 Task: Research Airbnb properties in Moriki, Nigeria from 2nd November, 2023 to 15th November, 2023 for 2 adults and 1 pet.1  bedroom having 1 bed and 1 bathroom. Property type can be hotel. Look for 5 properties as per requirement.
Action: Mouse moved to (480, 86)
Screenshot: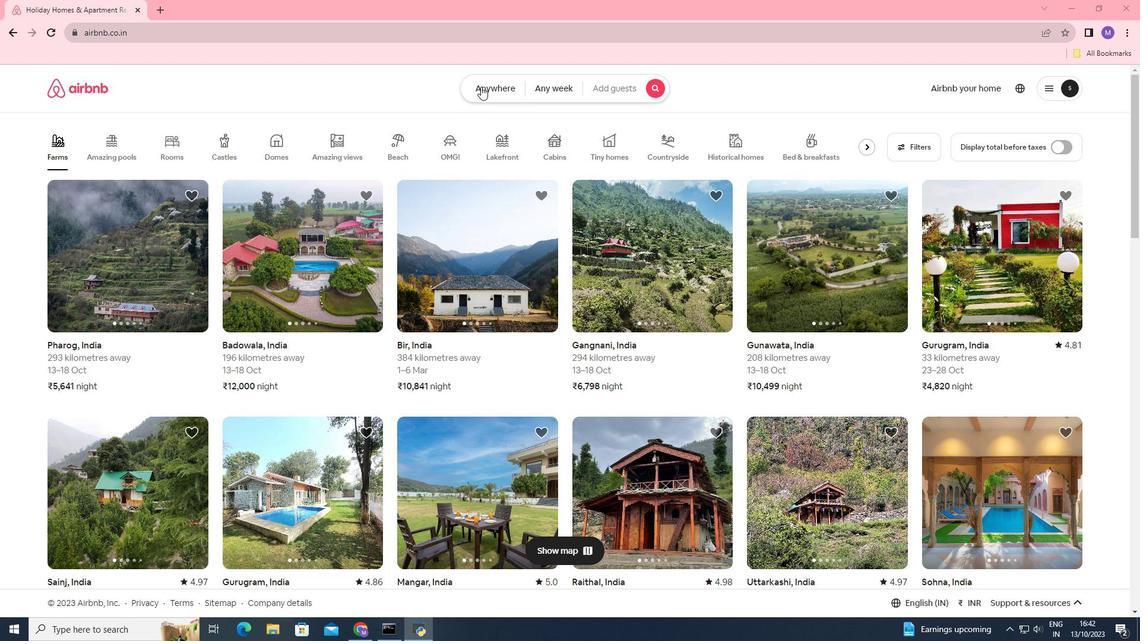 
Action: Mouse pressed left at (480, 86)
Screenshot: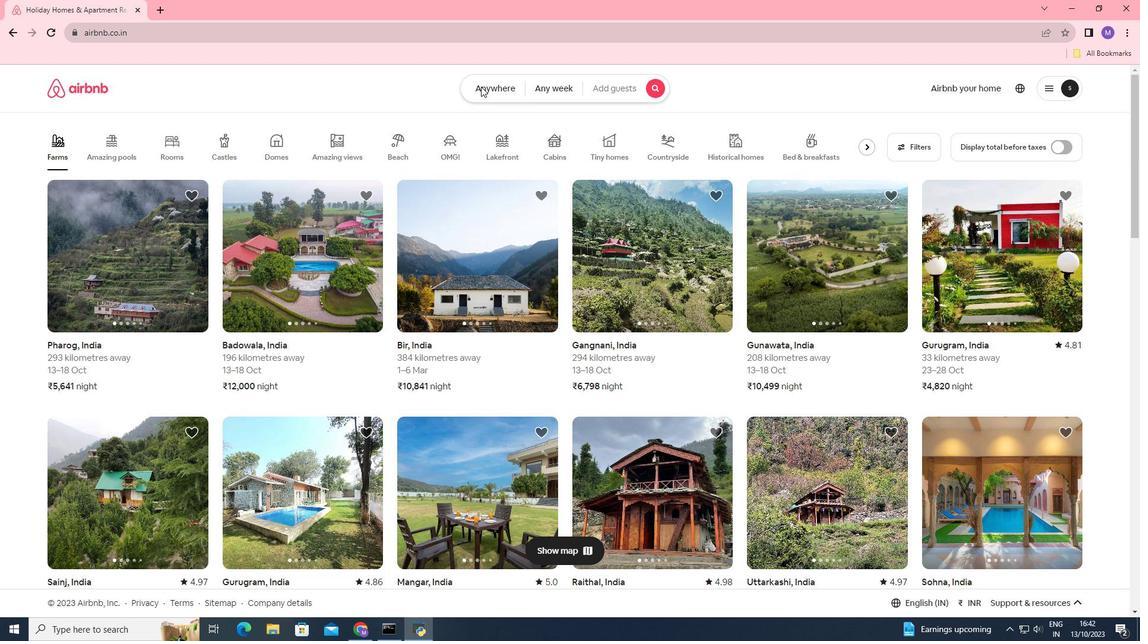 
Action: Mouse moved to (408, 135)
Screenshot: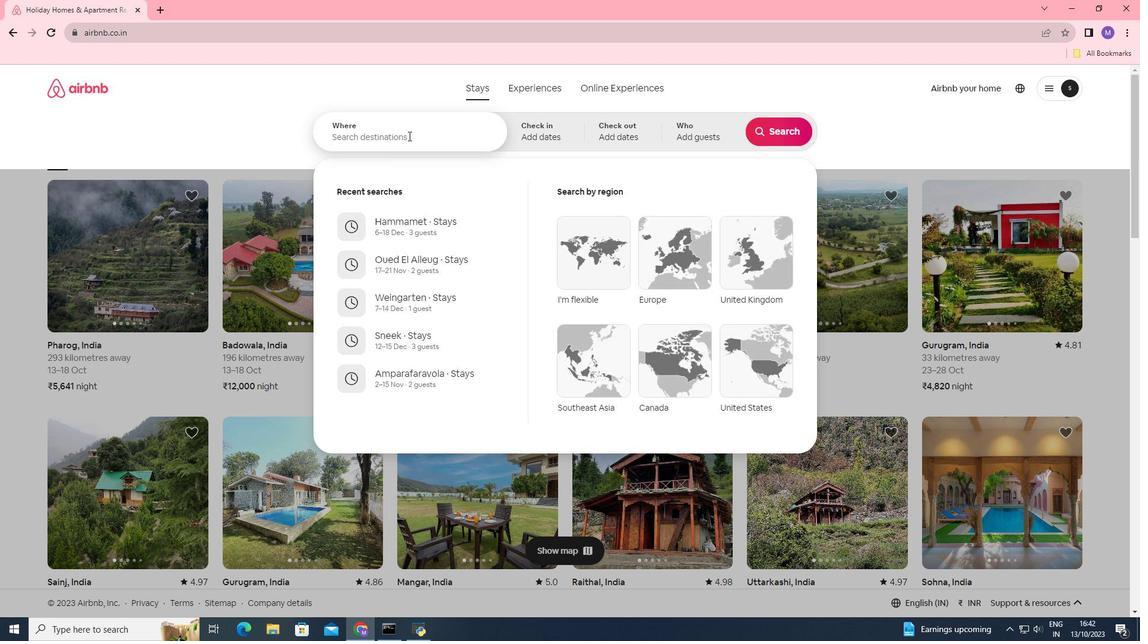 
Action: Mouse pressed left at (408, 135)
Screenshot: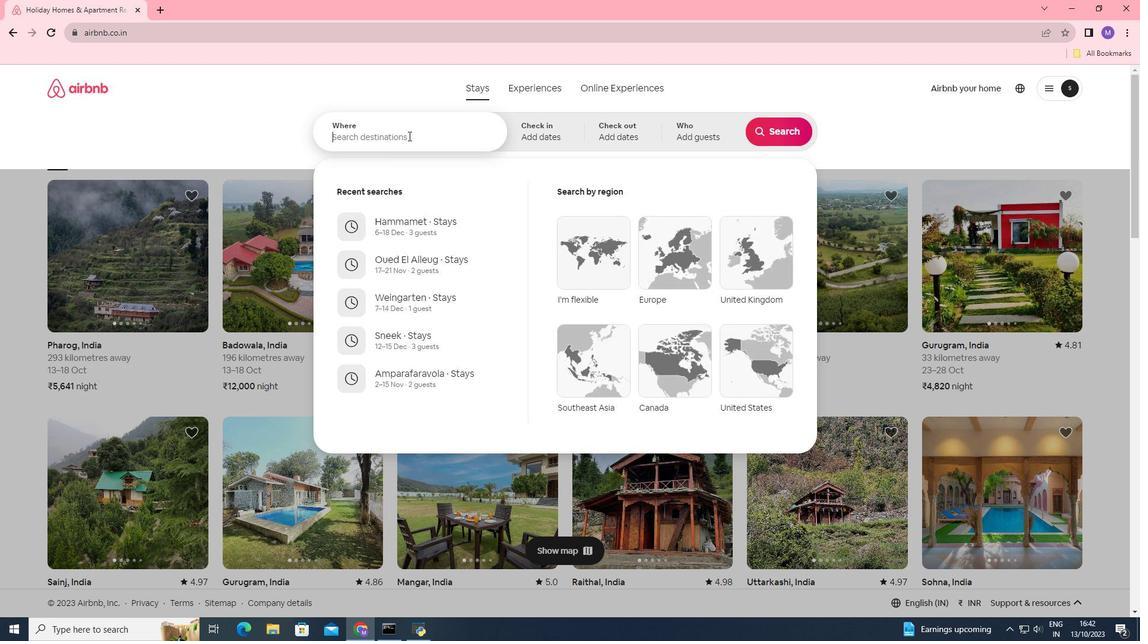 
Action: Key pressed <Key.shift>Moriki,<Key.space><Key.shift><Key.shift>Nigeria
Screenshot: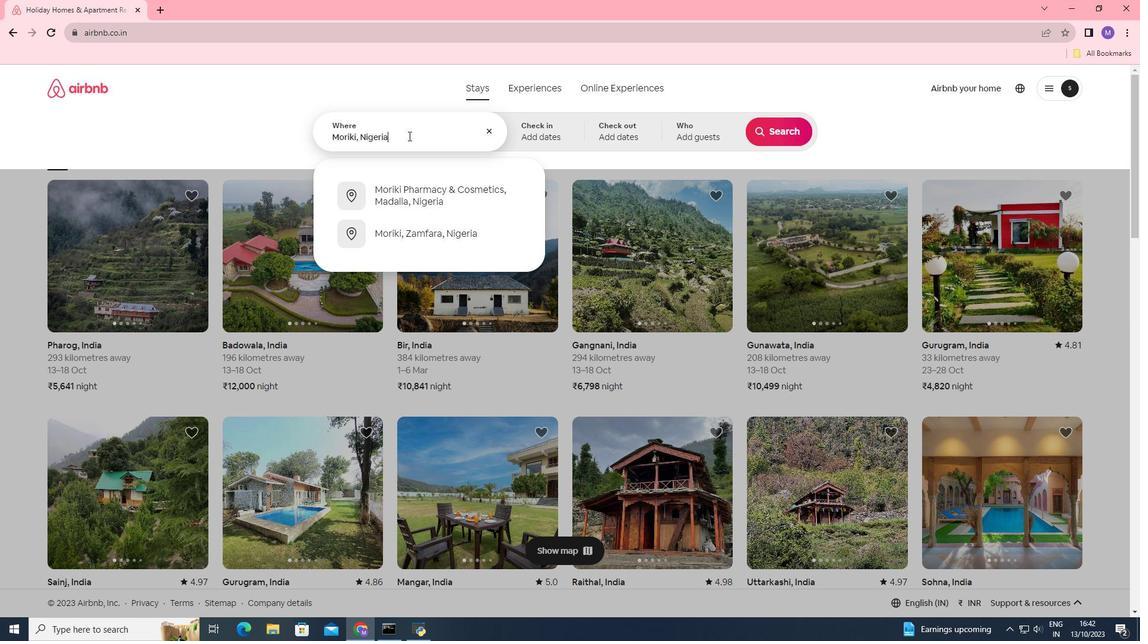 
Action: Mouse moved to (542, 141)
Screenshot: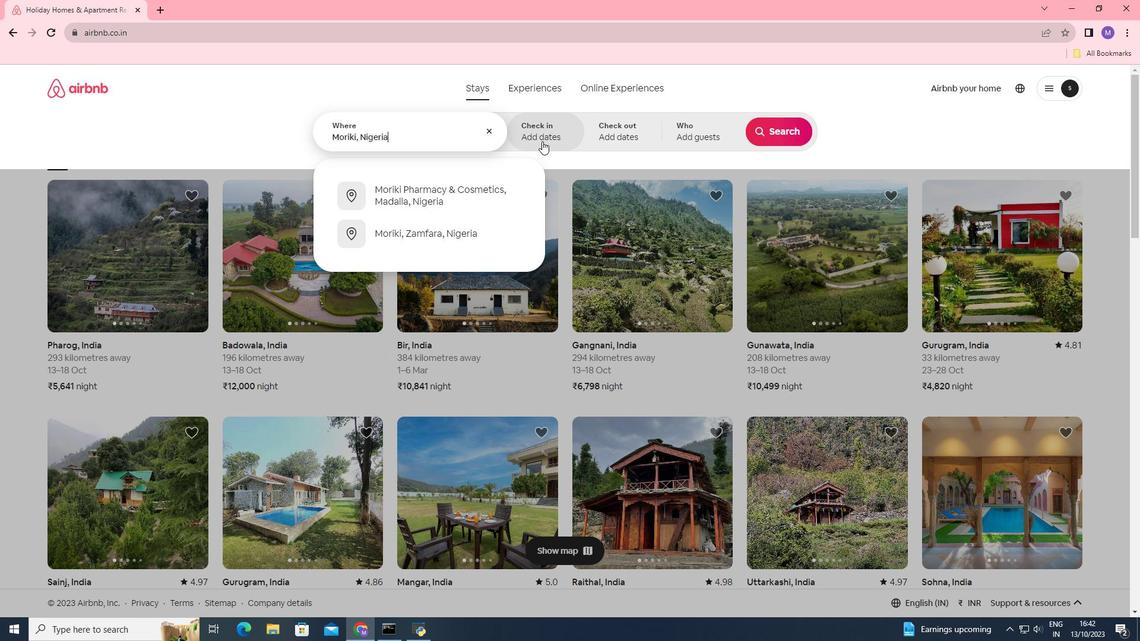 
Action: Mouse pressed left at (542, 141)
Screenshot: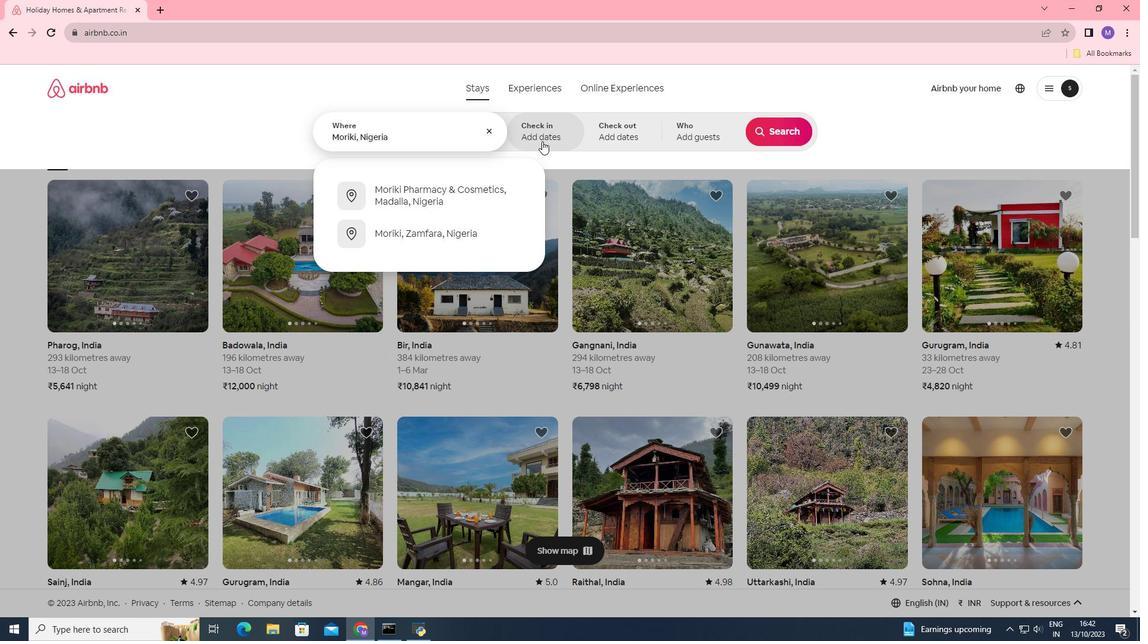 
Action: Mouse moved to (707, 270)
Screenshot: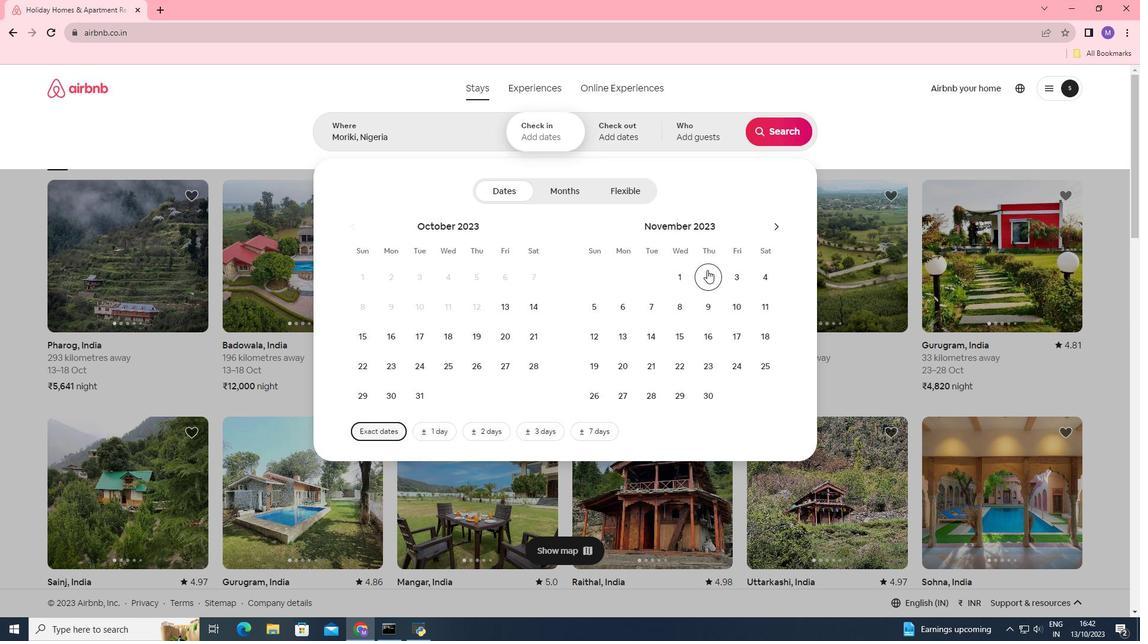 
Action: Mouse pressed left at (707, 270)
Screenshot: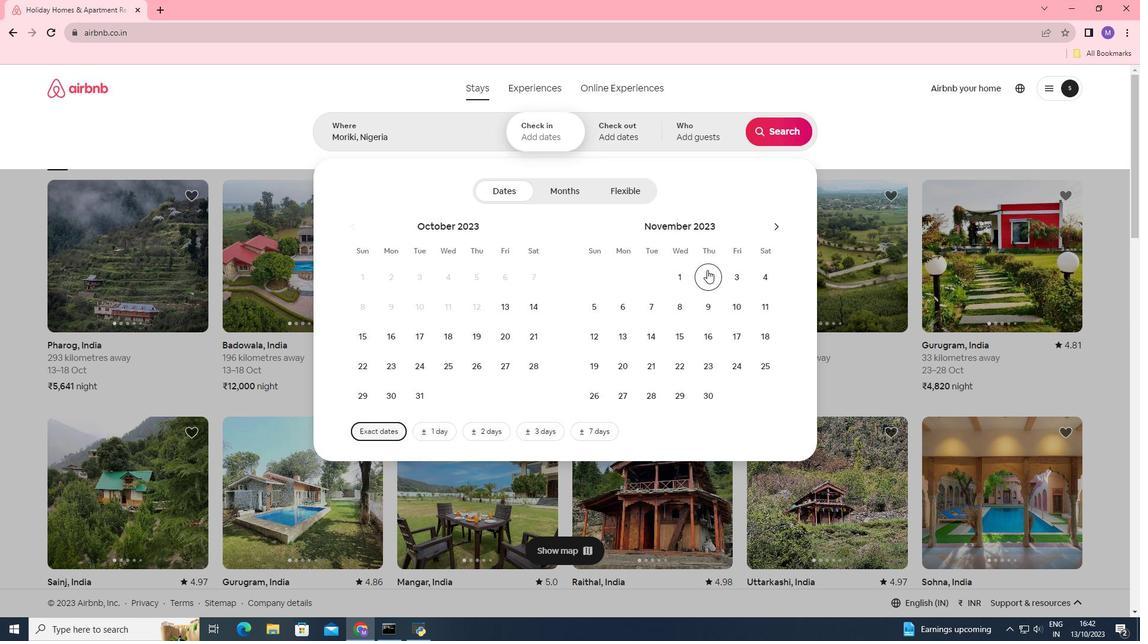 
Action: Mouse moved to (676, 332)
Screenshot: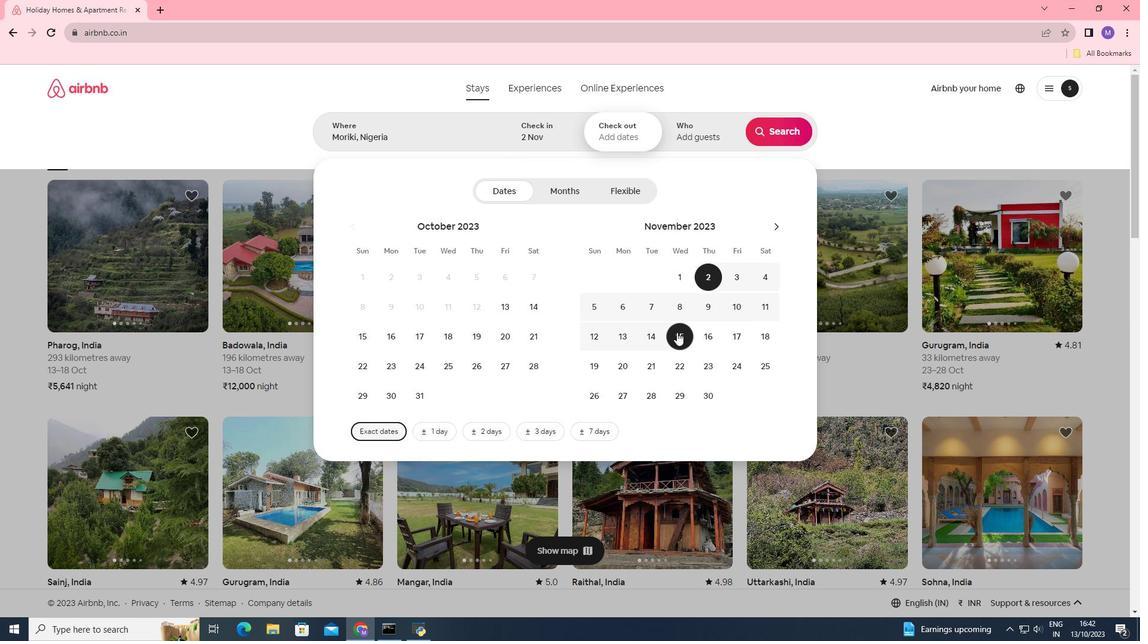 
Action: Mouse pressed left at (676, 332)
Screenshot: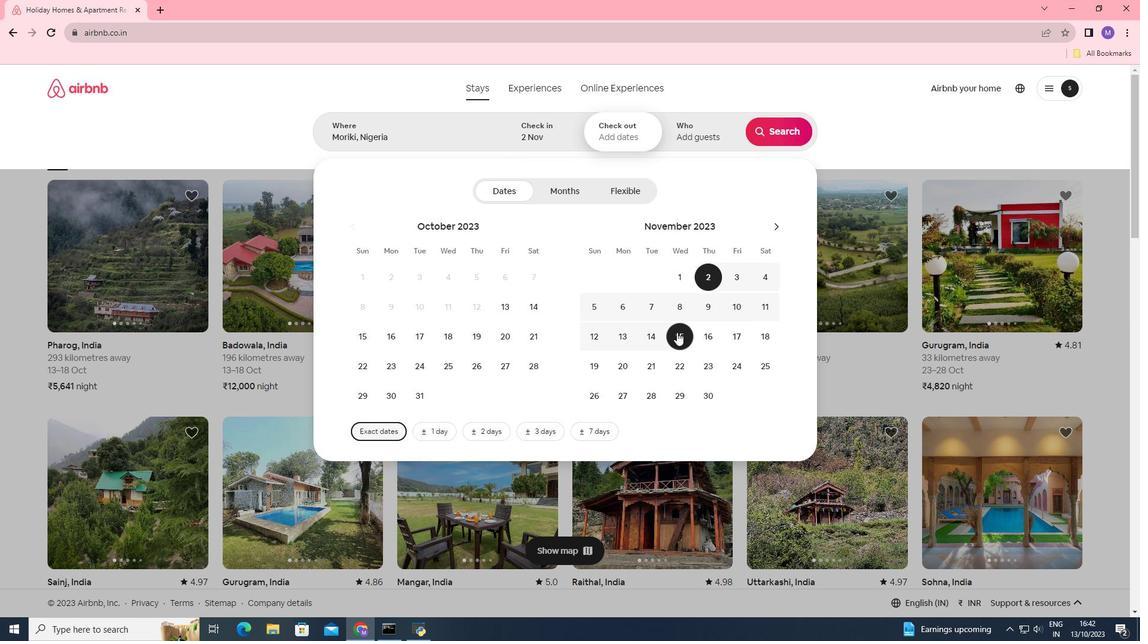 
Action: Mouse moved to (685, 136)
Screenshot: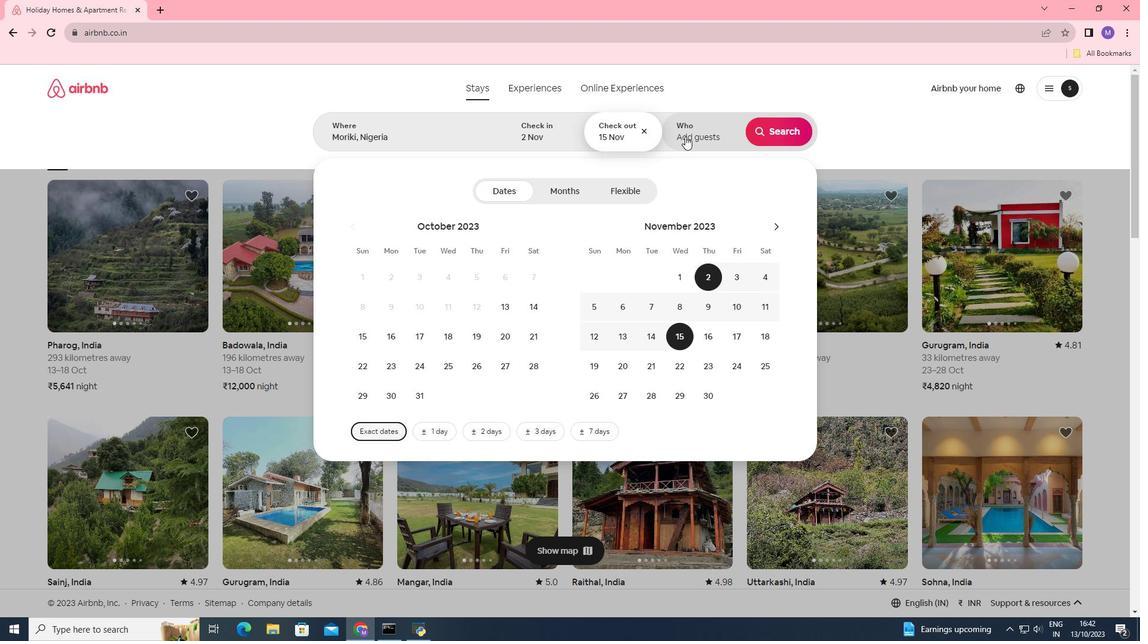 
Action: Mouse pressed left at (685, 136)
Screenshot: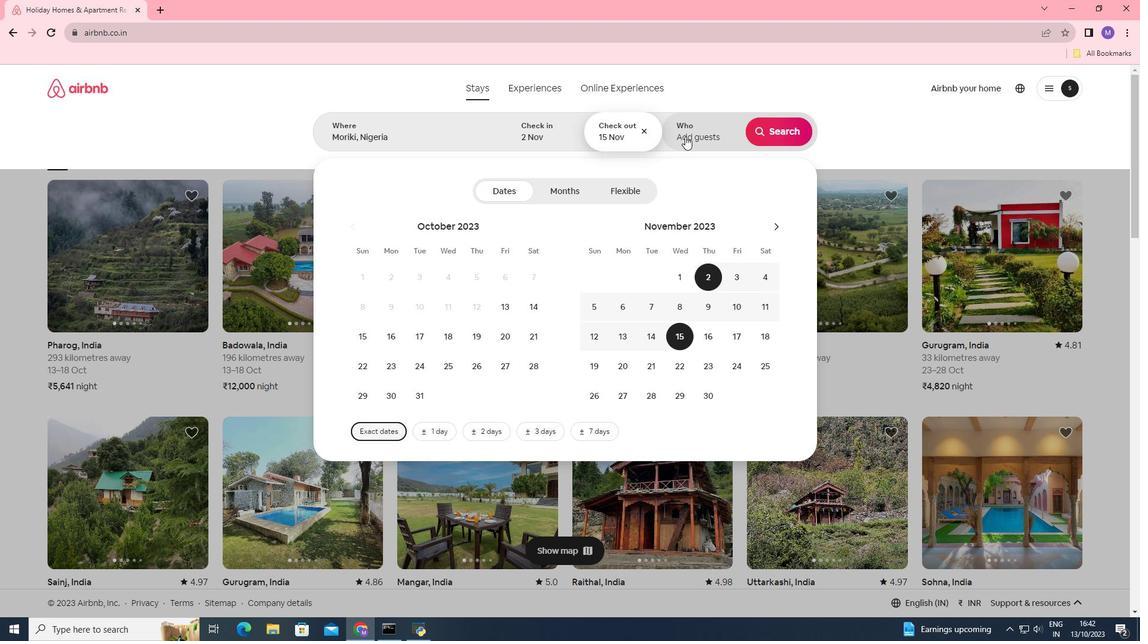 
Action: Mouse moved to (786, 197)
Screenshot: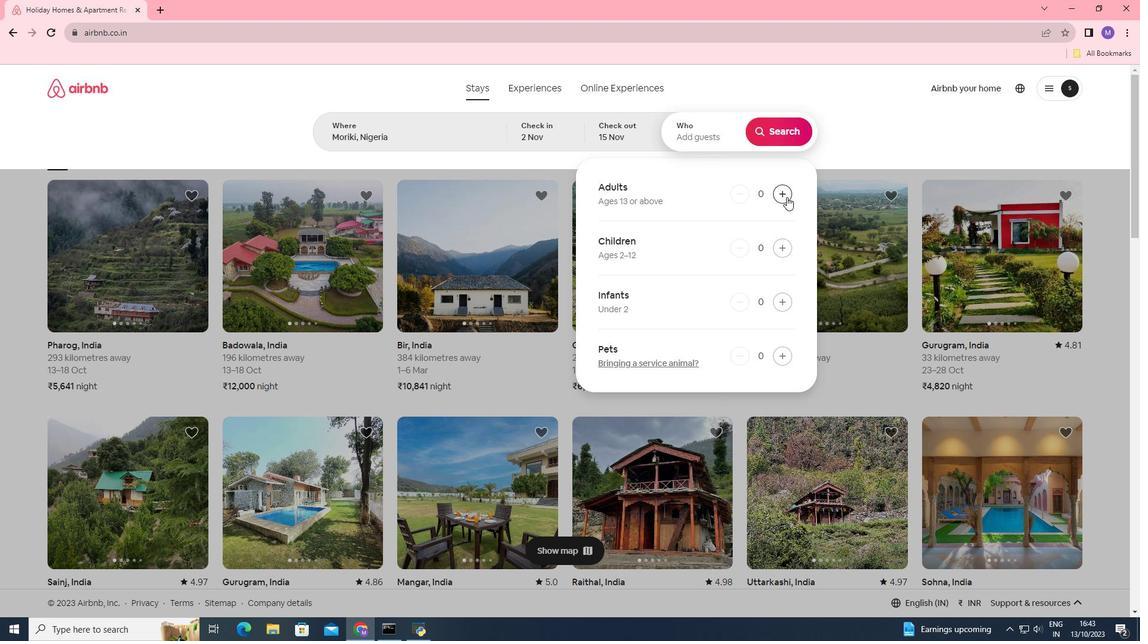 
Action: Mouse pressed left at (786, 197)
Screenshot: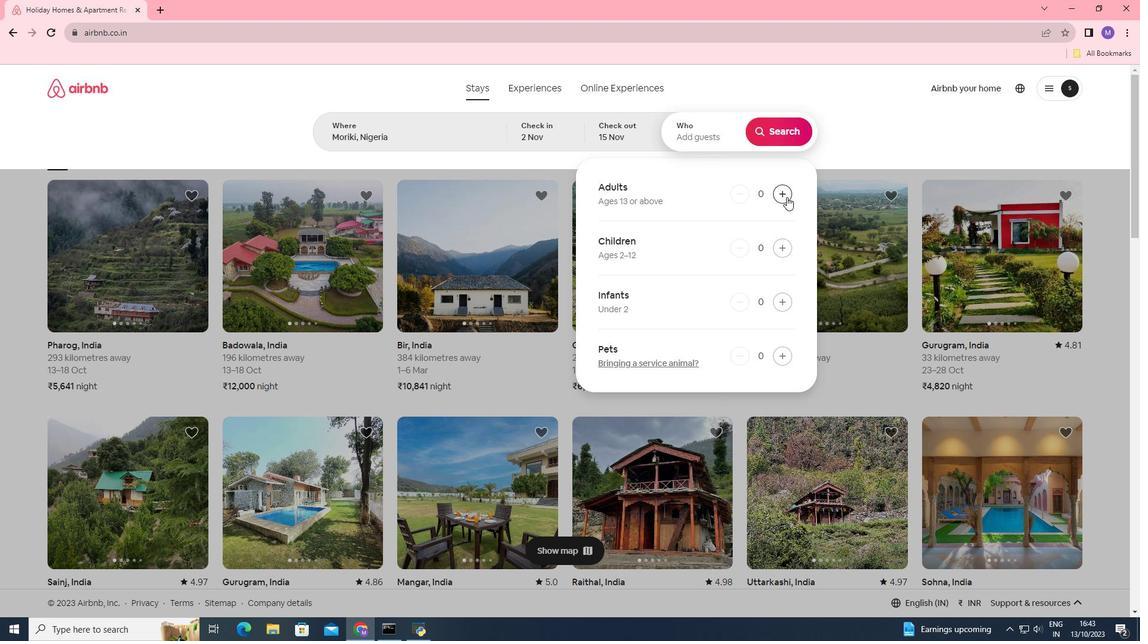 
Action: Mouse pressed left at (786, 197)
Screenshot: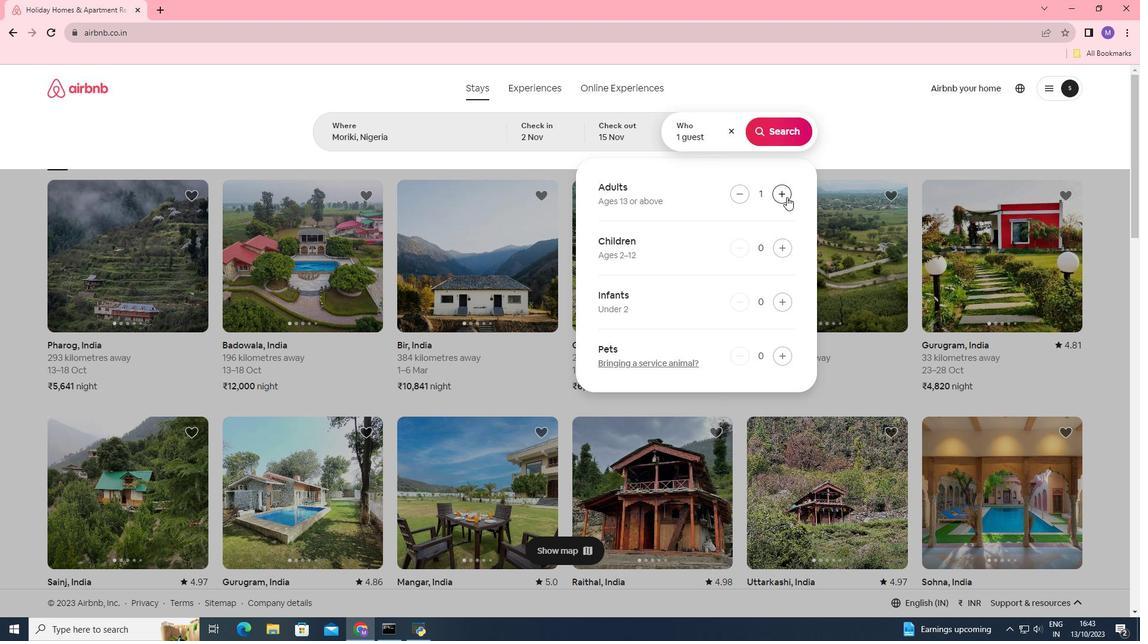 
Action: Mouse moved to (779, 353)
Screenshot: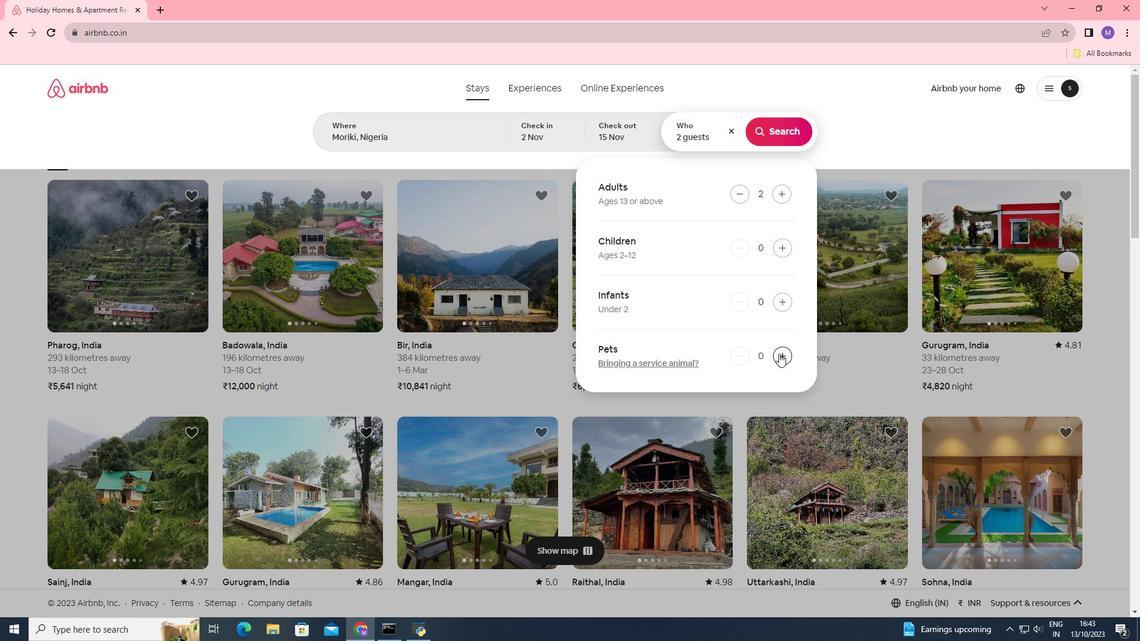 
Action: Mouse pressed left at (779, 353)
Screenshot: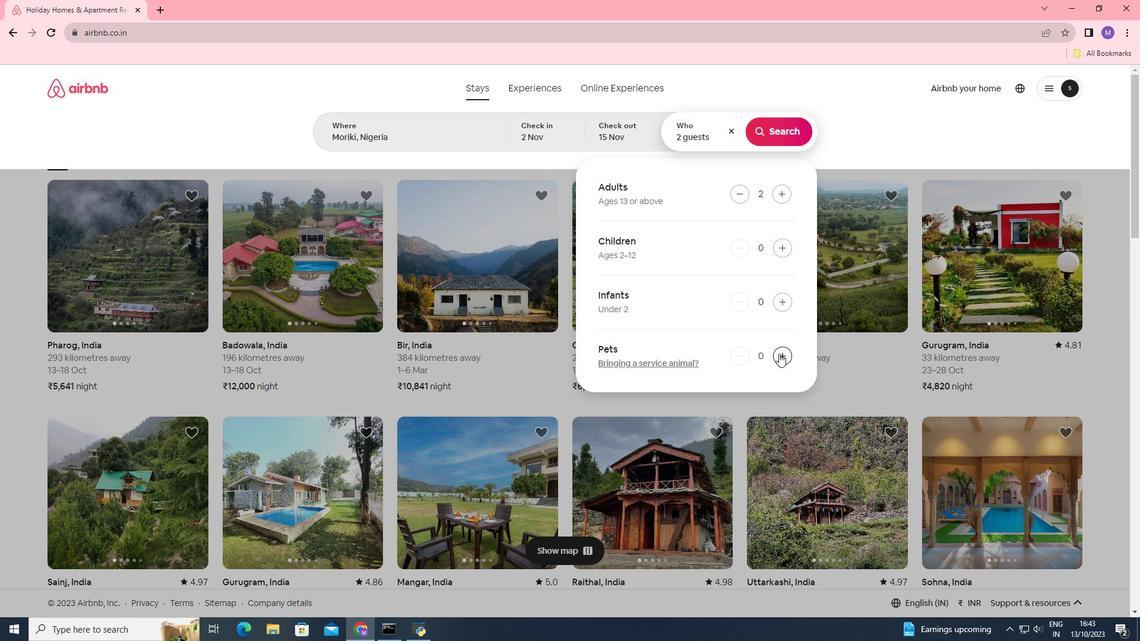 
Action: Mouse moved to (789, 132)
Screenshot: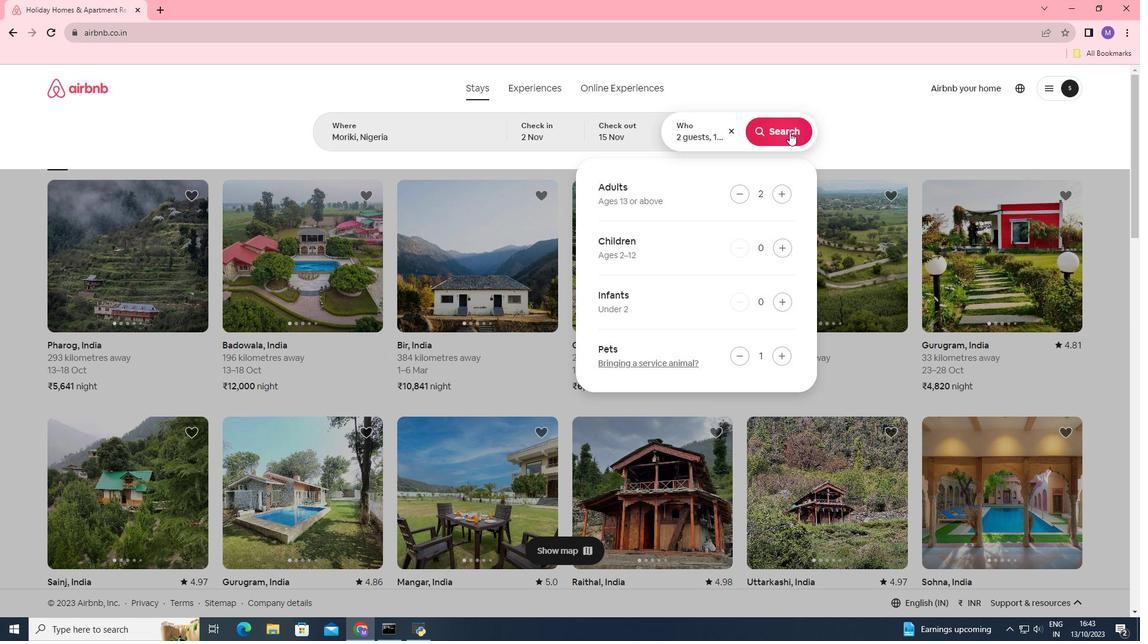 
Action: Mouse pressed left at (789, 132)
Screenshot: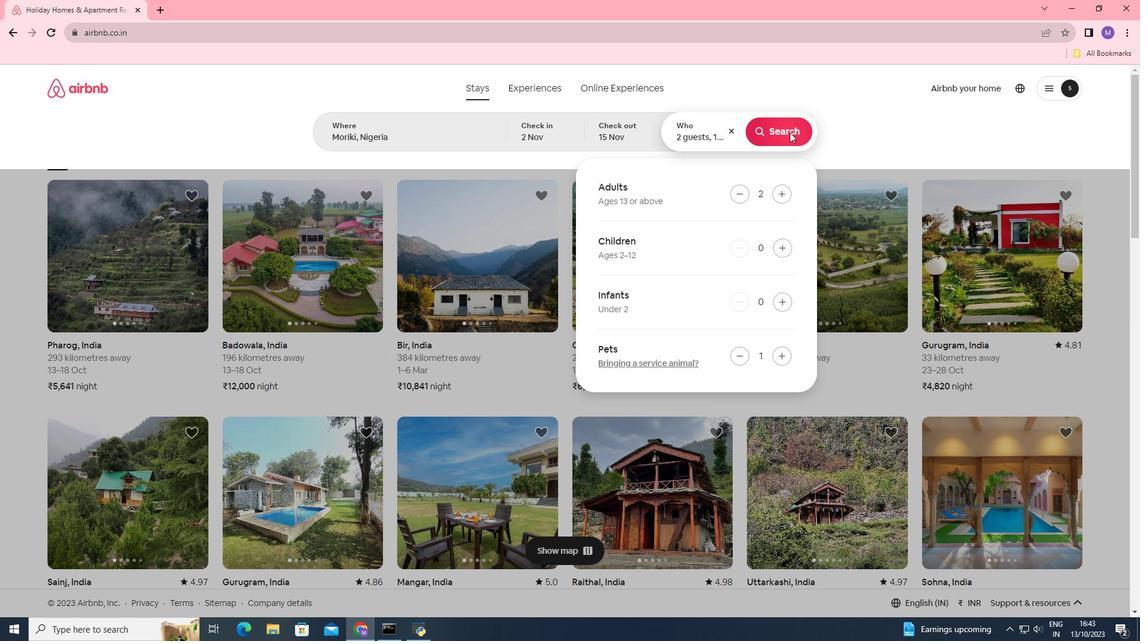 
Action: Mouse moved to (957, 135)
Screenshot: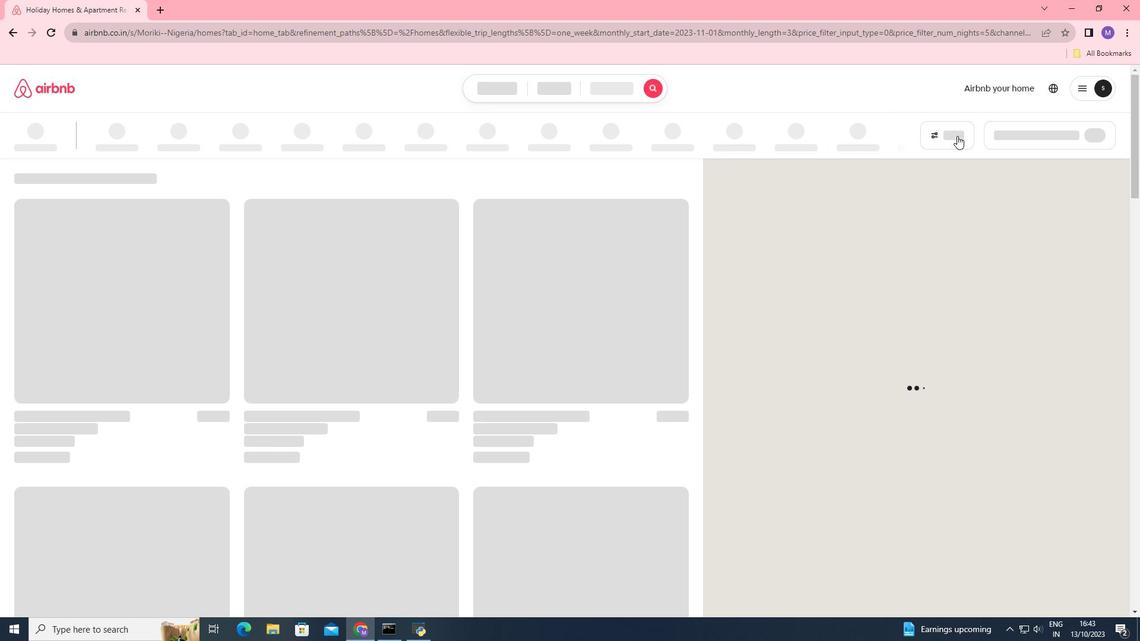 
Action: Mouse pressed left at (957, 135)
Screenshot: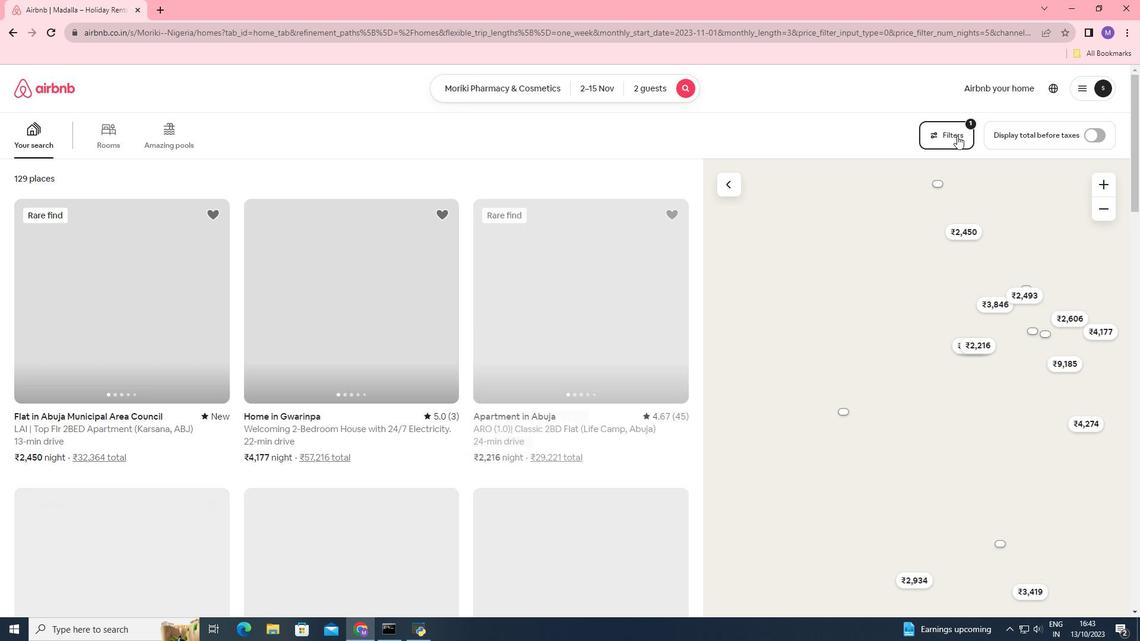 
Action: Mouse moved to (616, 359)
Screenshot: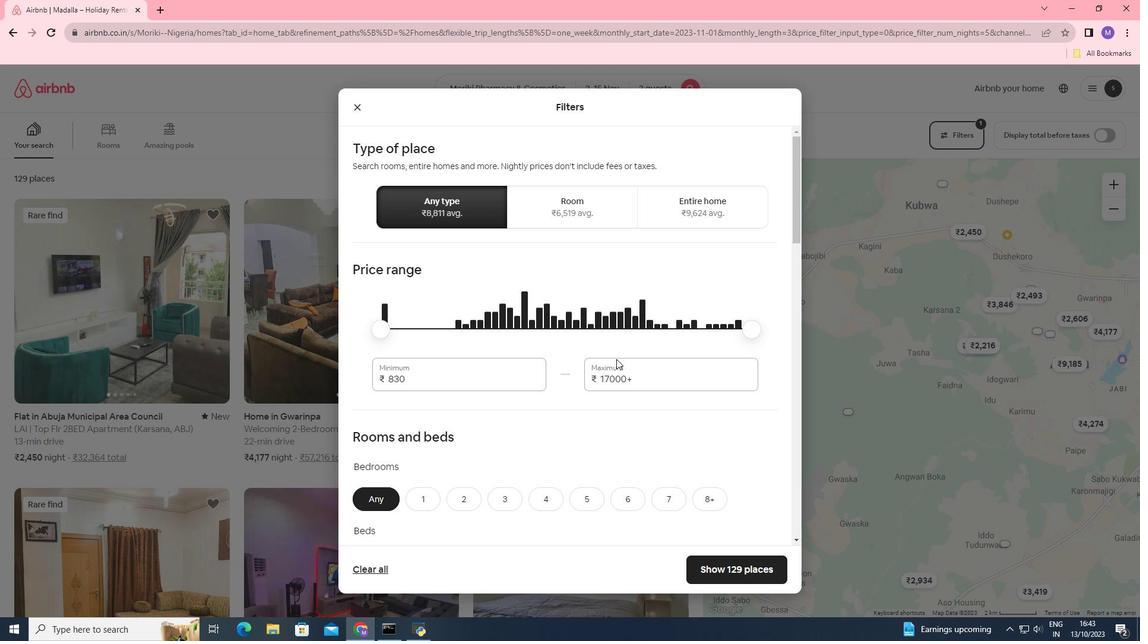 
Action: Mouse scrolled (616, 358) with delta (0, 0)
Screenshot: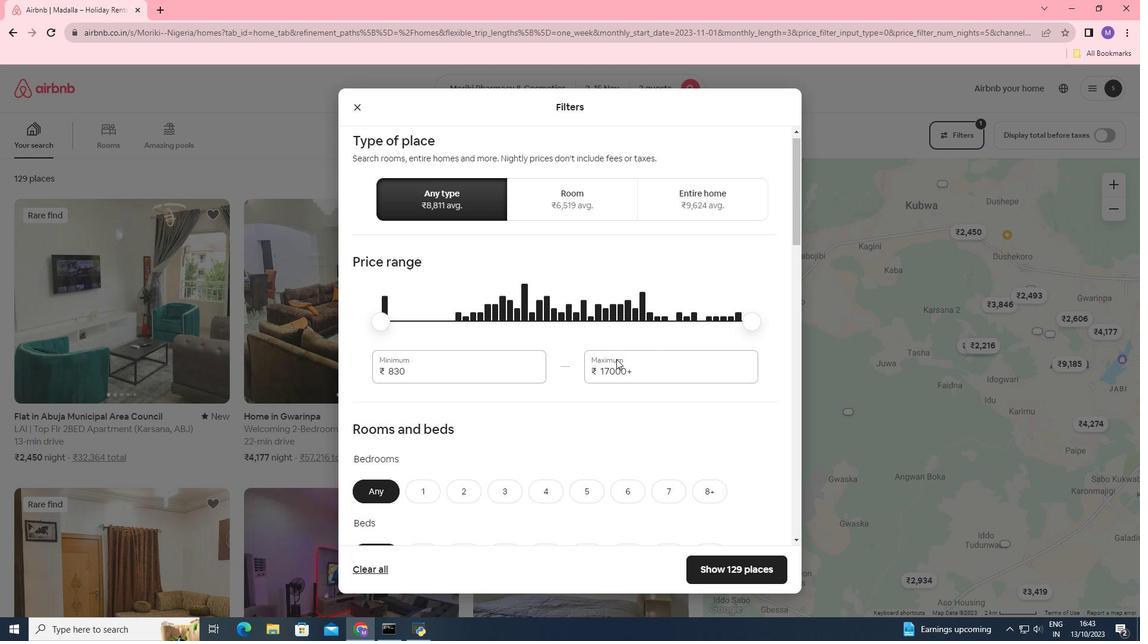 
Action: Mouse scrolled (616, 358) with delta (0, 0)
Screenshot: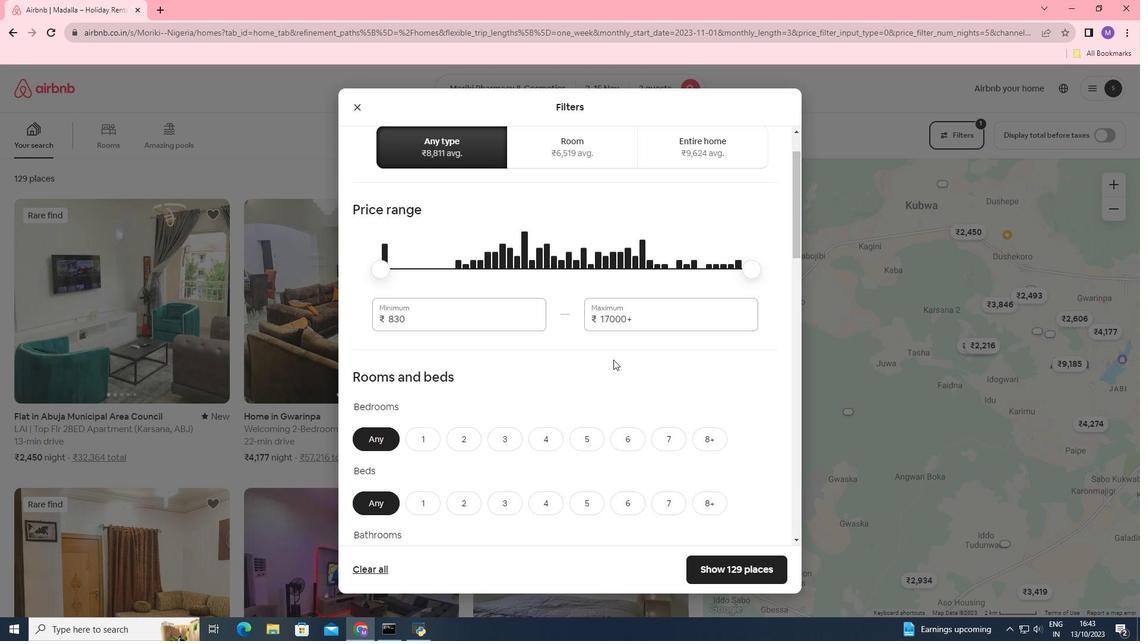 
Action: Mouse moved to (415, 374)
Screenshot: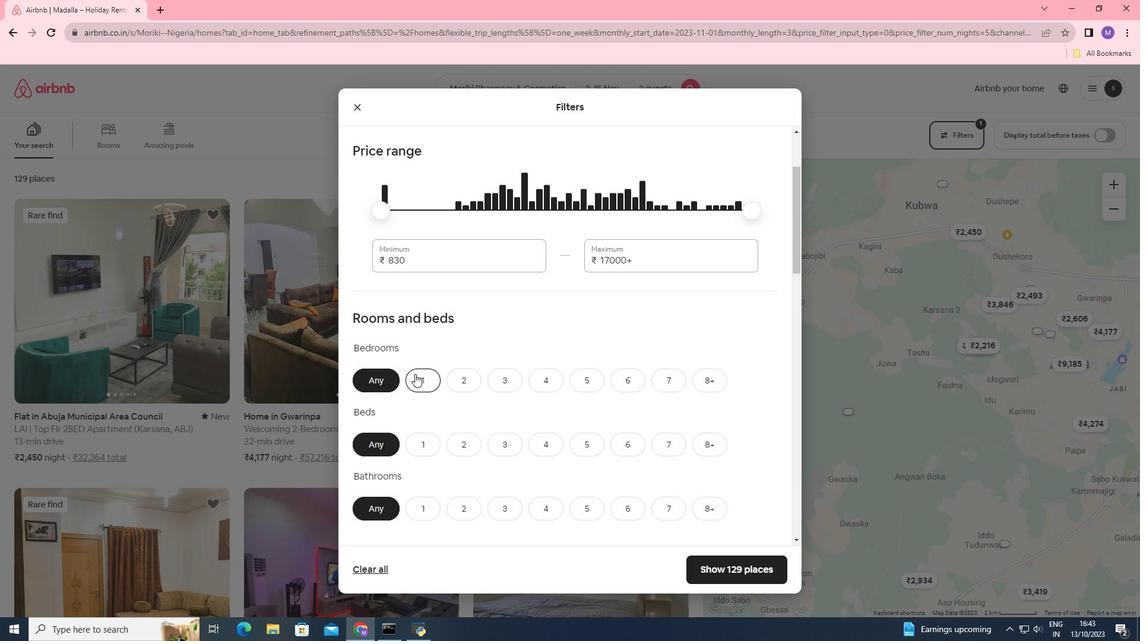 
Action: Mouse pressed left at (415, 374)
Screenshot: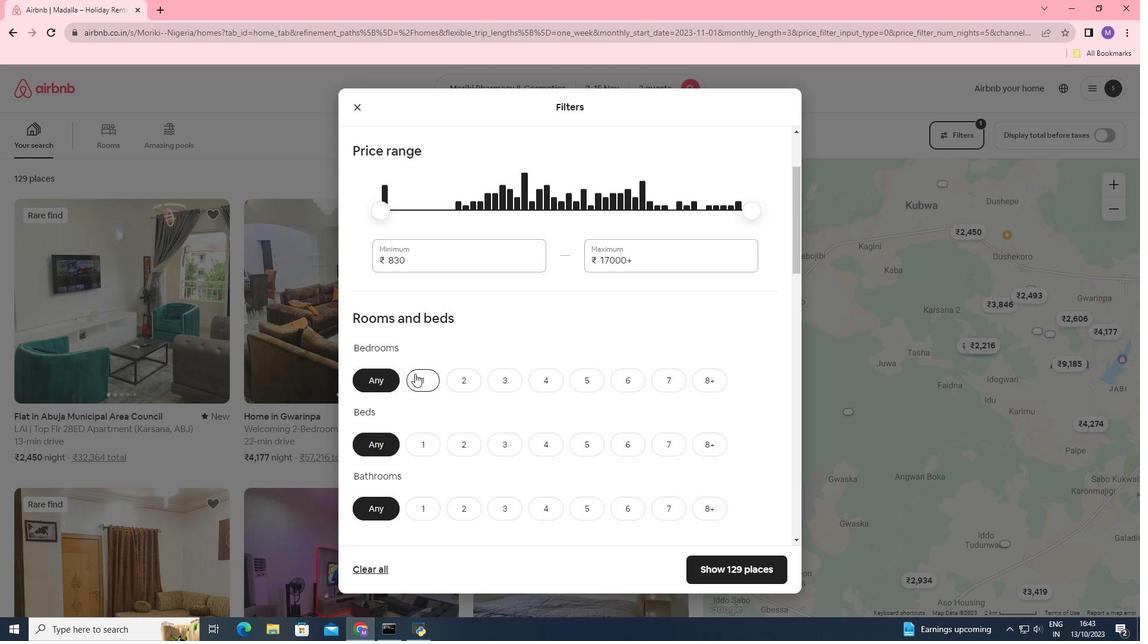
Action: Mouse moved to (435, 433)
Screenshot: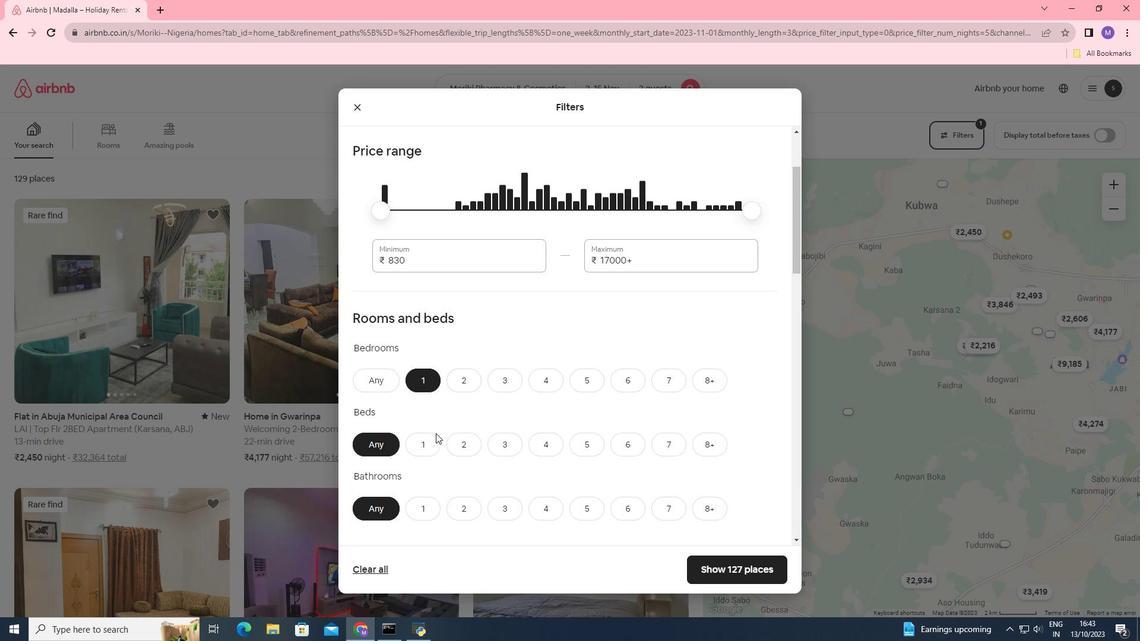 
Action: Mouse pressed left at (435, 433)
Screenshot: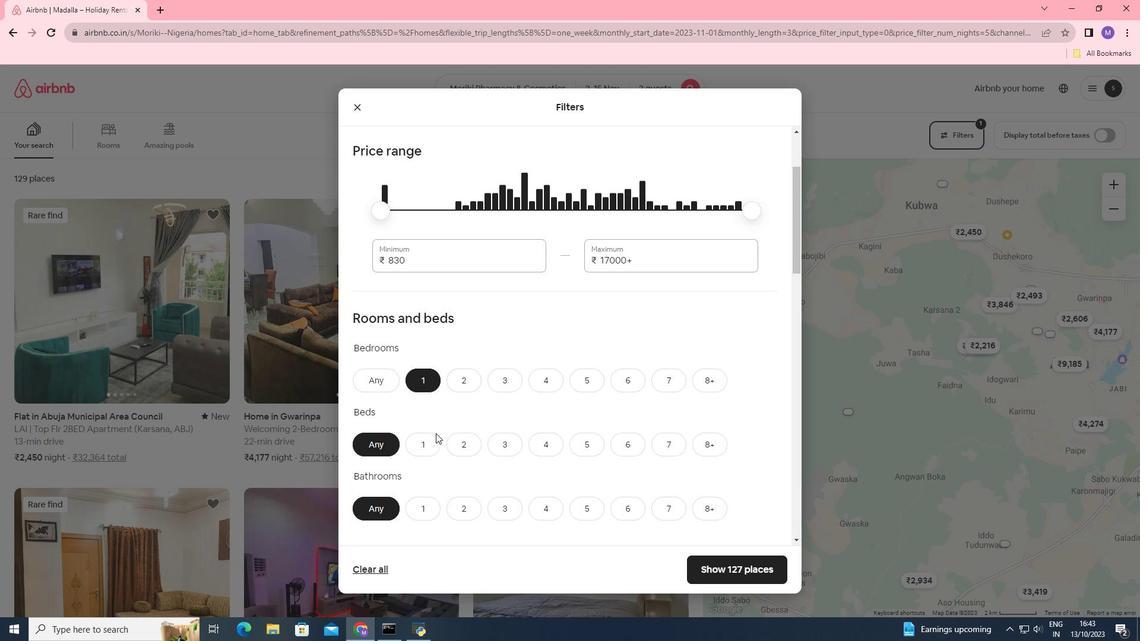 
Action: Mouse moved to (434, 436)
Screenshot: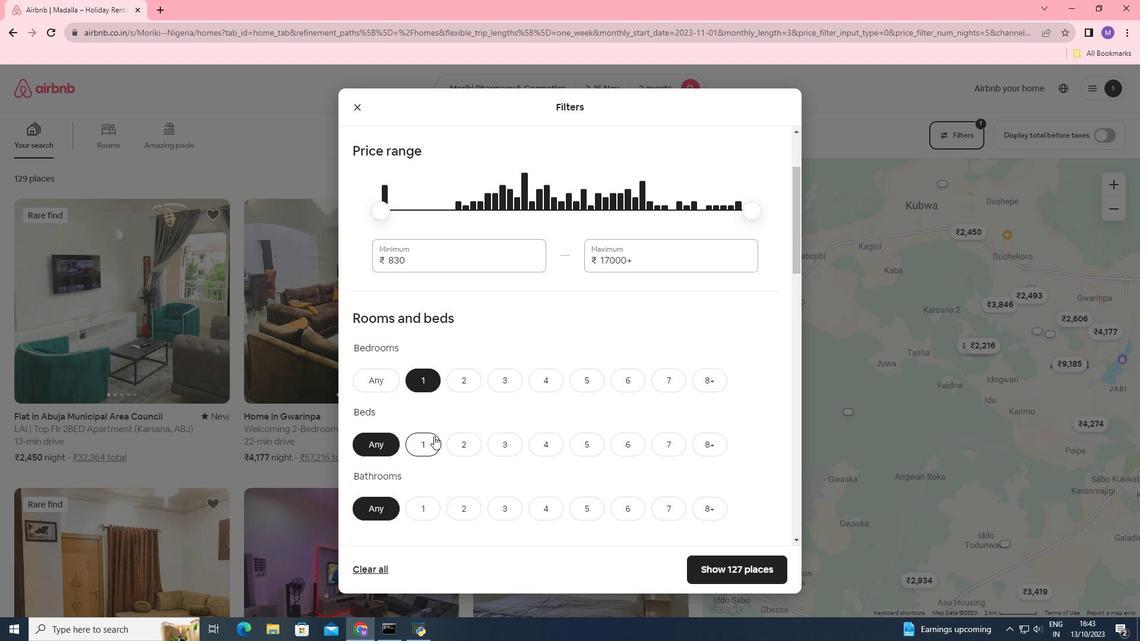 
Action: Mouse pressed left at (434, 436)
Screenshot: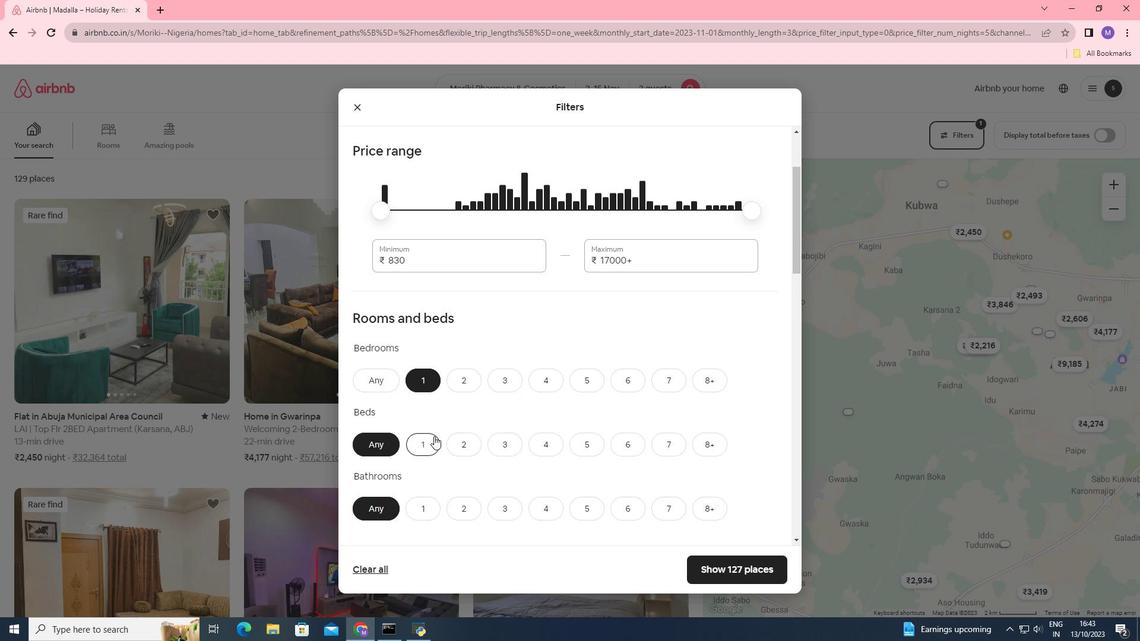 
Action: Mouse moved to (445, 366)
Screenshot: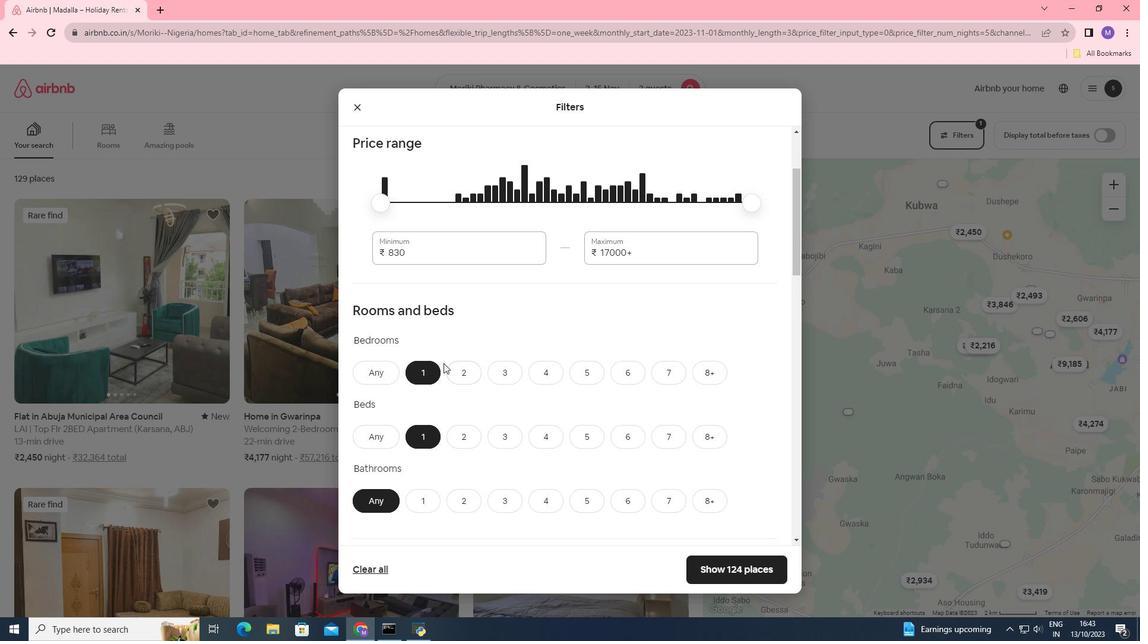 
Action: Mouse scrolled (445, 365) with delta (0, 0)
Screenshot: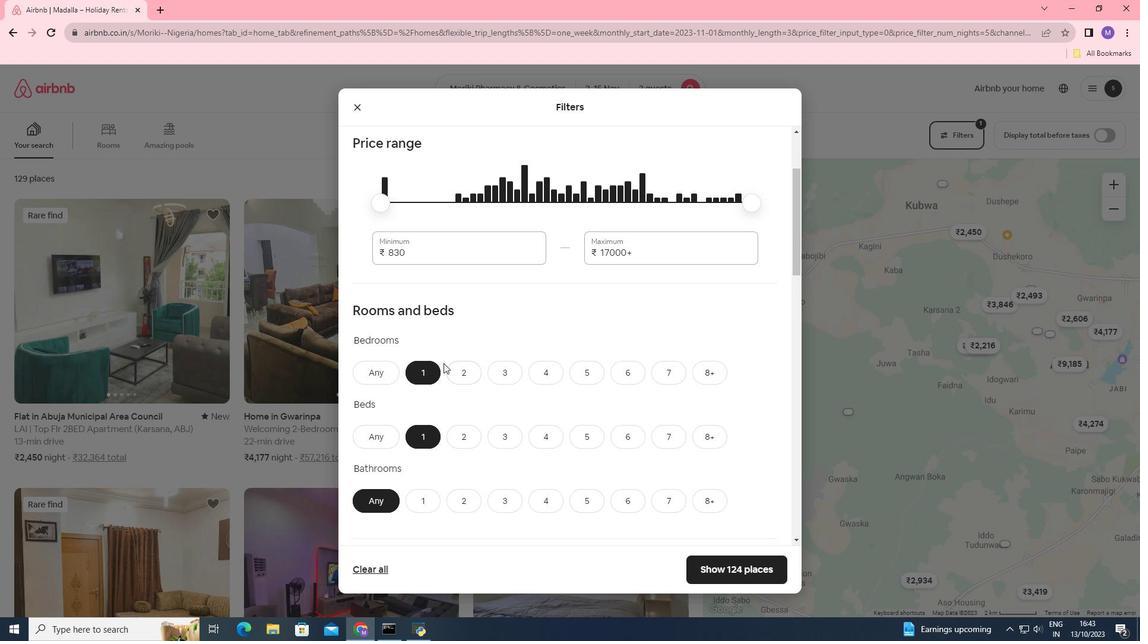 
Action: Mouse moved to (443, 363)
Screenshot: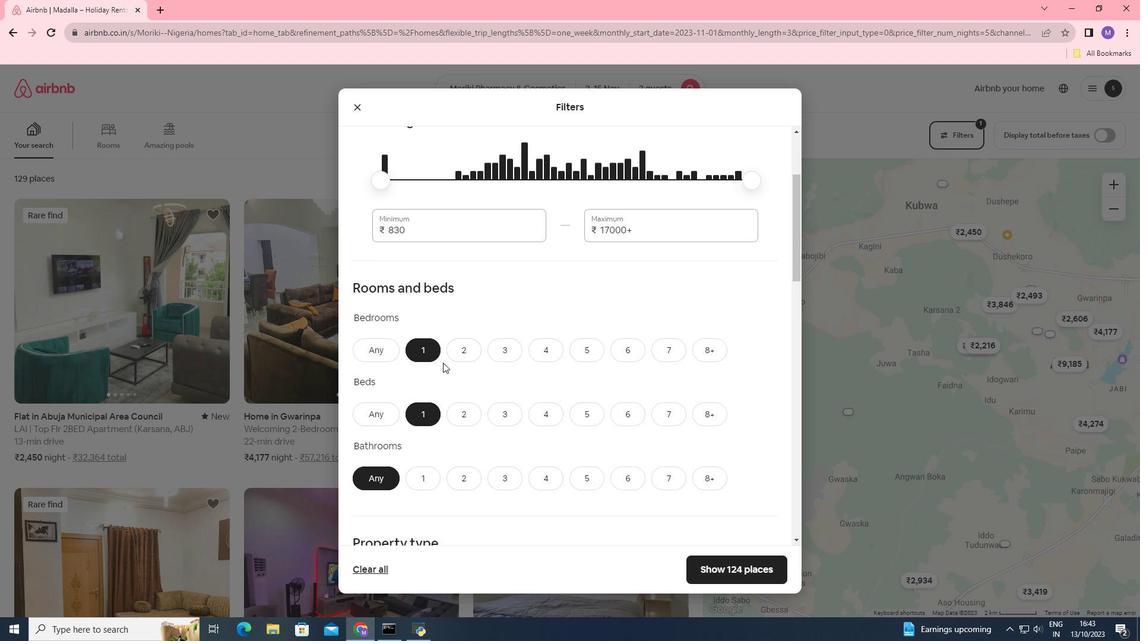 
Action: Mouse scrolled (443, 362) with delta (0, 0)
Screenshot: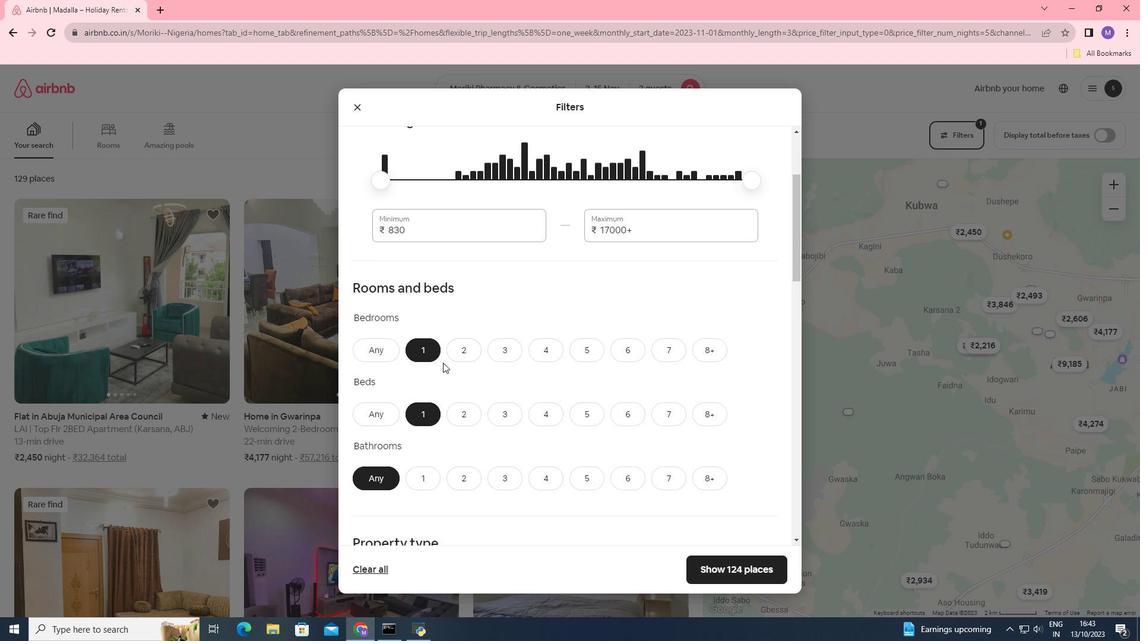 
Action: Mouse moved to (428, 396)
Screenshot: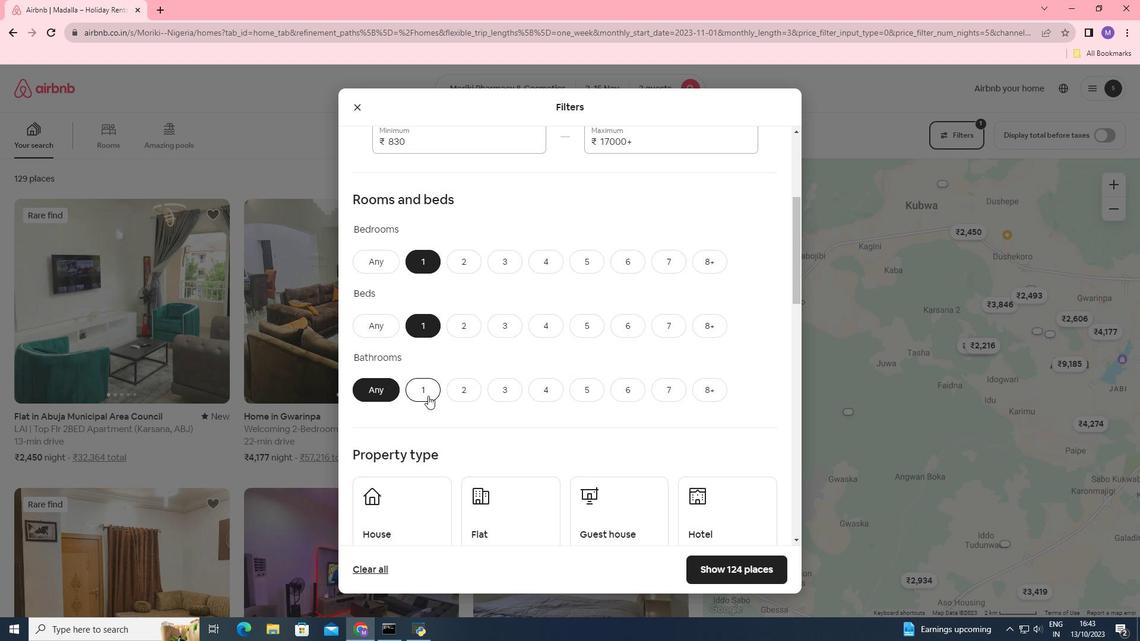 
Action: Mouse pressed left at (428, 396)
Screenshot: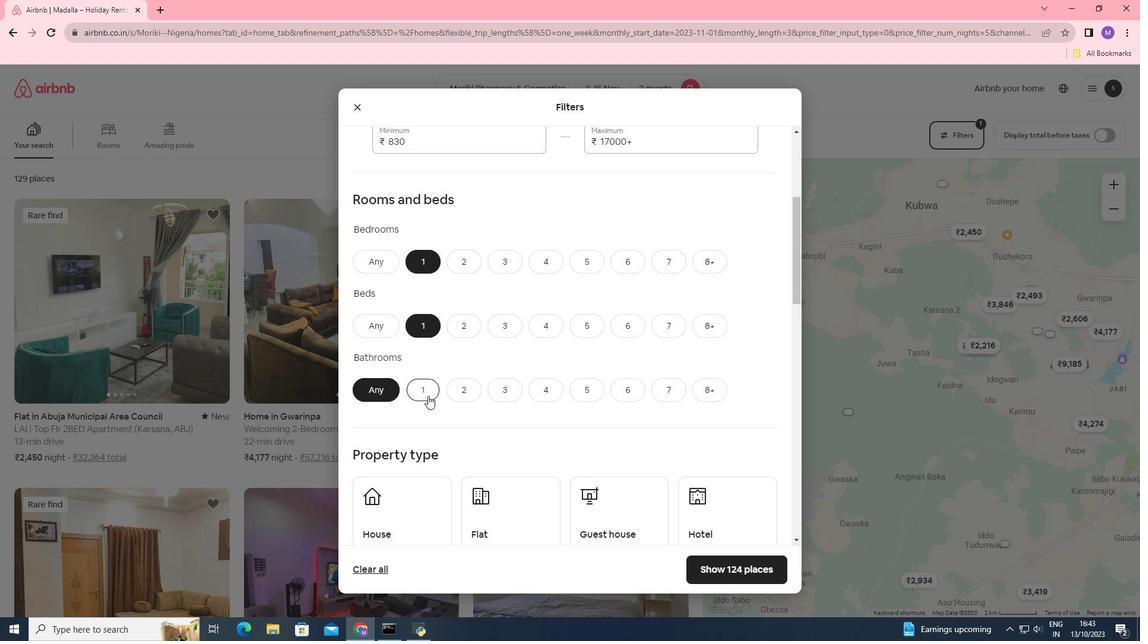 
Action: Mouse moved to (504, 329)
Screenshot: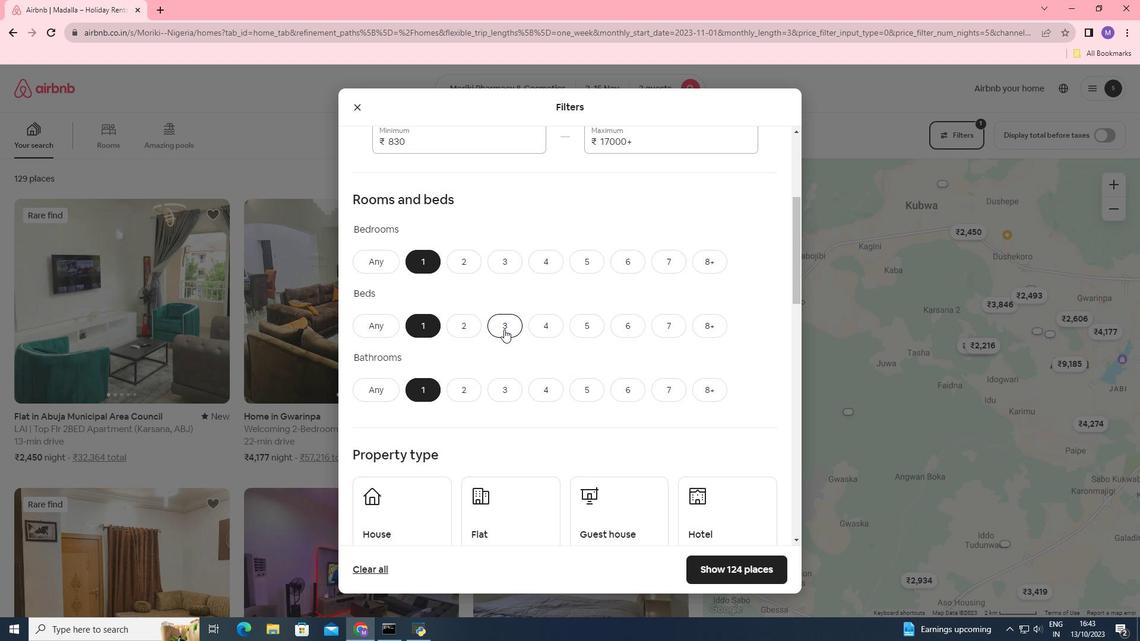 
Action: Mouse scrolled (504, 328) with delta (0, 0)
Screenshot: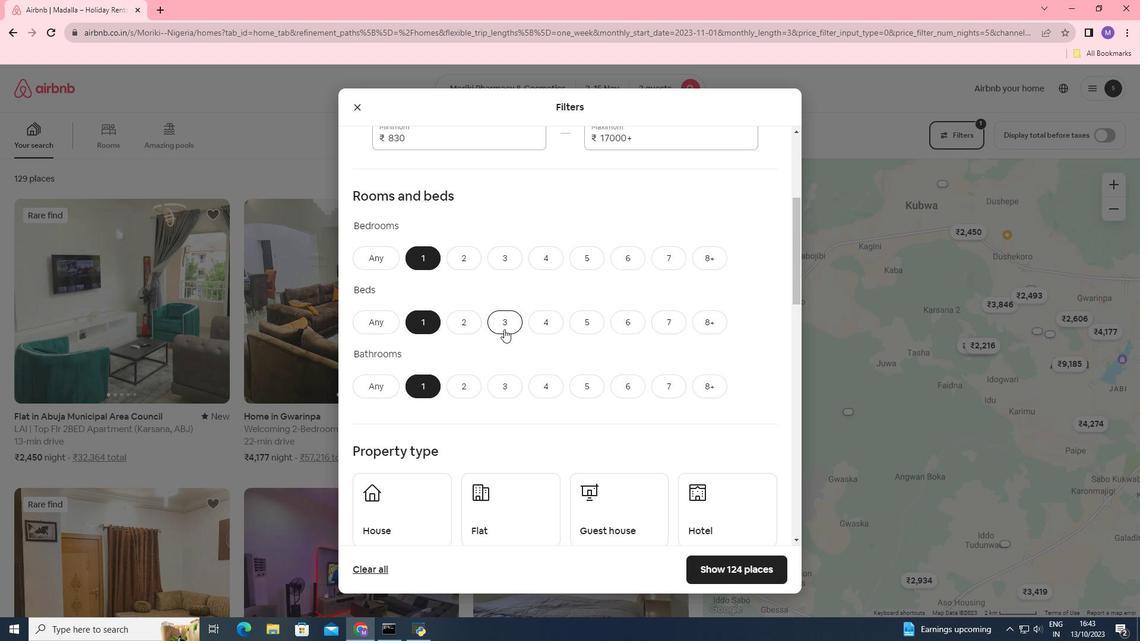 
Action: Mouse scrolled (504, 328) with delta (0, 0)
Screenshot: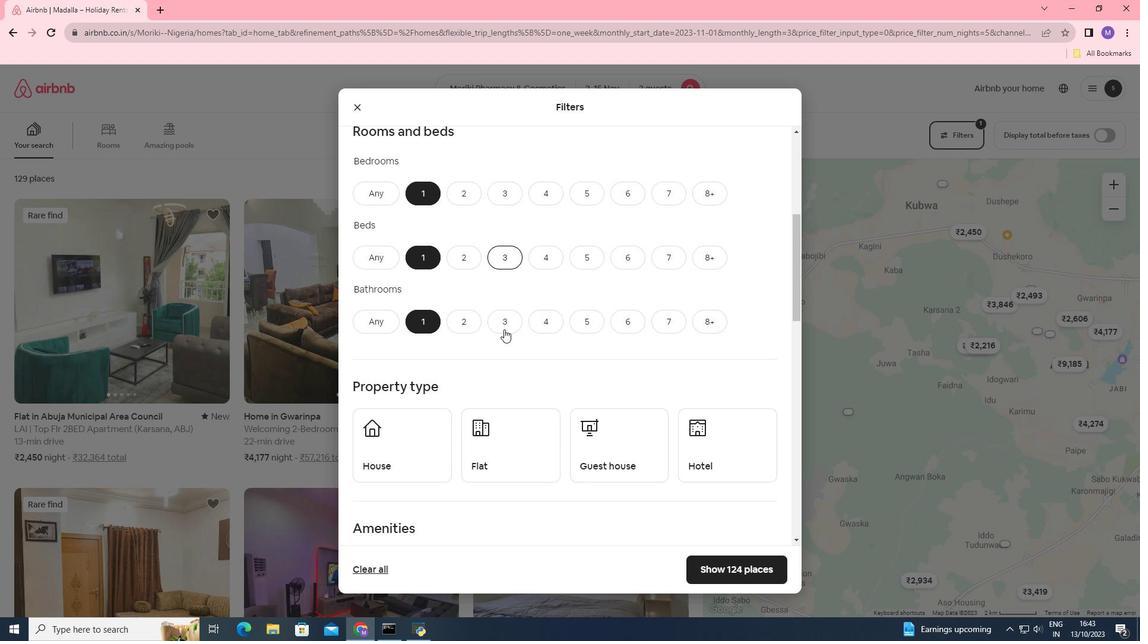 
Action: Mouse moved to (733, 418)
Screenshot: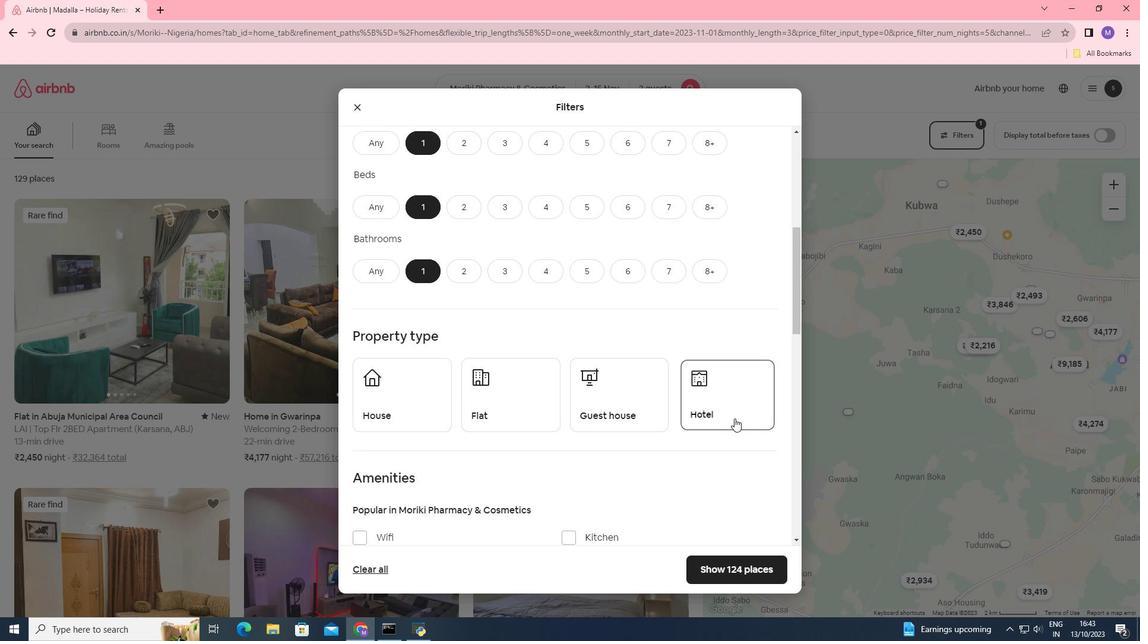 
Action: Mouse pressed left at (733, 418)
Screenshot: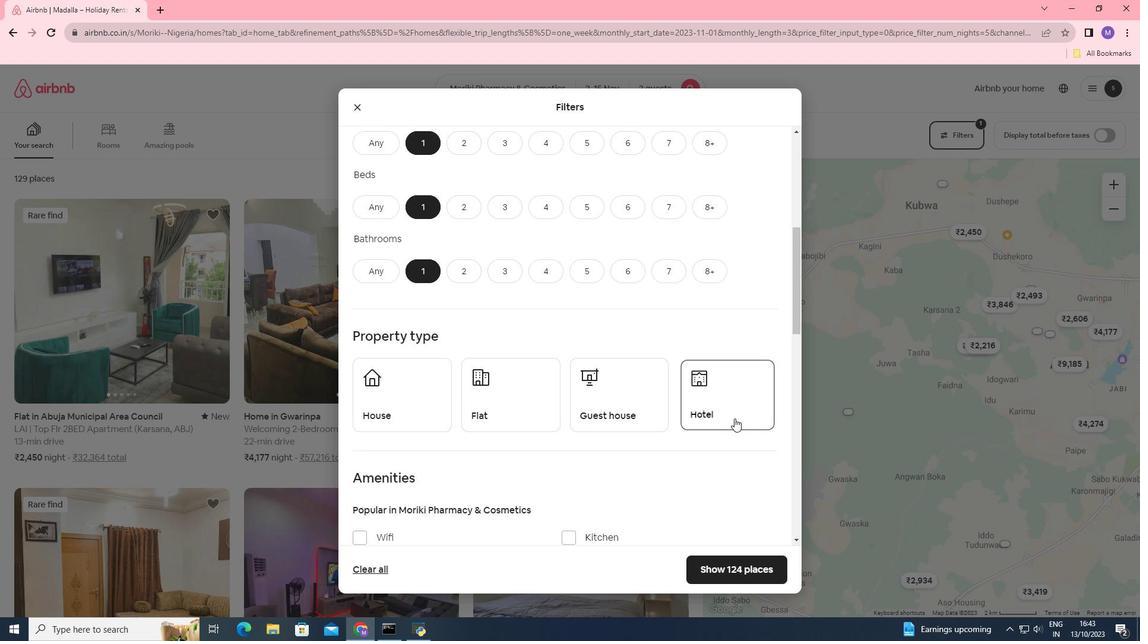 
Action: Mouse moved to (672, 345)
Screenshot: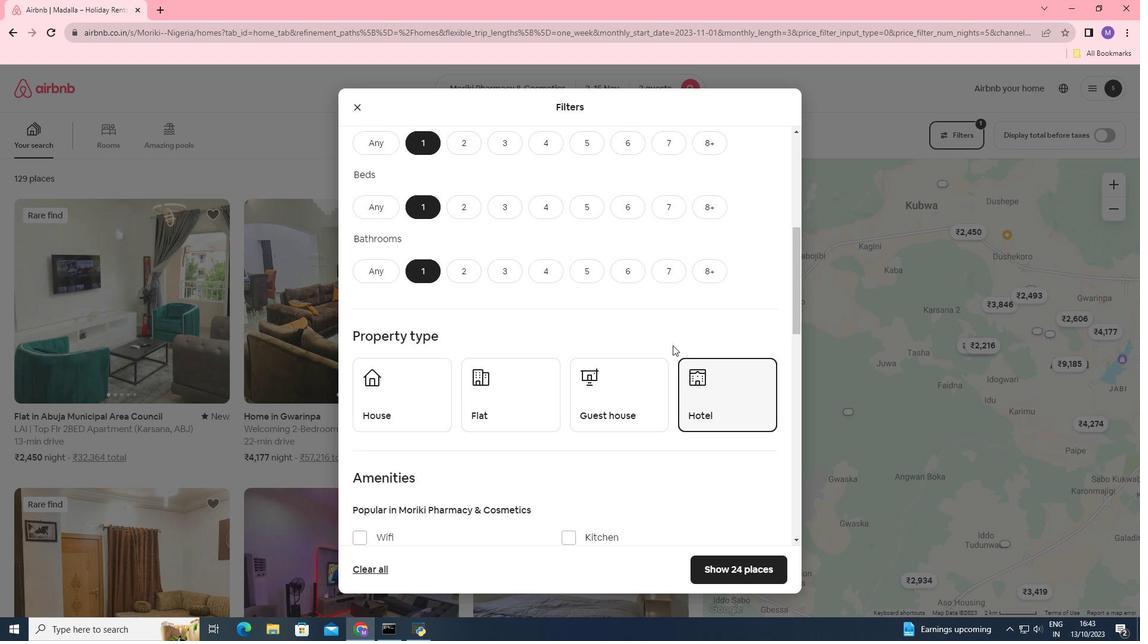 
Action: Mouse scrolled (672, 344) with delta (0, 0)
Screenshot: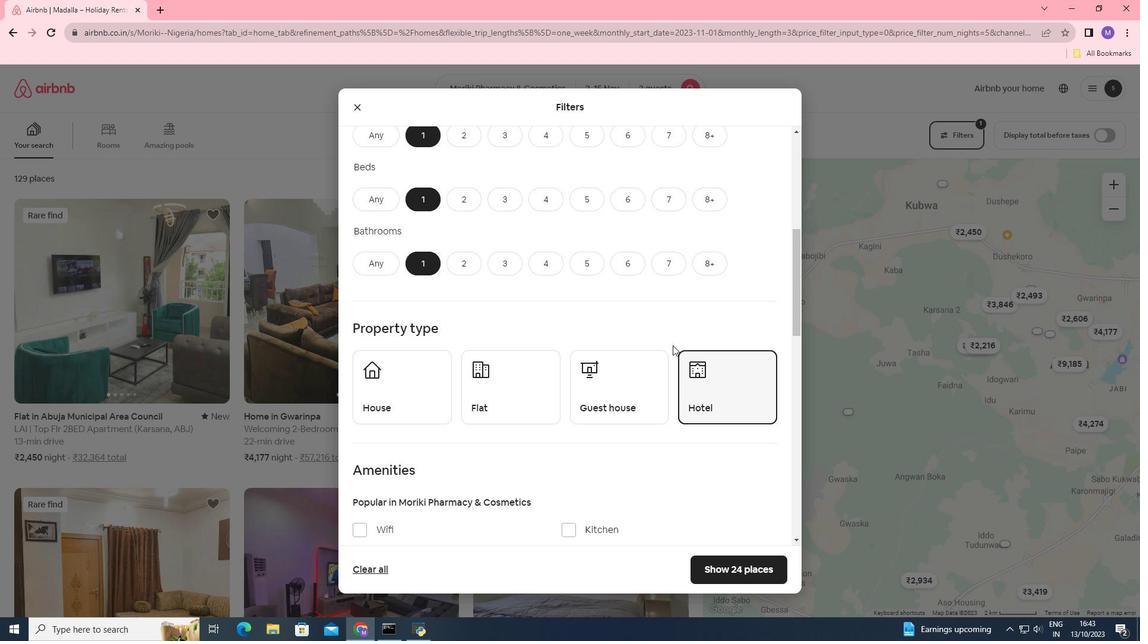 
Action: Mouse scrolled (672, 344) with delta (0, 0)
Screenshot: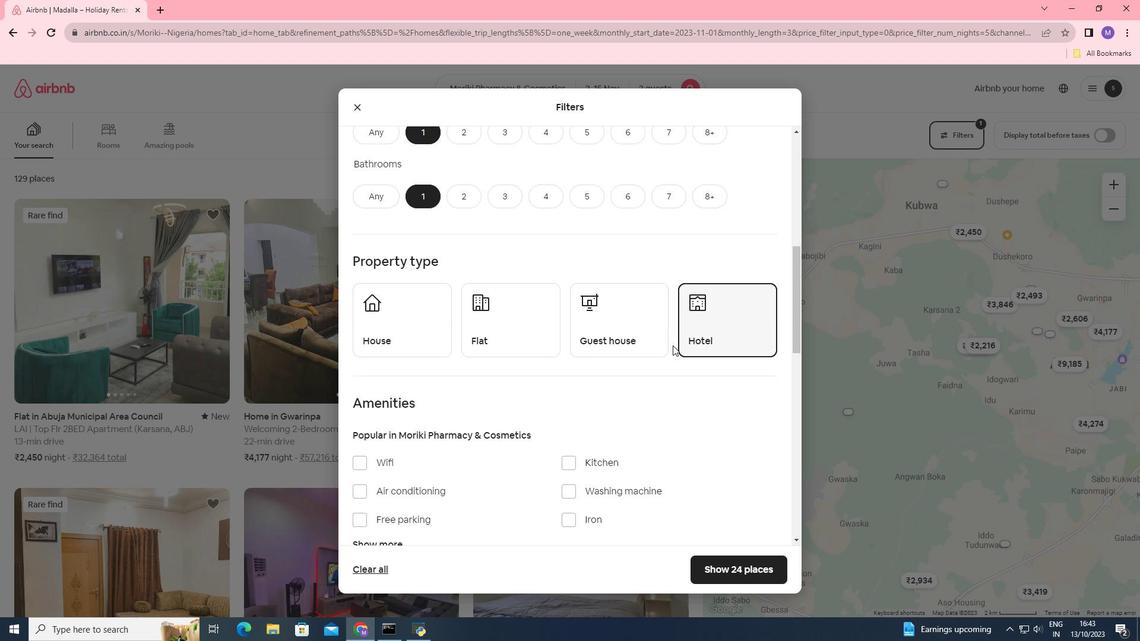 
Action: Mouse scrolled (672, 344) with delta (0, 0)
Screenshot: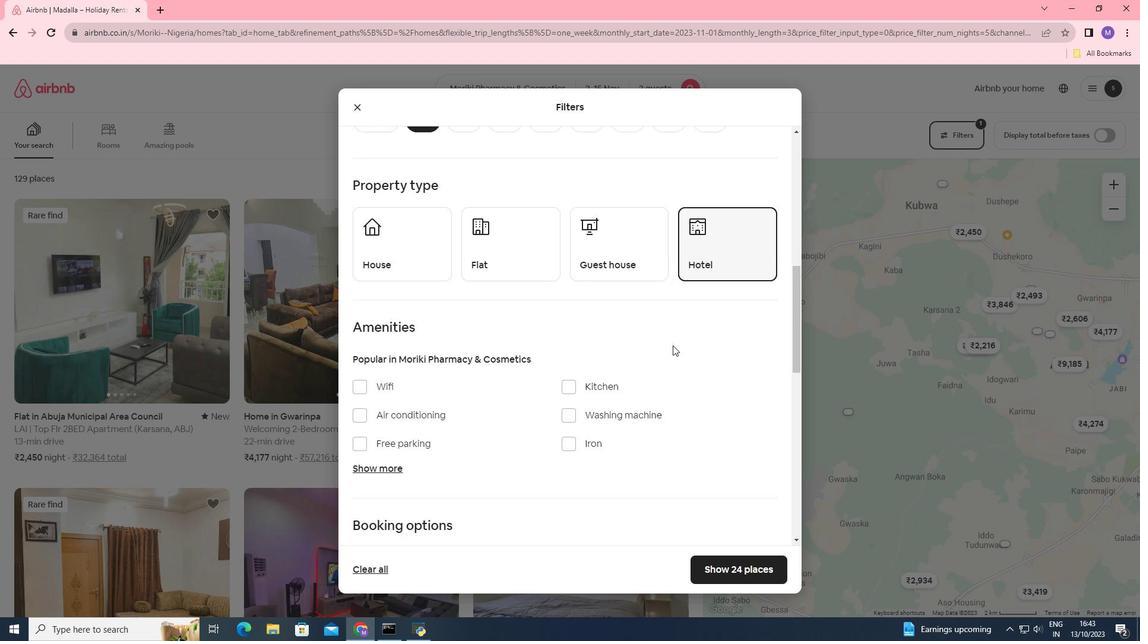 
Action: Mouse moved to (727, 566)
Screenshot: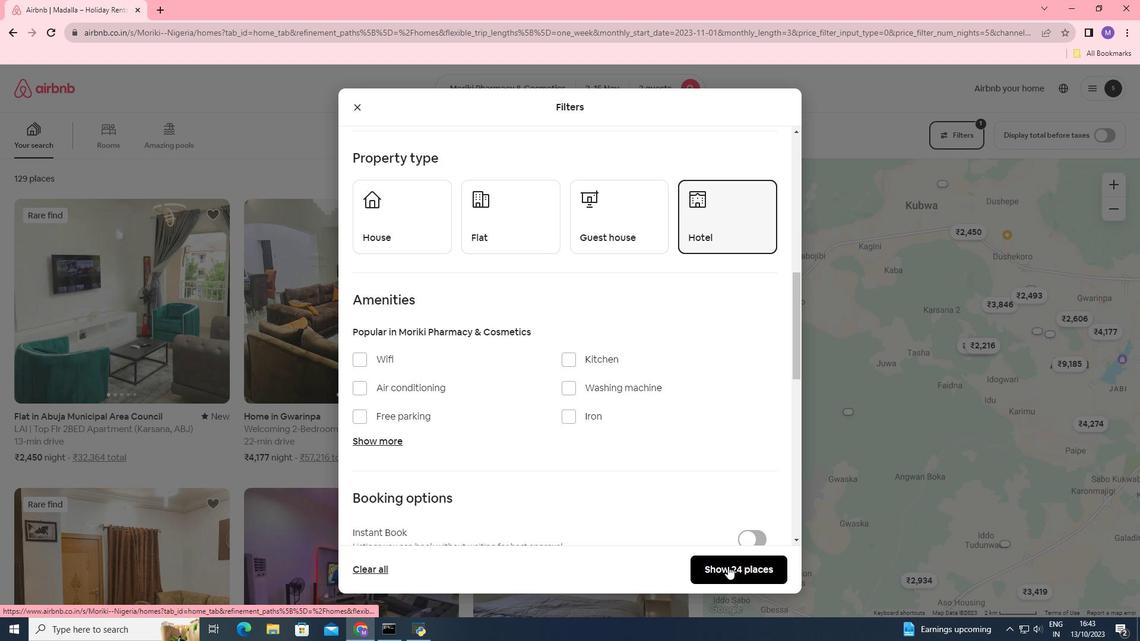 
Action: Mouse pressed left at (727, 566)
Screenshot: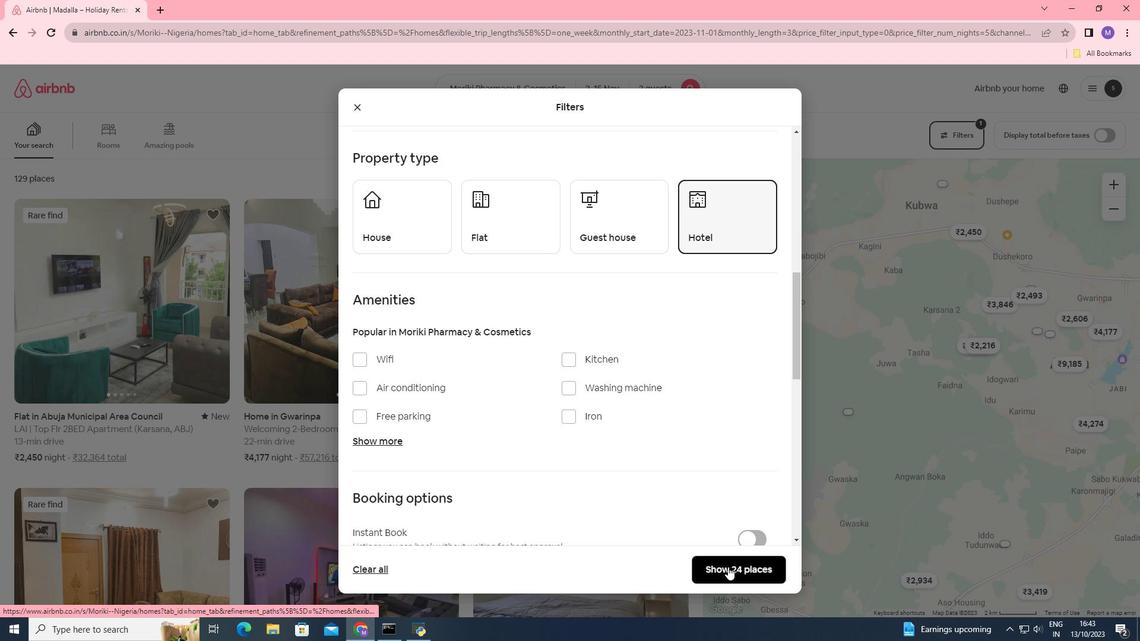 
Action: Mouse moved to (204, 317)
Screenshot: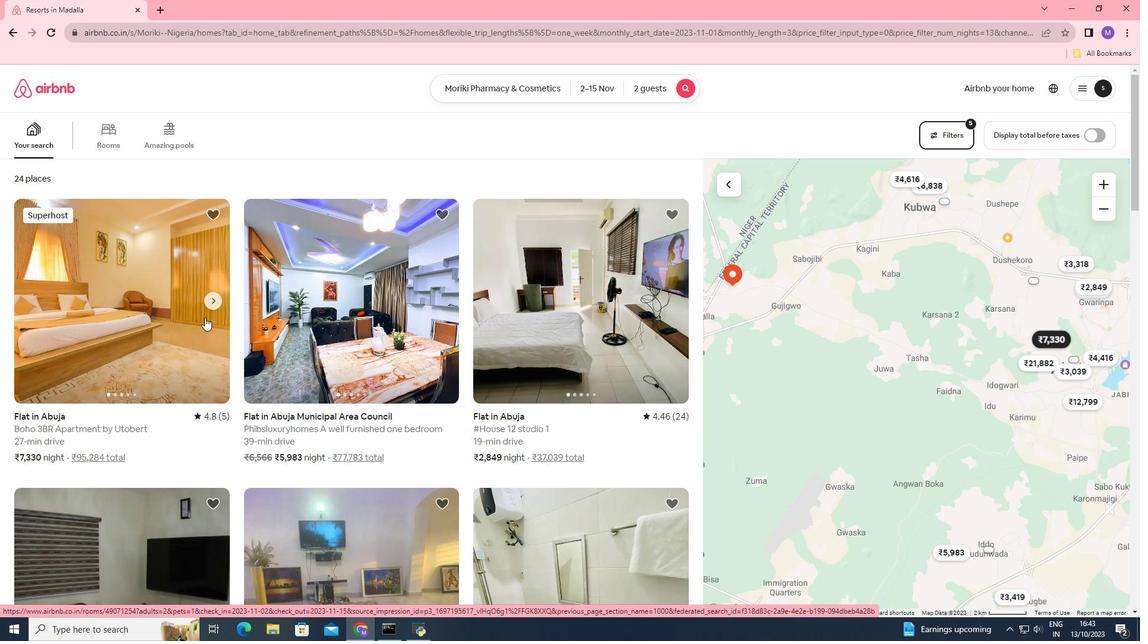 
Action: Mouse pressed left at (204, 317)
Screenshot: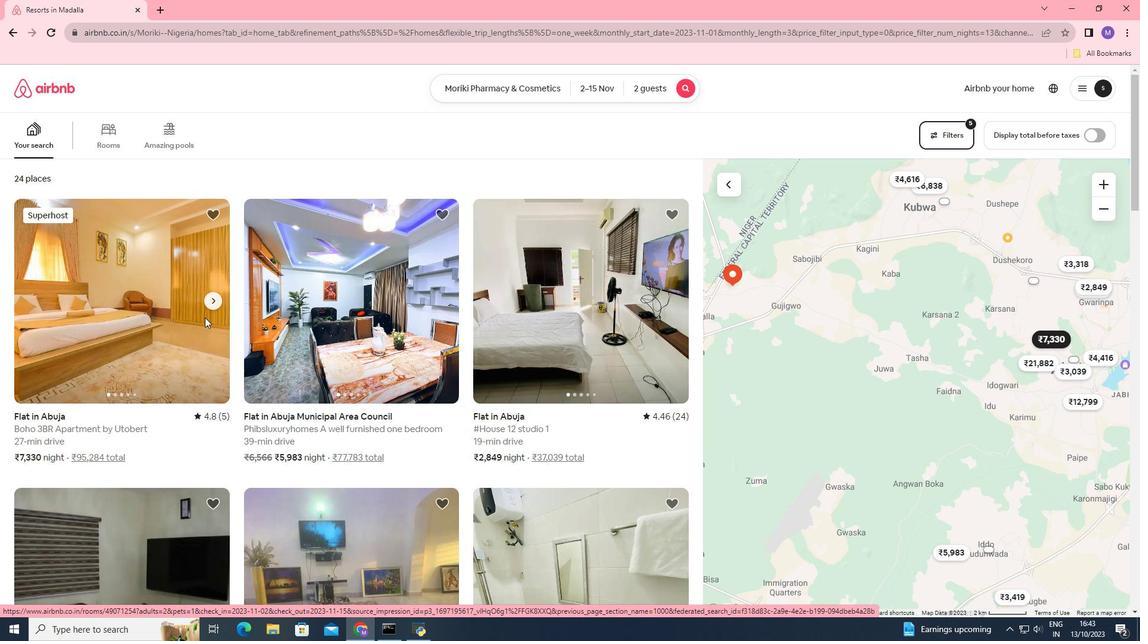 
Action: Mouse moved to (800, 448)
Screenshot: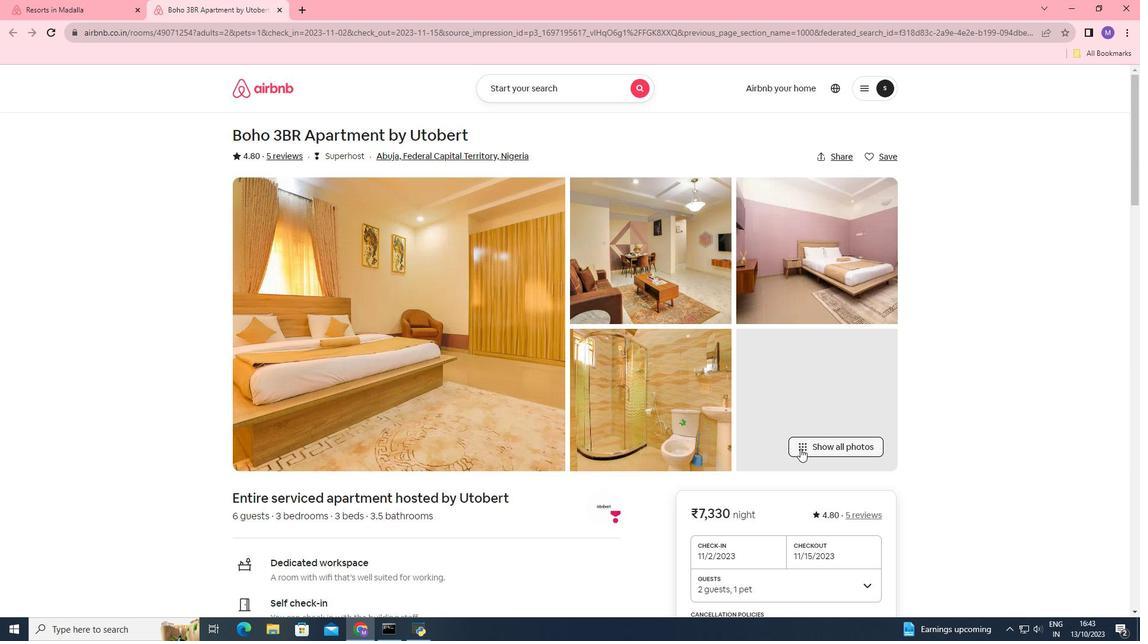 
Action: Mouse pressed left at (800, 448)
Screenshot: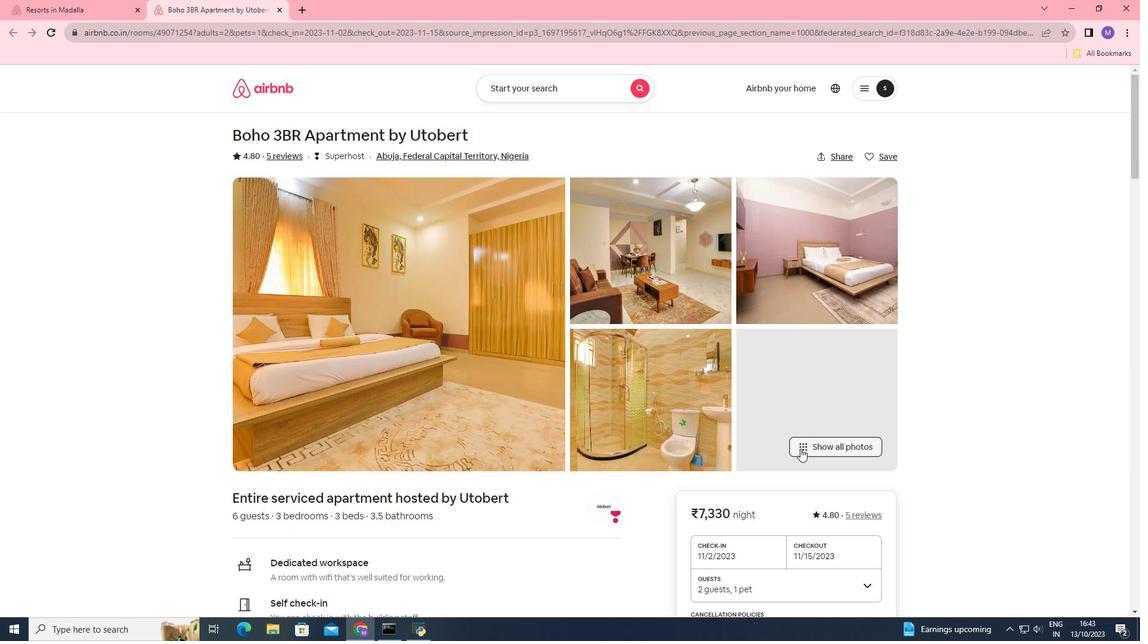
Action: Mouse moved to (648, 401)
Screenshot: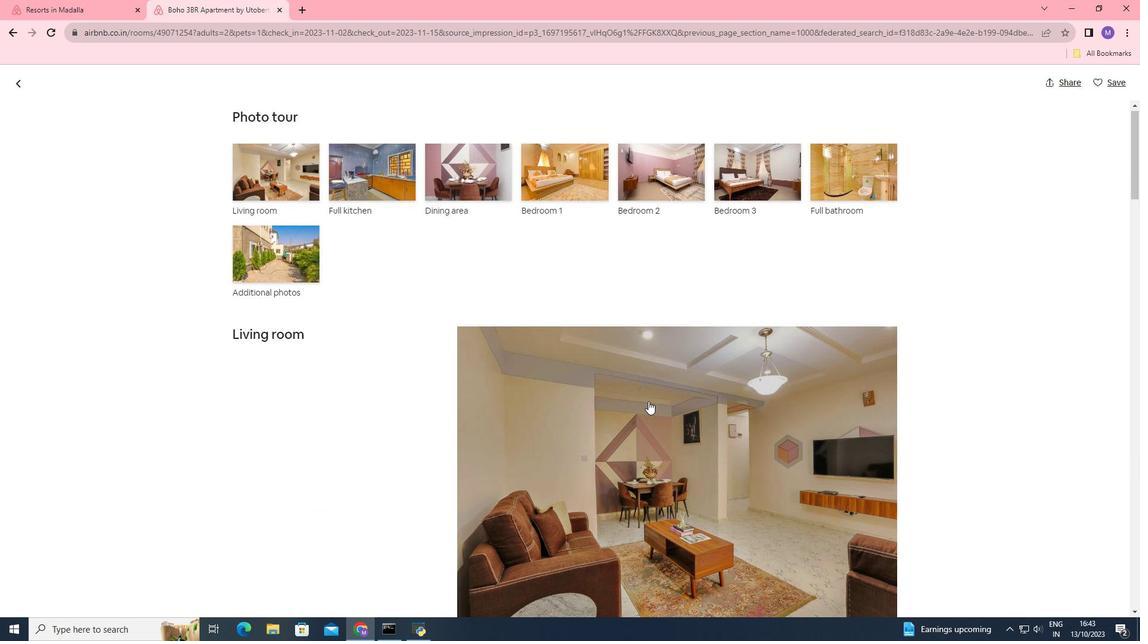 
Action: Mouse scrolled (648, 400) with delta (0, 0)
Screenshot: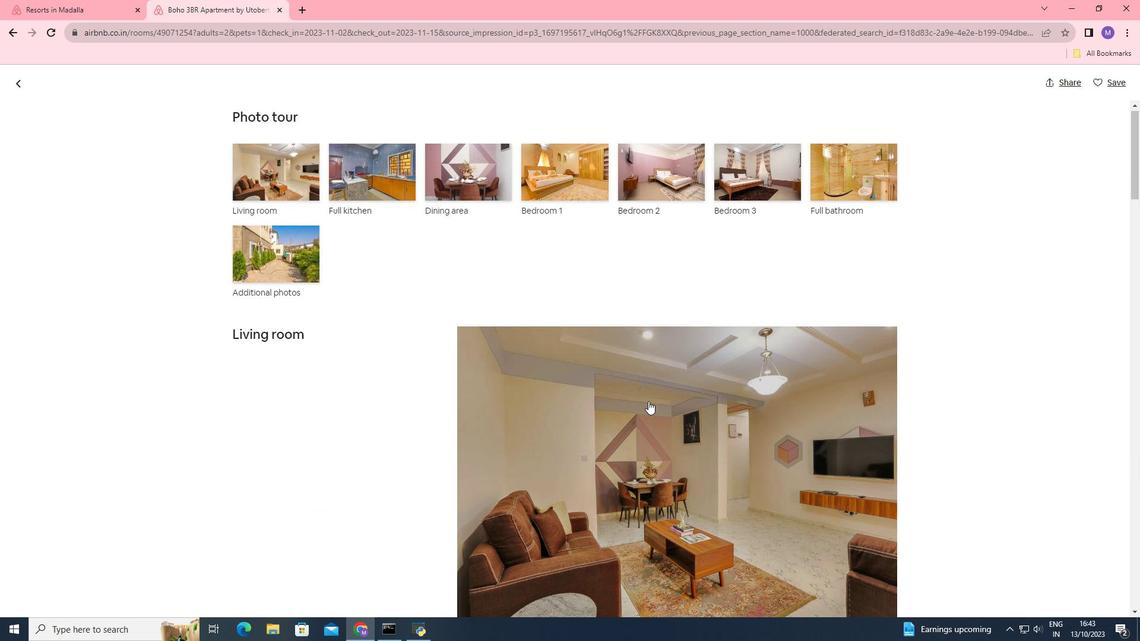 
Action: Mouse scrolled (648, 400) with delta (0, 0)
Screenshot: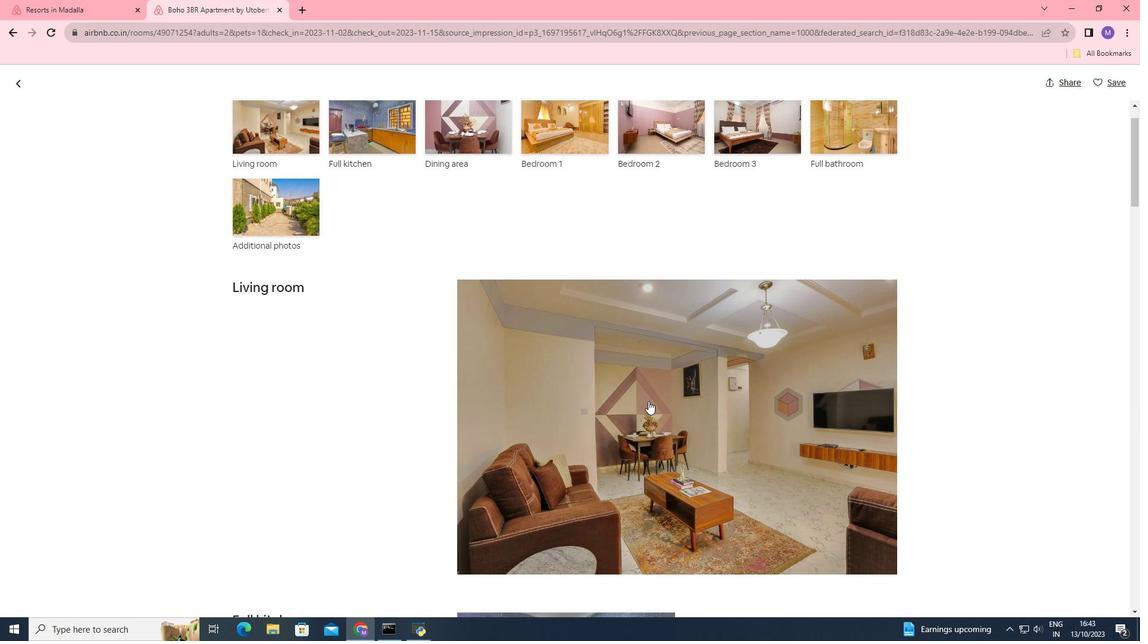 
Action: Mouse scrolled (648, 400) with delta (0, 0)
Screenshot: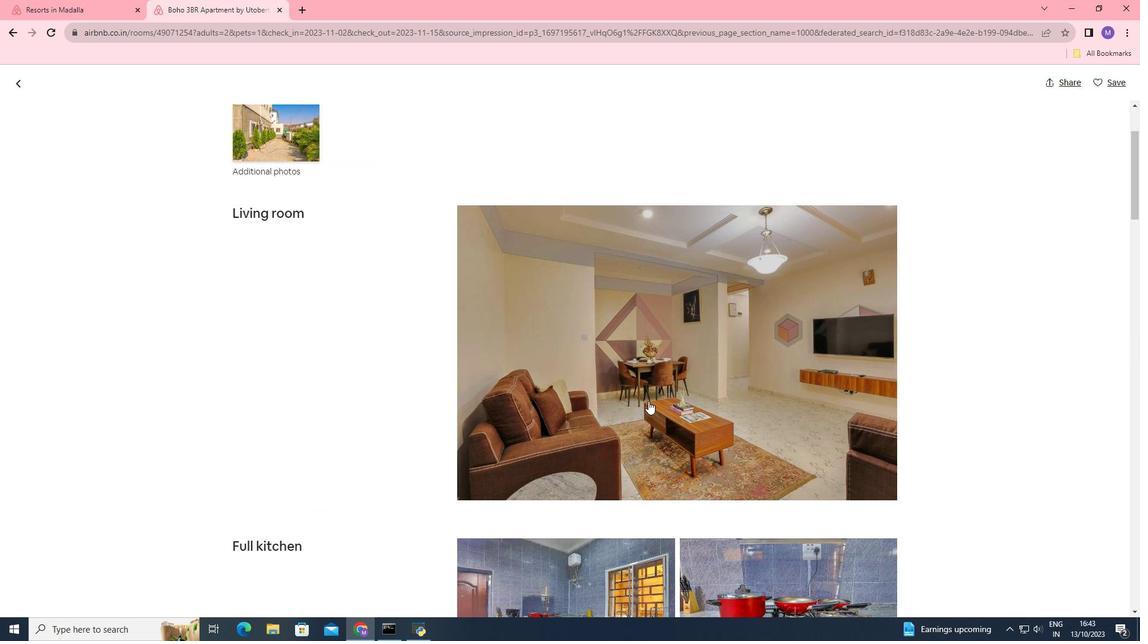 
Action: Mouse scrolled (648, 400) with delta (0, 0)
Screenshot: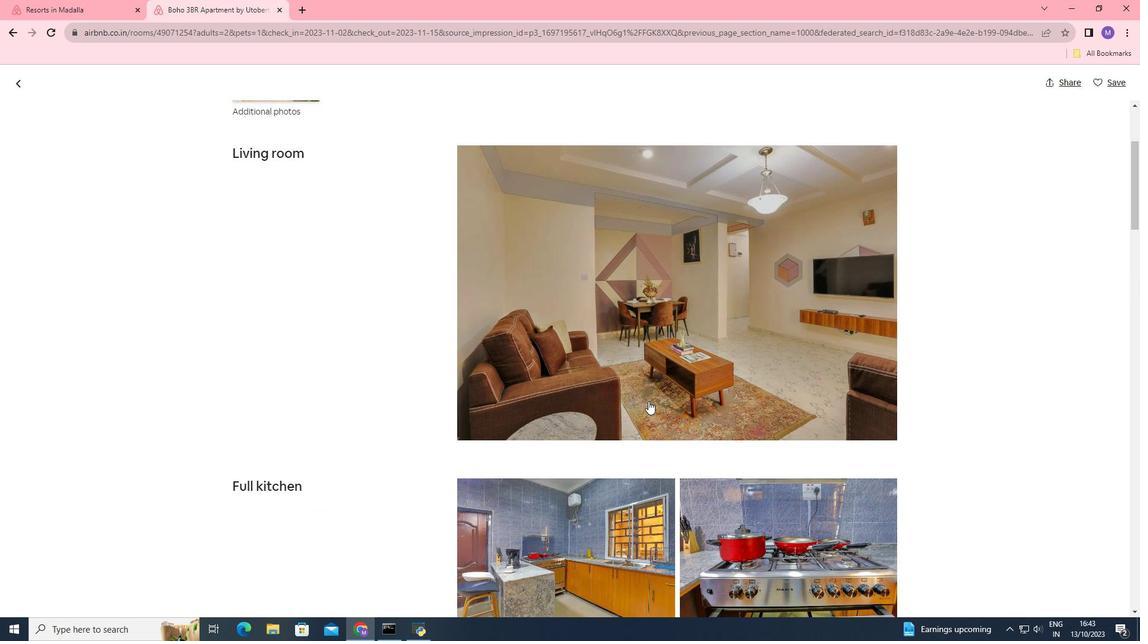 
Action: Mouse scrolled (648, 400) with delta (0, 0)
Screenshot: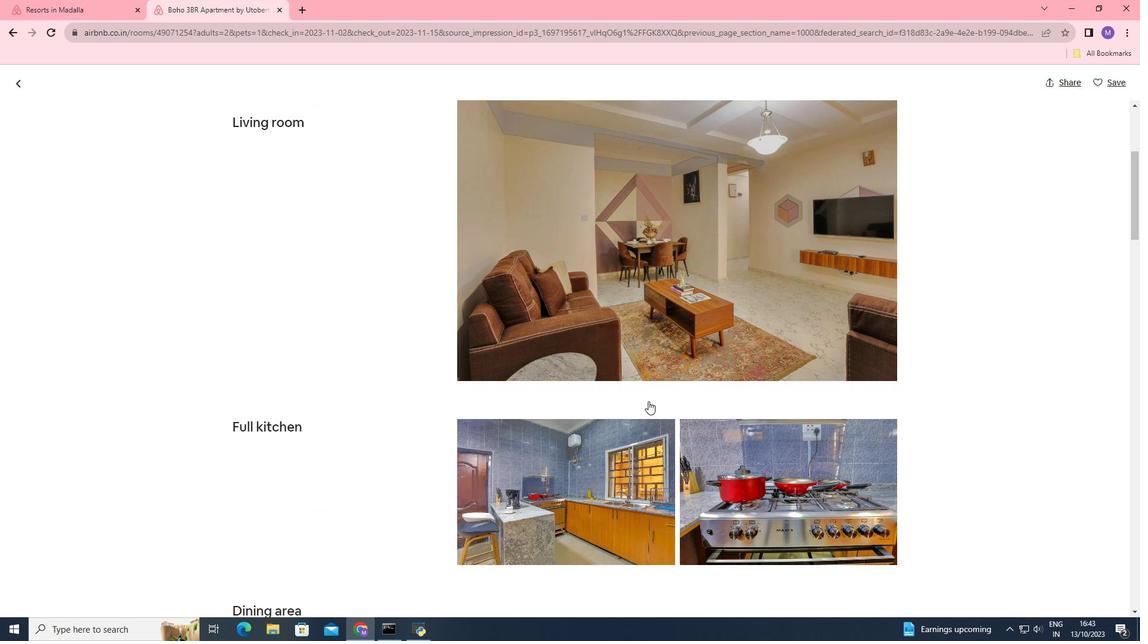 
Action: Mouse scrolled (648, 400) with delta (0, 0)
Screenshot: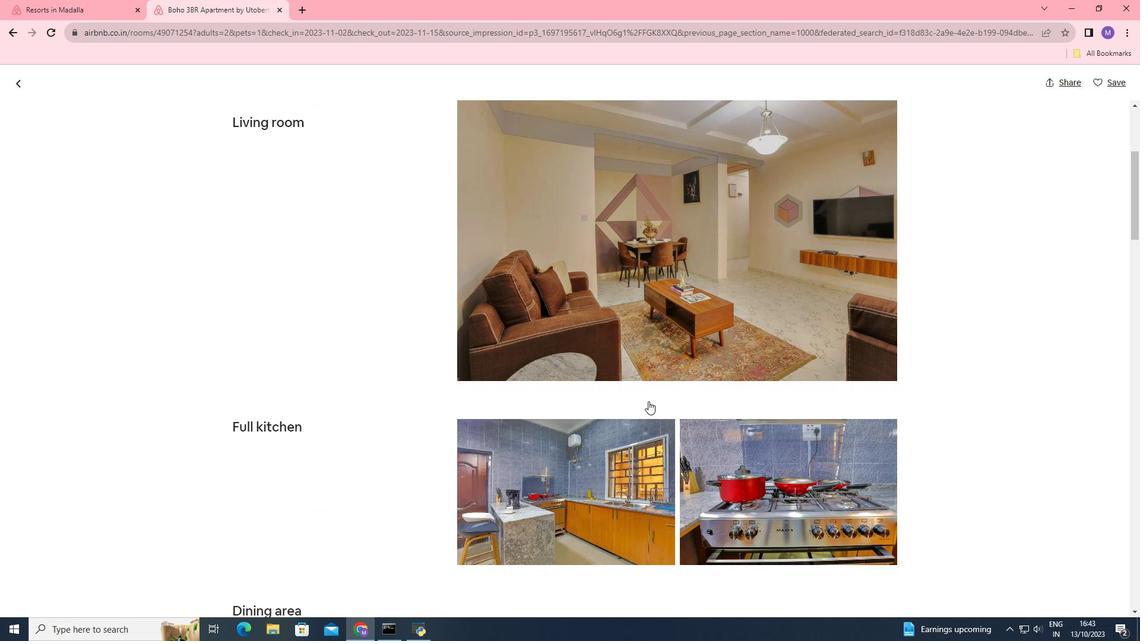
Action: Mouse scrolled (648, 400) with delta (0, 0)
Screenshot: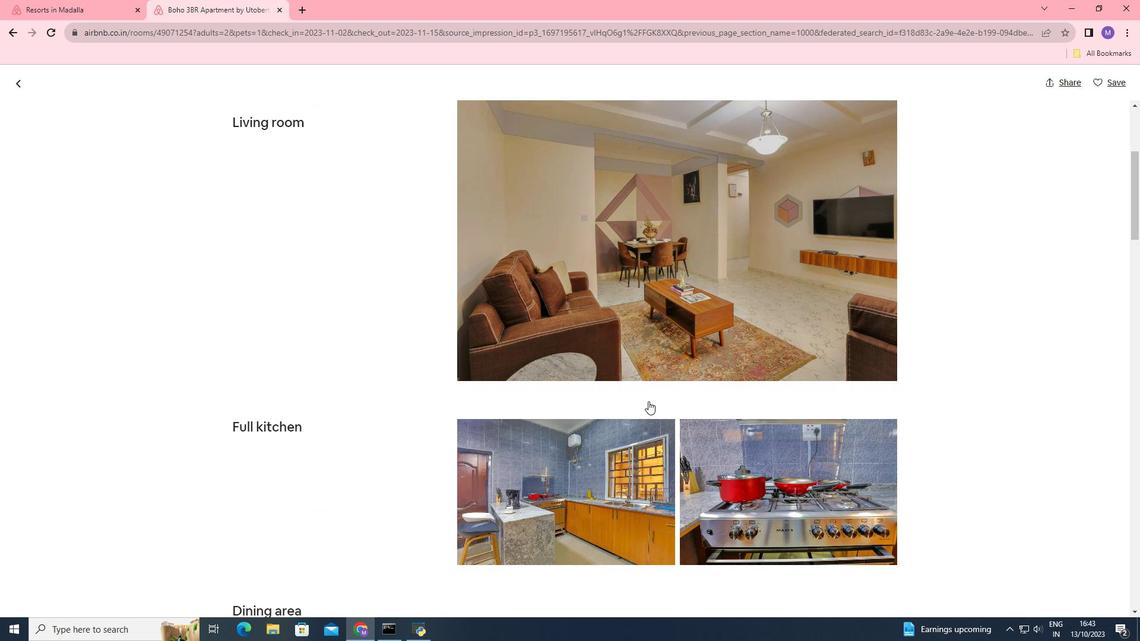 
Action: Mouse scrolled (648, 400) with delta (0, 0)
Screenshot: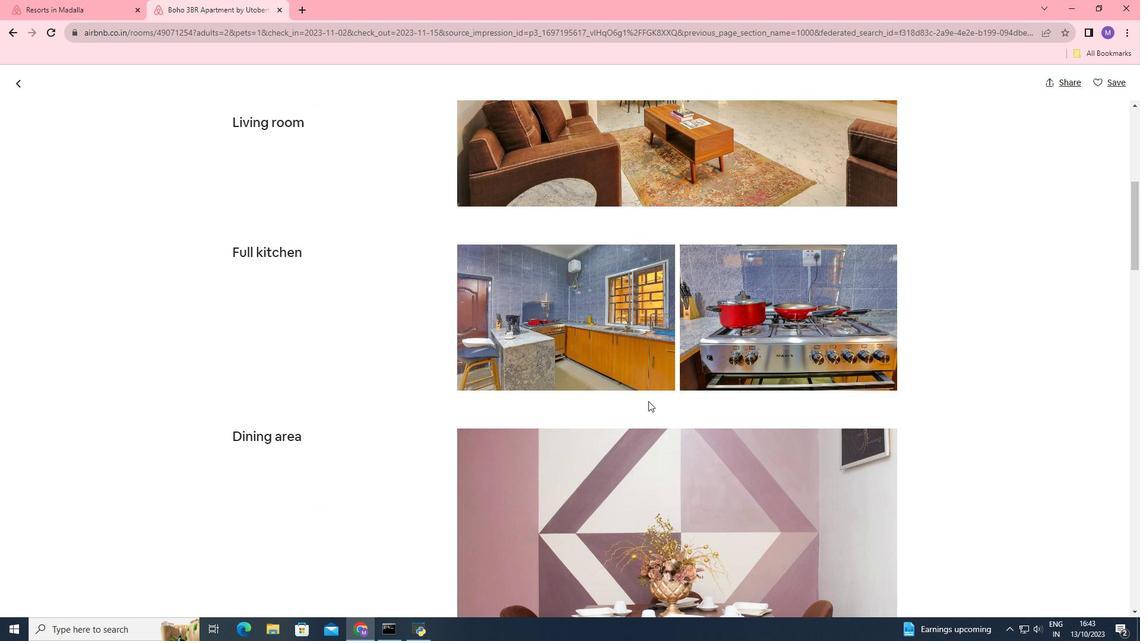
Action: Mouse scrolled (648, 400) with delta (0, 0)
Screenshot: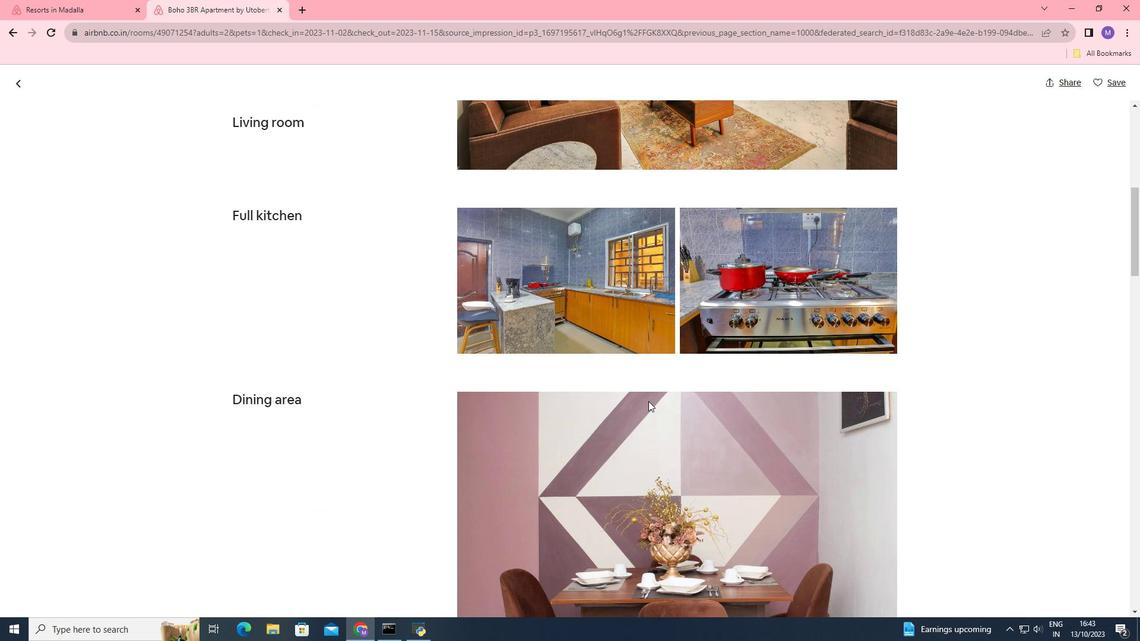 
Action: Mouse scrolled (648, 400) with delta (0, 0)
Screenshot: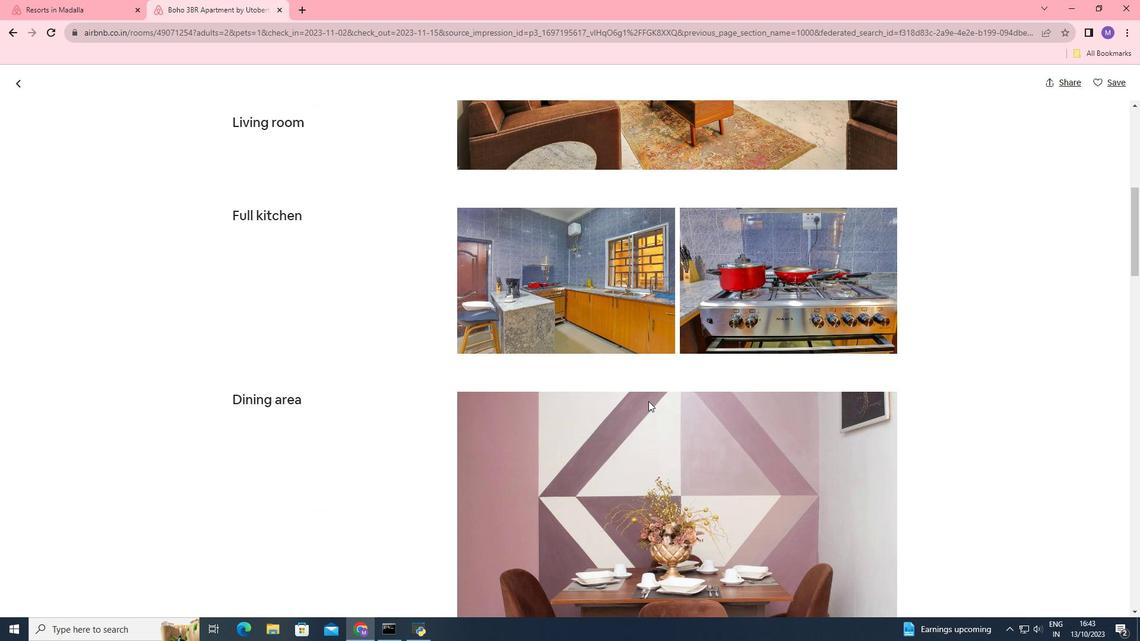 
Action: Mouse scrolled (648, 400) with delta (0, 0)
Screenshot: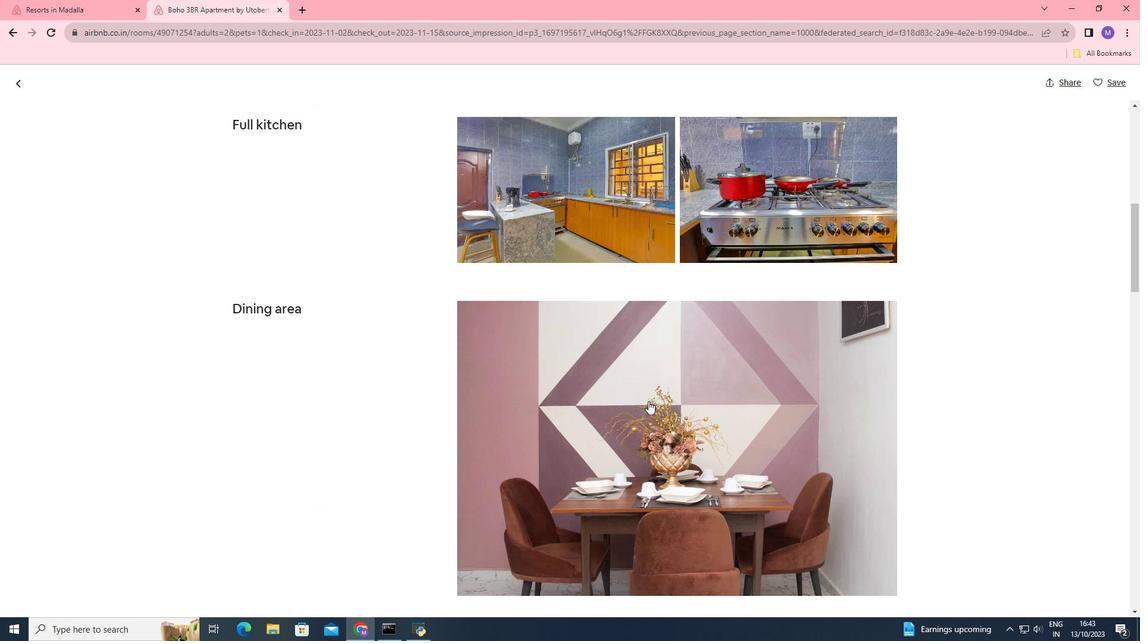 
Action: Mouse scrolled (648, 400) with delta (0, 0)
Screenshot: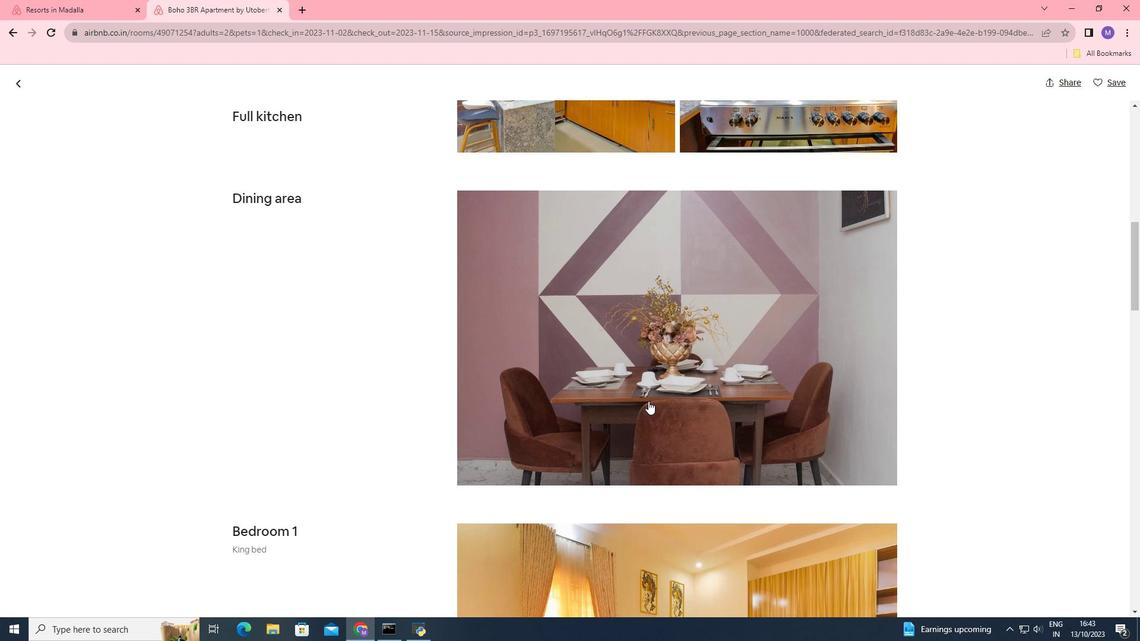 
Action: Mouse scrolled (648, 400) with delta (0, 0)
Screenshot: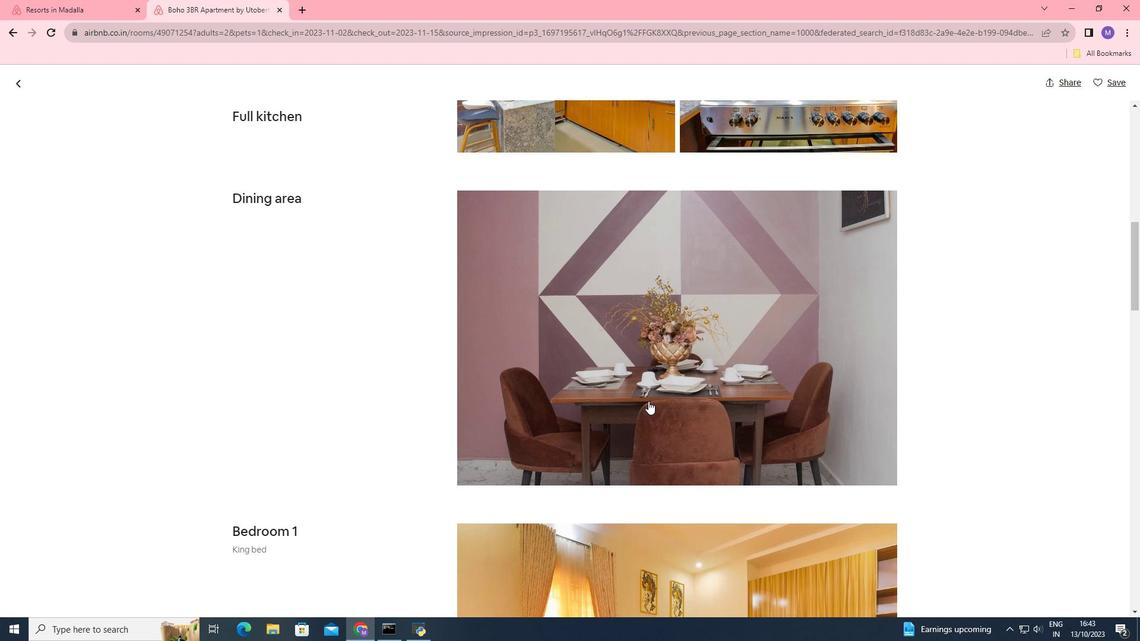 
Action: Mouse scrolled (648, 400) with delta (0, 0)
Screenshot: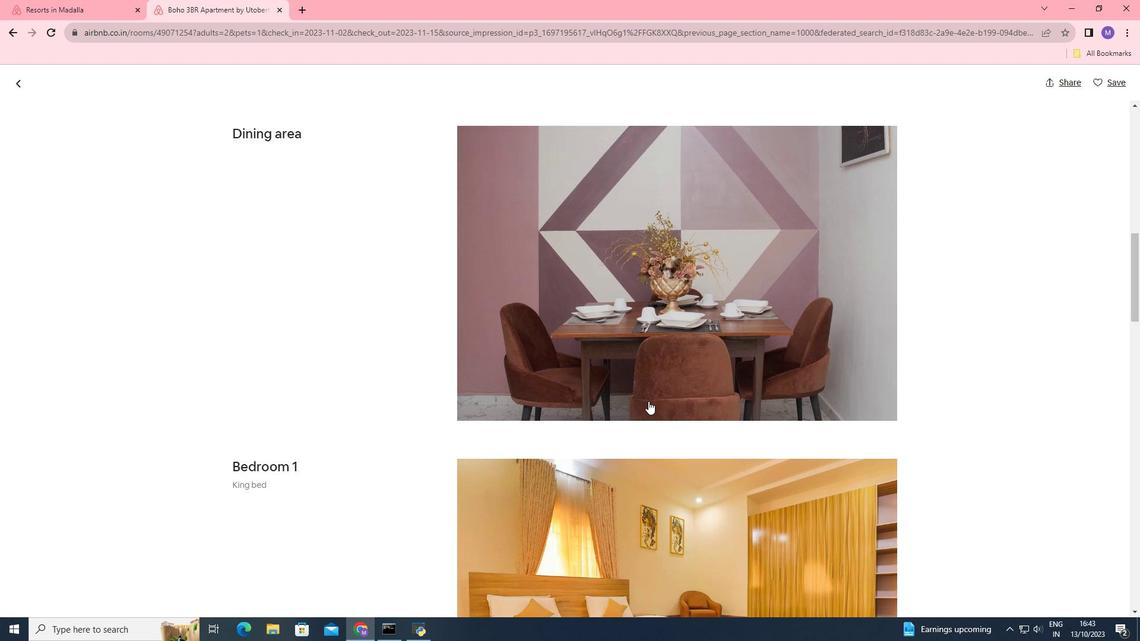 
Action: Mouse scrolled (648, 400) with delta (0, 0)
Screenshot: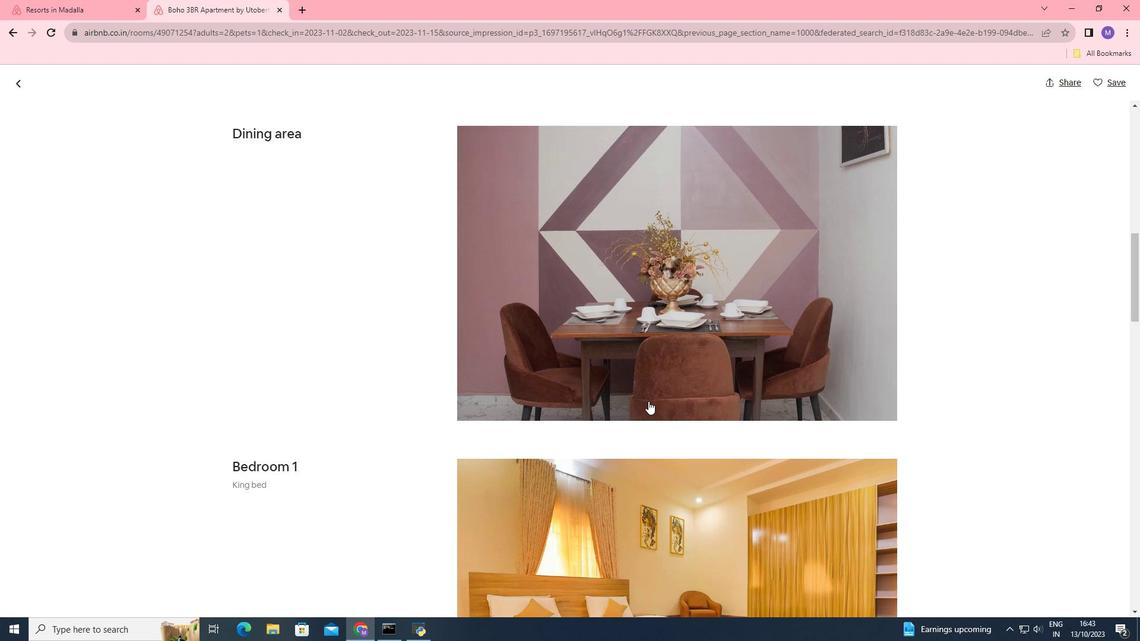
Action: Mouse scrolled (648, 400) with delta (0, 0)
Screenshot: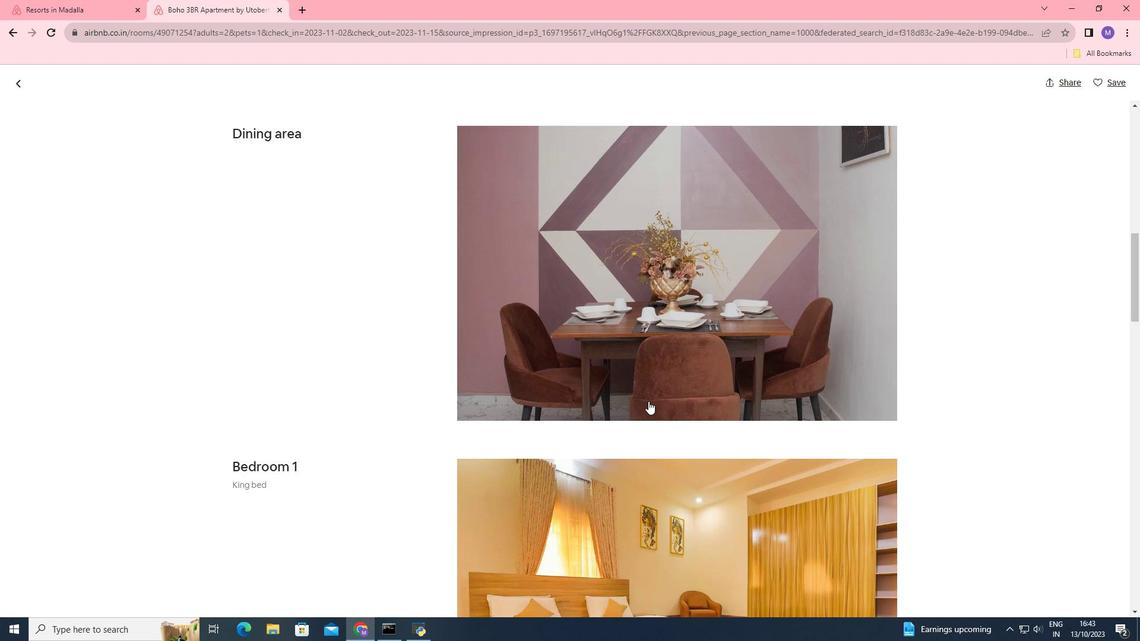 
Action: Mouse scrolled (648, 400) with delta (0, 0)
Screenshot: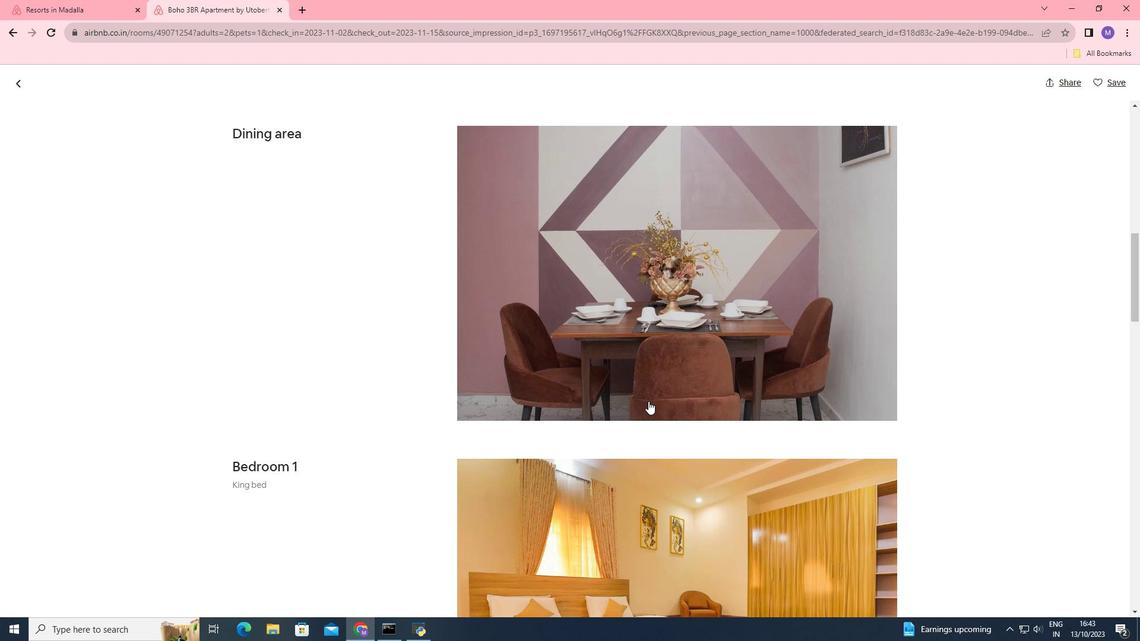 
Action: Mouse scrolled (648, 400) with delta (0, 0)
Screenshot: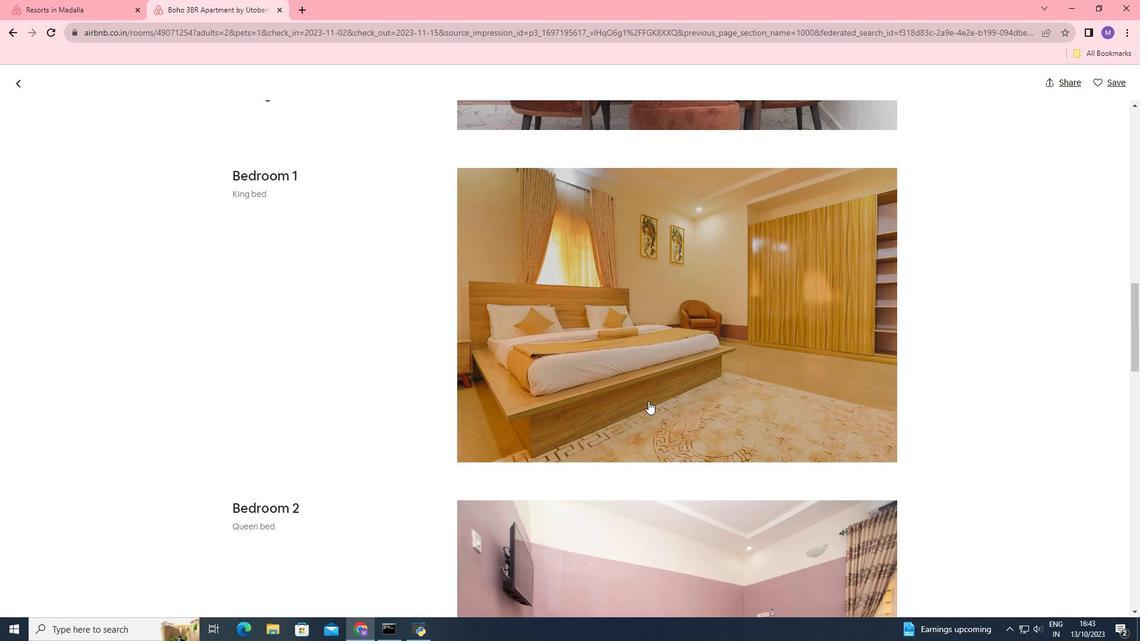 
Action: Mouse scrolled (648, 400) with delta (0, 0)
Screenshot: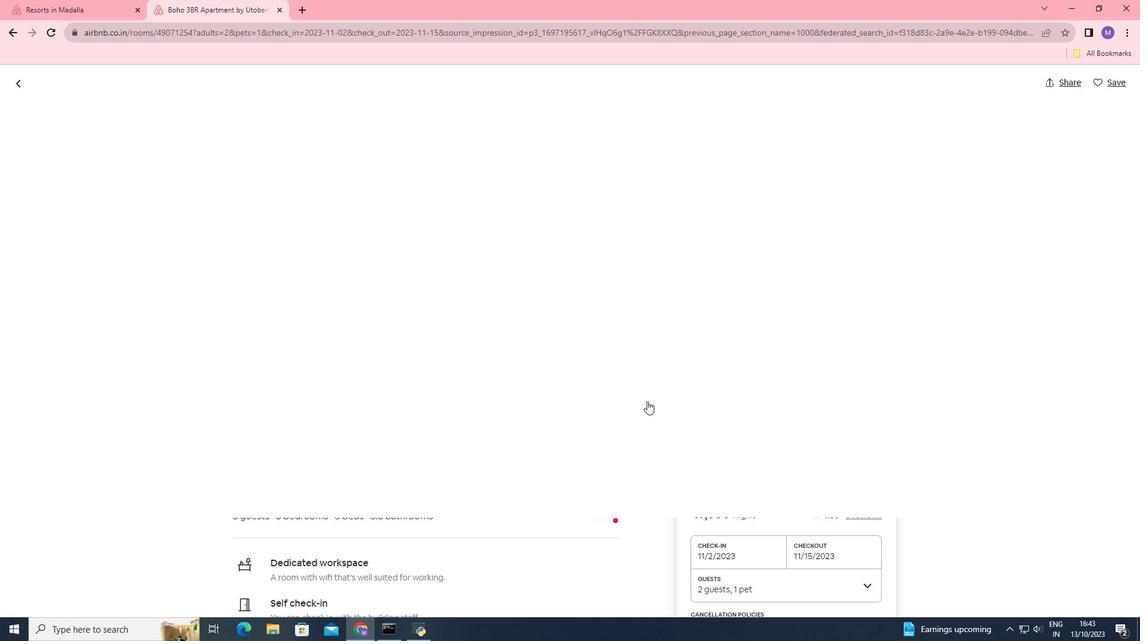 
Action: Mouse scrolled (648, 400) with delta (0, 0)
Screenshot: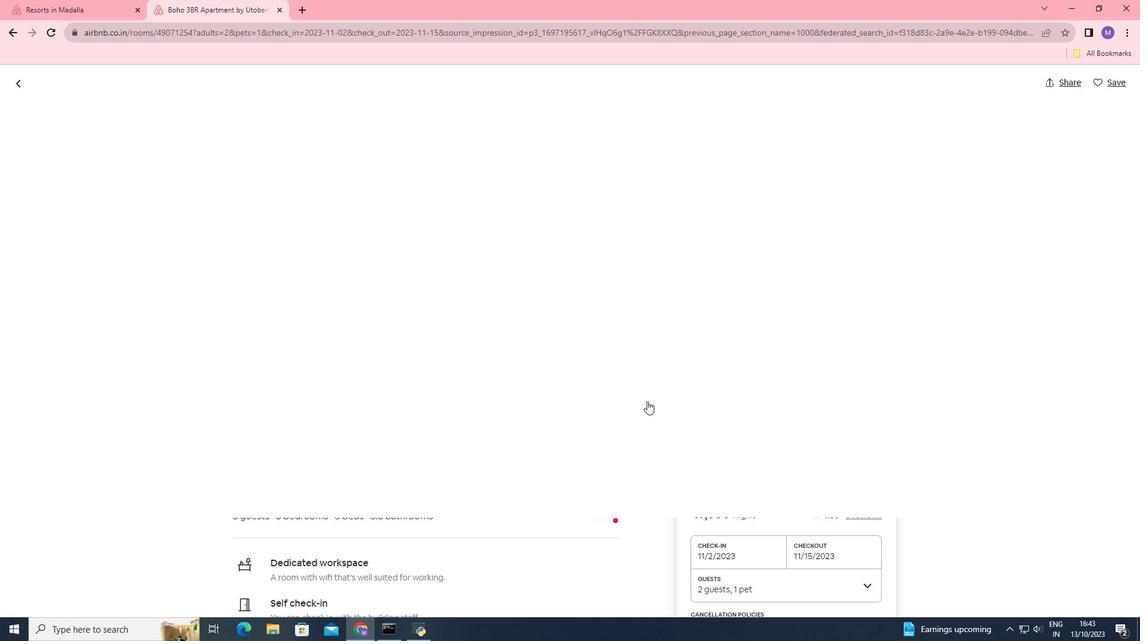 
Action: Mouse scrolled (648, 400) with delta (0, 0)
Screenshot: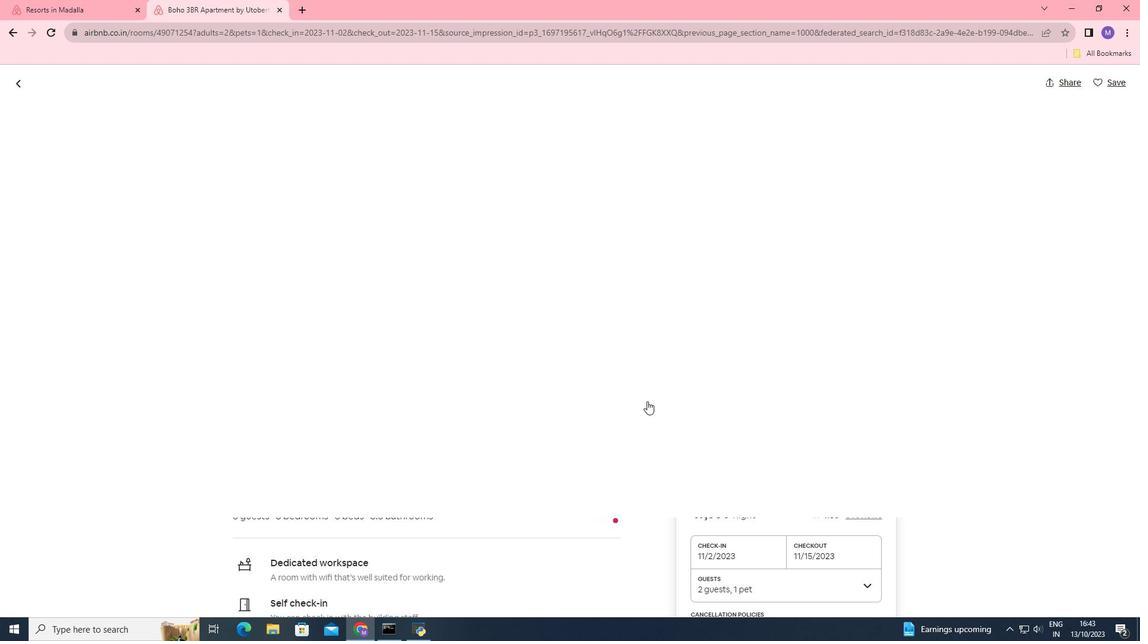 
Action: Mouse scrolled (648, 400) with delta (0, 0)
Screenshot: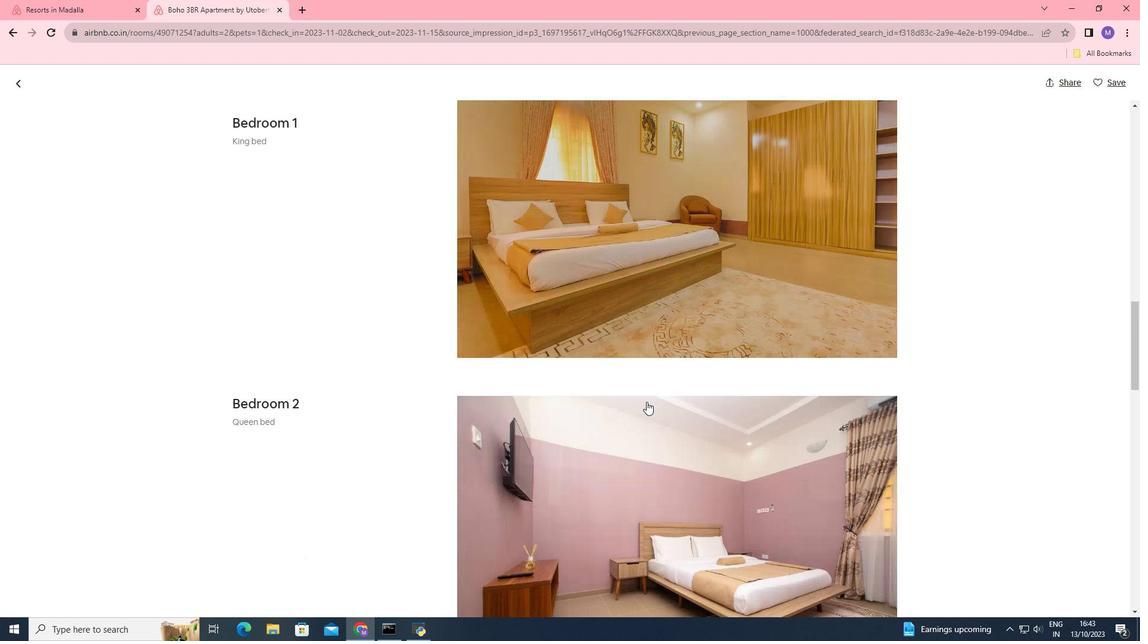 
Action: Mouse moved to (648, 401)
Screenshot: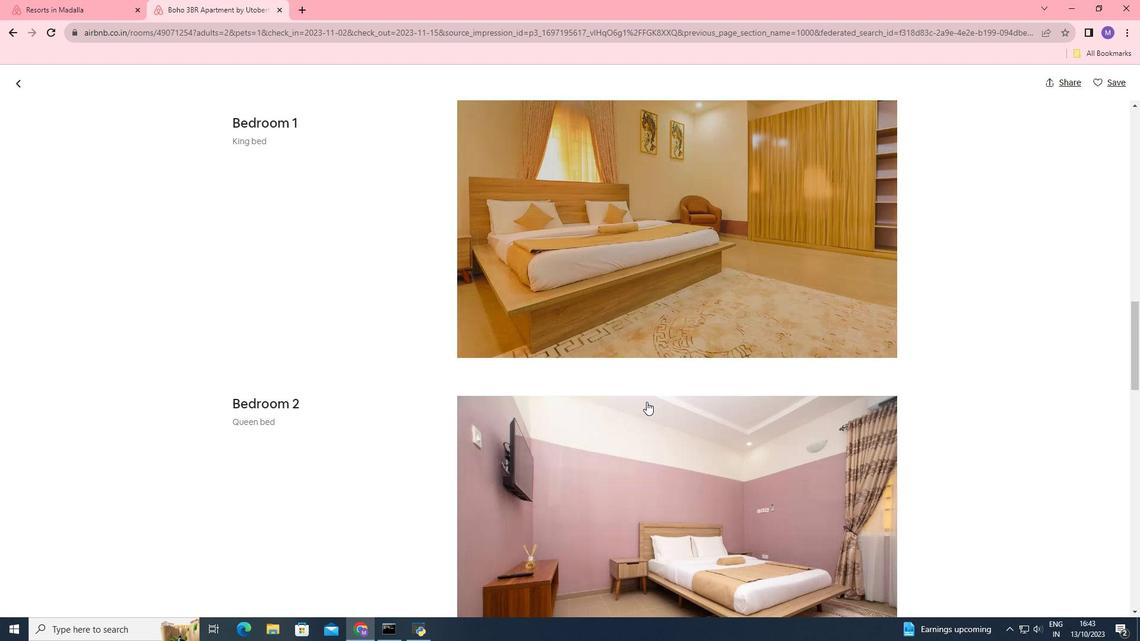 
Action: Mouse scrolled (648, 400) with delta (0, 0)
Screenshot: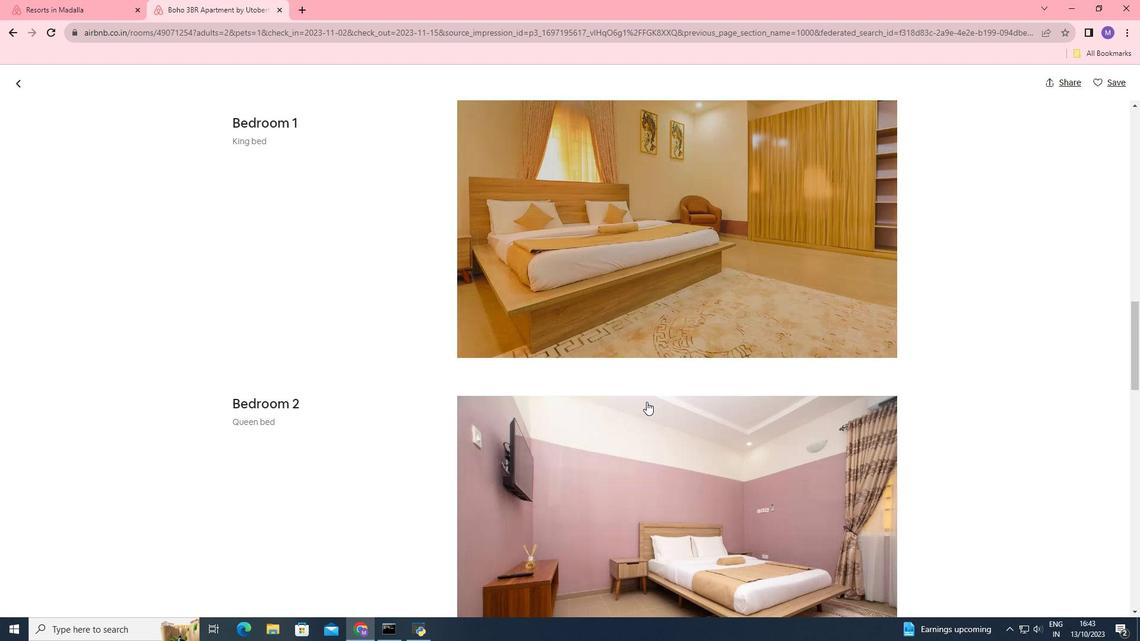
Action: Mouse moved to (646, 401)
Screenshot: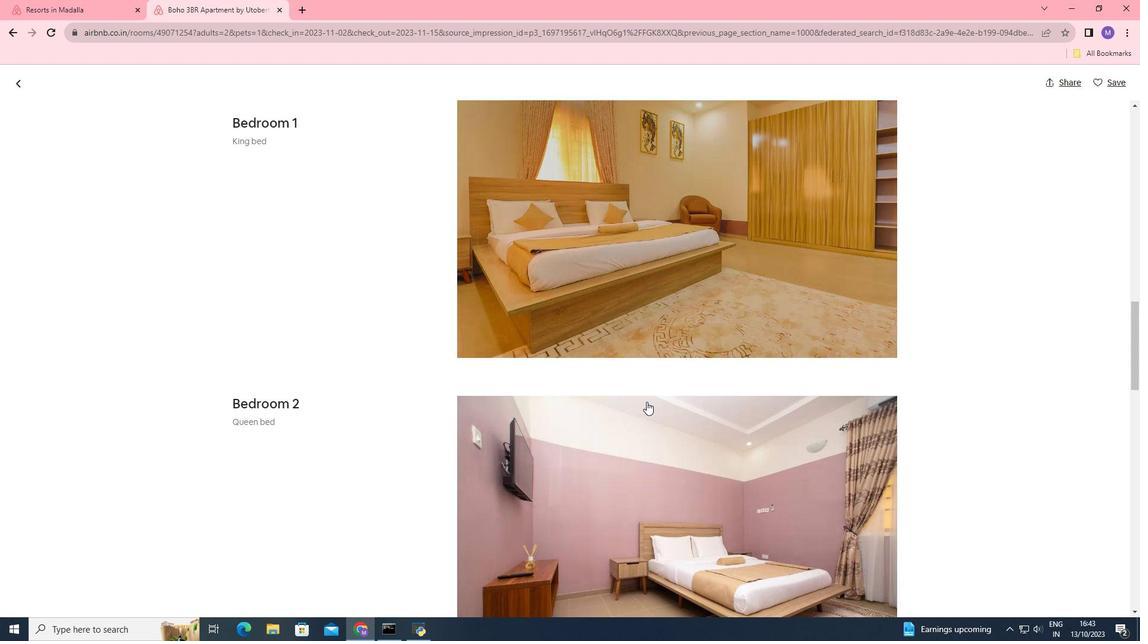 
Action: Mouse scrolled (646, 401) with delta (0, 0)
Screenshot: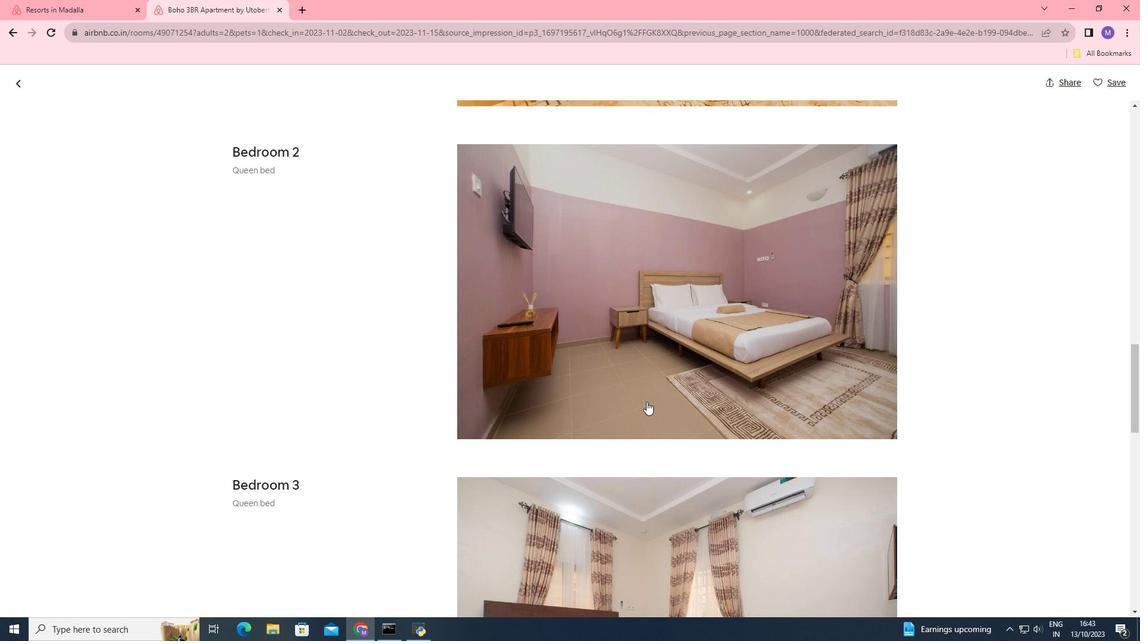 
Action: Mouse scrolled (646, 401) with delta (0, 0)
Screenshot: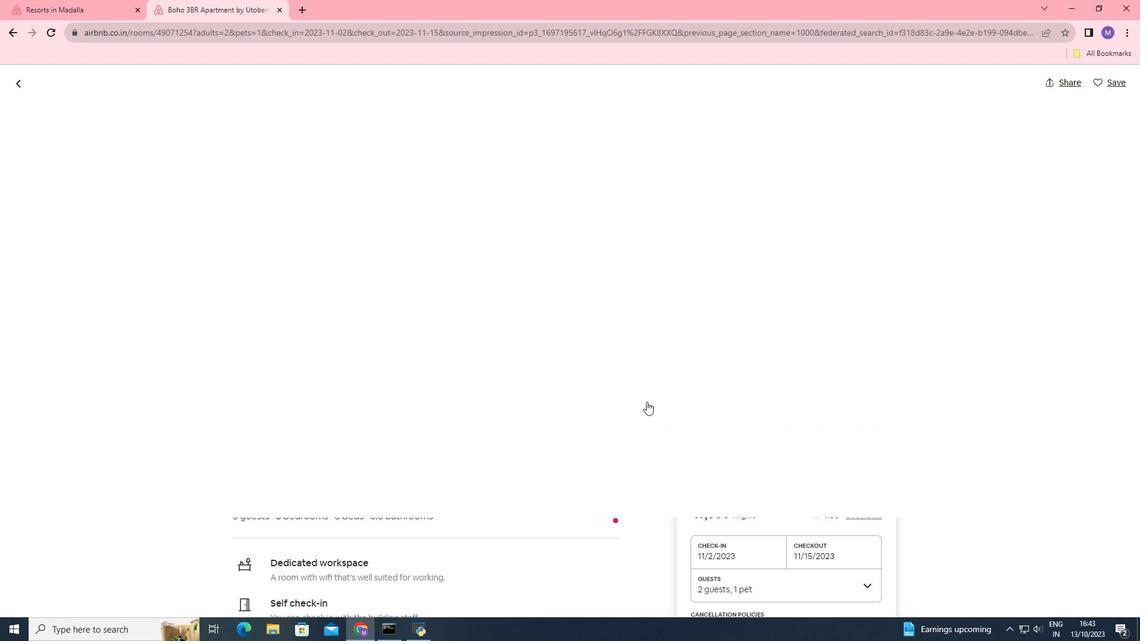 
Action: Mouse scrolled (646, 401) with delta (0, 0)
Screenshot: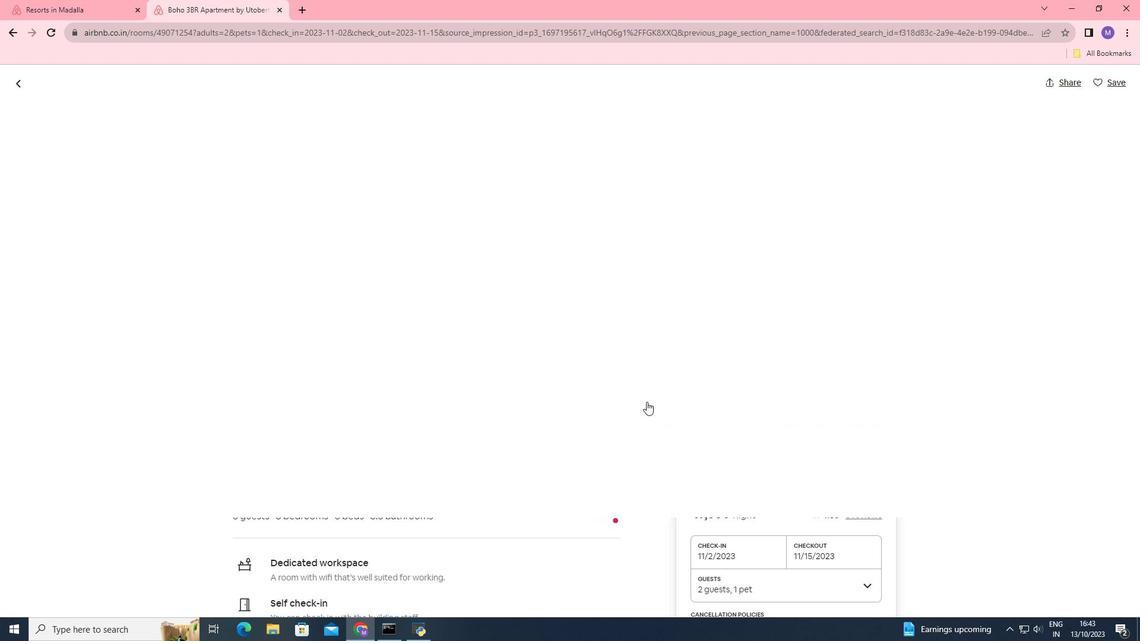 
Action: Mouse scrolled (646, 401) with delta (0, 0)
Screenshot: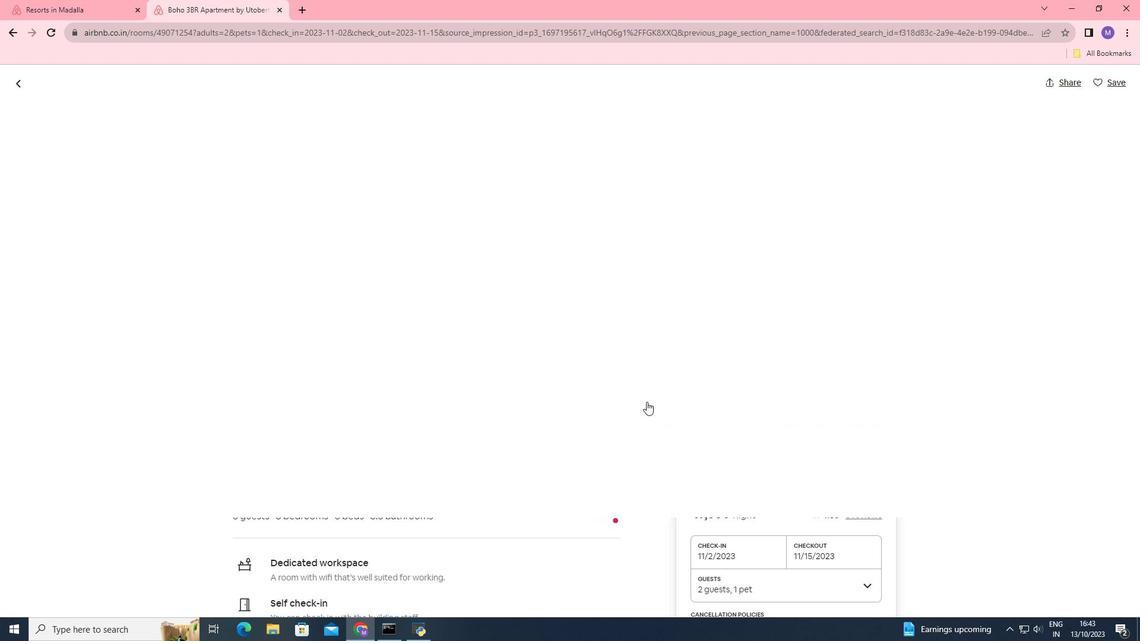 
Action: Mouse scrolled (646, 401) with delta (0, 0)
Screenshot: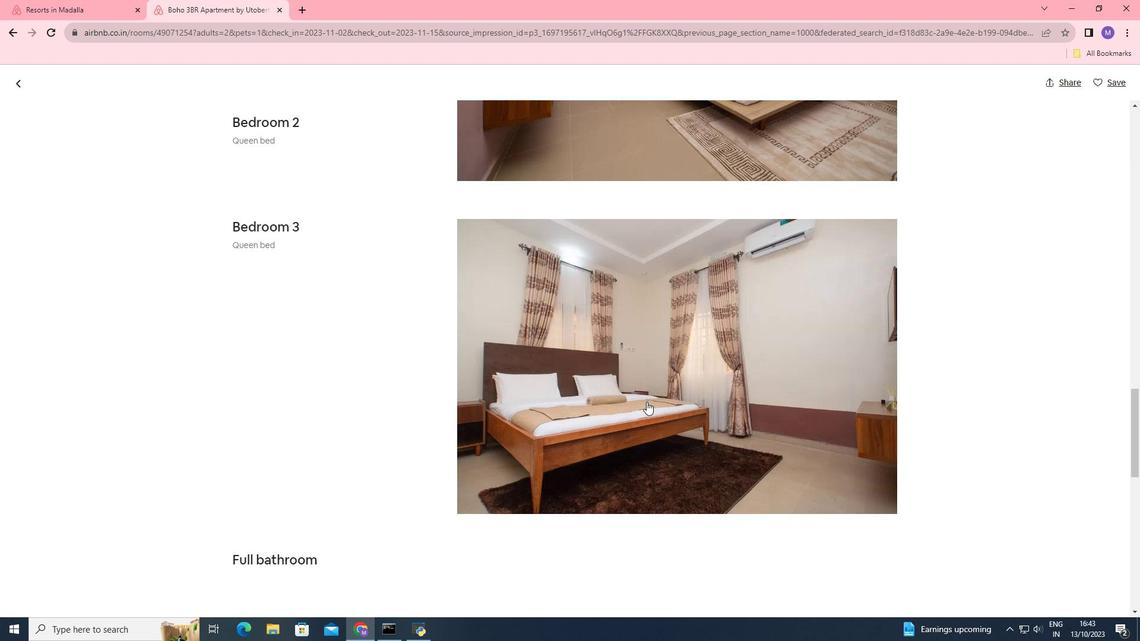 
Action: Mouse scrolled (646, 401) with delta (0, 0)
Screenshot: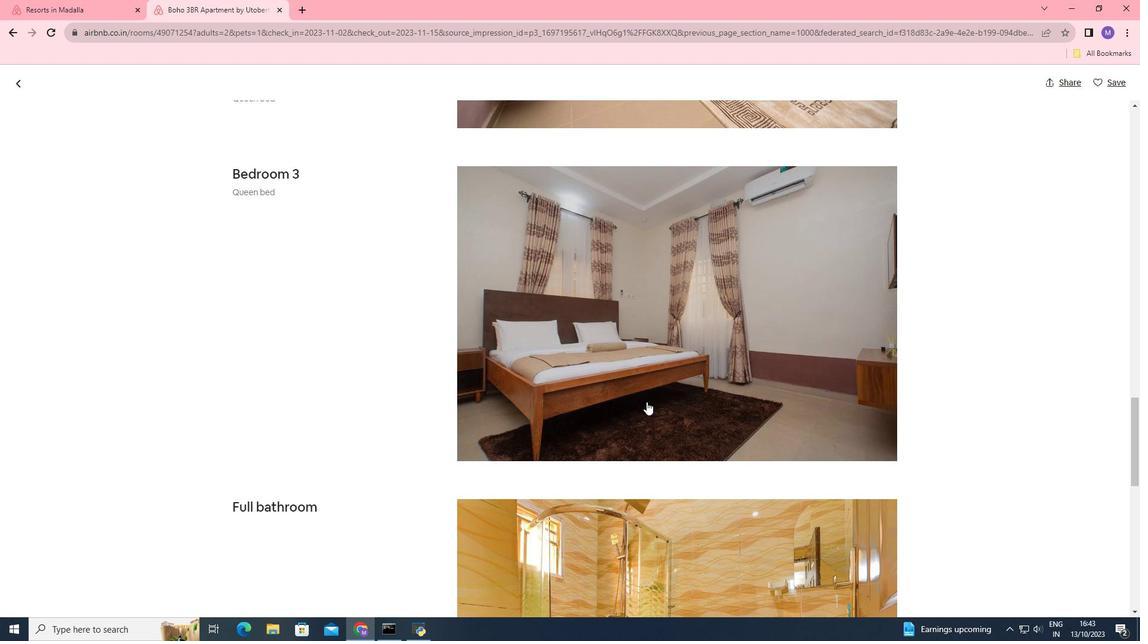 
Action: Mouse scrolled (646, 401) with delta (0, 0)
Screenshot: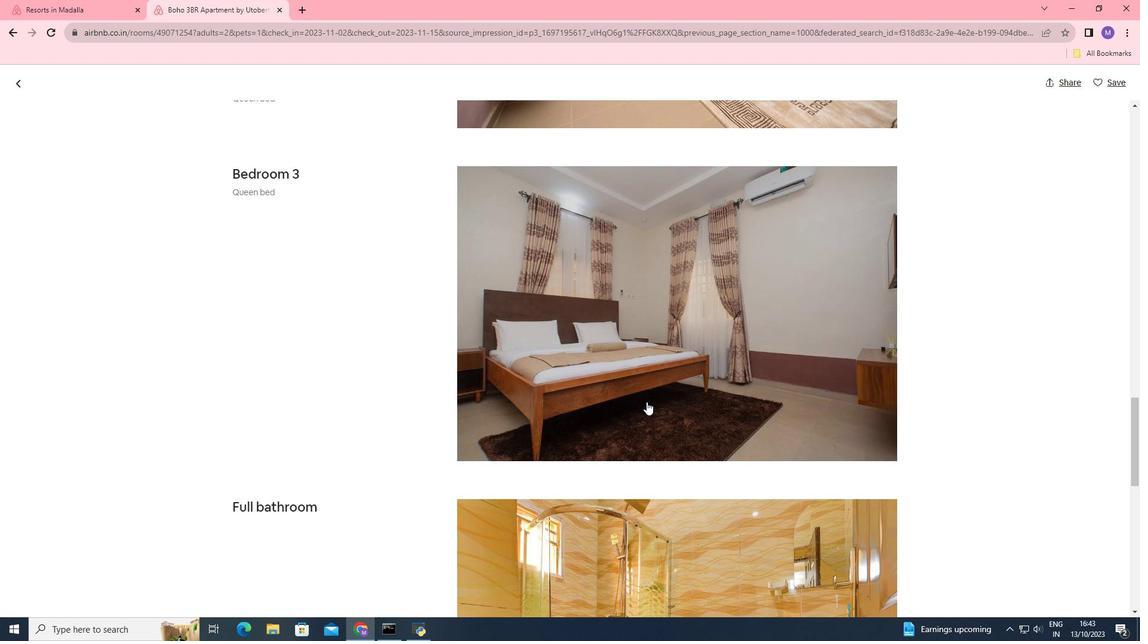 
Action: Mouse scrolled (646, 401) with delta (0, 0)
Screenshot: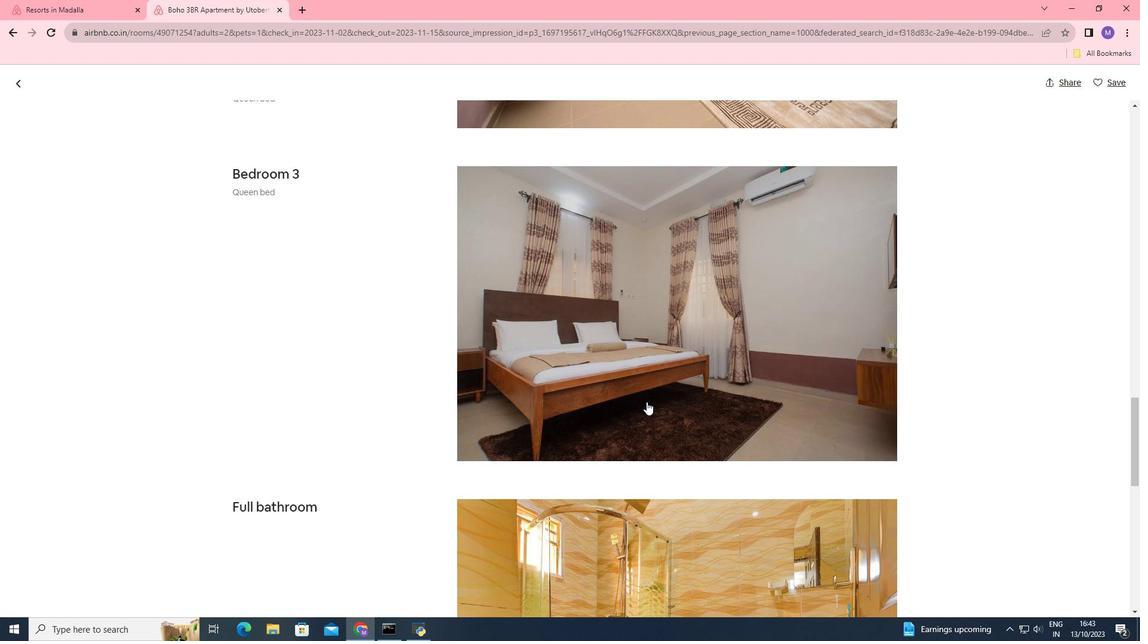 
Action: Mouse scrolled (646, 401) with delta (0, 0)
Screenshot: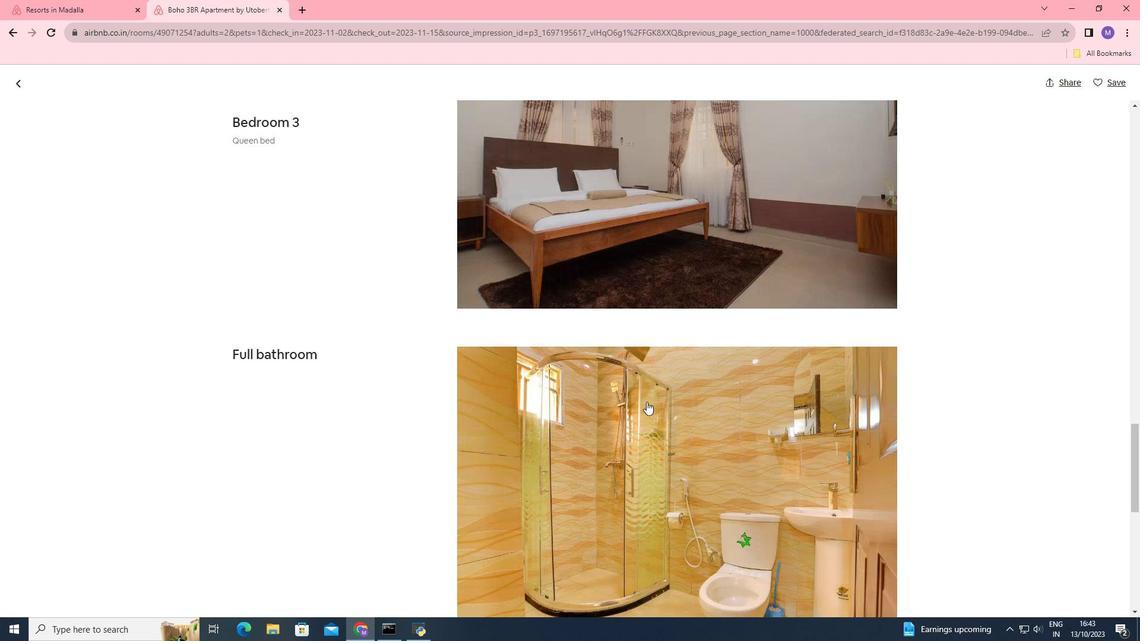 
Action: Mouse scrolled (646, 401) with delta (0, 0)
Screenshot: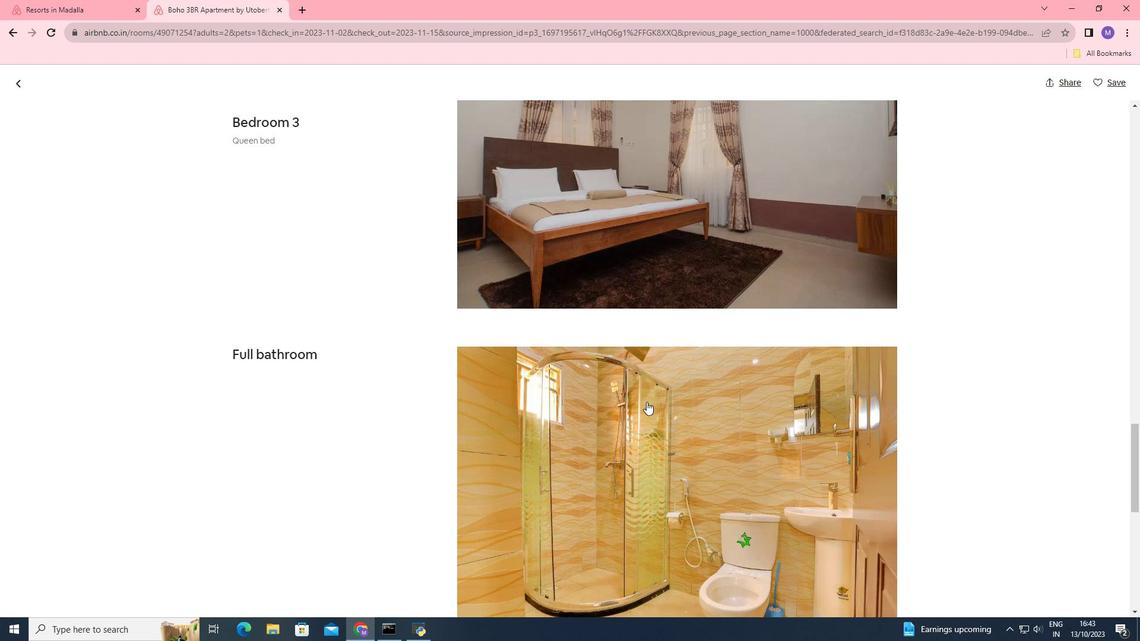 
Action: Mouse scrolled (646, 401) with delta (0, 0)
Screenshot: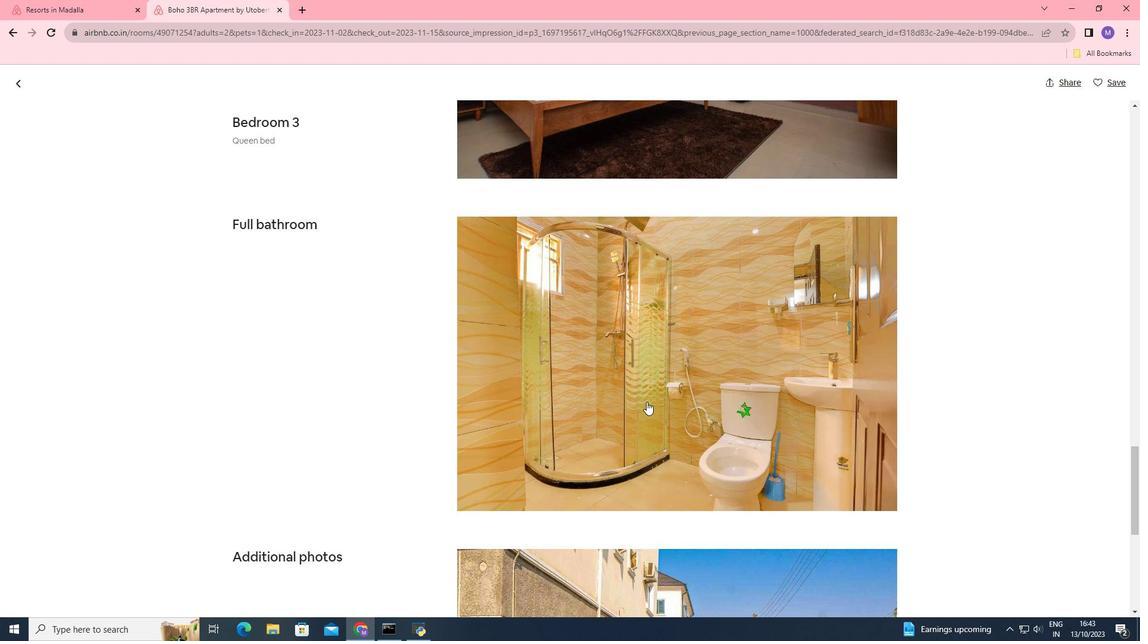 
Action: Mouse scrolled (646, 401) with delta (0, 0)
Screenshot: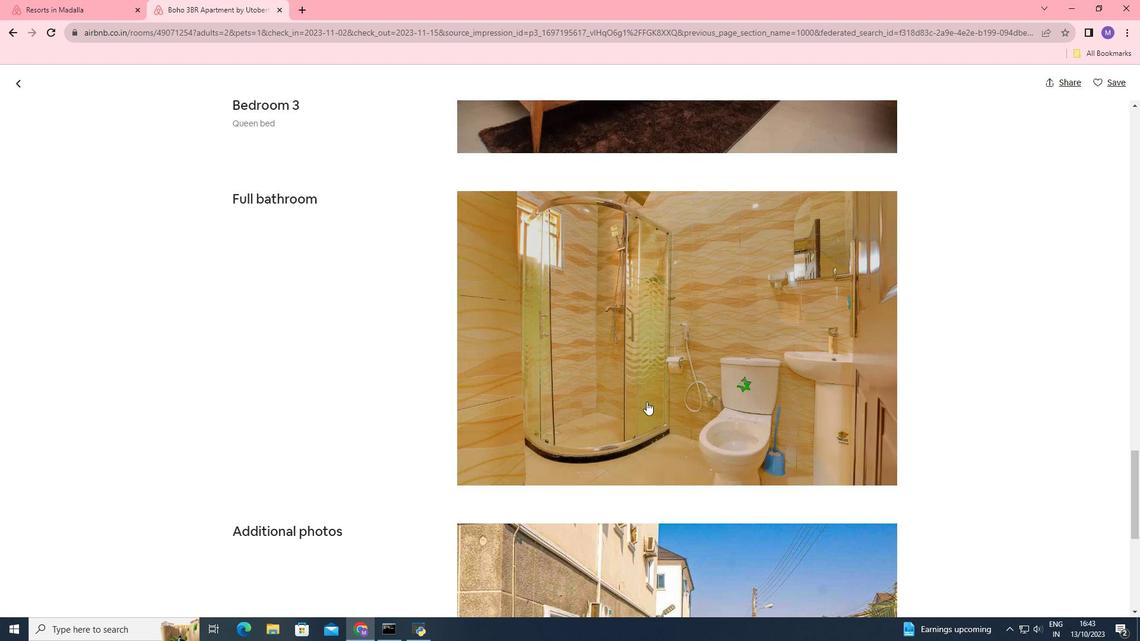 
Action: Mouse scrolled (646, 401) with delta (0, 0)
Screenshot: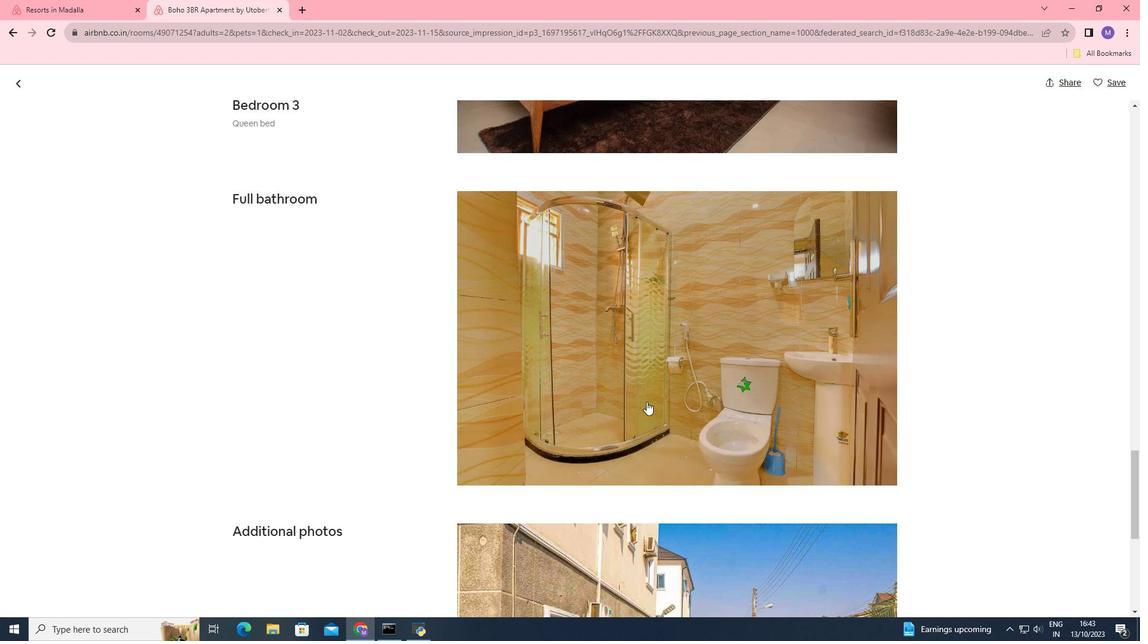 
Action: Mouse scrolled (646, 401) with delta (0, 0)
Screenshot: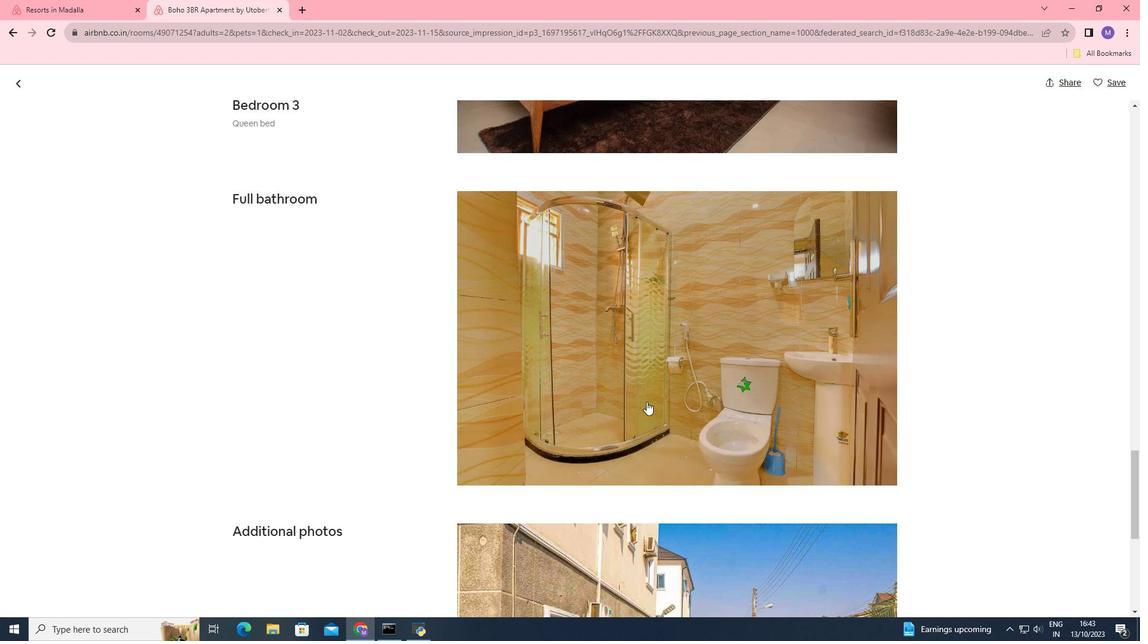 
Action: Mouse scrolled (646, 401) with delta (0, 0)
Screenshot: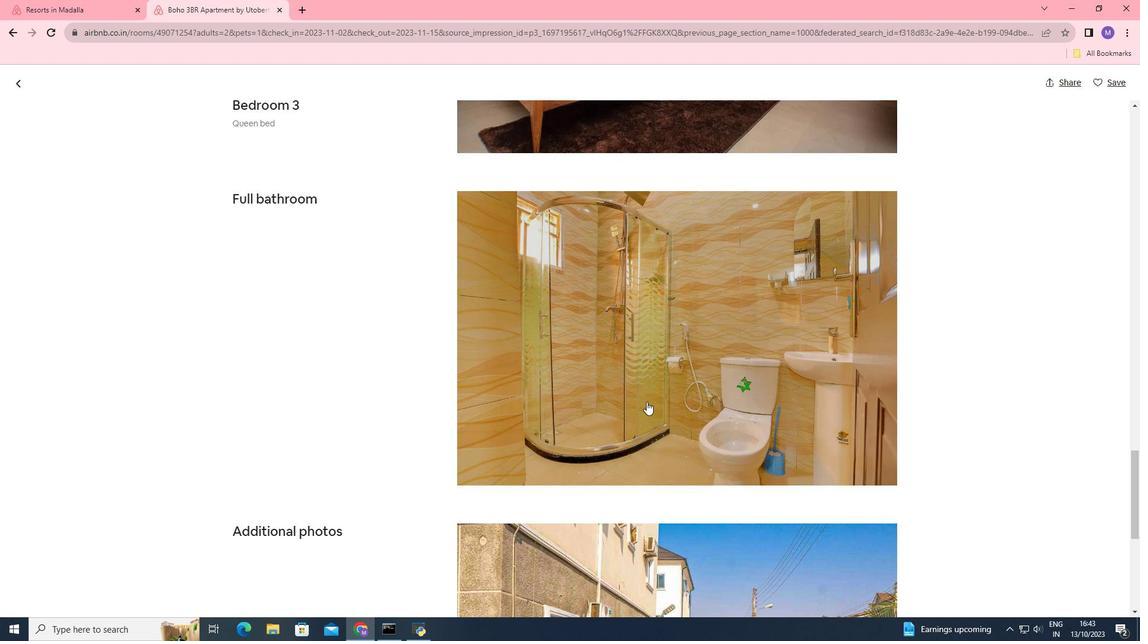 
Action: Mouse scrolled (646, 401) with delta (0, 0)
Screenshot: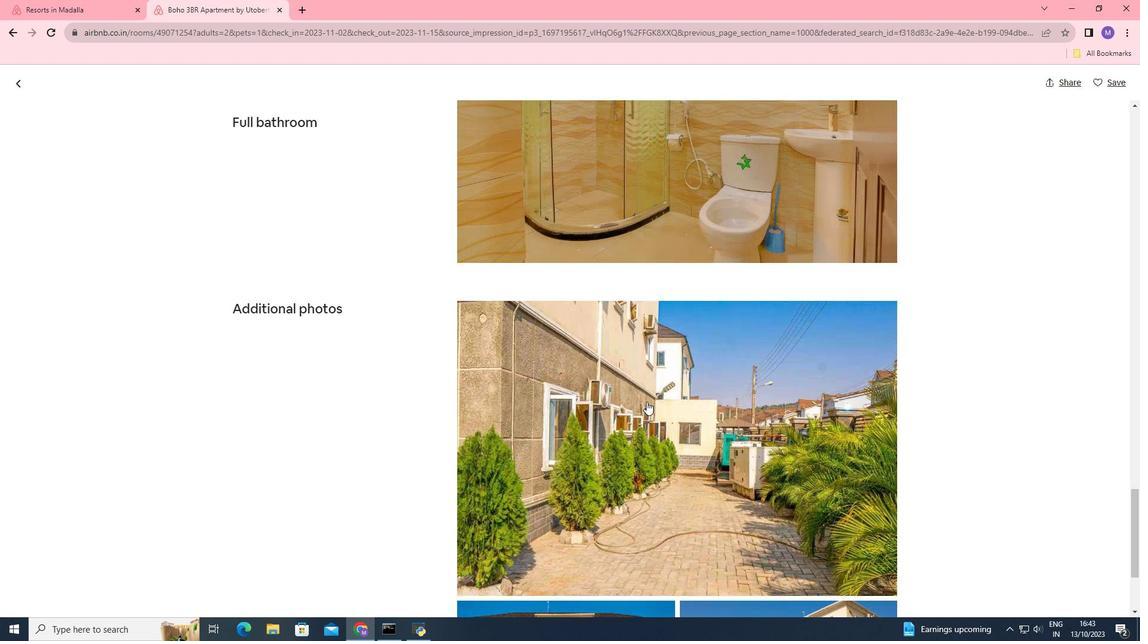 
Action: Mouse scrolled (646, 401) with delta (0, 0)
Screenshot: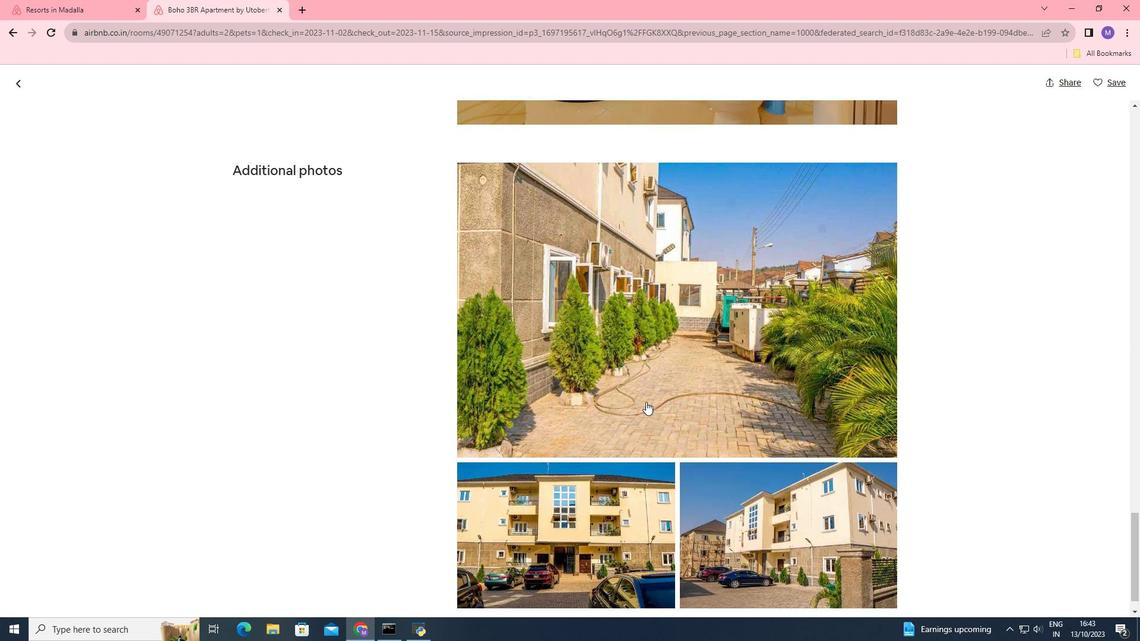 
Action: Mouse scrolled (646, 401) with delta (0, 0)
Screenshot: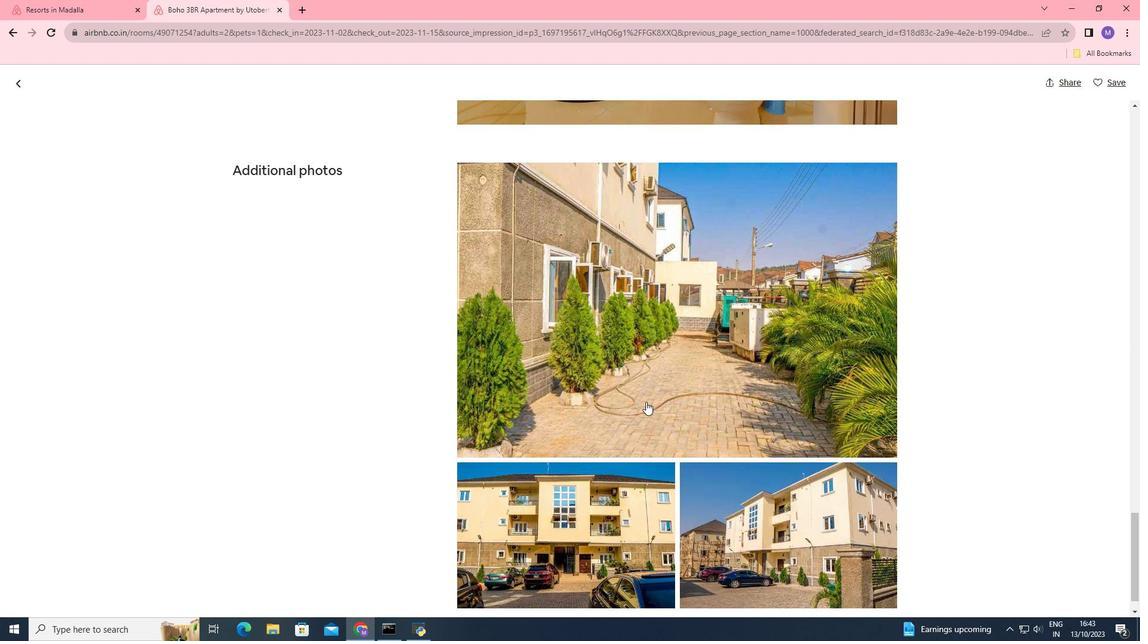 
Action: Mouse moved to (646, 401)
Screenshot: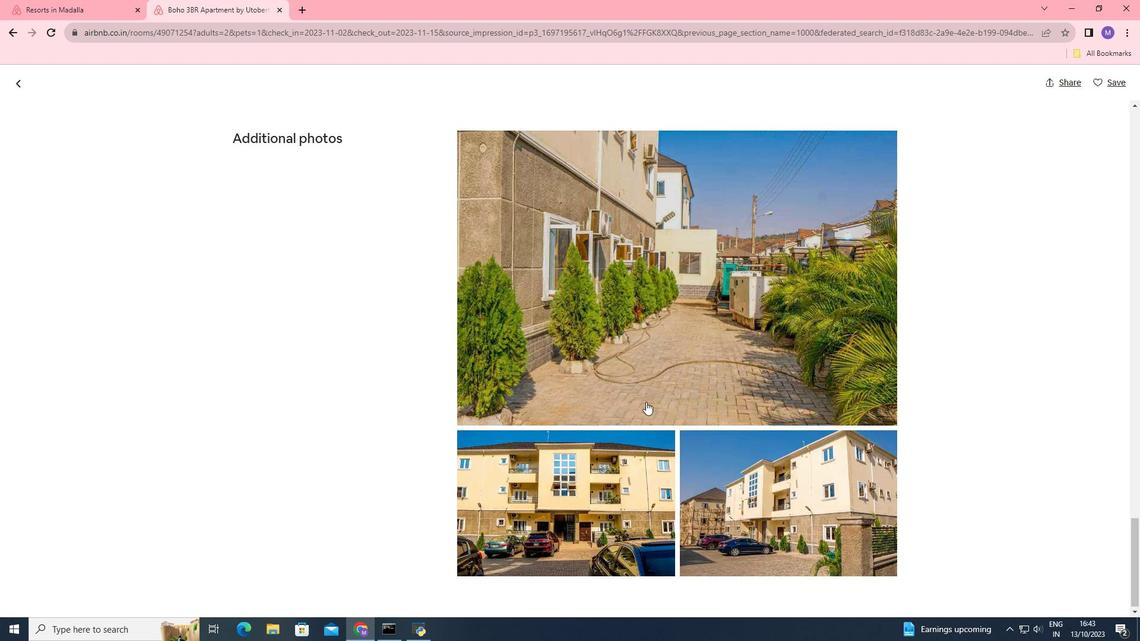 
Action: Mouse scrolled (646, 401) with delta (0, 0)
Screenshot: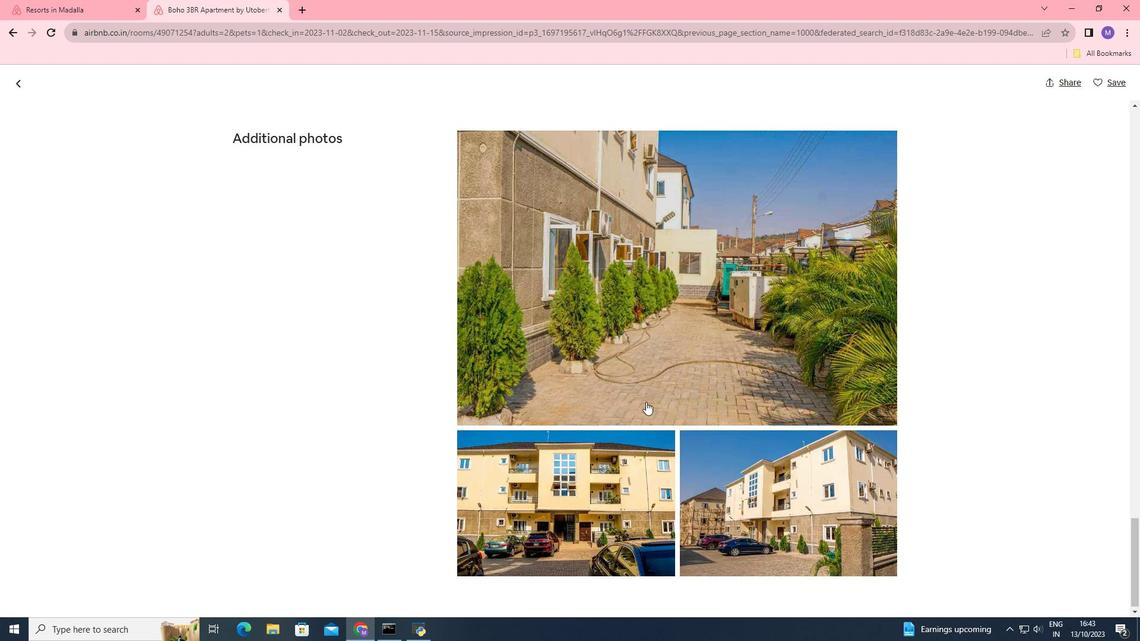 
Action: Mouse scrolled (646, 401) with delta (0, 0)
Screenshot: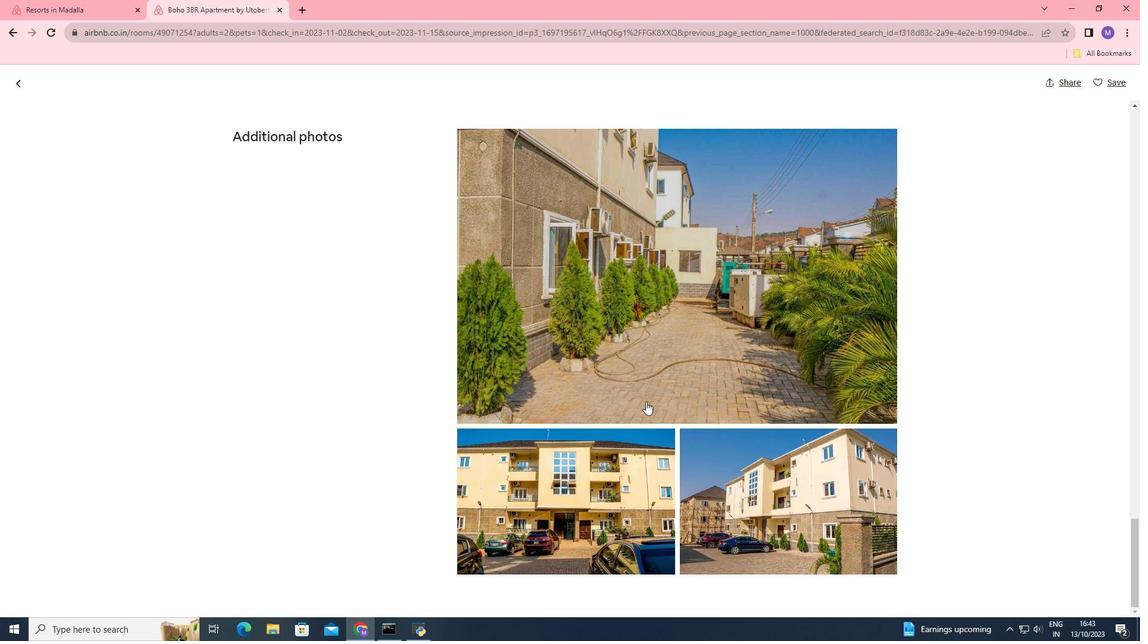 
Action: Mouse scrolled (646, 401) with delta (0, 0)
Screenshot: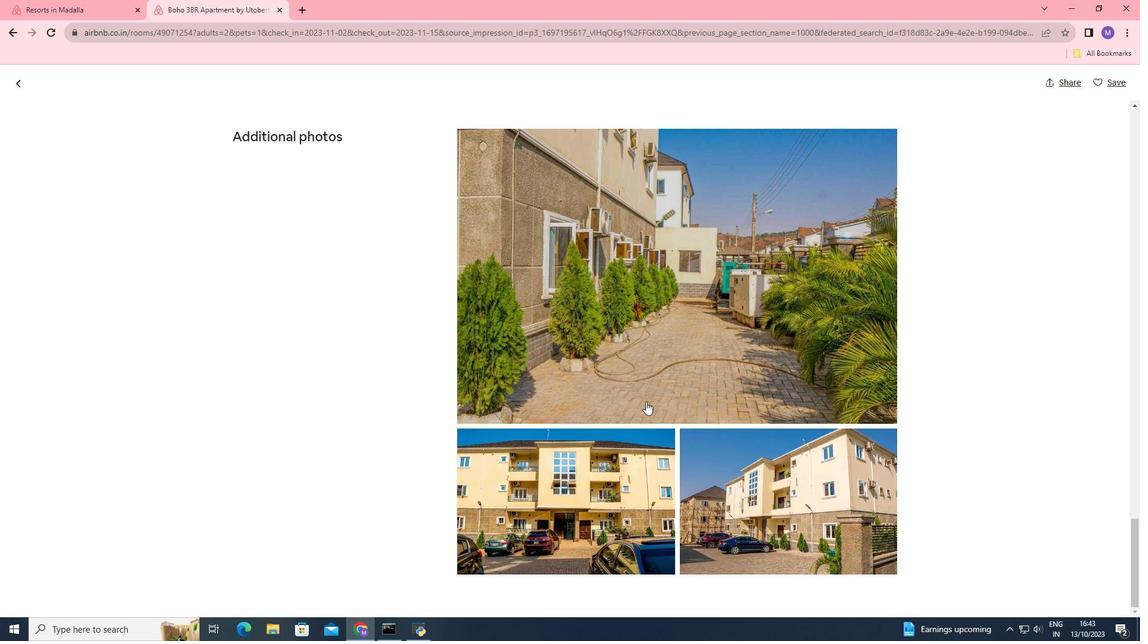 
Action: Mouse scrolled (646, 401) with delta (0, 0)
Screenshot: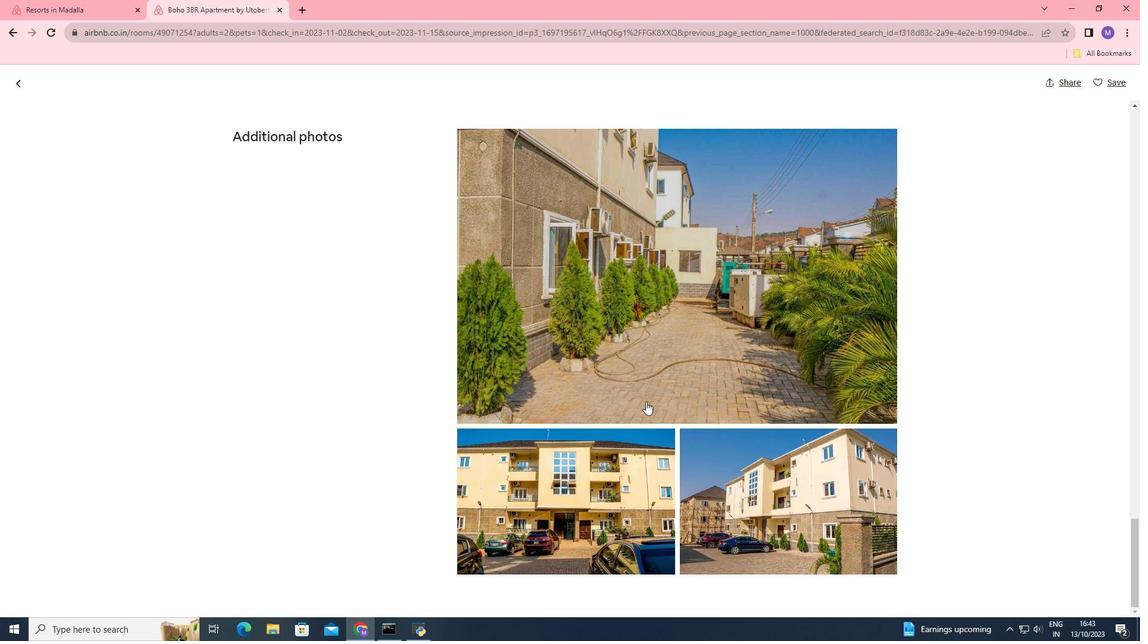 
Action: Mouse scrolled (646, 401) with delta (0, 0)
Screenshot: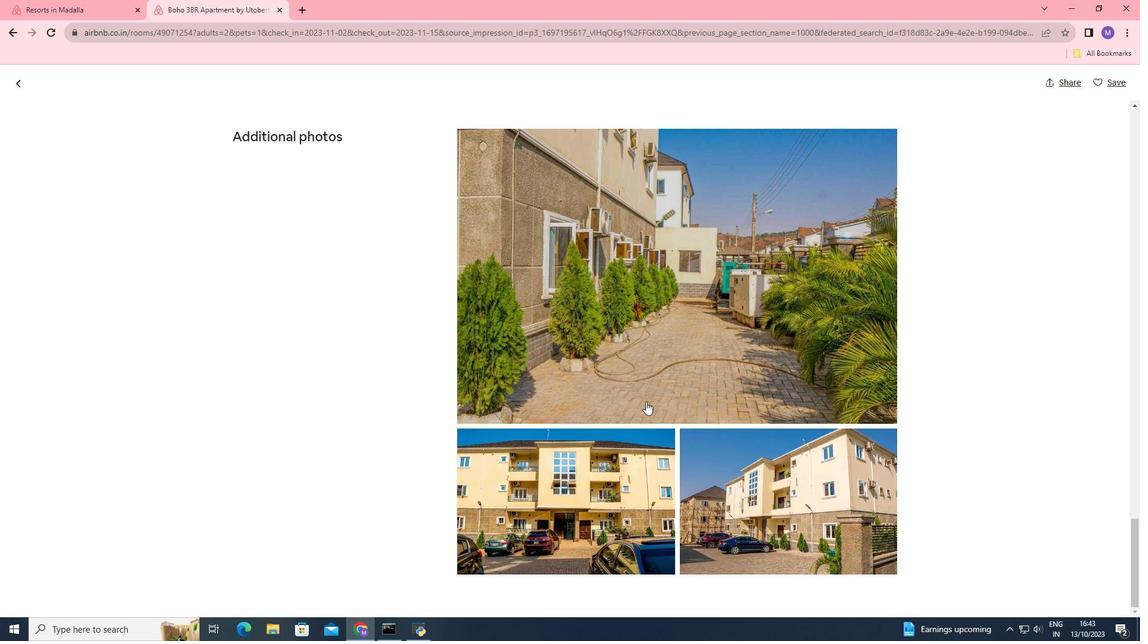 
Action: Mouse scrolled (646, 401) with delta (0, 0)
Screenshot: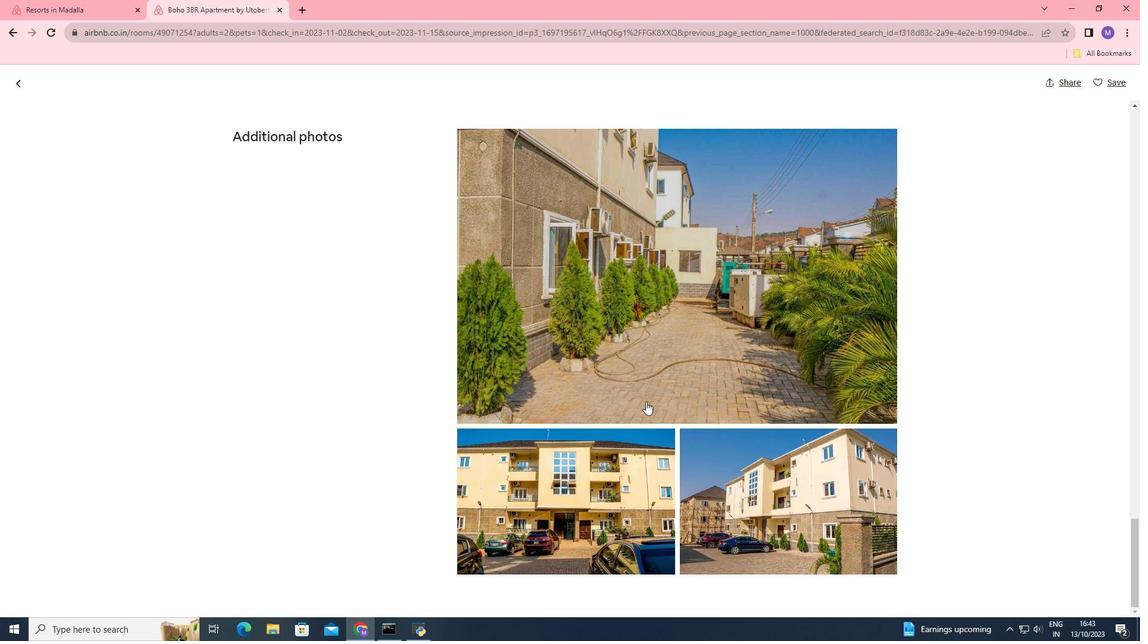 
Action: Mouse scrolled (646, 401) with delta (0, 0)
Screenshot: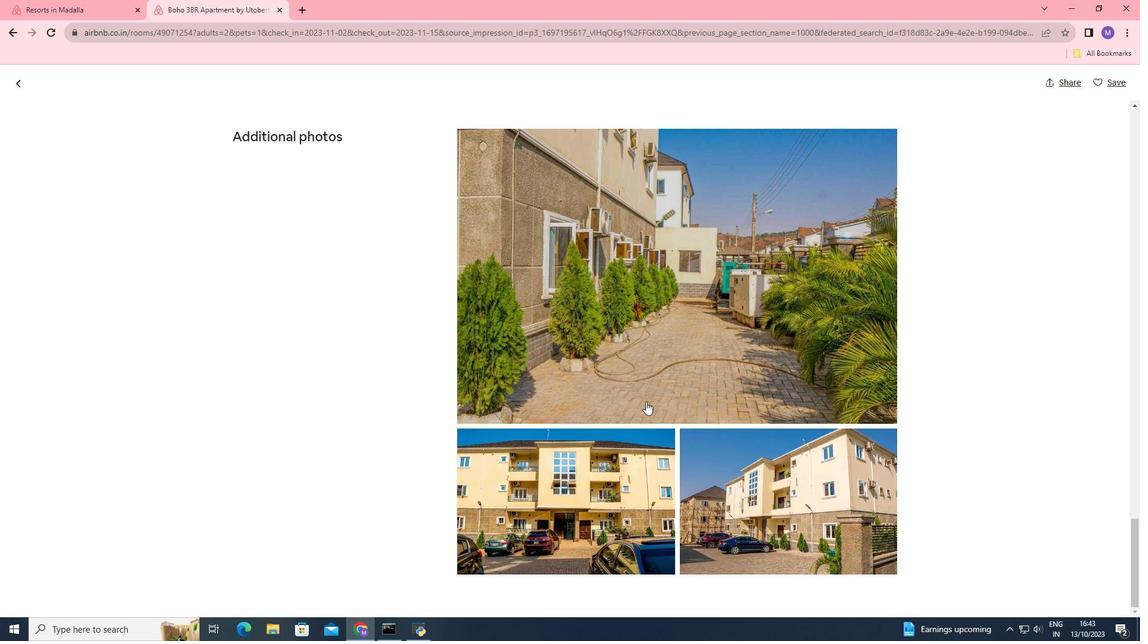 
Action: Mouse scrolled (646, 401) with delta (0, 0)
Screenshot: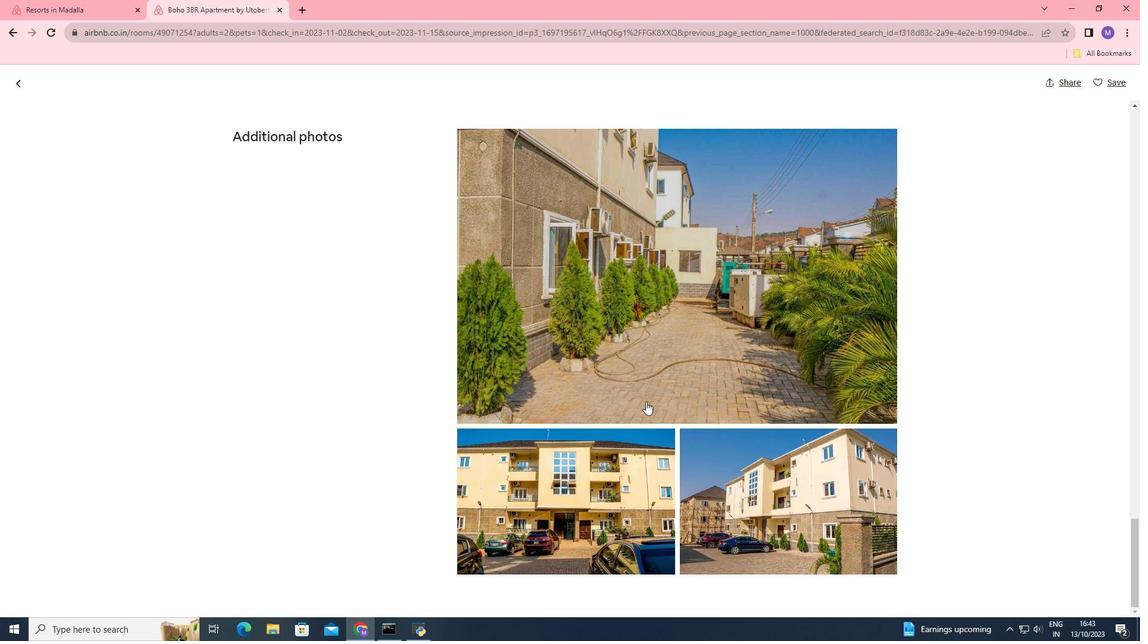 
Action: Mouse scrolled (646, 401) with delta (0, 0)
Screenshot: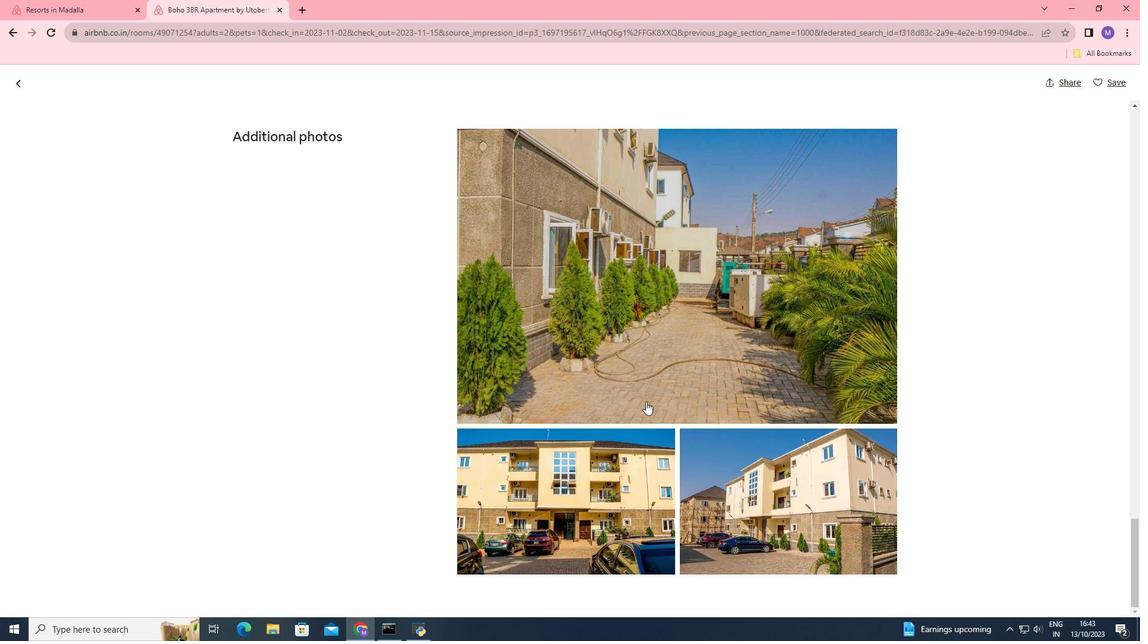 
Action: Mouse scrolled (646, 401) with delta (0, 0)
Screenshot: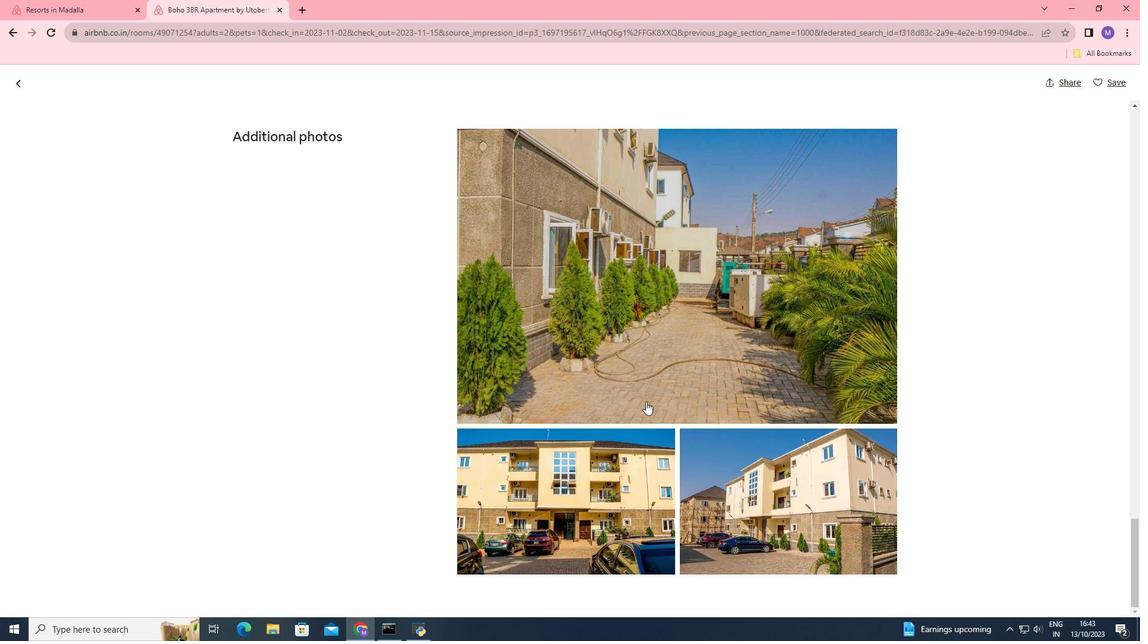 
Action: Mouse scrolled (646, 401) with delta (0, 0)
Screenshot: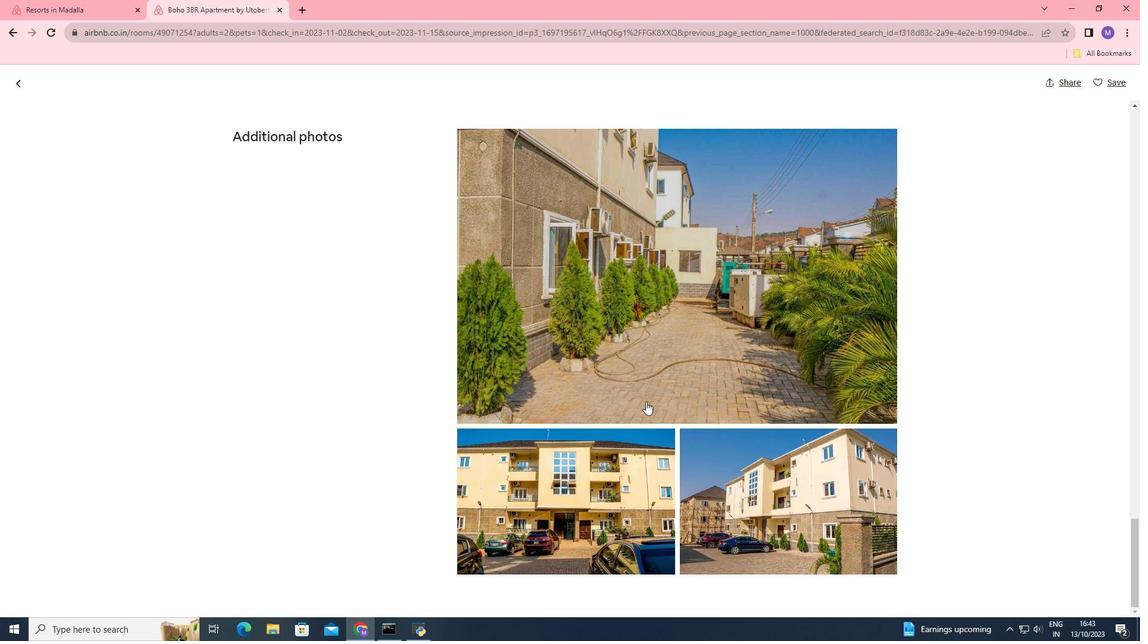 
Action: Mouse scrolled (646, 401) with delta (0, 0)
Screenshot: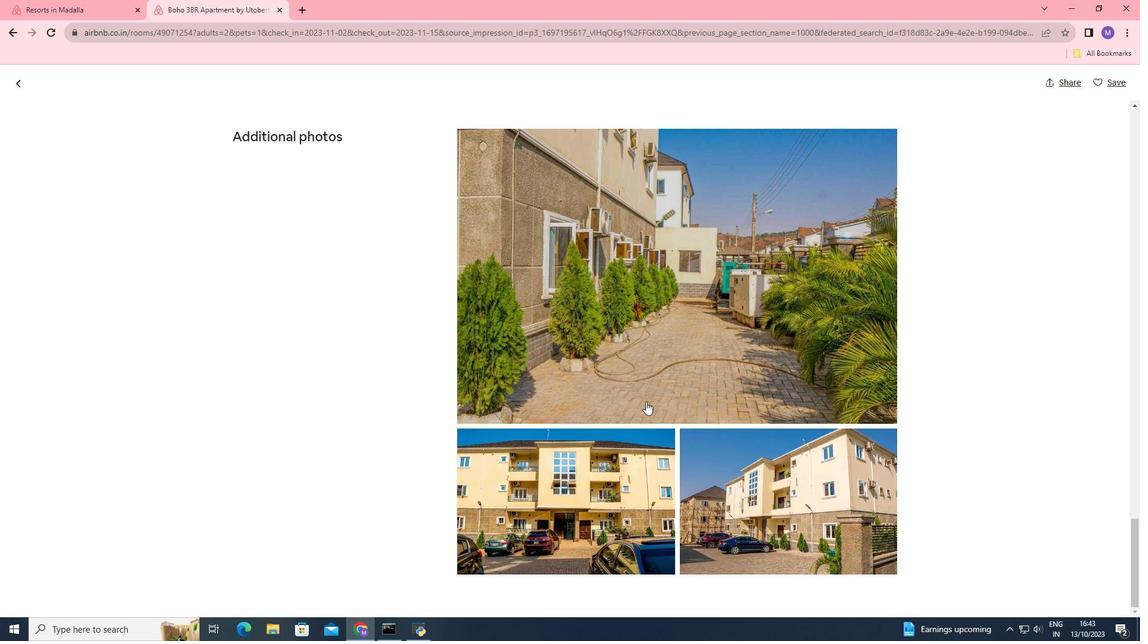 
Action: Mouse scrolled (646, 401) with delta (0, 0)
Screenshot: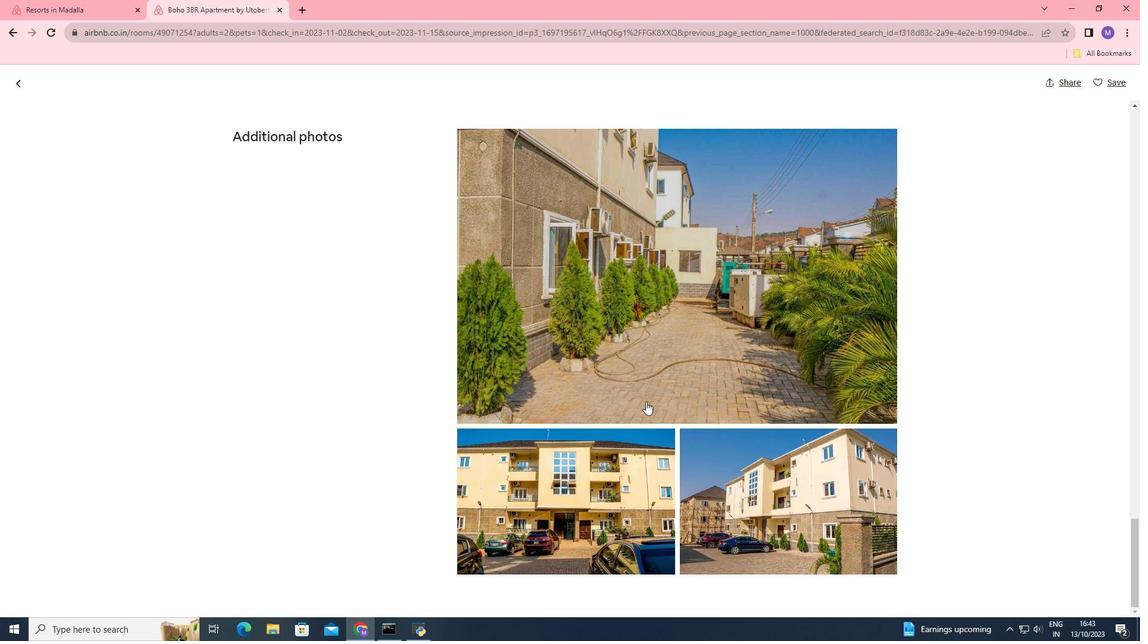 
Action: Mouse scrolled (646, 401) with delta (0, 0)
Screenshot: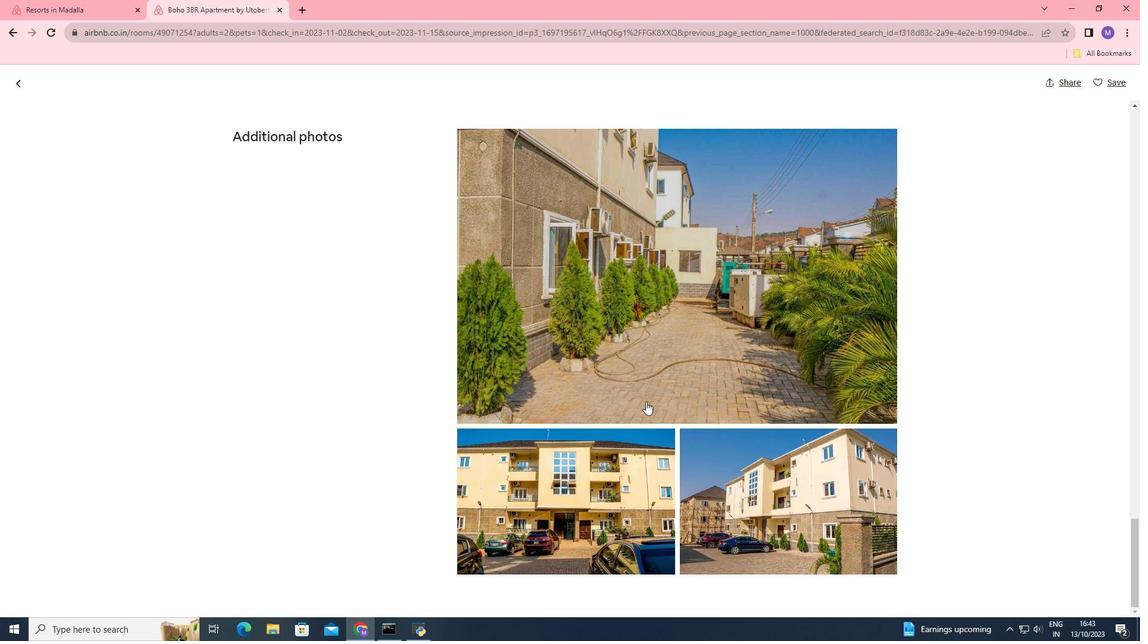 
Action: Mouse scrolled (646, 401) with delta (0, 0)
Screenshot: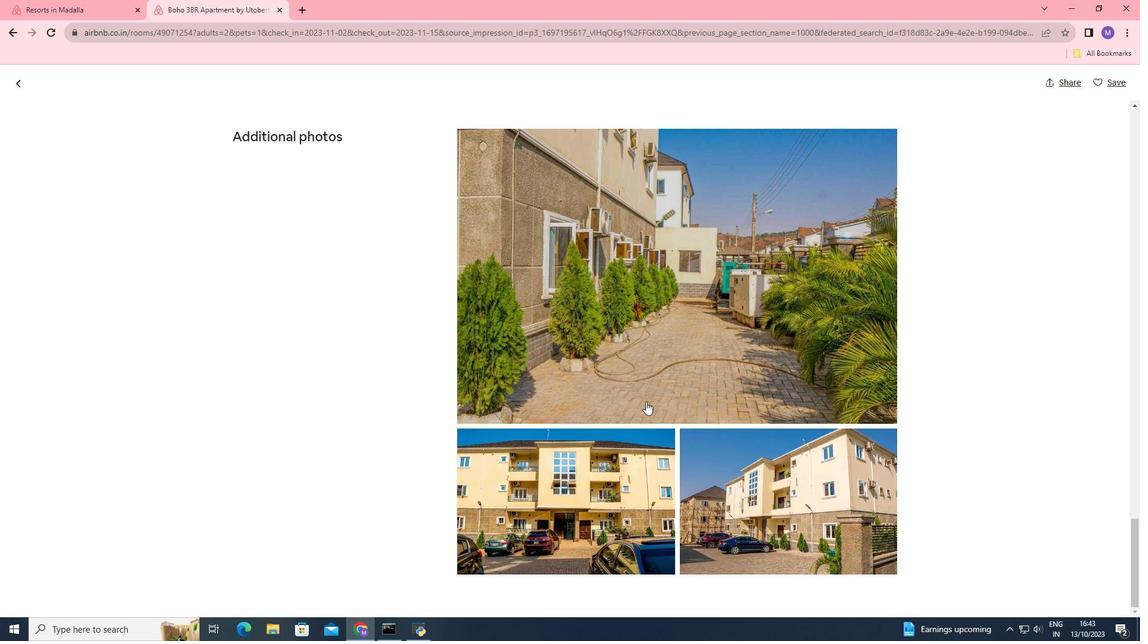 
Action: Mouse scrolled (646, 401) with delta (0, 0)
Screenshot: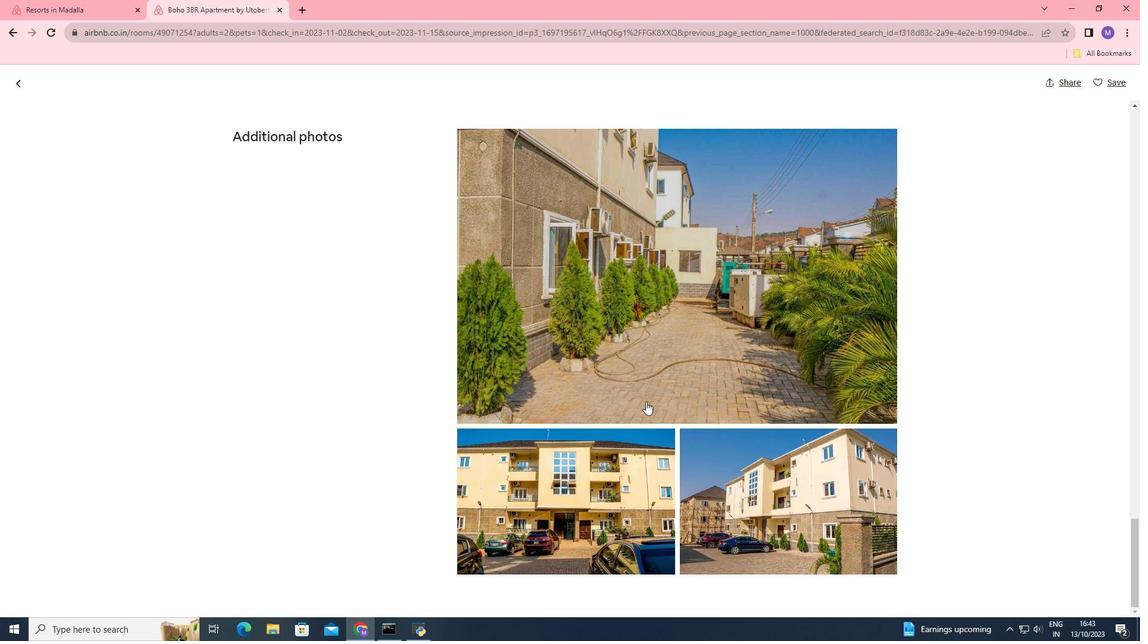 
Action: Mouse scrolled (646, 401) with delta (0, 0)
Screenshot: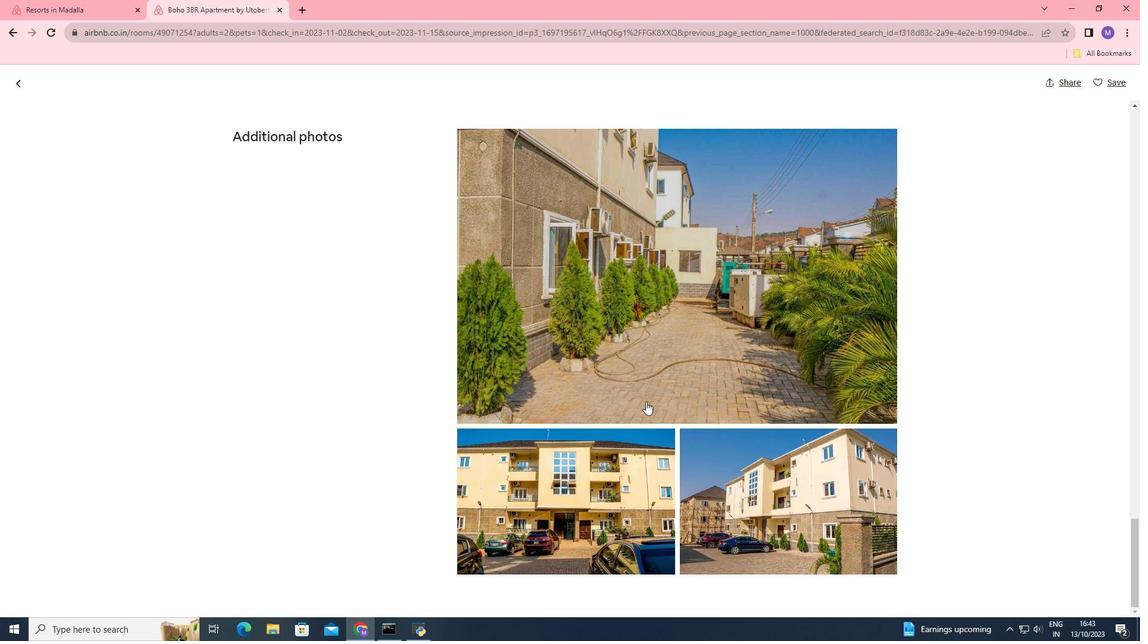 
Action: Mouse scrolled (646, 401) with delta (0, 0)
Screenshot: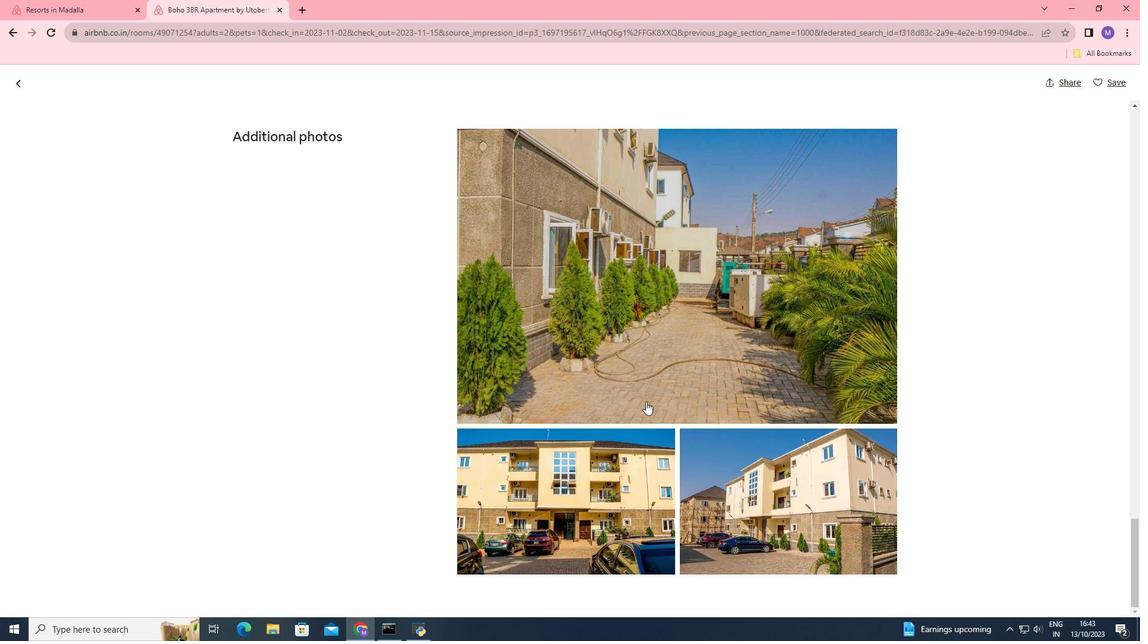 
Action: Mouse moved to (635, 397)
Screenshot: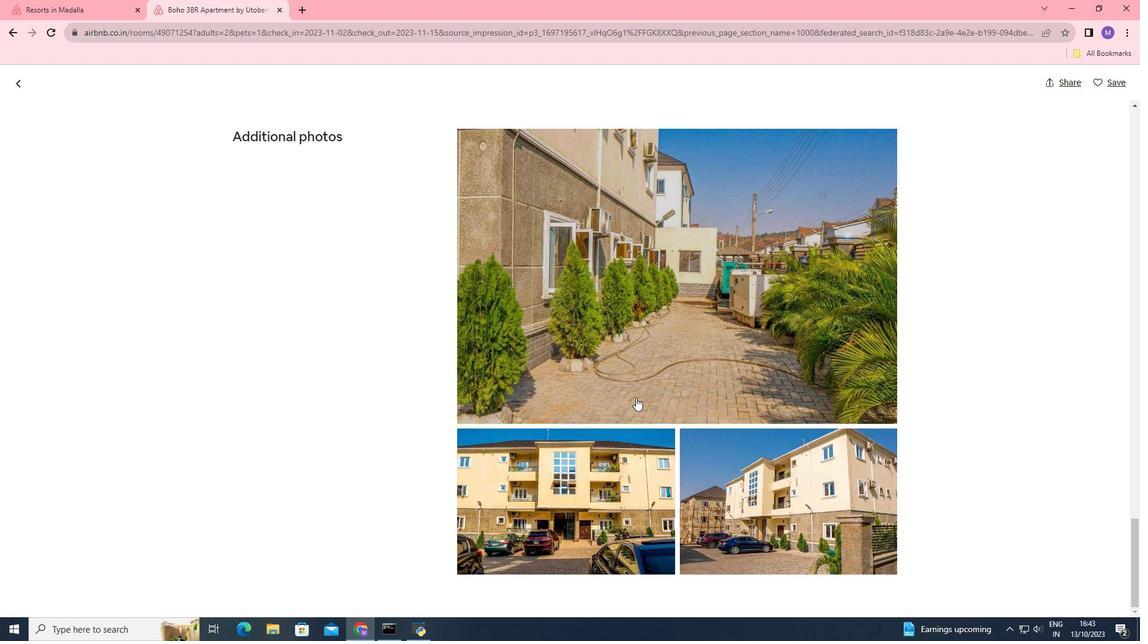 
Action: Mouse scrolled (635, 397) with delta (0, 0)
Screenshot: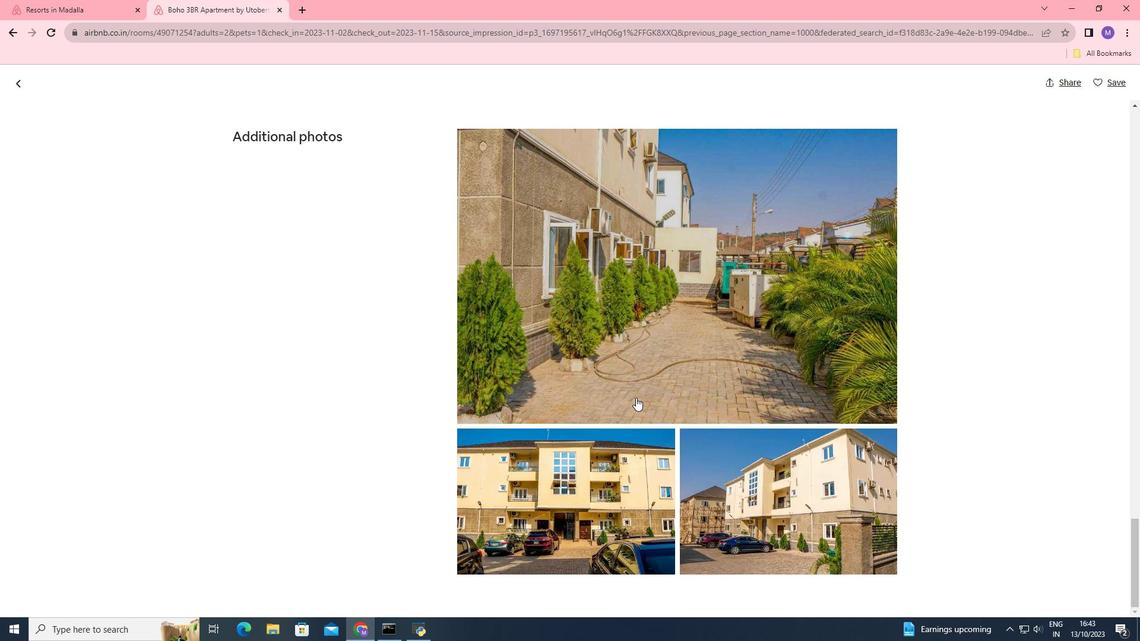 
Action: Mouse scrolled (635, 397) with delta (0, 0)
Screenshot: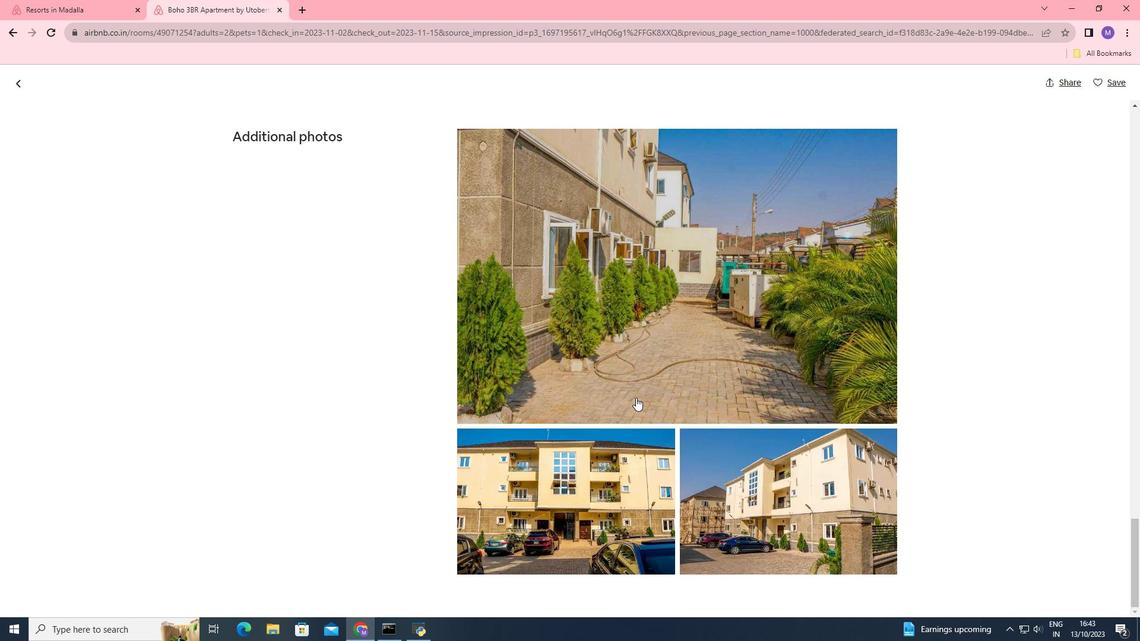 
Action: Mouse scrolled (635, 397) with delta (0, 0)
Screenshot: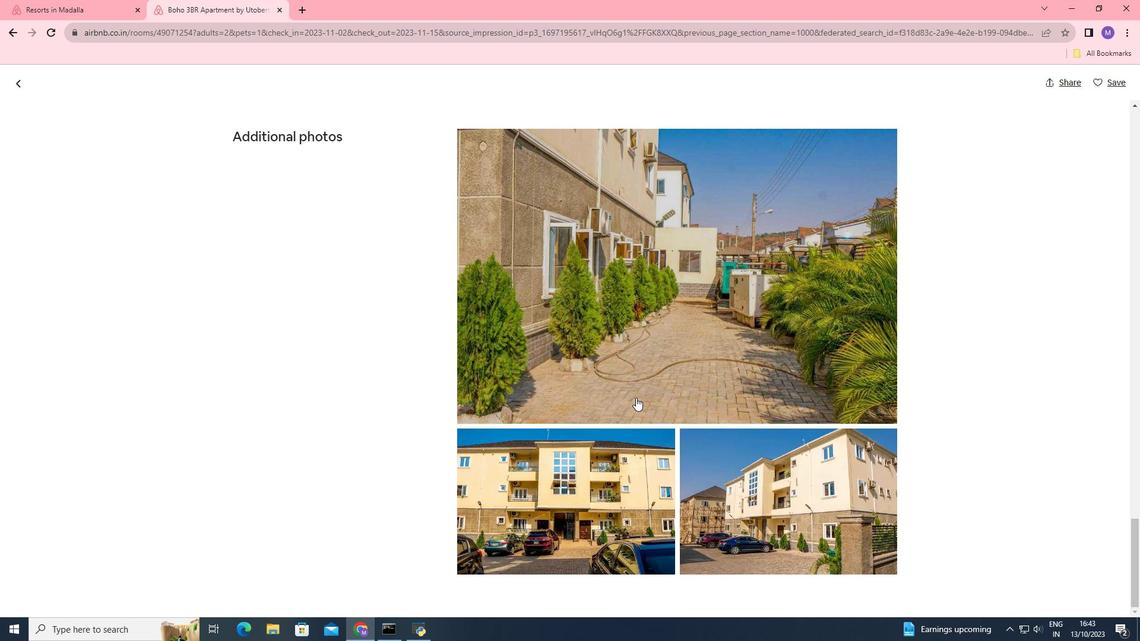 
Action: Mouse scrolled (635, 397) with delta (0, 0)
Screenshot: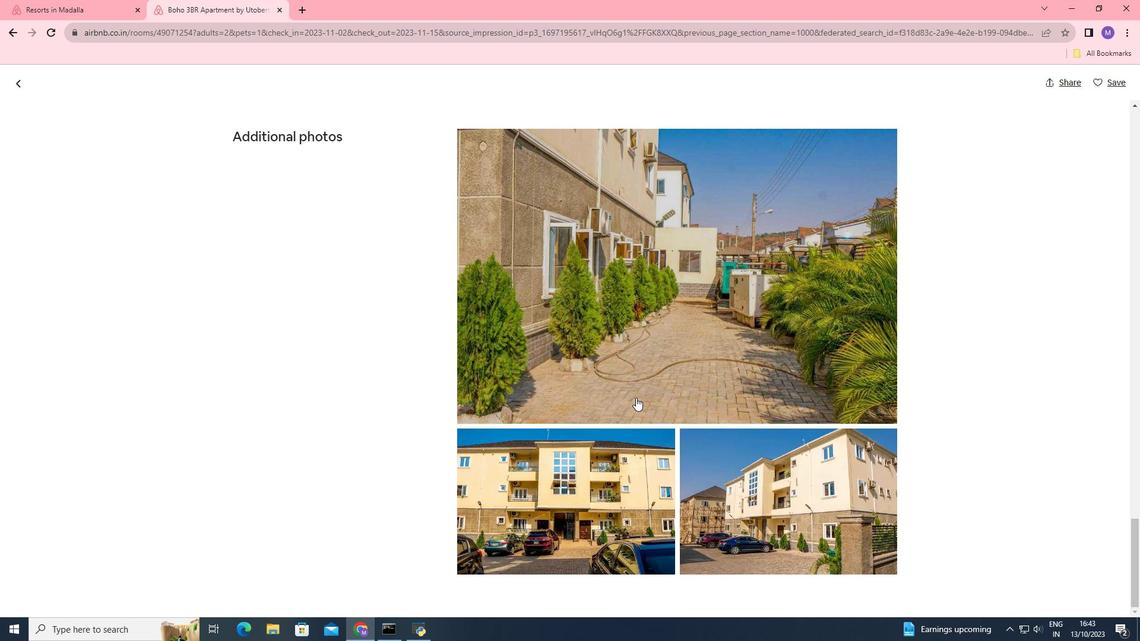
Action: Mouse scrolled (635, 397) with delta (0, 0)
Screenshot: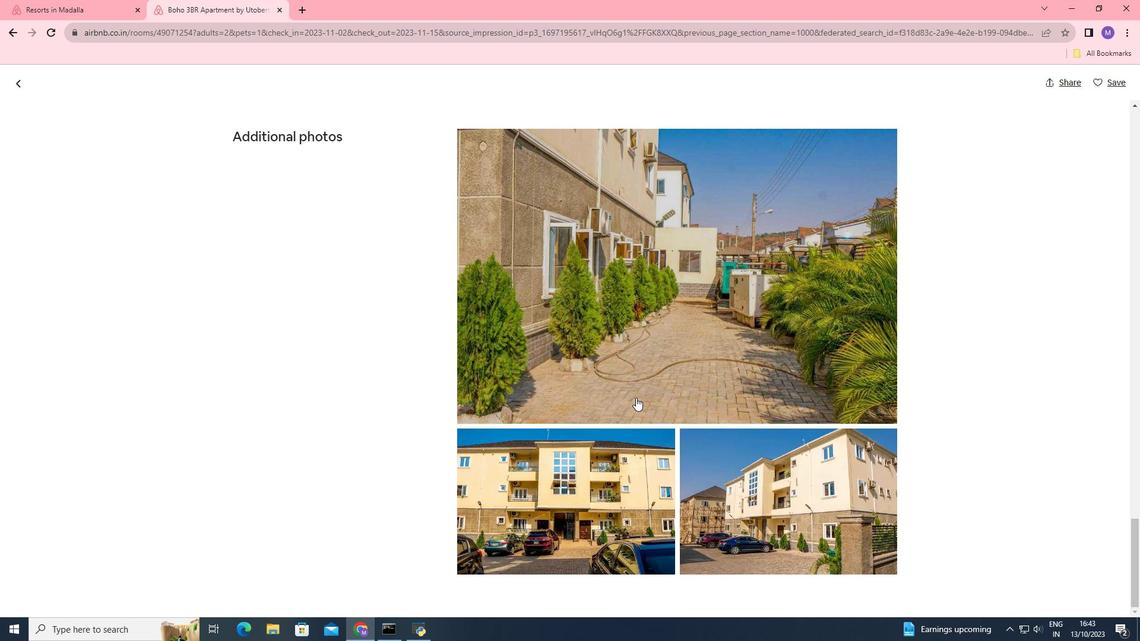
Action: Mouse scrolled (635, 397) with delta (0, 0)
Screenshot: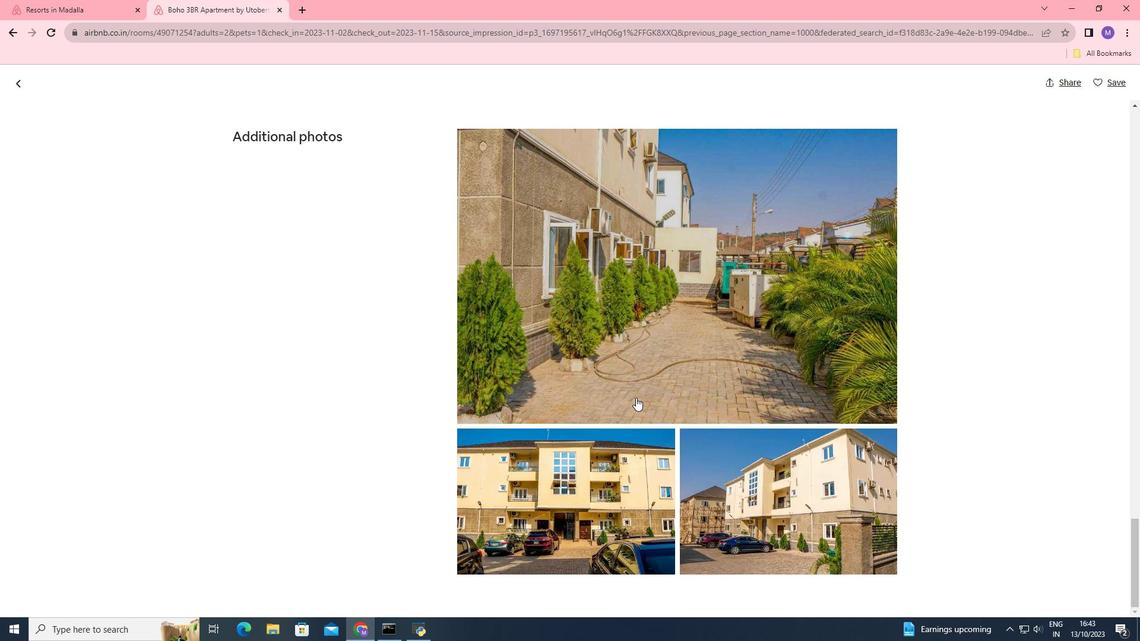 
Action: Mouse scrolled (635, 397) with delta (0, 0)
Screenshot: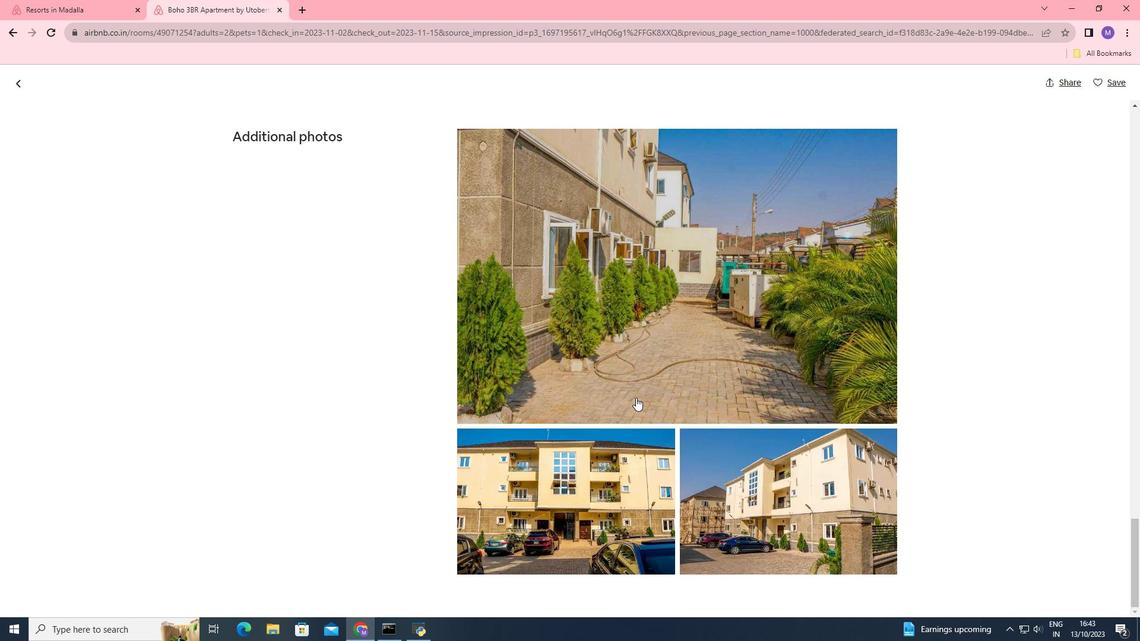 
Action: Mouse scrolled (635, 397) with delta (0, 0)
Screenshot: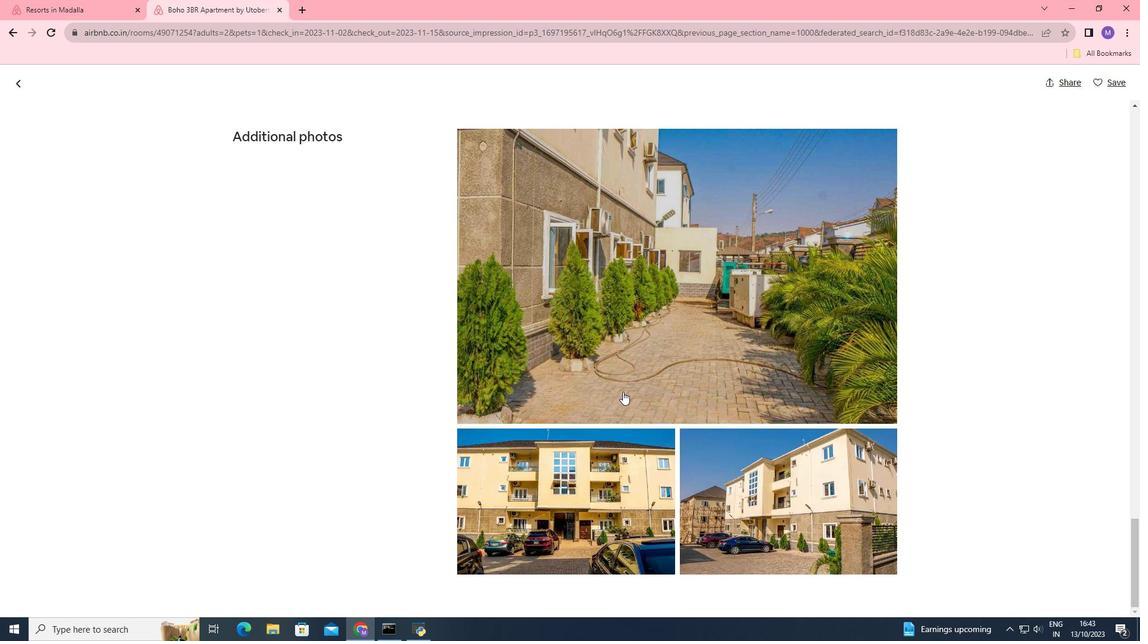 
Action: Mouse moved to (15, 89)
Screenshot: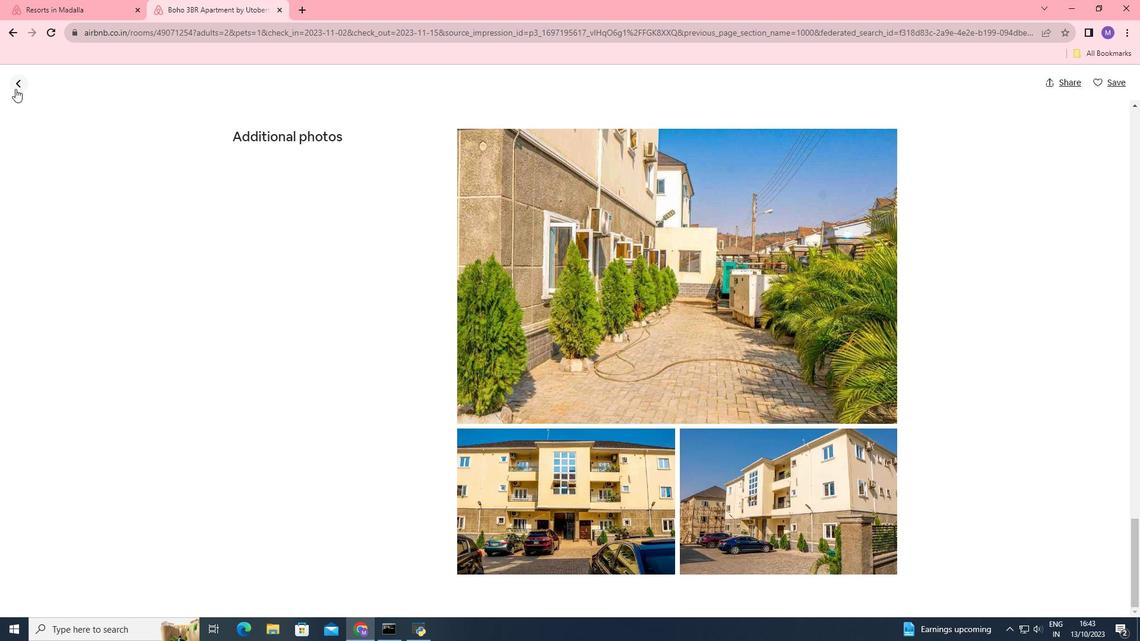 
Action: Mouse pressed left at (15, 89)
Screenshot: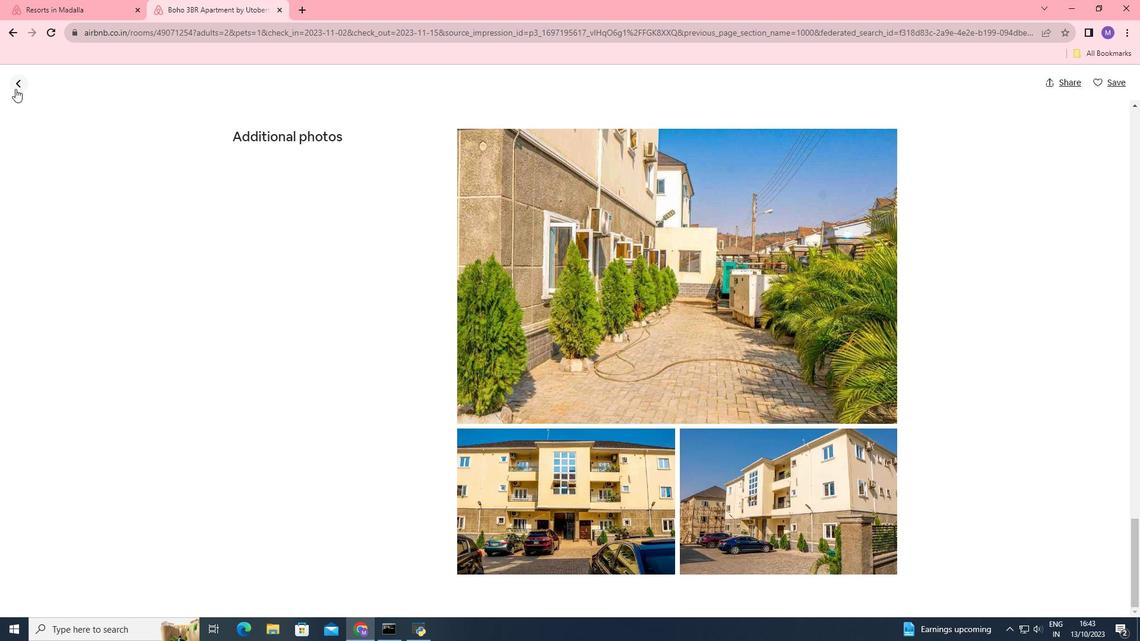 
Action: Mouse moved to (470, 307)
Screenshot: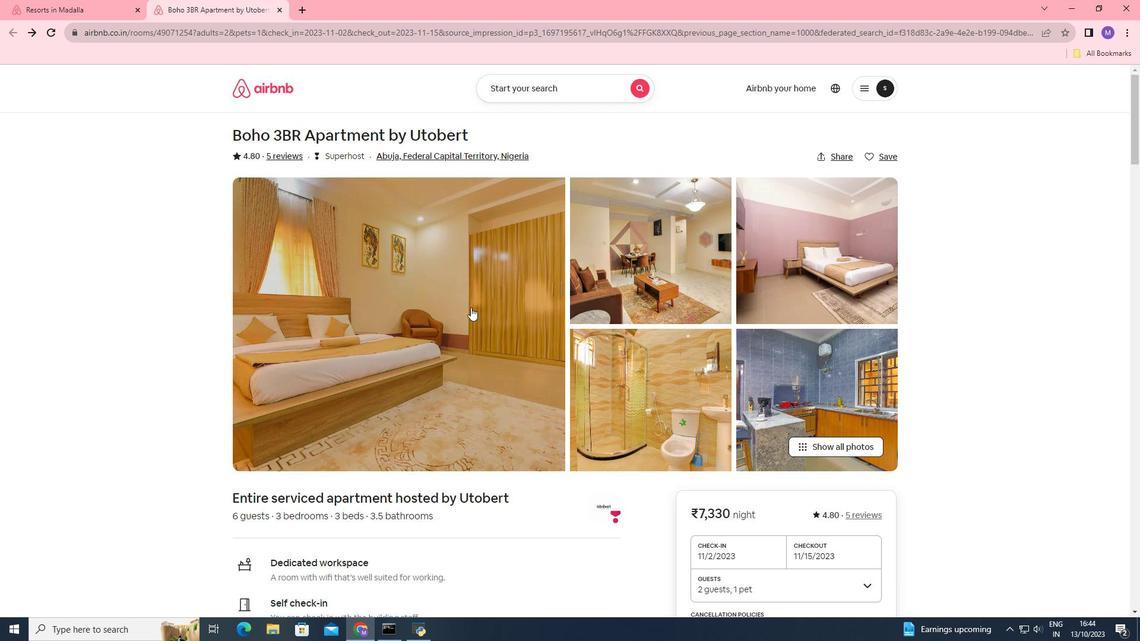 
Action: Mouse scrolled (470, 306) with delta (0, 0)
Screenshot: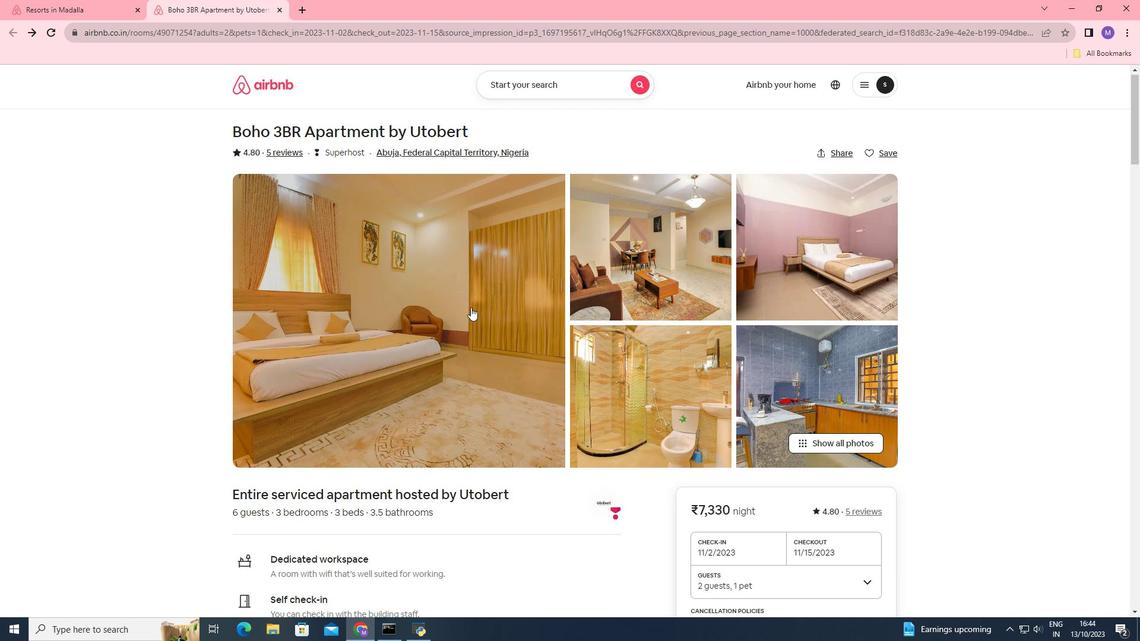 
Action: Mouse scrolled (470, 306) with delta (0, 0)
Screenshot: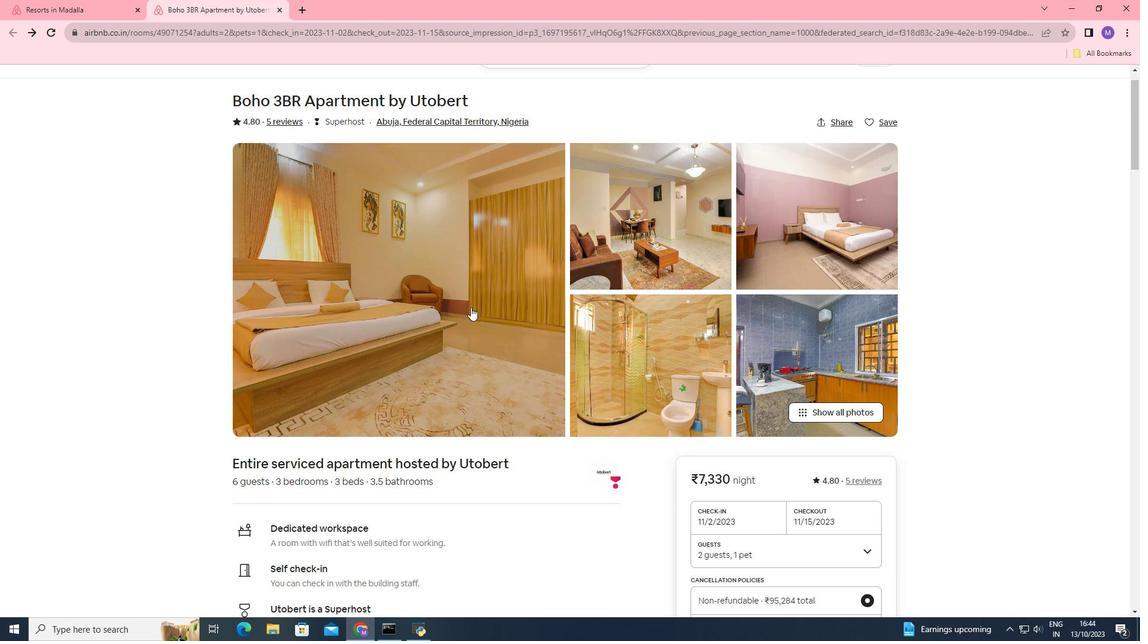 
Action: Mouse scrolled (470, 306) with delta (0, 0)
Screenshot: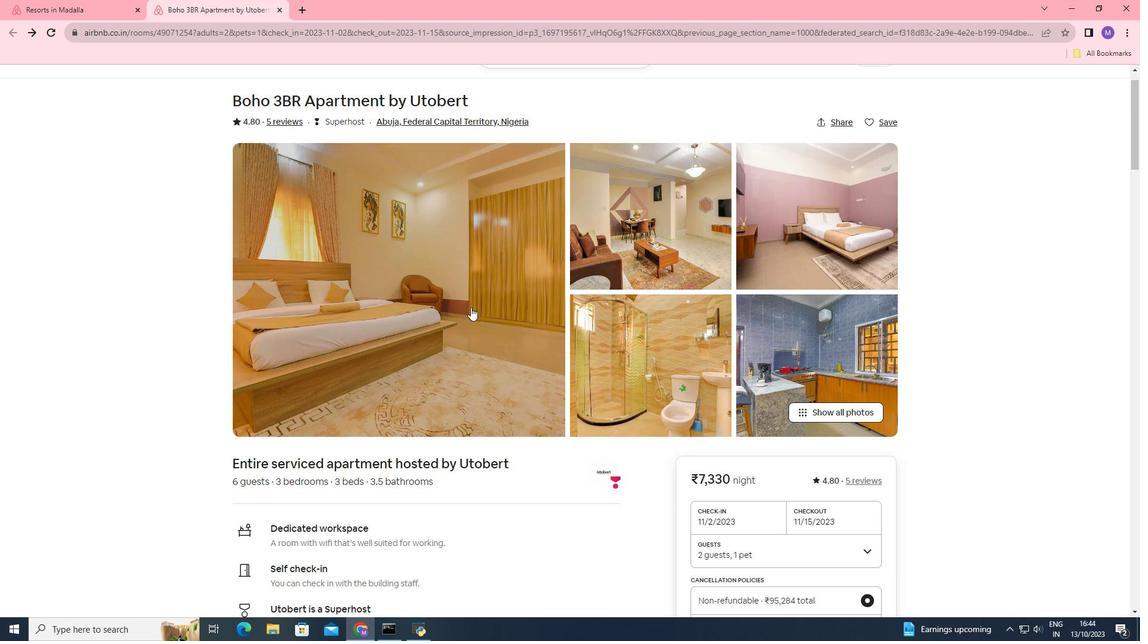 
Action: Mouse scrolled (470, 306) with delta (0, 0)
Screenshot: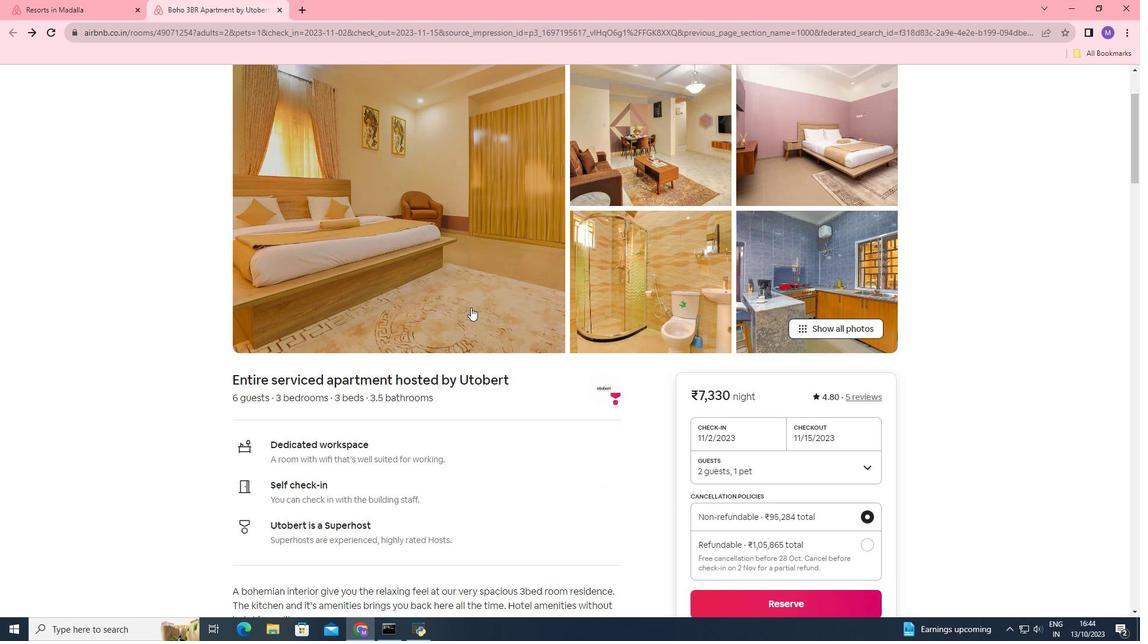 
Action: Mouse scrolled (470, 306) with delta (0, 0)
Screenshot: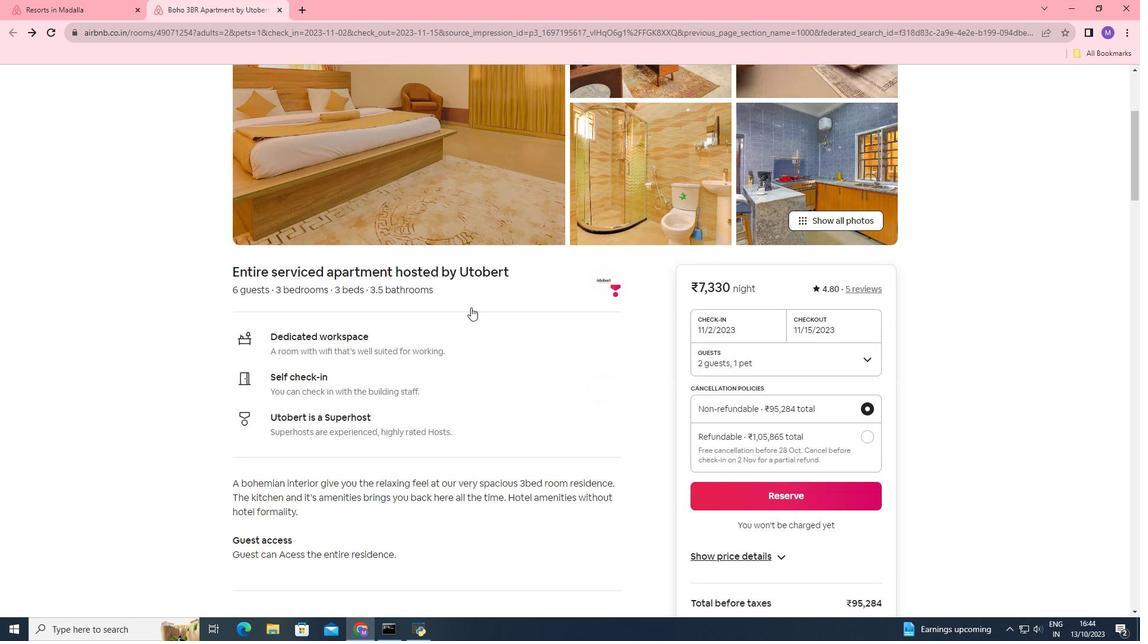 
Action: Mouse moved to (432, 320)
Screenshot: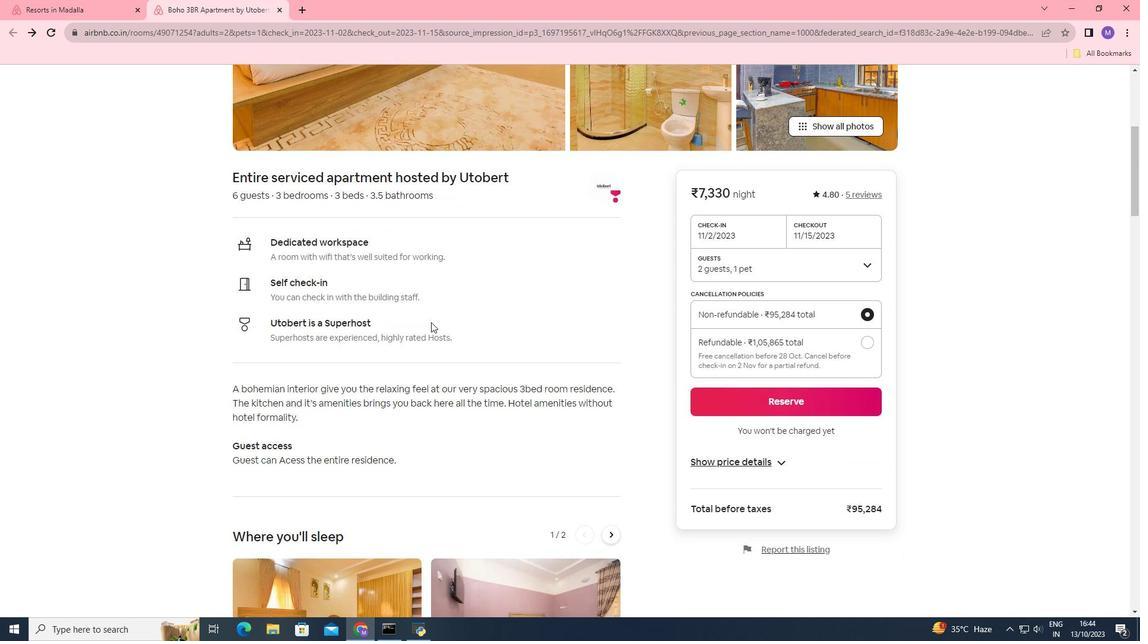 
Action: Mouse scrolled (432, 320) with delta (0, 0)
Screenshot: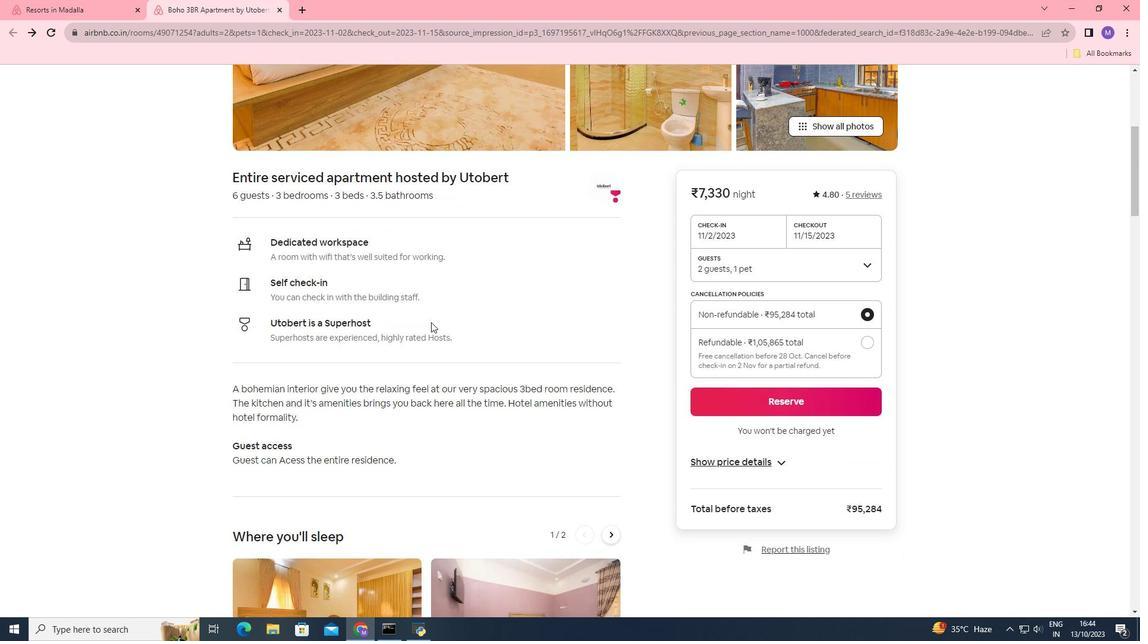 
Action: Mouse moved to (432, 321)
Screenshot: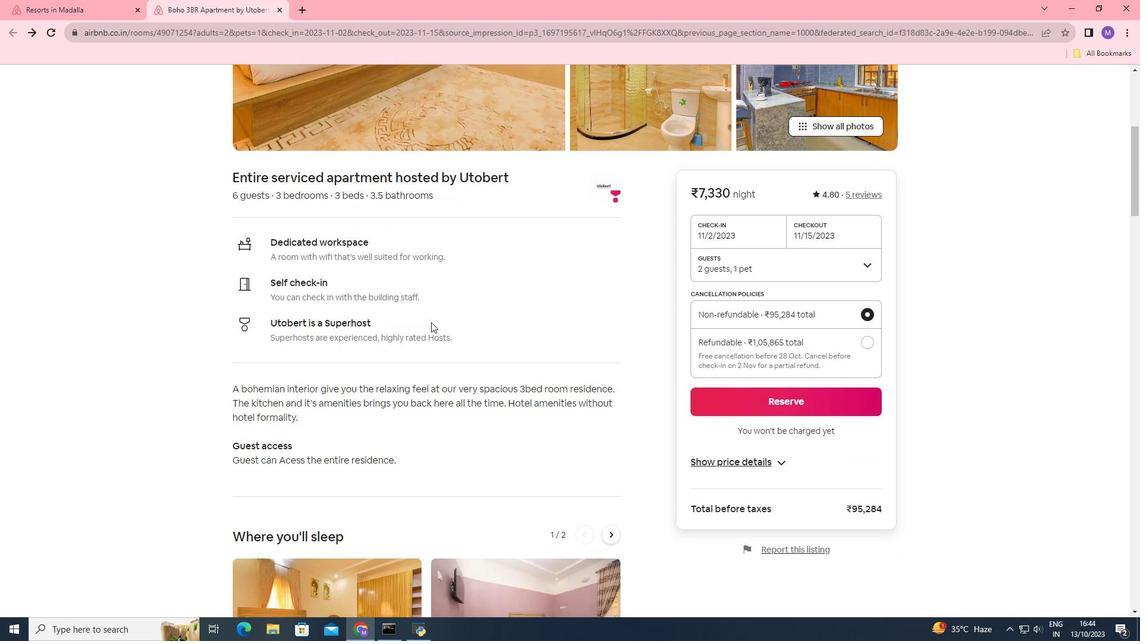 
Action: Mouse scrolled (432, 320) with delta (0, 0)
Screenshot: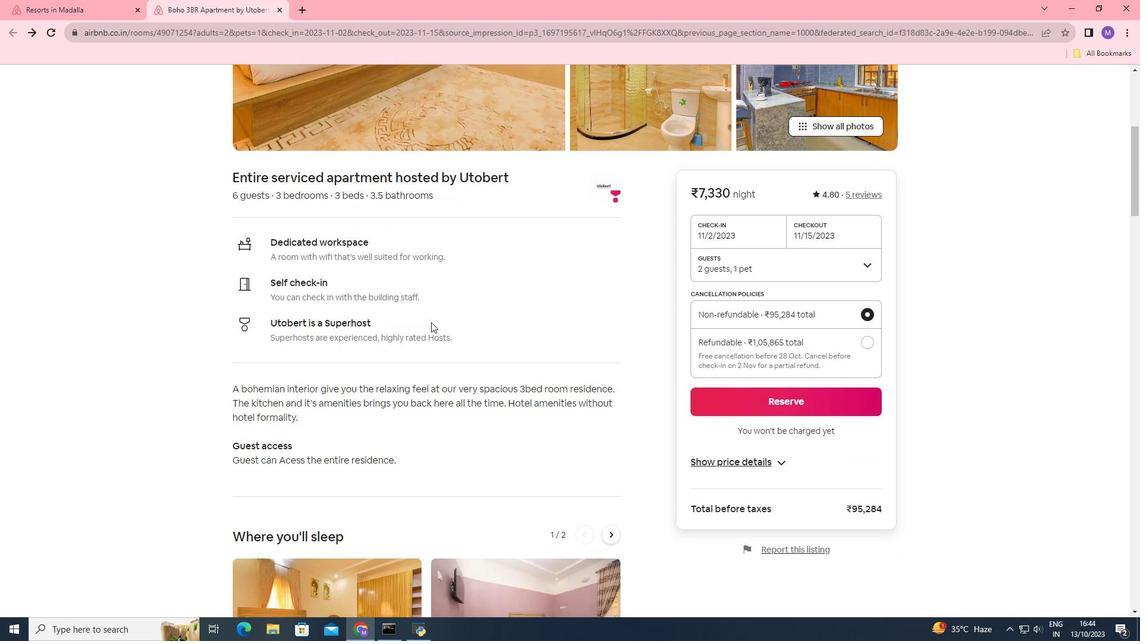 
Action: Mouse scrolled (432, 320) with delta (0, 0)
Screenshot: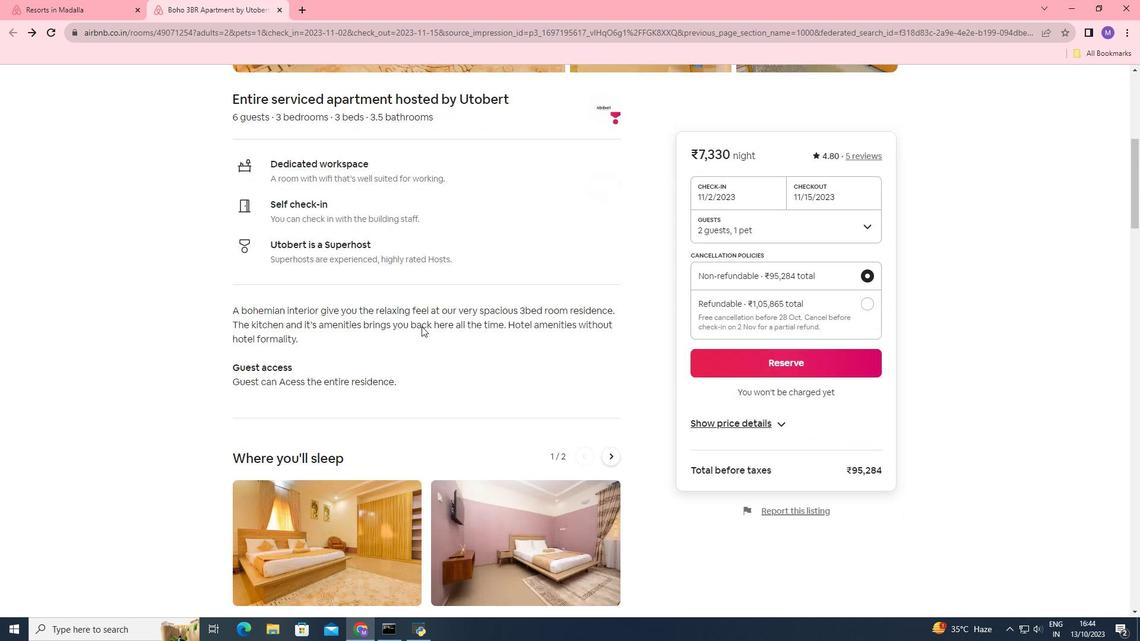 
Action: Mouse moved to (320, 358)
Screenshot: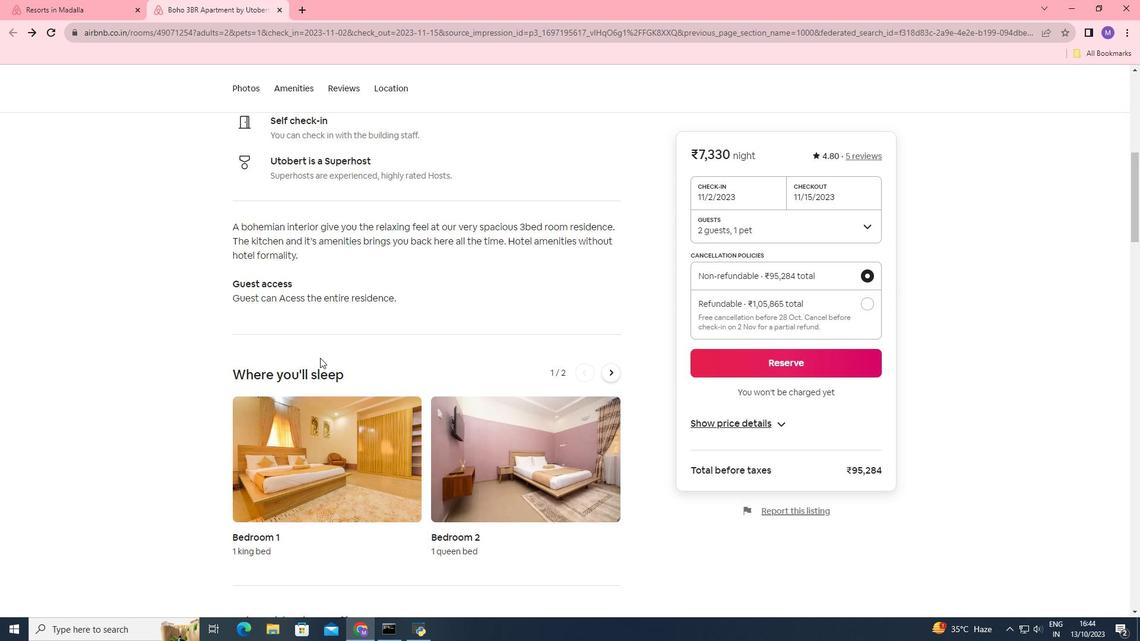 
Action: Mouse scrolled (320, 357) with delta (0, 0)
Screenshot: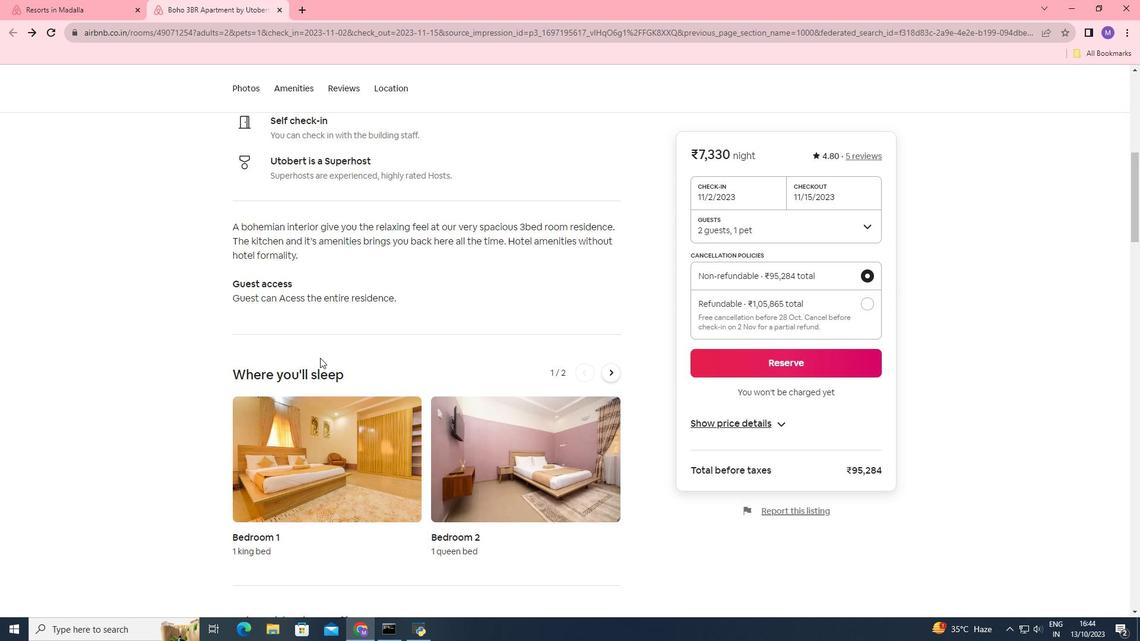 
Action: Mouse scrolled (320, 357) with delta (0, 0)
Screenshot: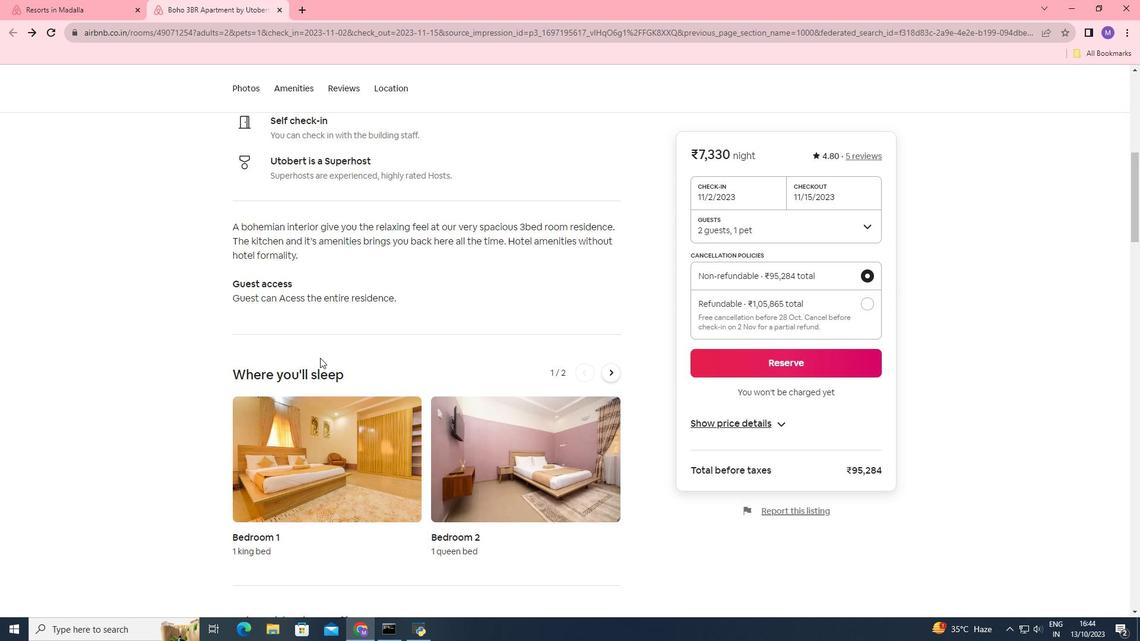
Action: Mouse scrolled (320, 357) with delta (0, 0)
Screenshot: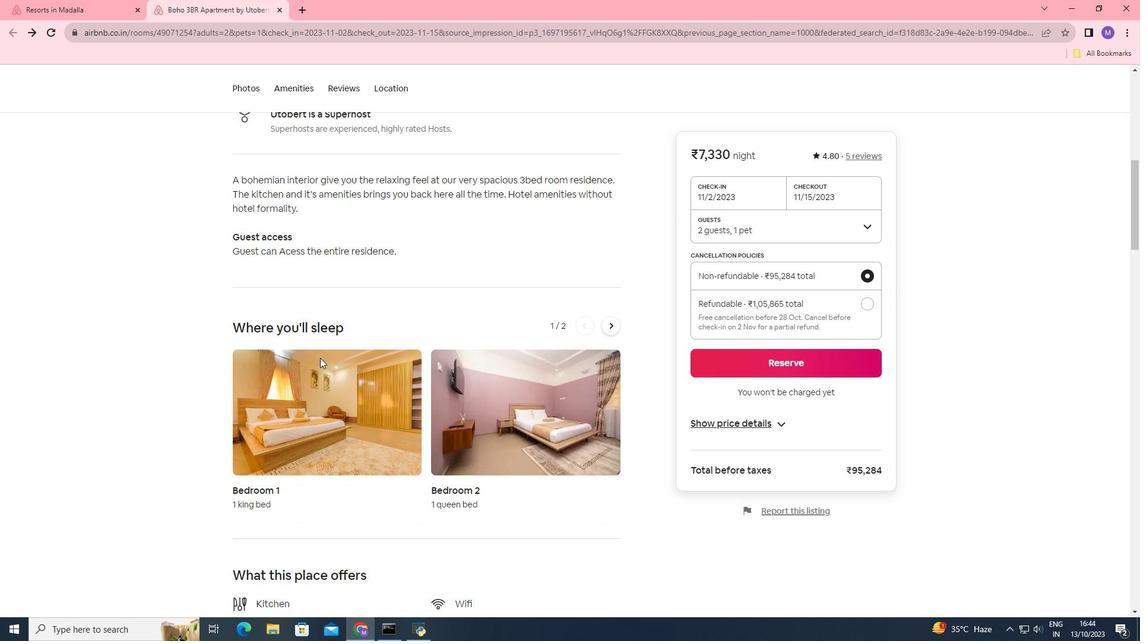 
Action: Mouse scrolled (320, 357) with delta (0, 0)
Screenshot: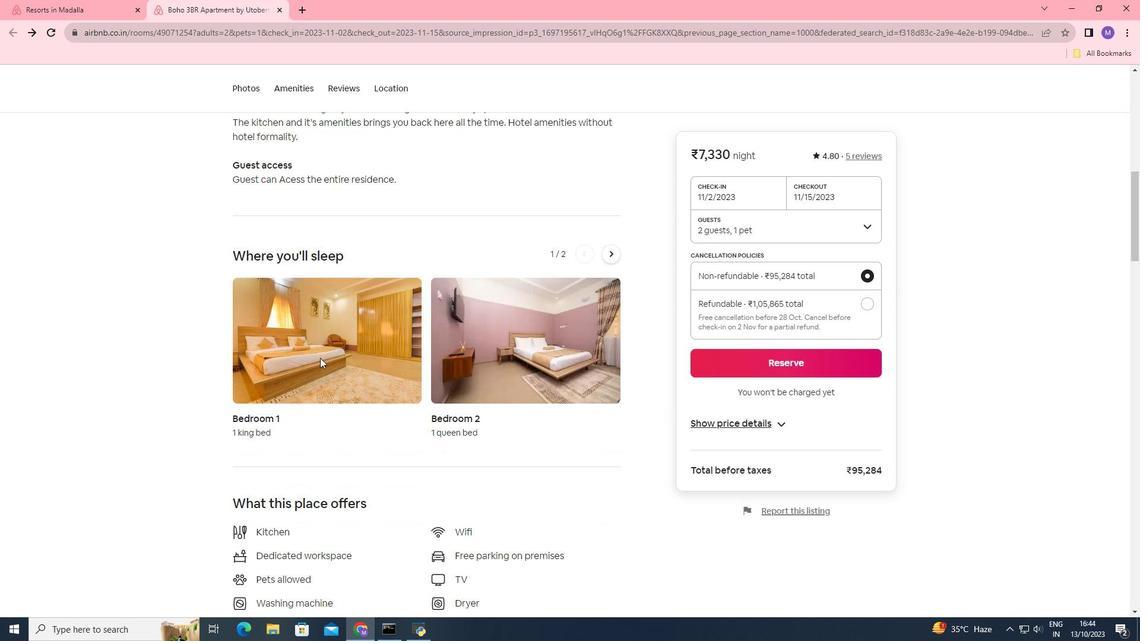 
Action: Mouse moved to (315, 368)
Screenshot: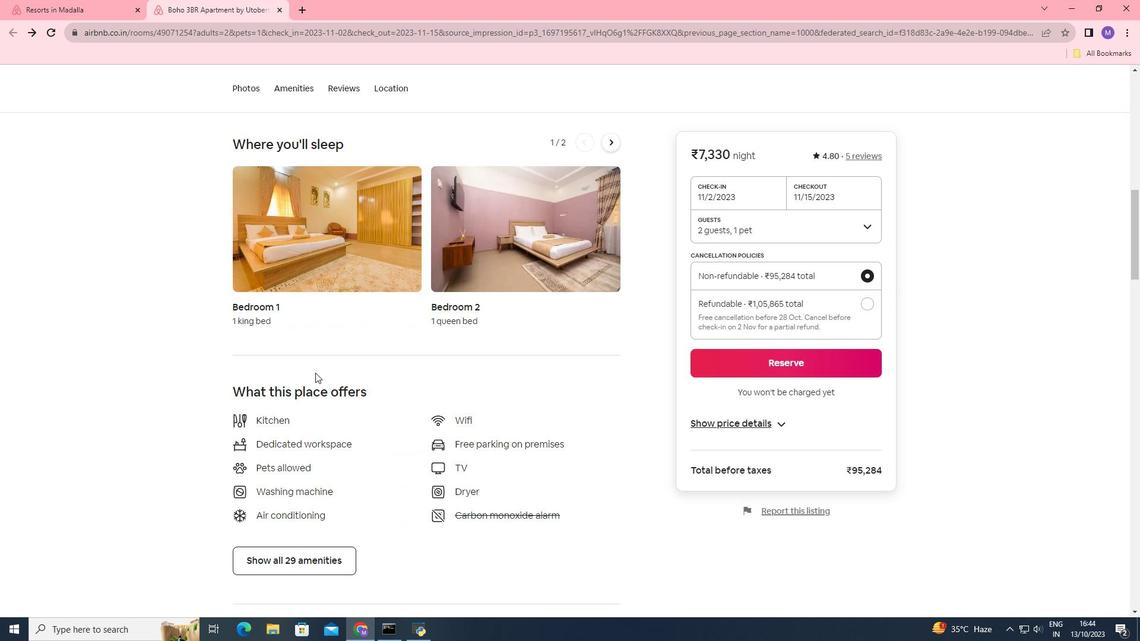 
Action: Mouse scrolled (315, 367) with delta (0, 0)
Screenshot: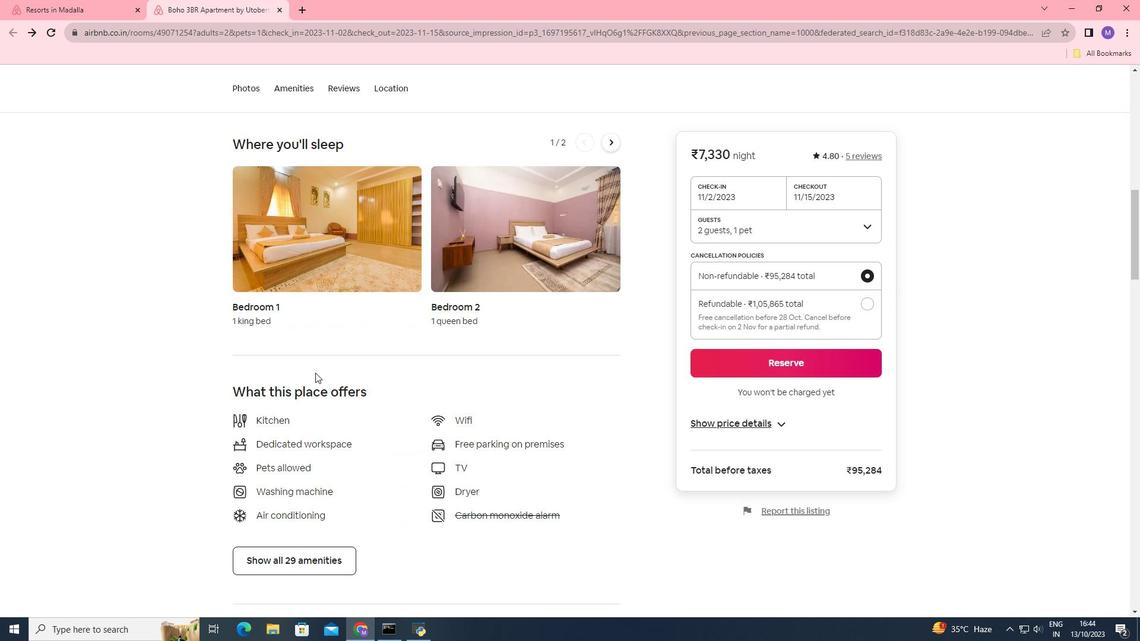 
Action: Mouse moved to (315, 372)
Screenshot: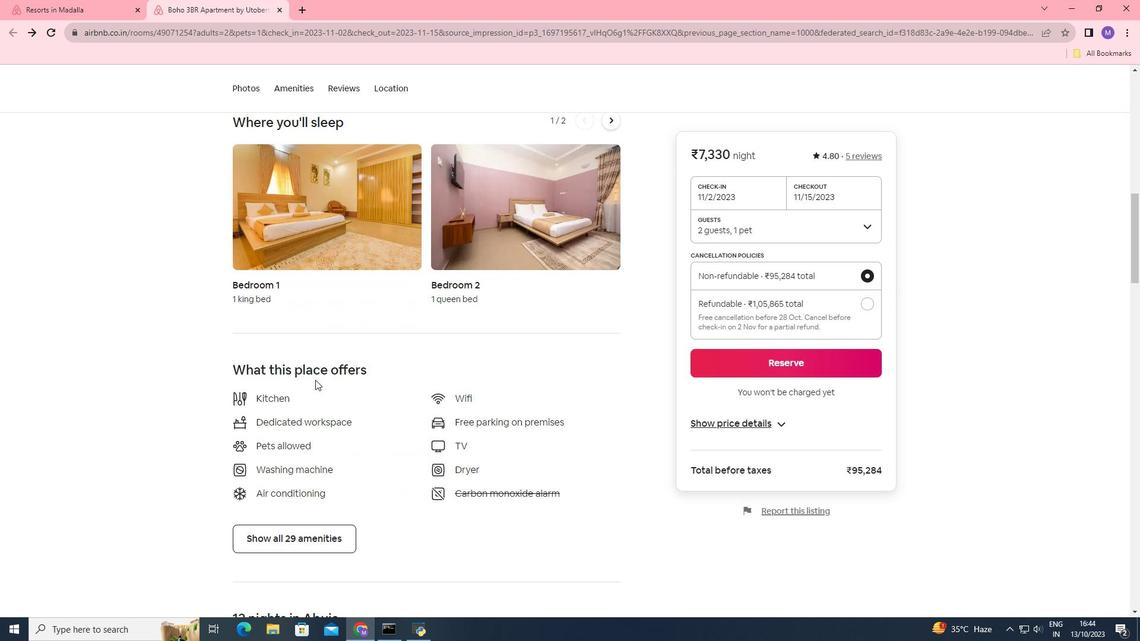 
Action: Mouse scrolled (315, 372) with delta (0, 0)
Screenshot: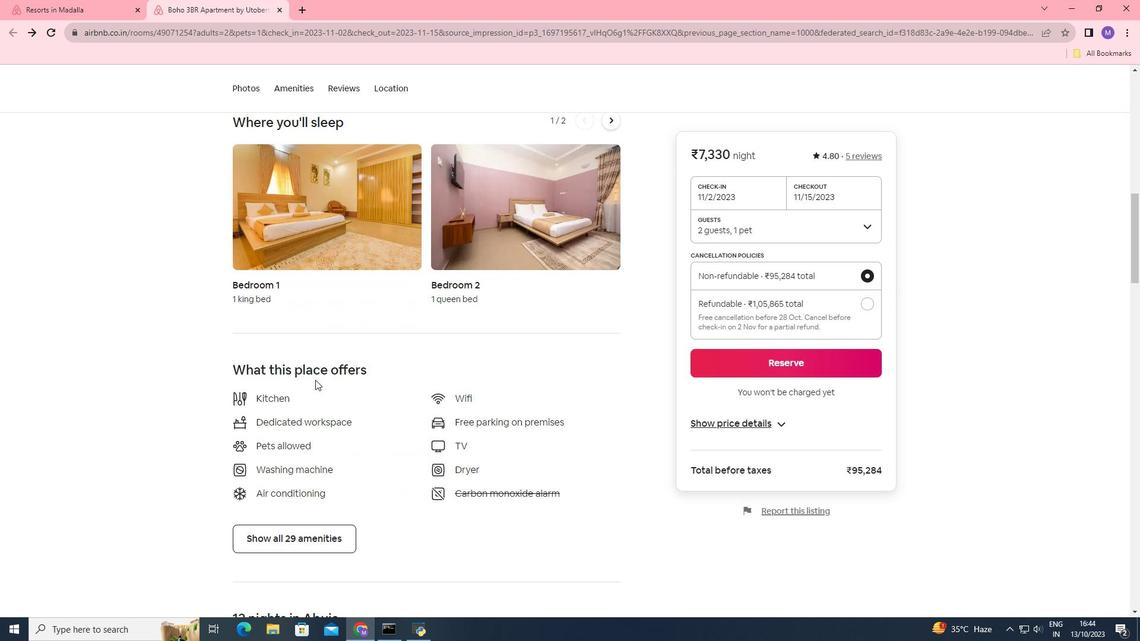 
Action: Mouse moved to (315, 380)
Screenshot: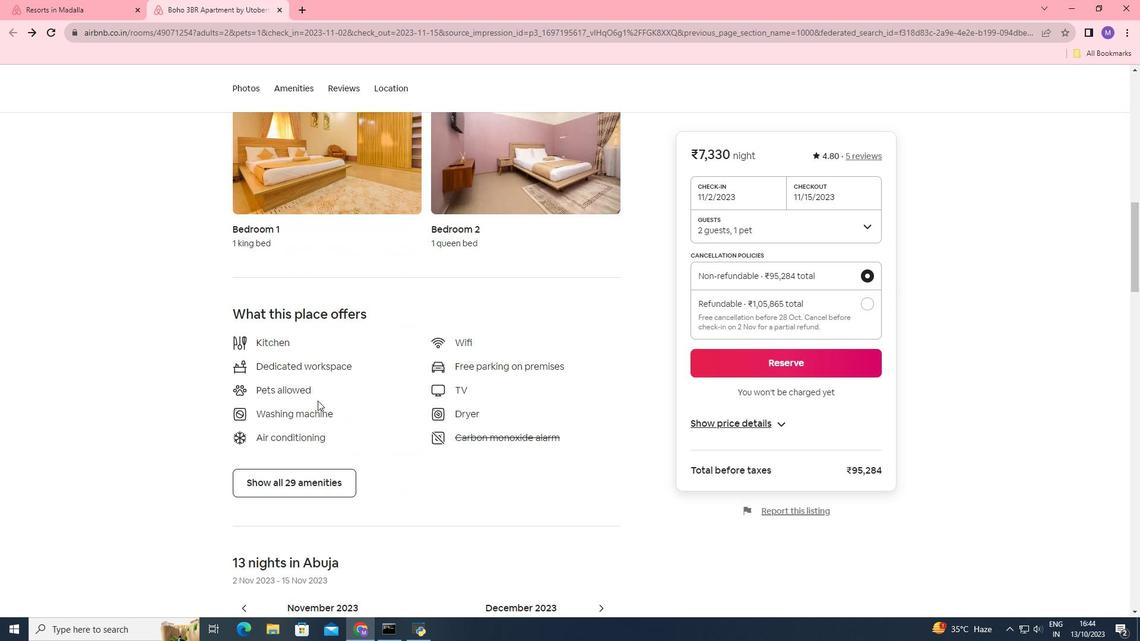 
Action: Mouse scrolled (315, 378) with delta (0, 0)
Screenshot: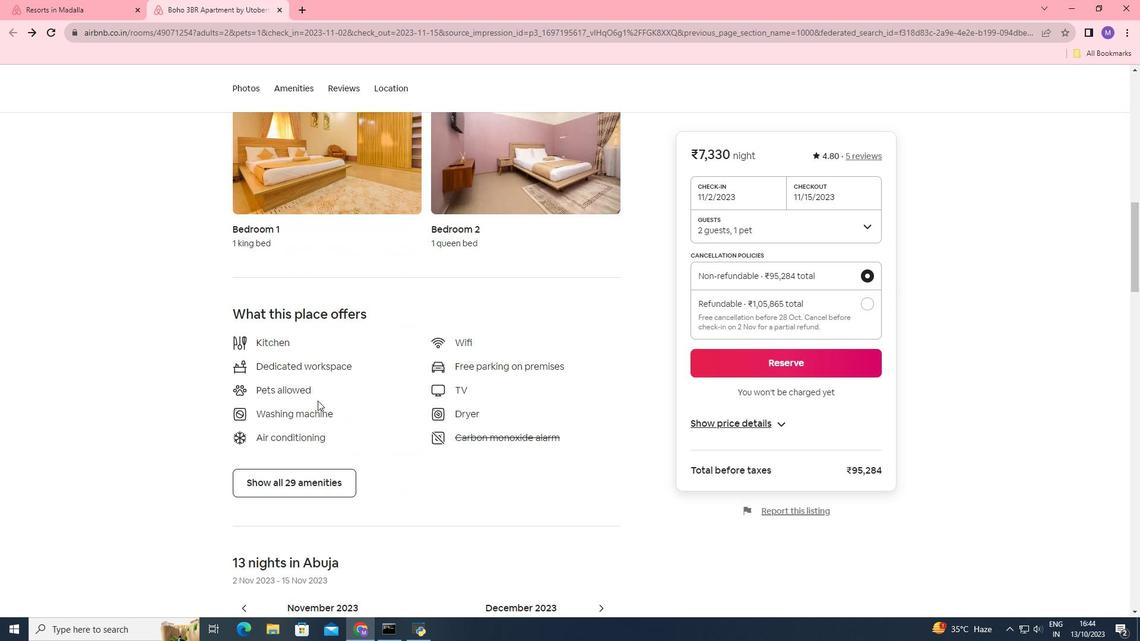 
Action: Mouse moved to (302, 381)
Screenshot: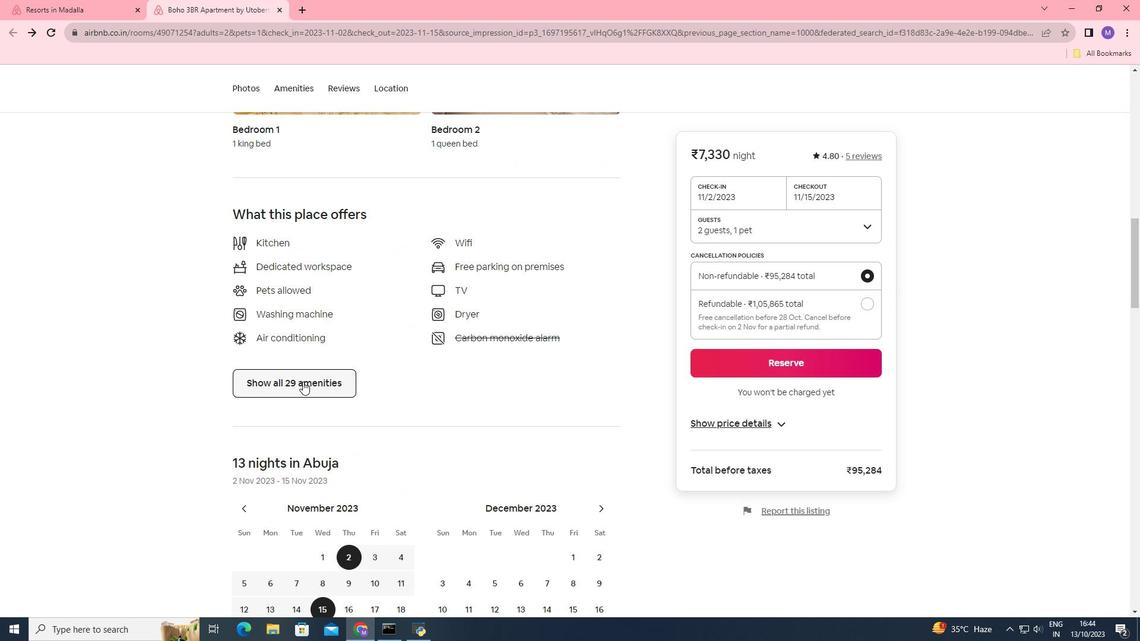 
Action: Mouse pressed left at (302, 381)
Screenshot: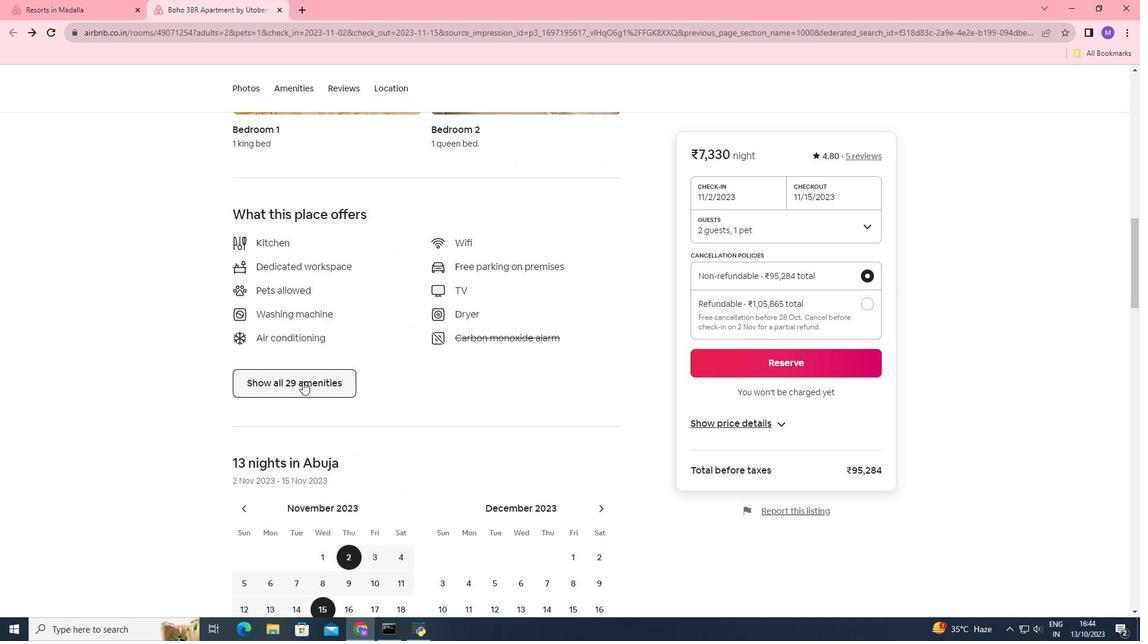 
Action: Mouse moved to (461, 369)
Screenshot: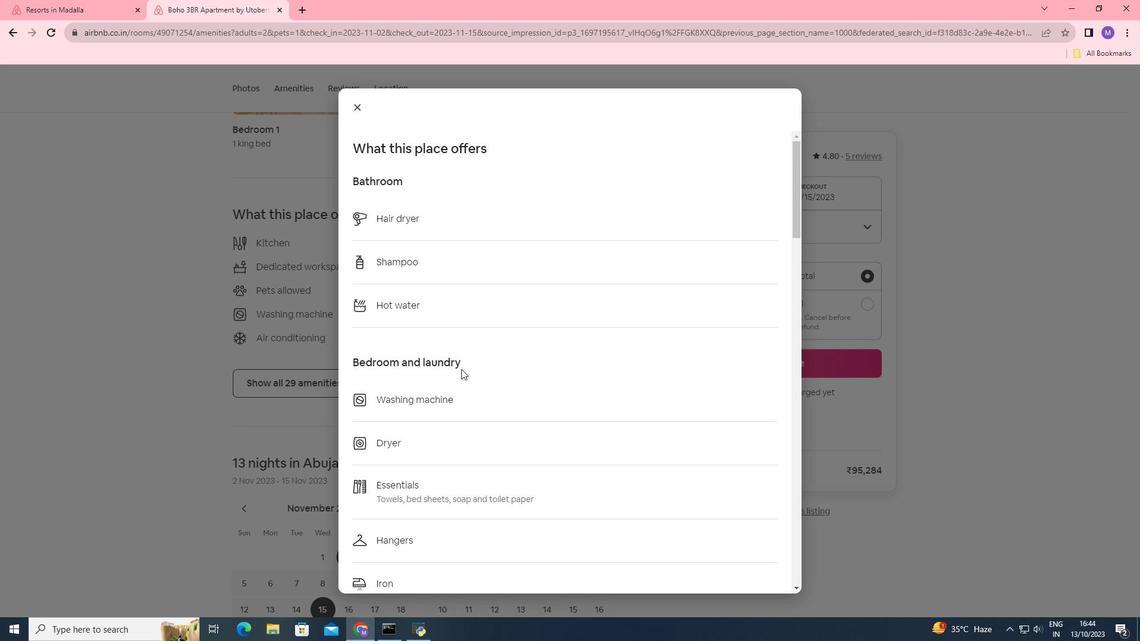 
Action: Mouse scrolled (461, 368) with delta (0, 0)
Screenshot: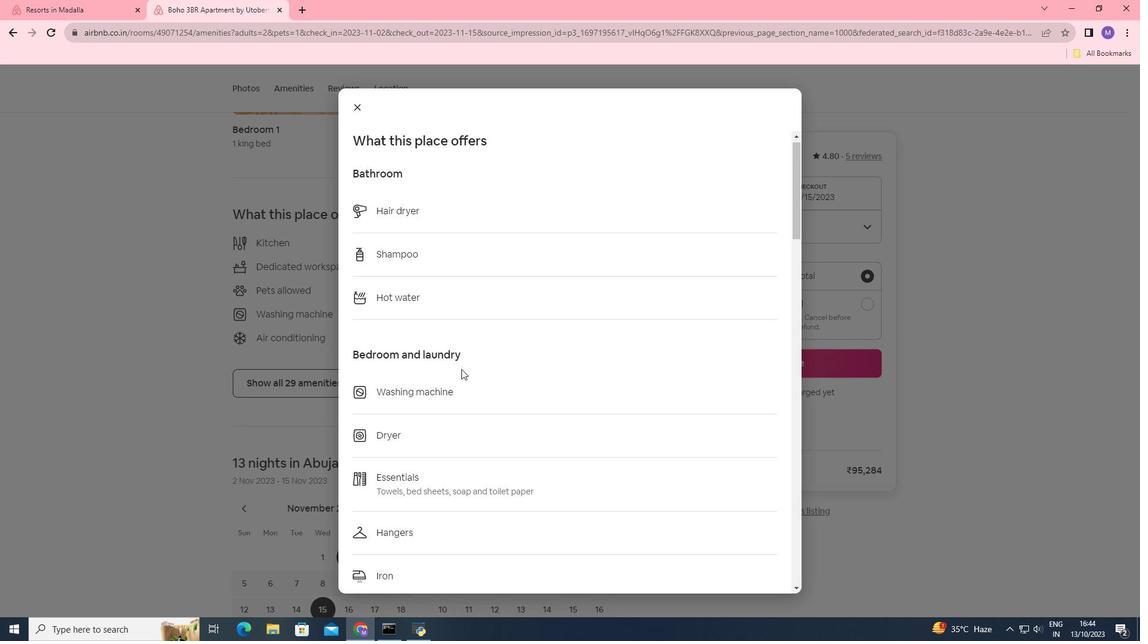 
Action: Mouse scrolled (461, 368) with delta (0, 0)
Screenshot: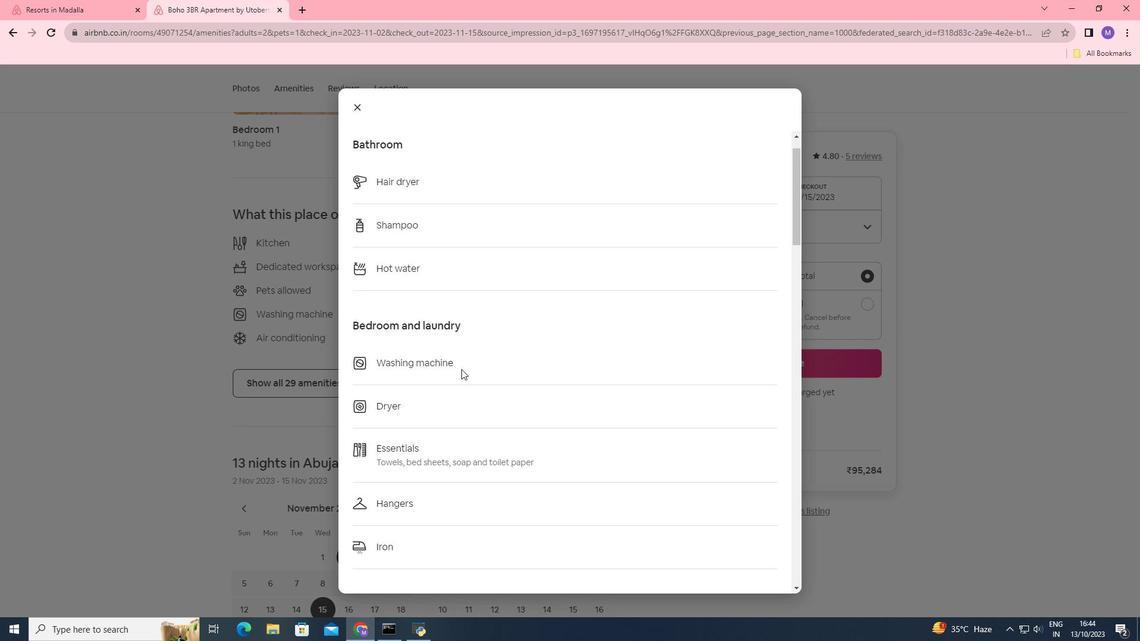 
Action: Mouse scrolled (461, 368) with delta (0, 0)
Screenshot: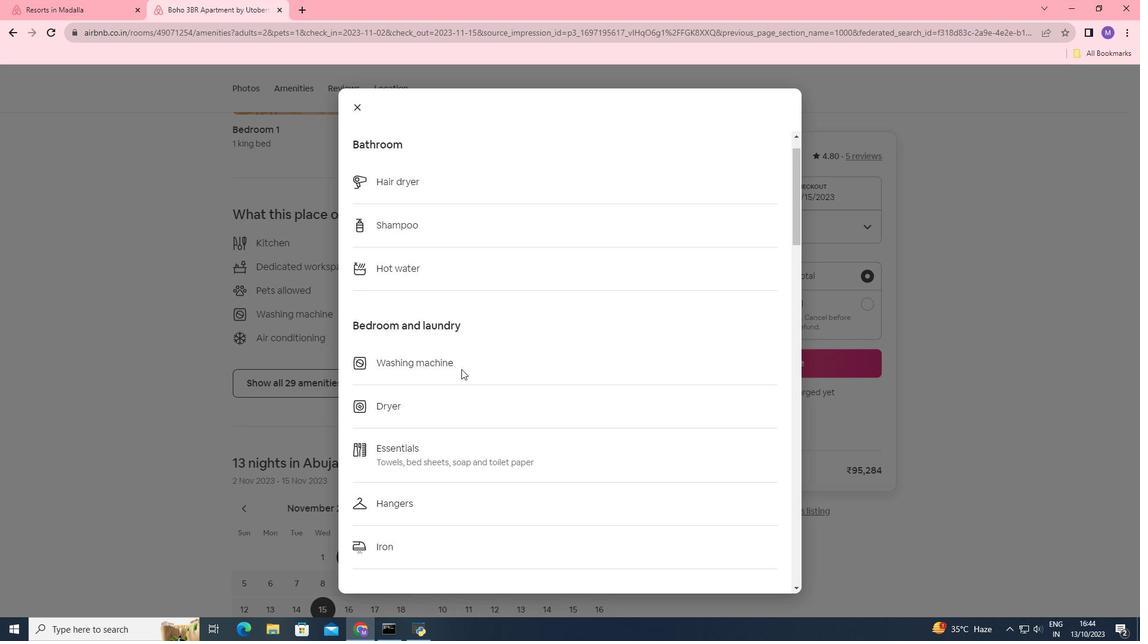 
Action: Mouse scrolled (461, 368) with delta (0, 0)
Screenshot: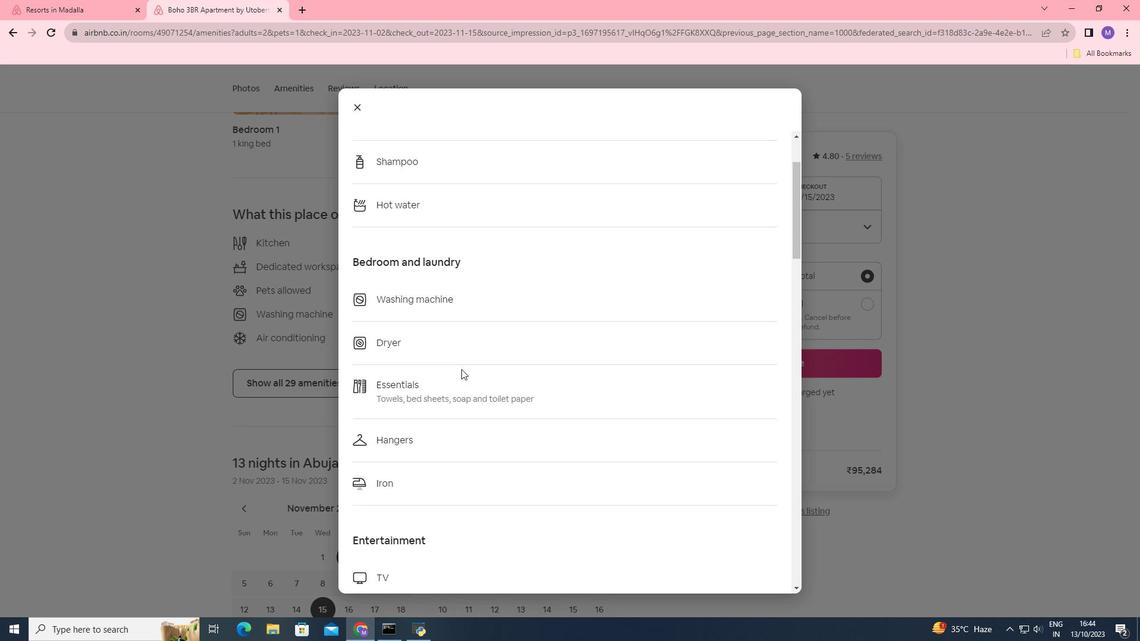 
Action: Mouse scrolled (461, 368) with delta (0, 0)
Screenshot: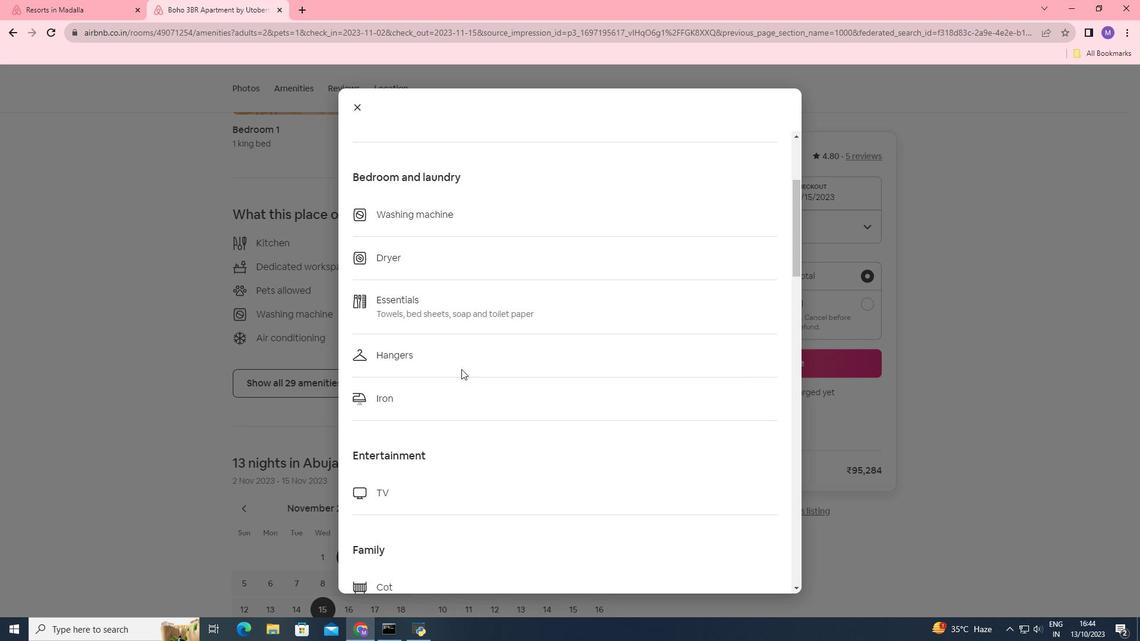 
Action: Mouse scrolled (461, 368) with delta (0, 0)
Screenshot: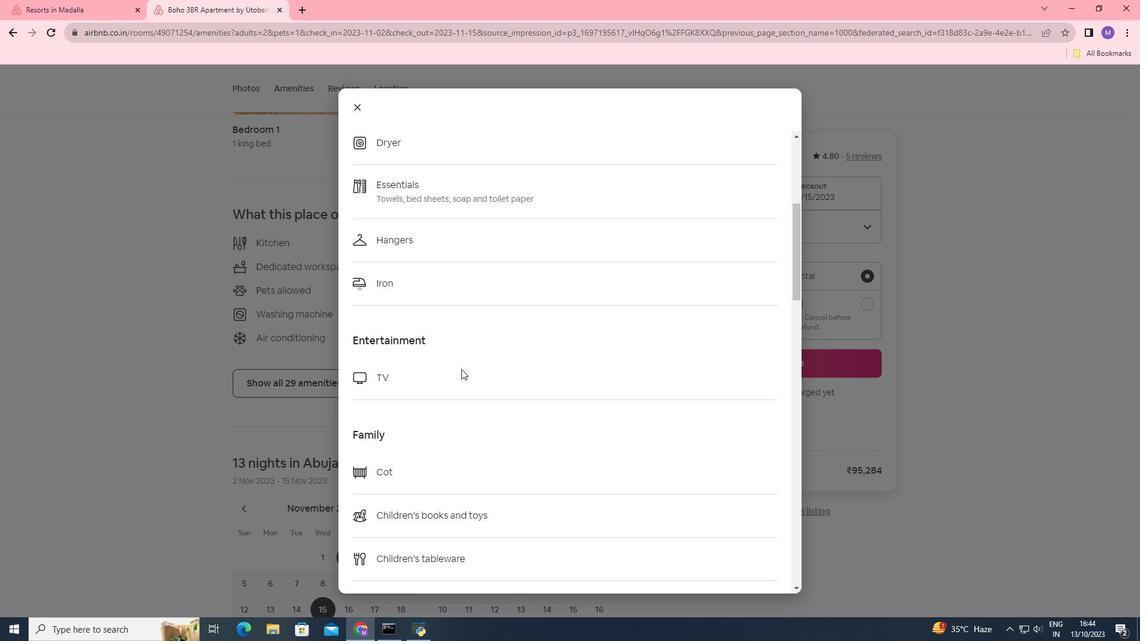
Action: Mouse scrolled (461, 368) with delta (0, 0)
Screenshot: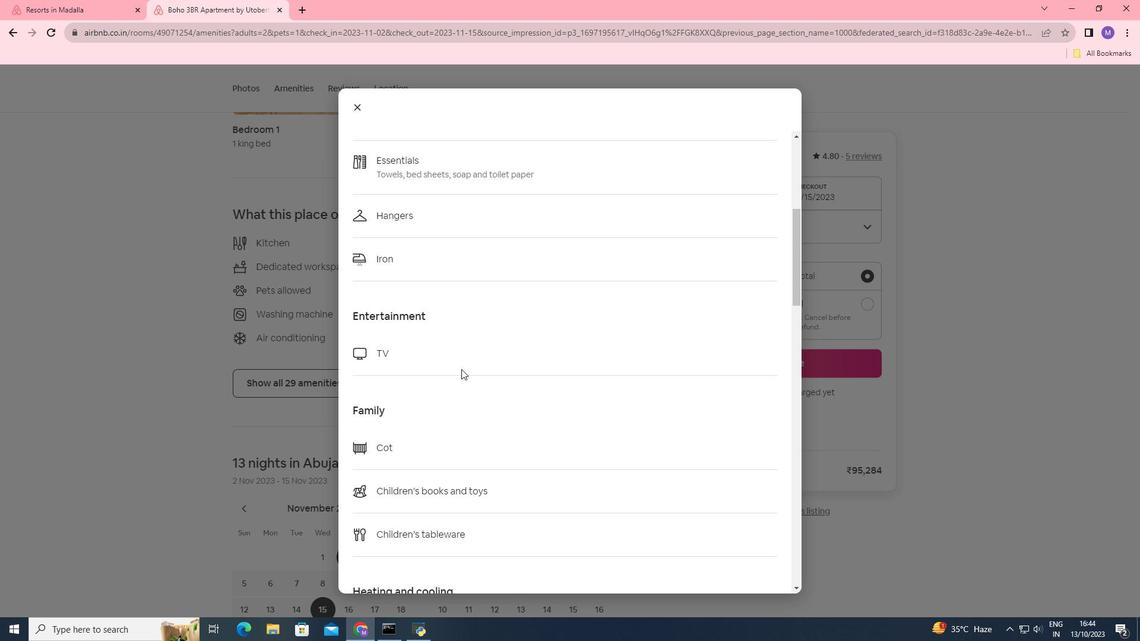 
Action: Mouse scrolled (461, 368) with delta (0, 0)
Screenshot: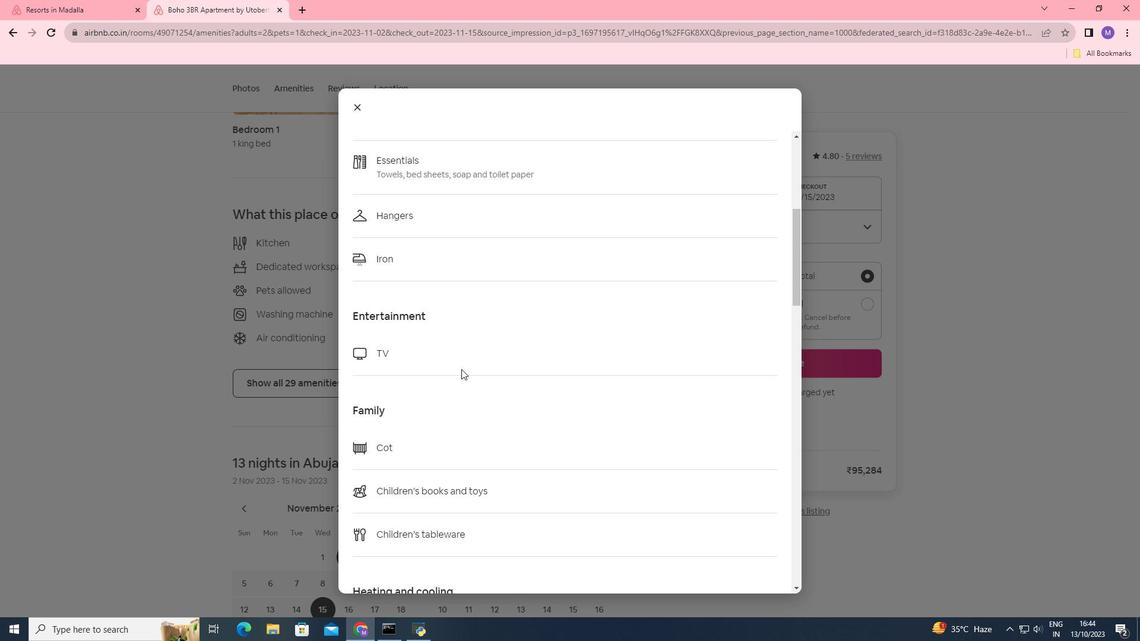 
Action: Mouse scrolled (461, 368) with delta (0, 0)
Screenshot: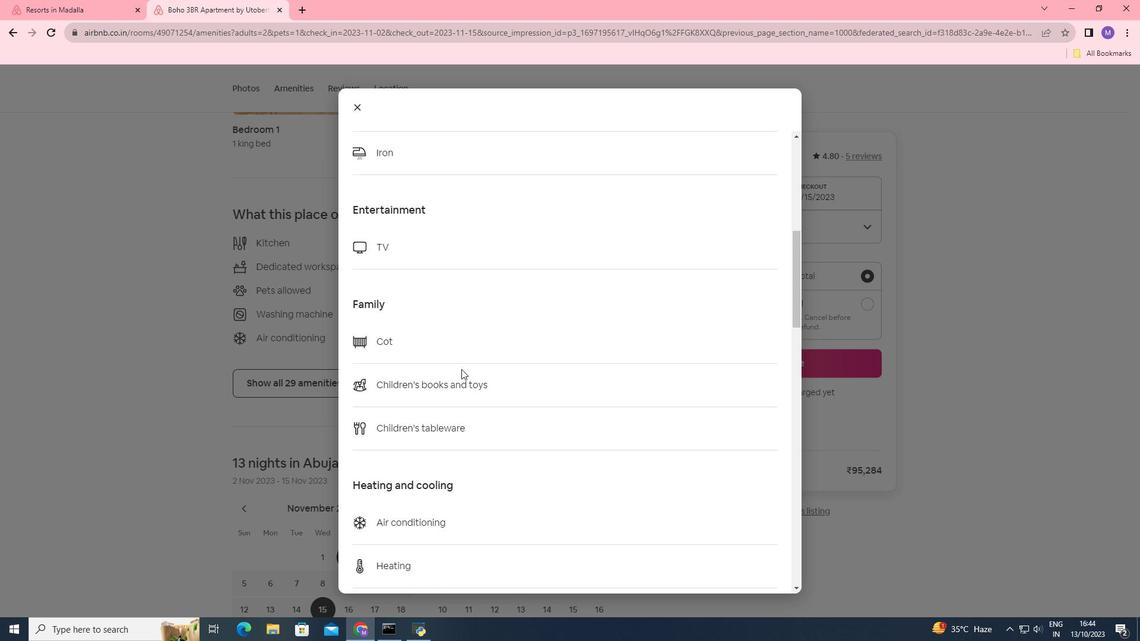 
Action: Mouse scrolled (461, 368) with delta (0, 0)
Screenshot: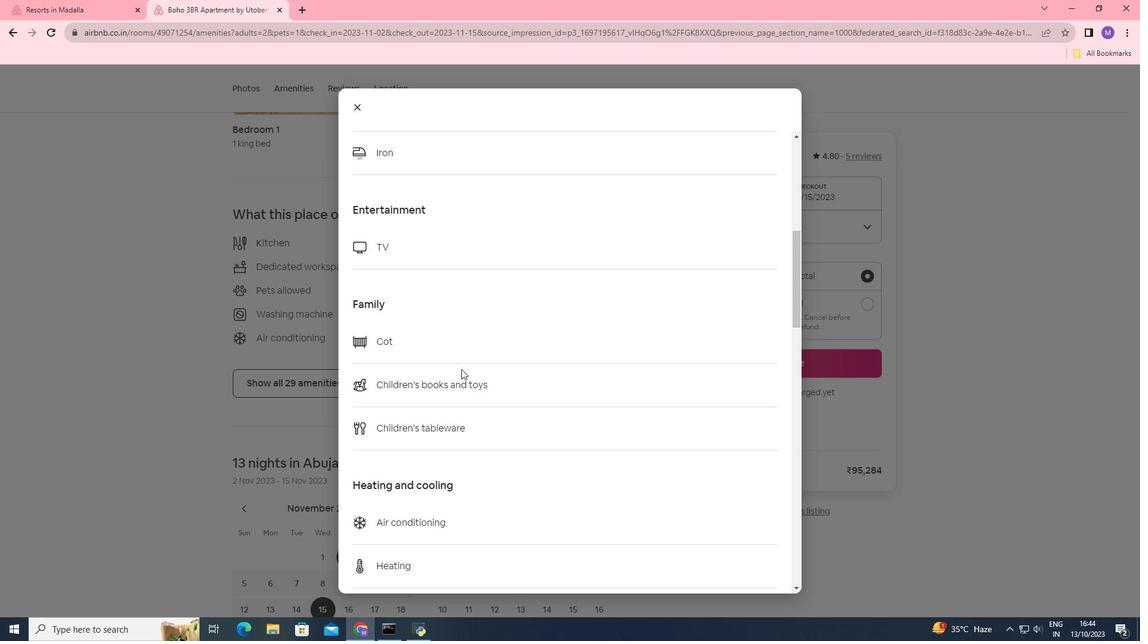 
Action: Mouse scrolled (461, 368) with delta (0, 0)
Screenshot: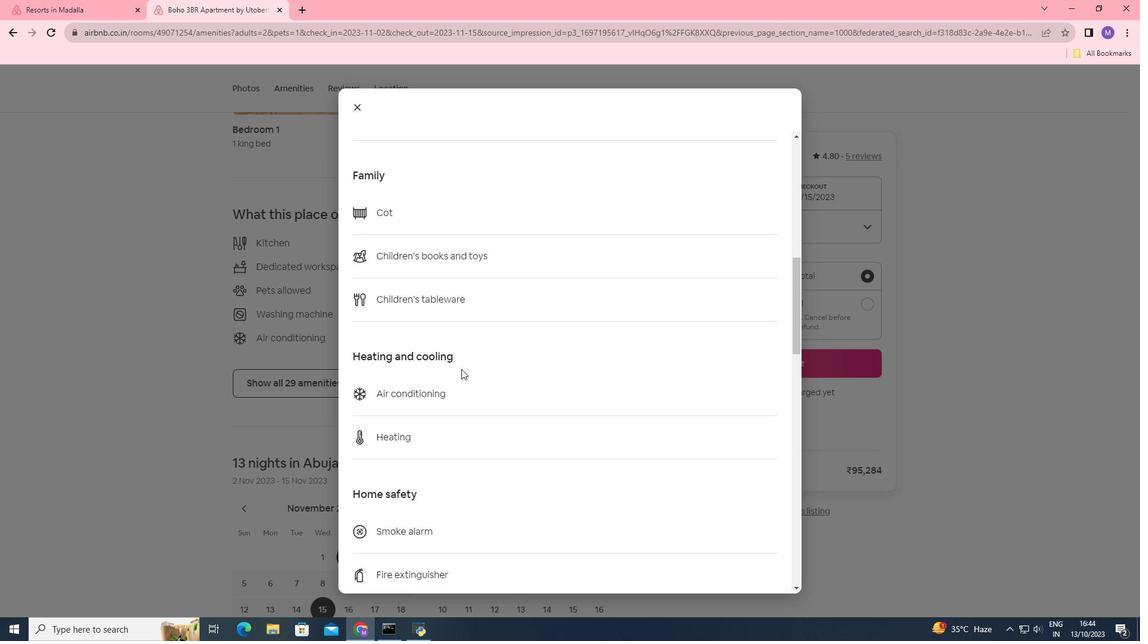 
Action: Mouse scrolled (461, 368) with delta (0, 0)
Screenshot: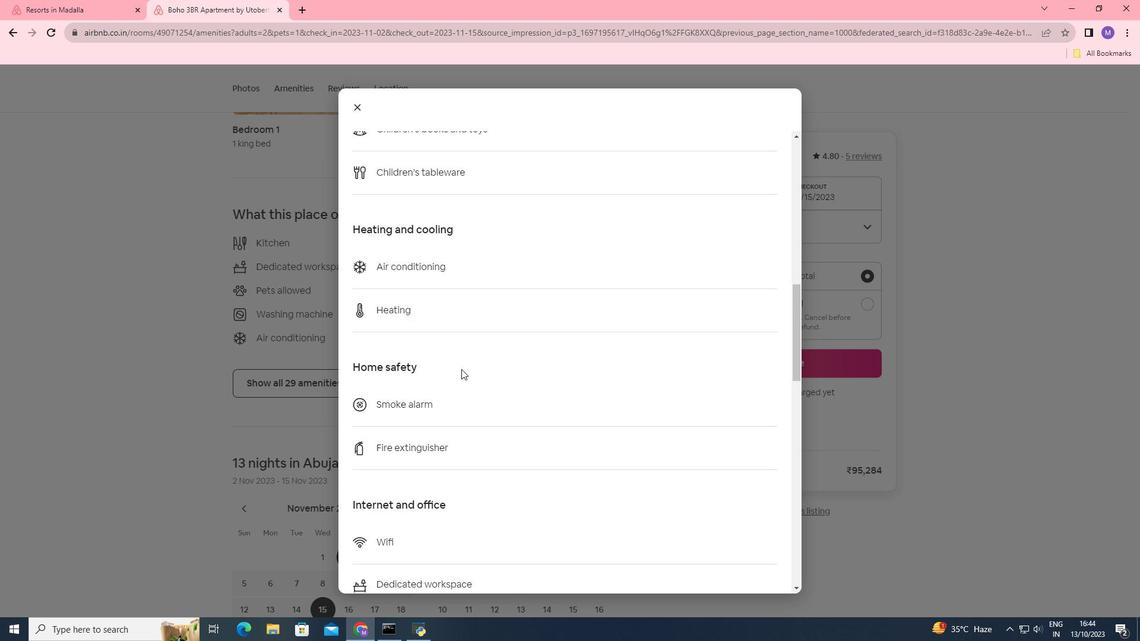 
Action: Mouse scrolled (461, 368) with delta (0, 0)
Screenshot: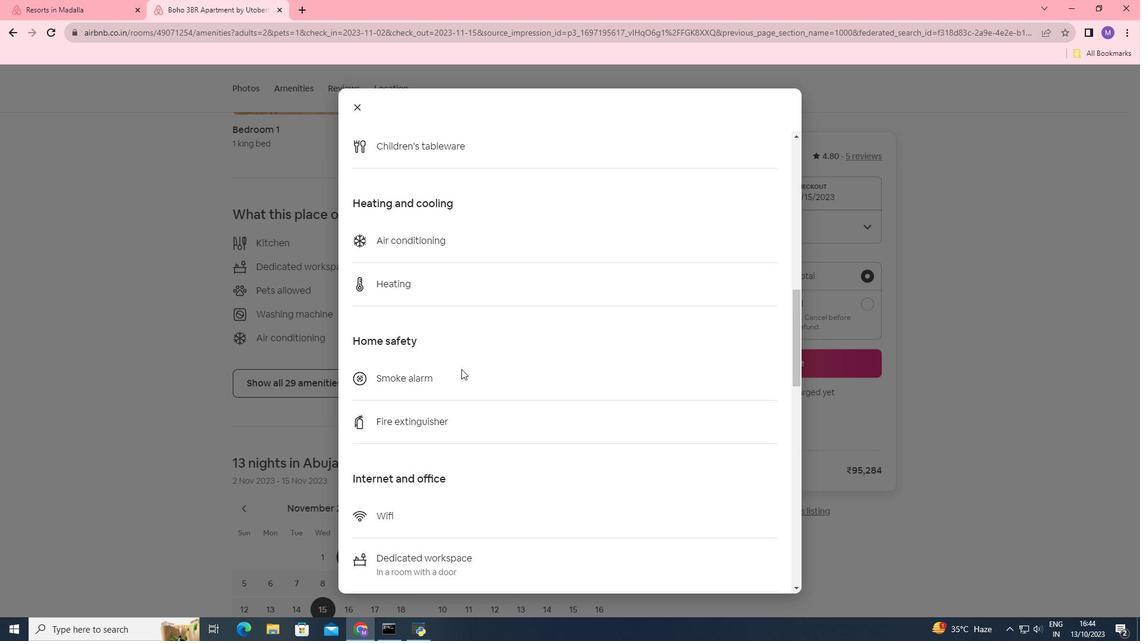 
Action: Mouse scrolled (461, 368) with delta (0, 0)
Screenshot: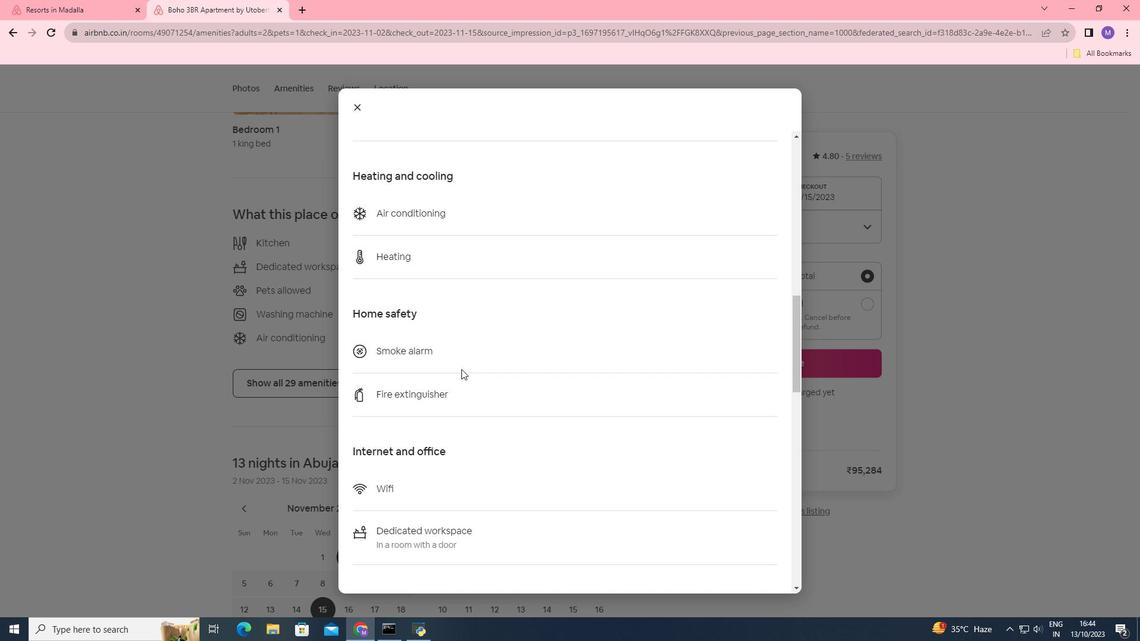 
Action: Mouse scrolled (461, 368) with delta (0, 0)
Screenshot: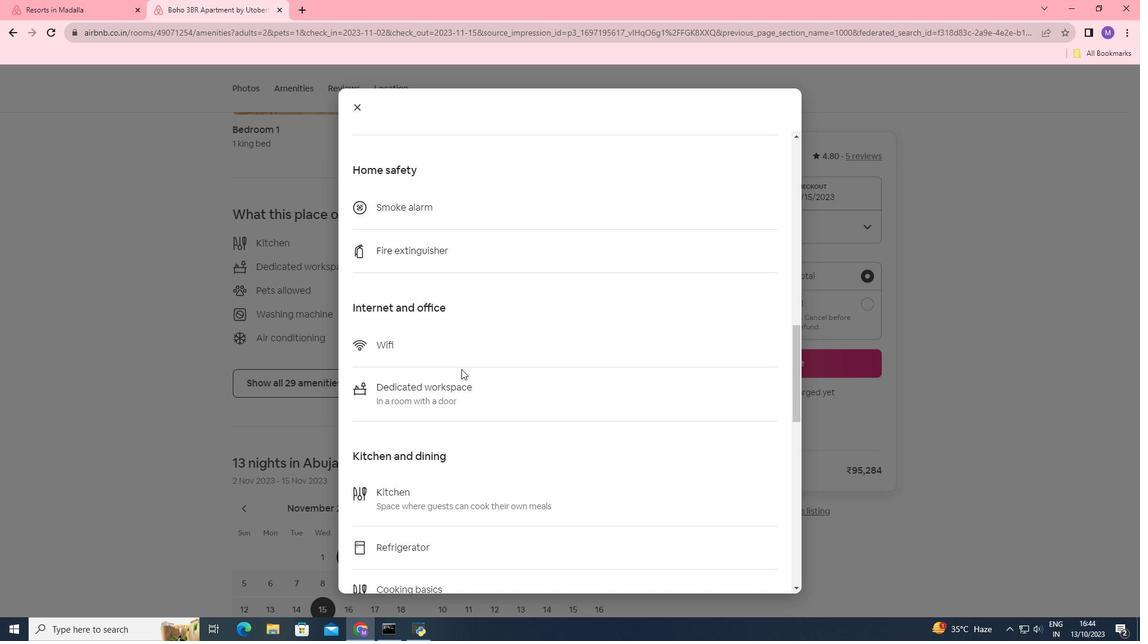 
Action: Mouse scrolled (461, 368) with delta (0, 0)
Screenshot: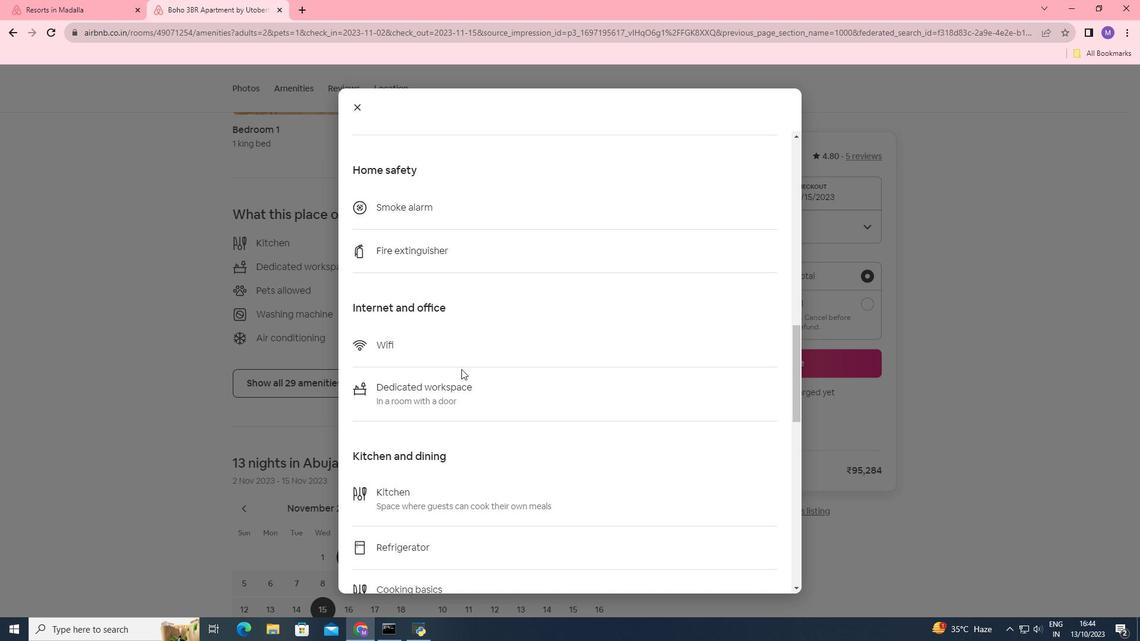 
Action: Mouse scrolled (461, 368) with delta (0, 0)
Screenshot: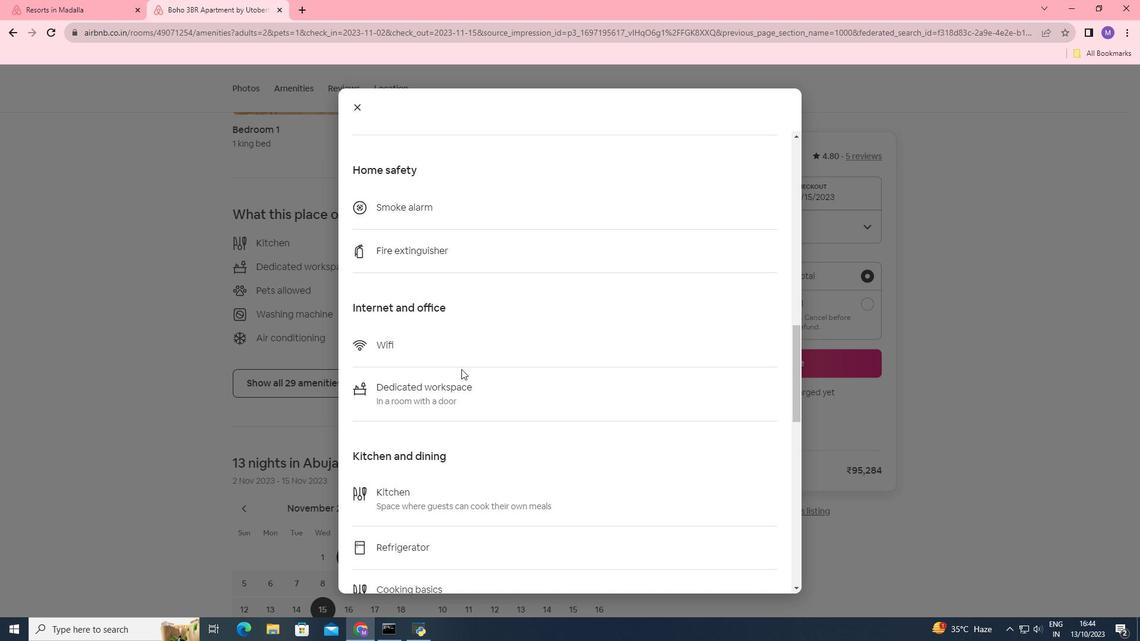 
Action: Mouse scrolled (461, 368) with delta (0, 0)
Screenshot: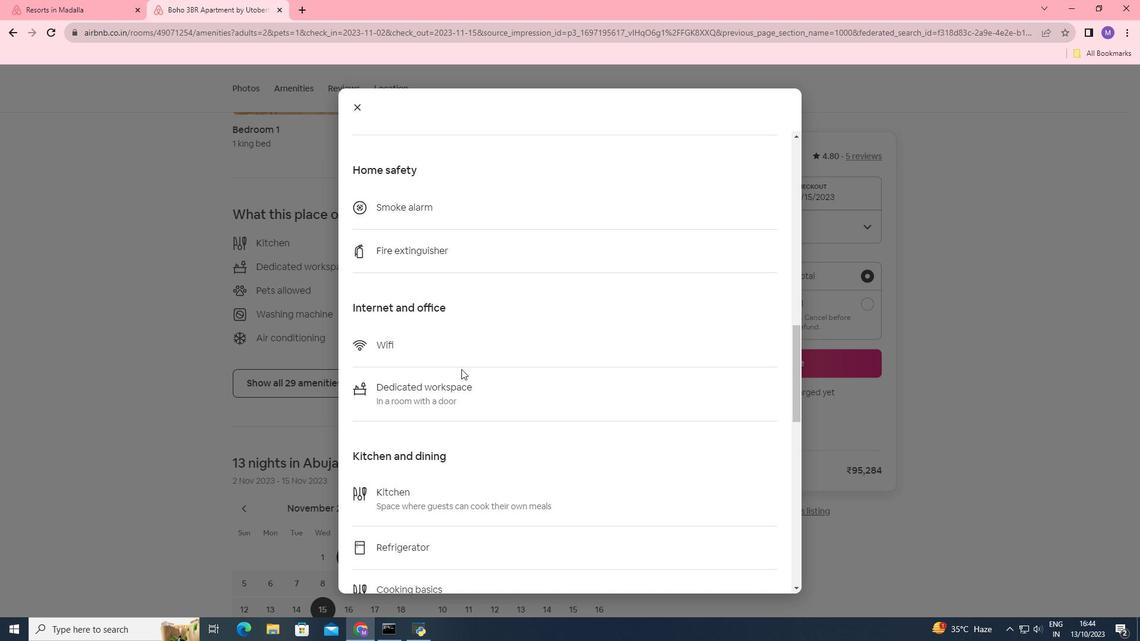 
Action: Mouse scrolled (461, 368) with delta (0, 0)
Screenshot: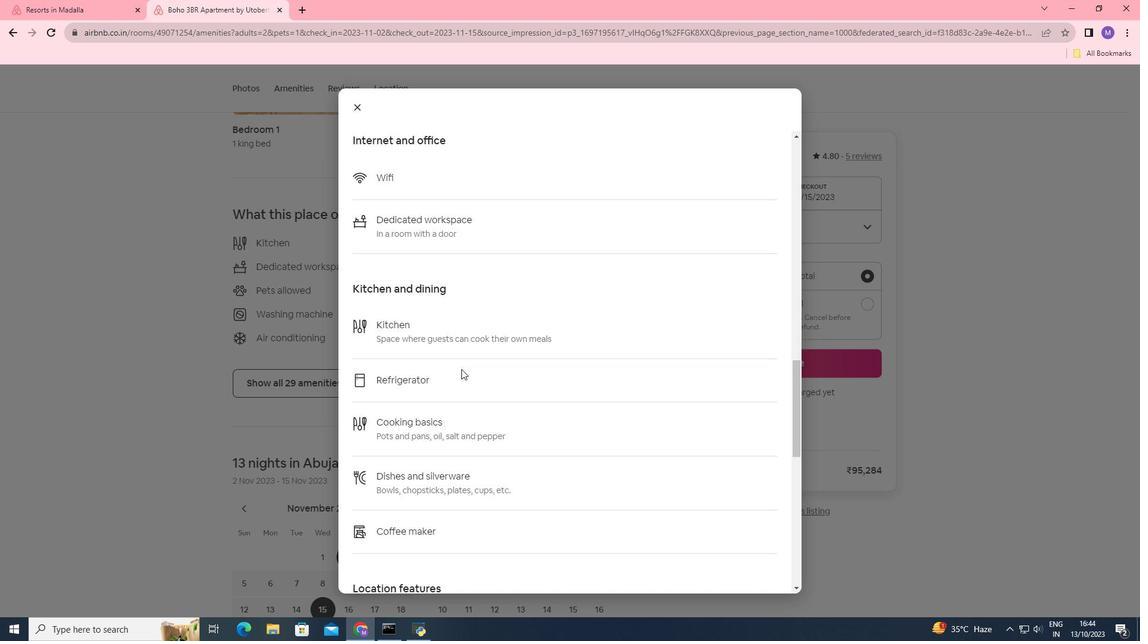 
Action: Mouse moved to (461, 369)
Screenshot: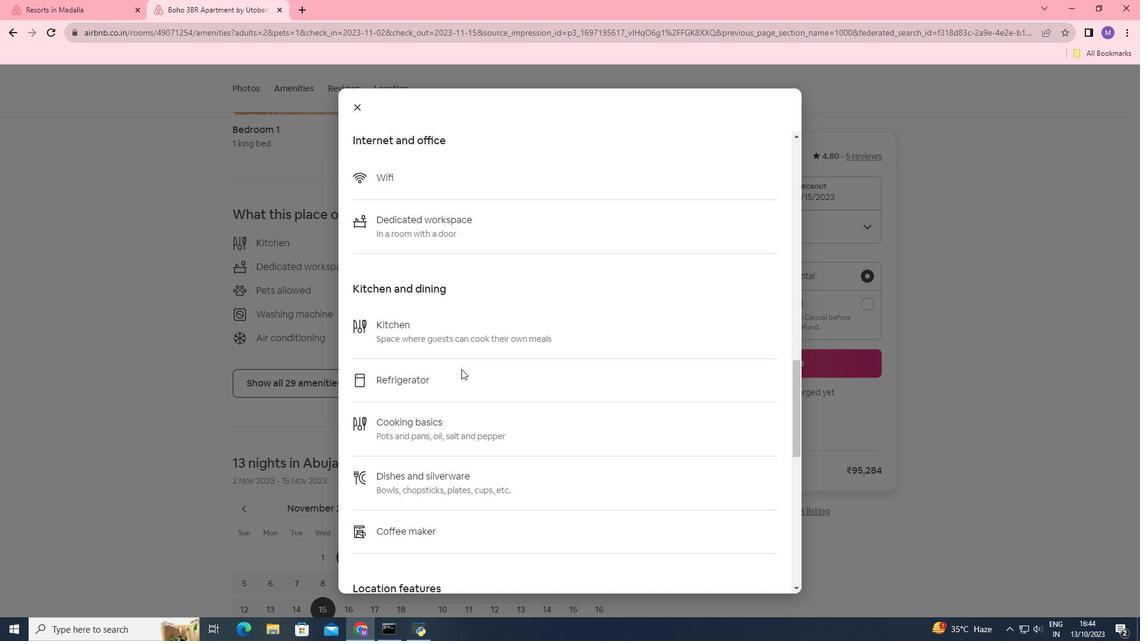 
Action: Mouse scrolled (461, 368) with delta (0, 0)
Screenshot: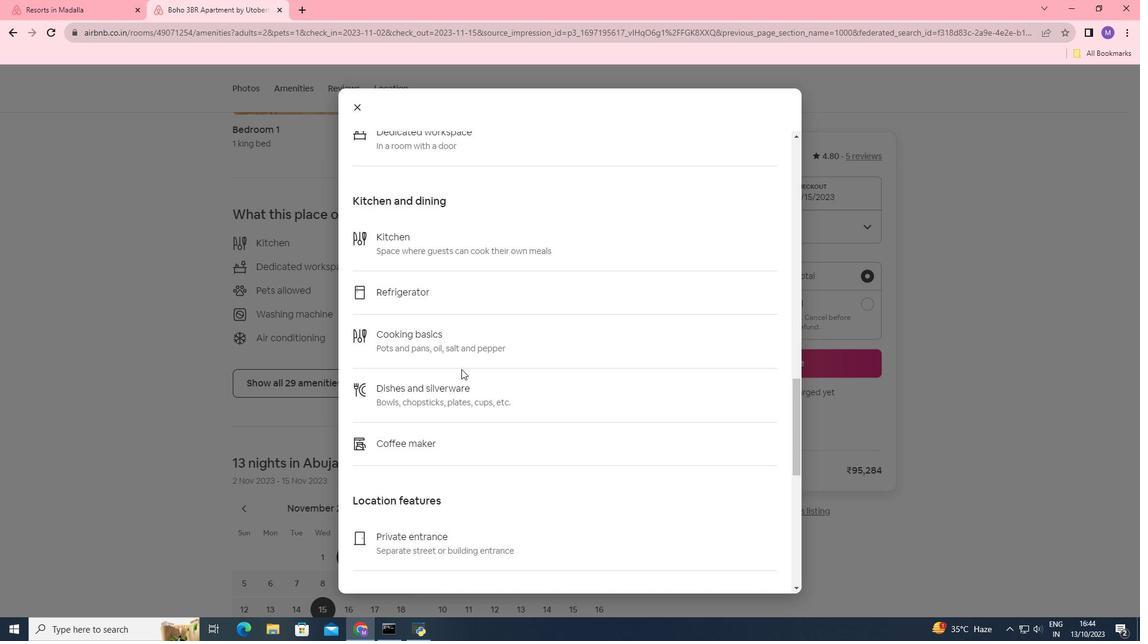 
Action: Mouse scrolled (461, 368) with delta (0, 0)
Screenshot: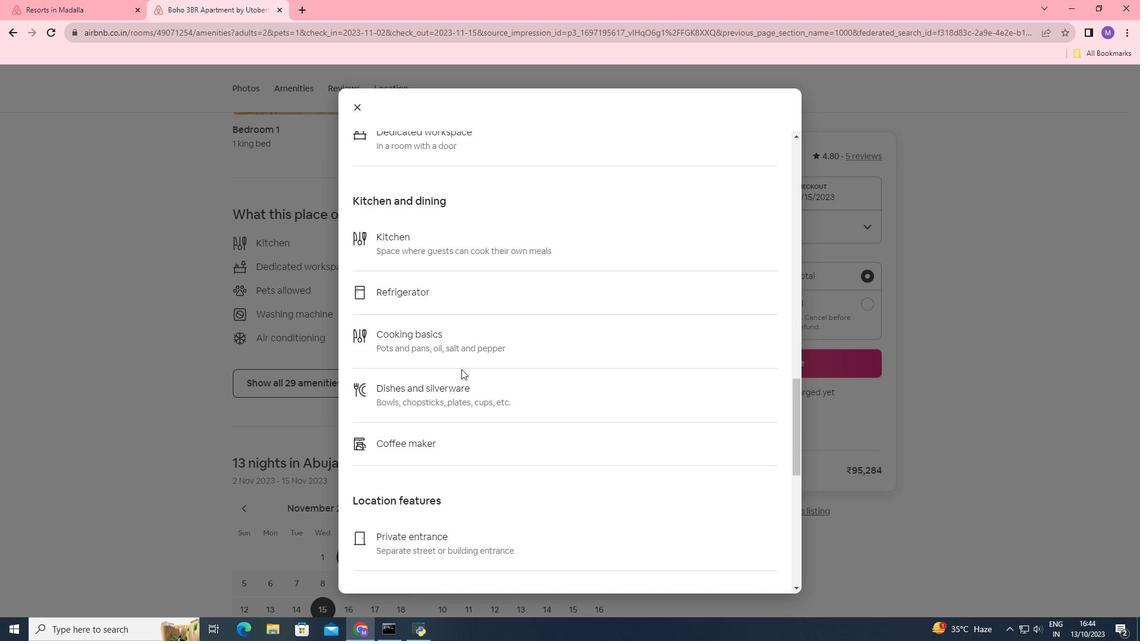 
Action: Mouse scrolled (461, 368) with delta (0, 0)
Screenshot: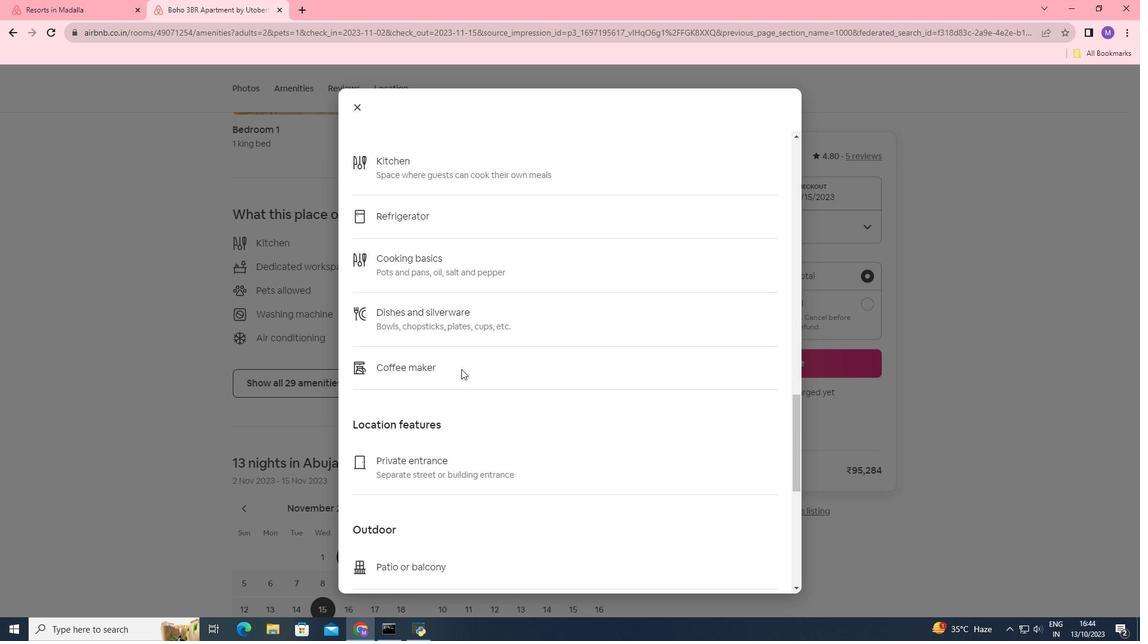
Action: Mouse scrolled (461, 368) with delta (0, 0)
Screenshot: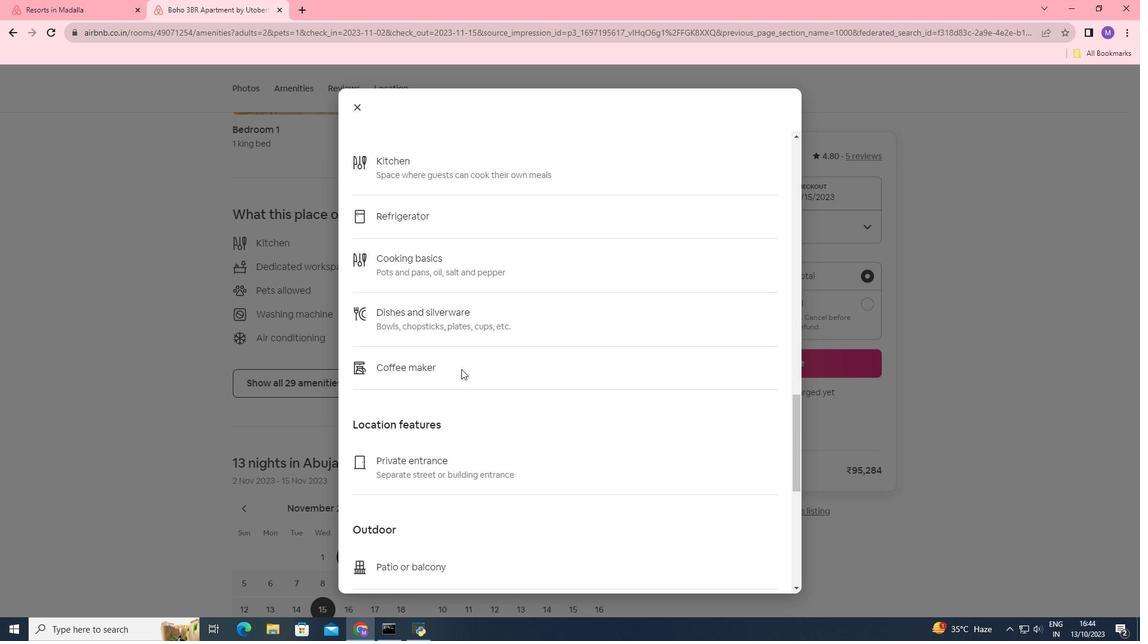 
Action: Mouse scrolled (461, 368) with delta (0, 0)
Screenshot: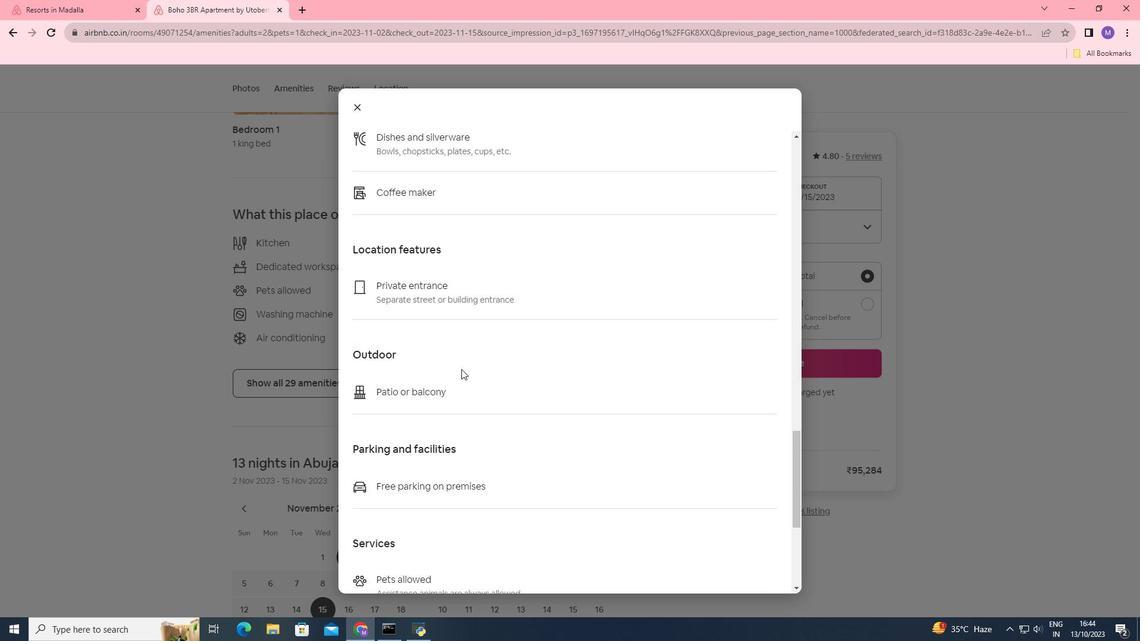
Action: Mouse scrolled (461, 368) with delta (0, 0)
Screenshot: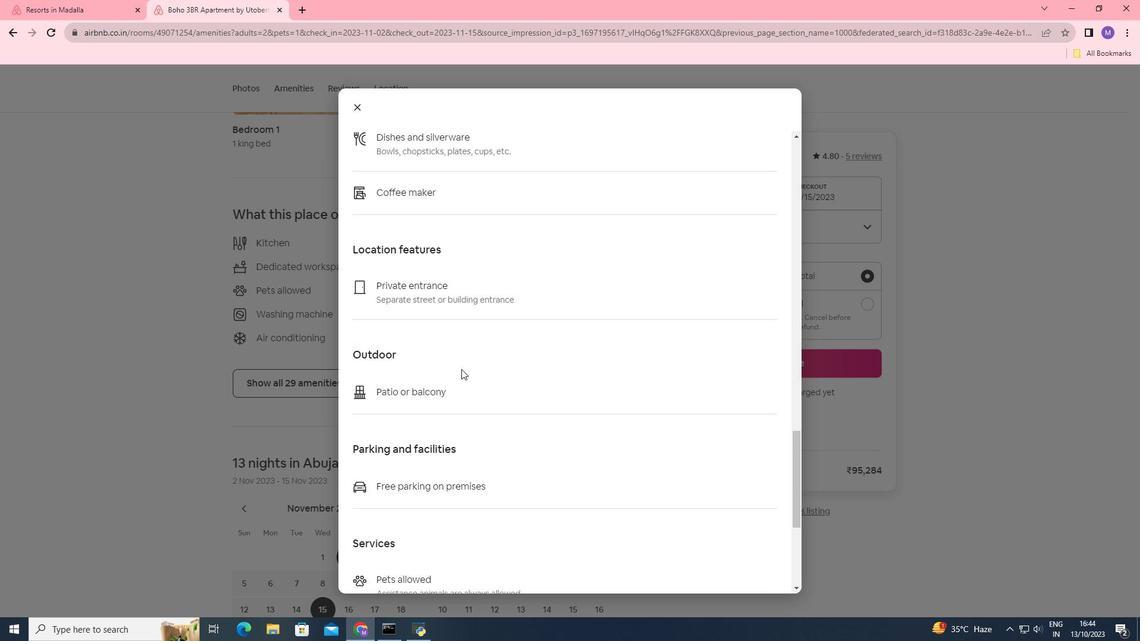 
Action: Mouse scrolled (461, 368) with delta (0, 0)
Screenshot: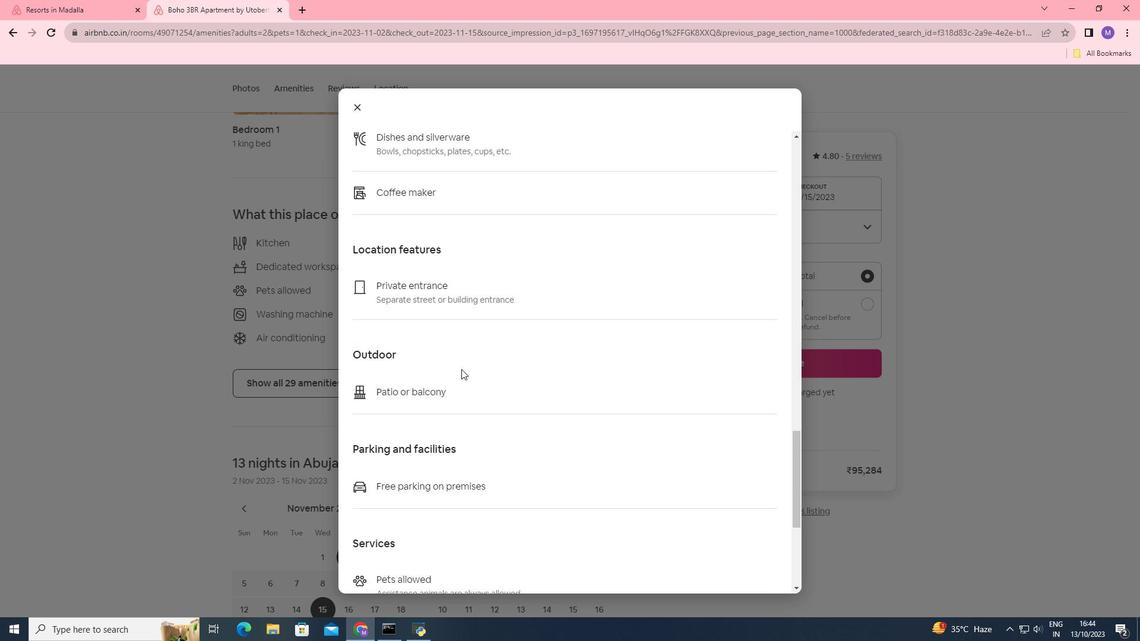 
Action: Mouse scrolled (461, 368) with delta (0, 0)
Screenshot: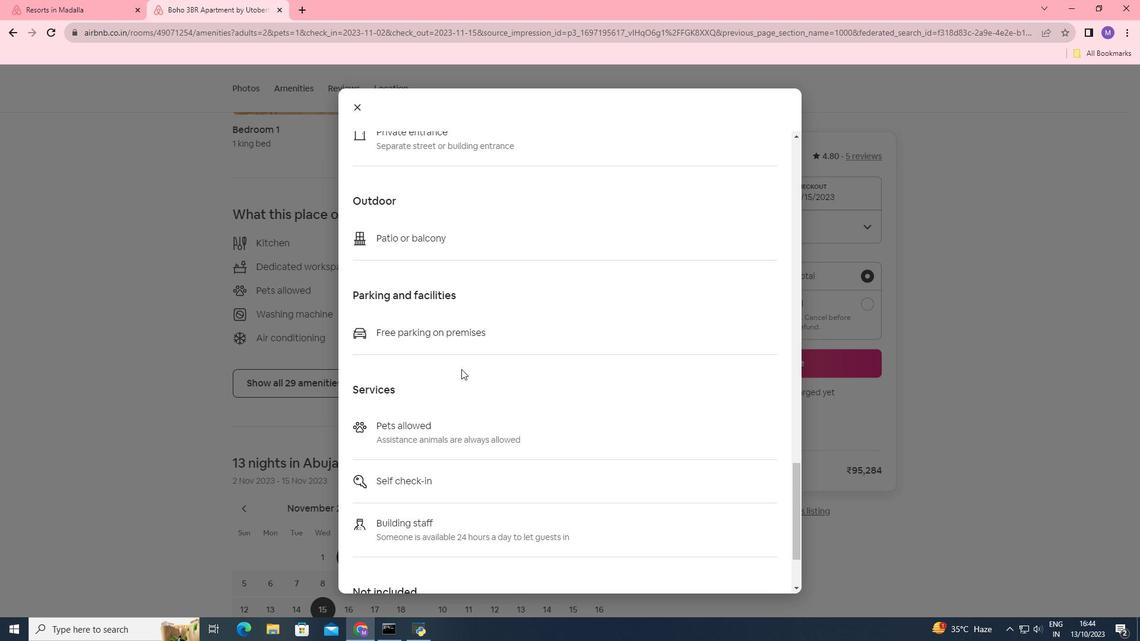 
Action: Mouse scrolled (461, 368) with delta (0, 0)
Screenshot: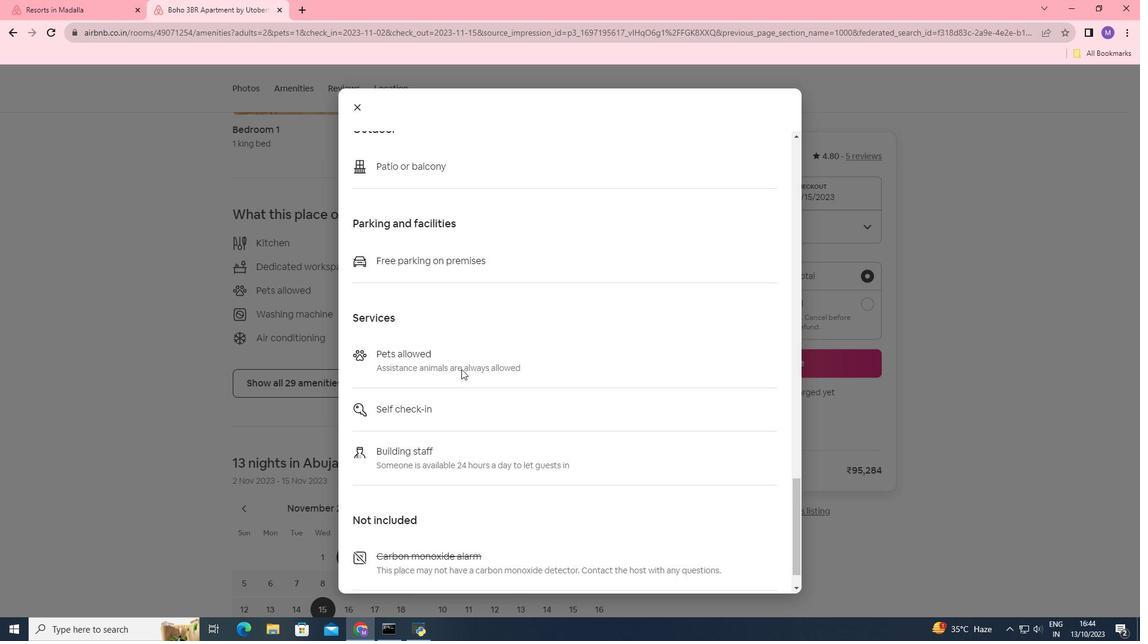 
Action: Mouse scrolled (461, 368) with delta (0, 0)
Screenshot: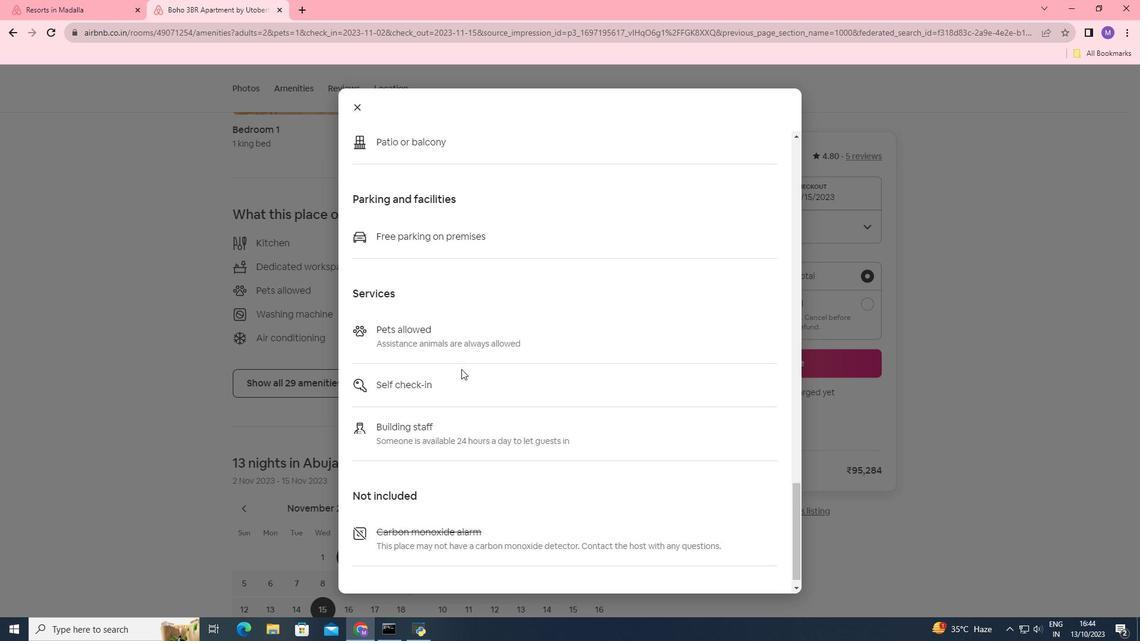 
Action: Mouse scrolled (461, 368) with delta (0, 0)
Screenshot: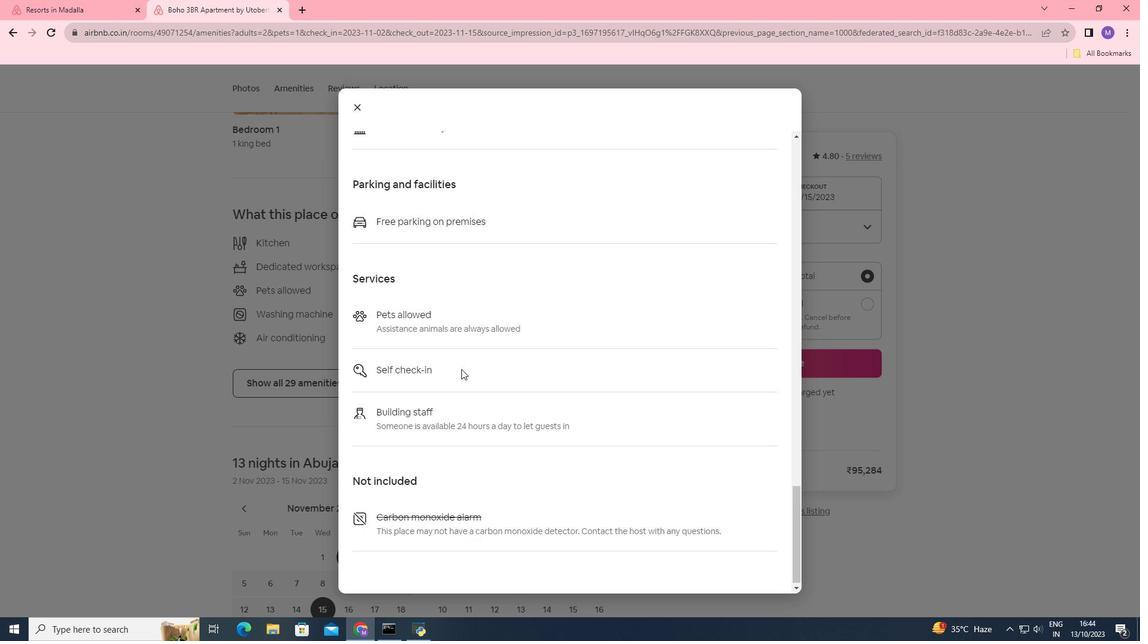 
Action: Mouse scrolled (461, 368) with delta (0, 0)
Screenshot: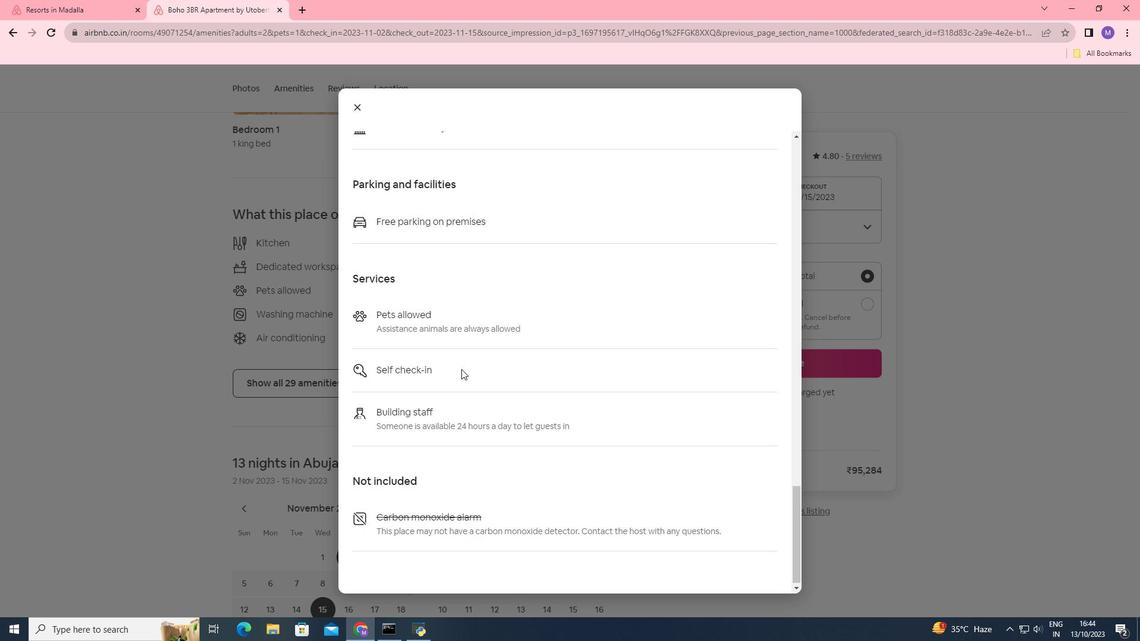 
Action: Mouse scrolled (461, 368) with delta (0, 0)
Screenshot: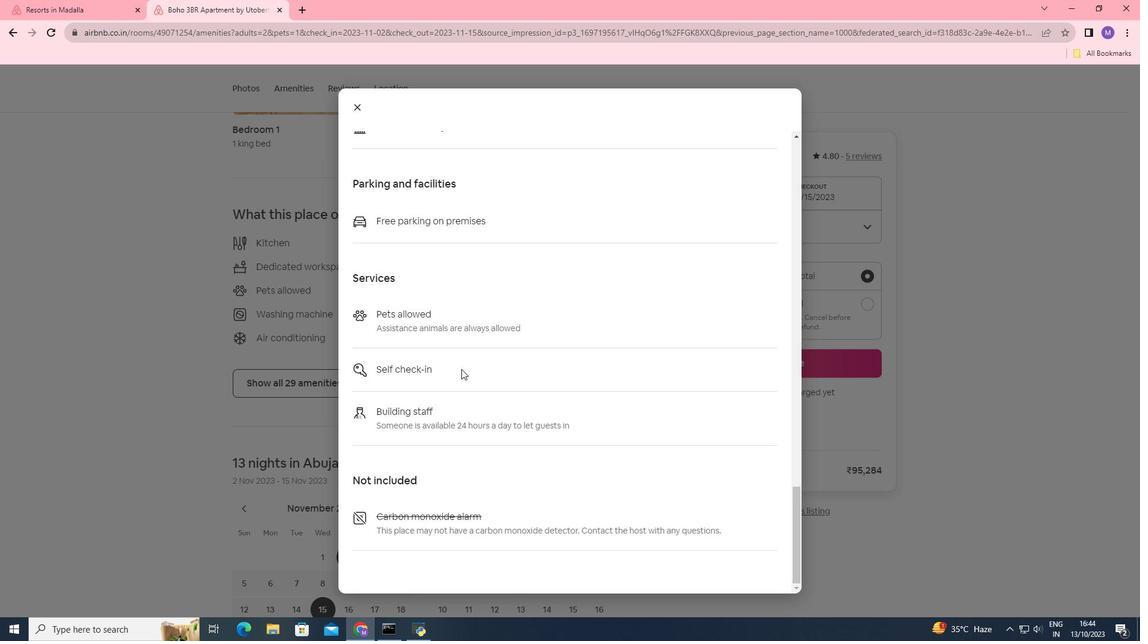 
Action: Mouse scrolled (461, 368) with delta (0, 0)
Screenshot: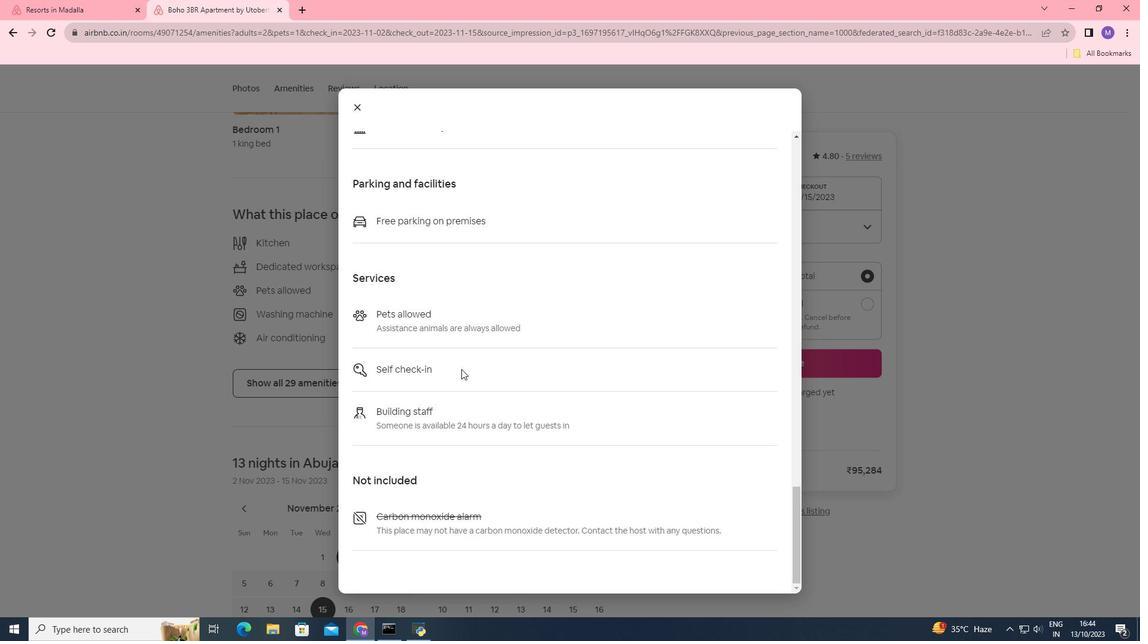 
Action: Mouse scrolled (461, 368) with delta (0, 0)
Screenshot: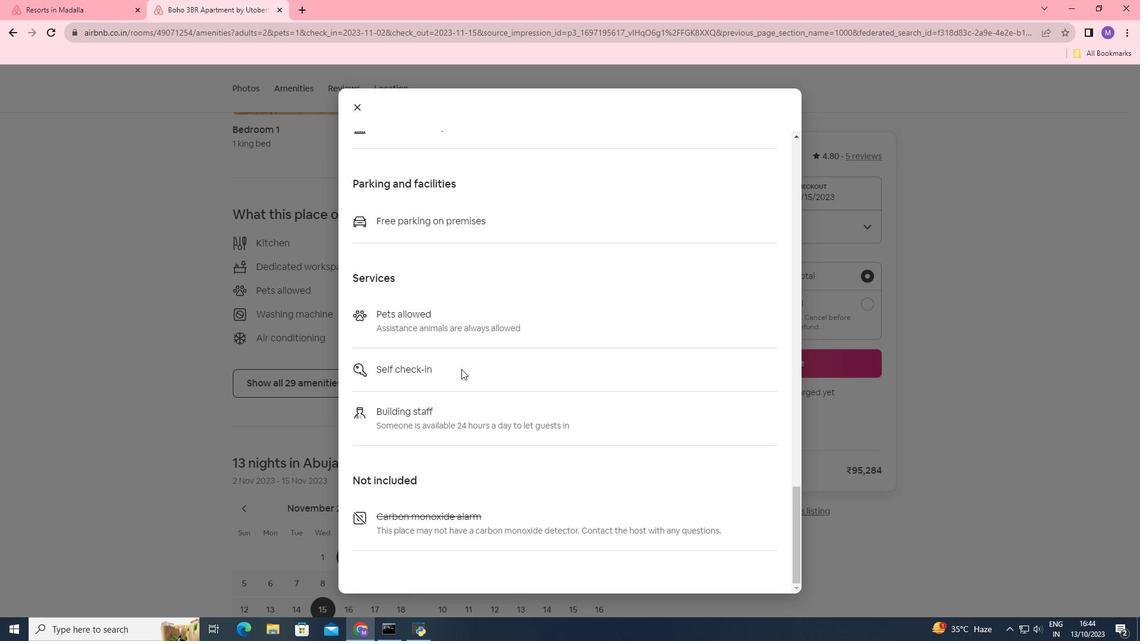 
Action: Mouse moved to (355, 105)
Screenshot: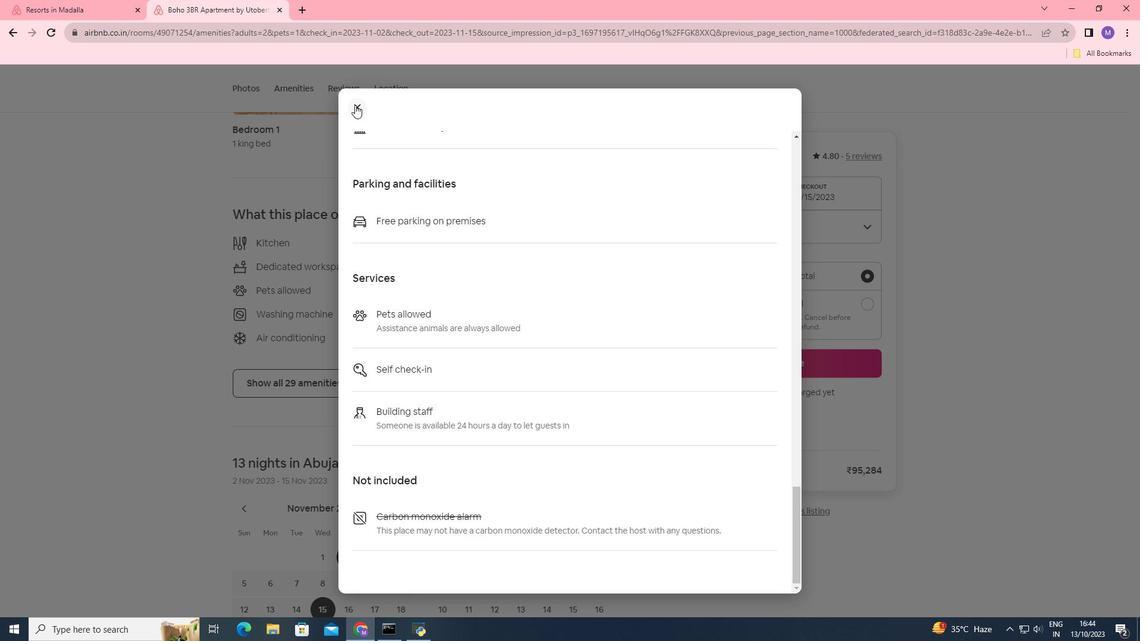 
Action: Mouse pressed left at (355, 105)
Screenshot: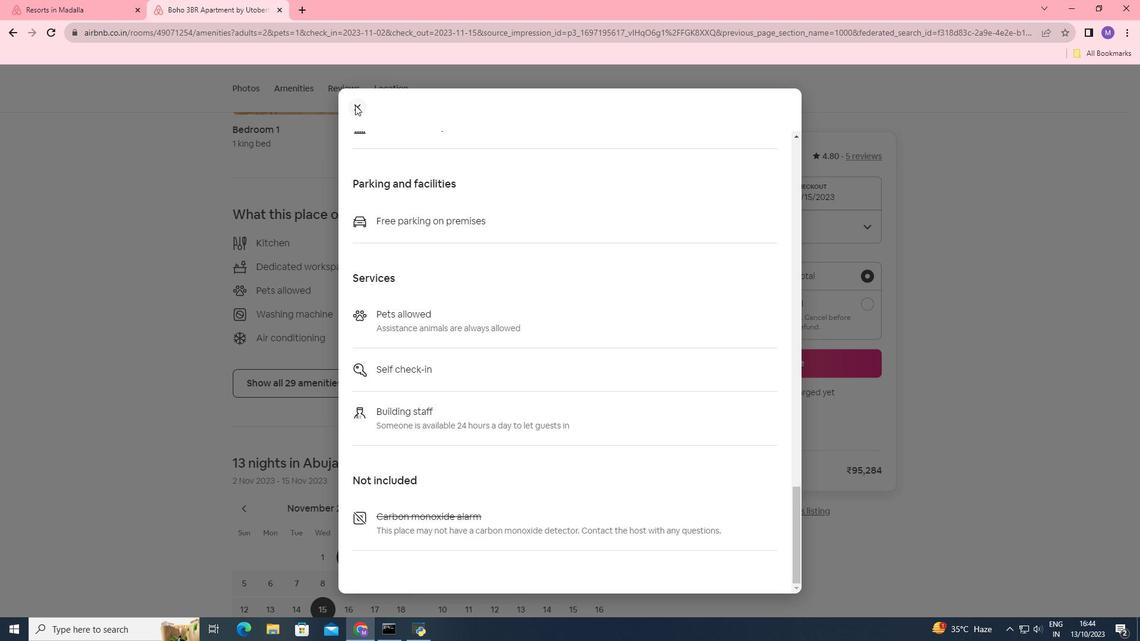 
Action: Mouse moved to (496, 388)
Screenshot: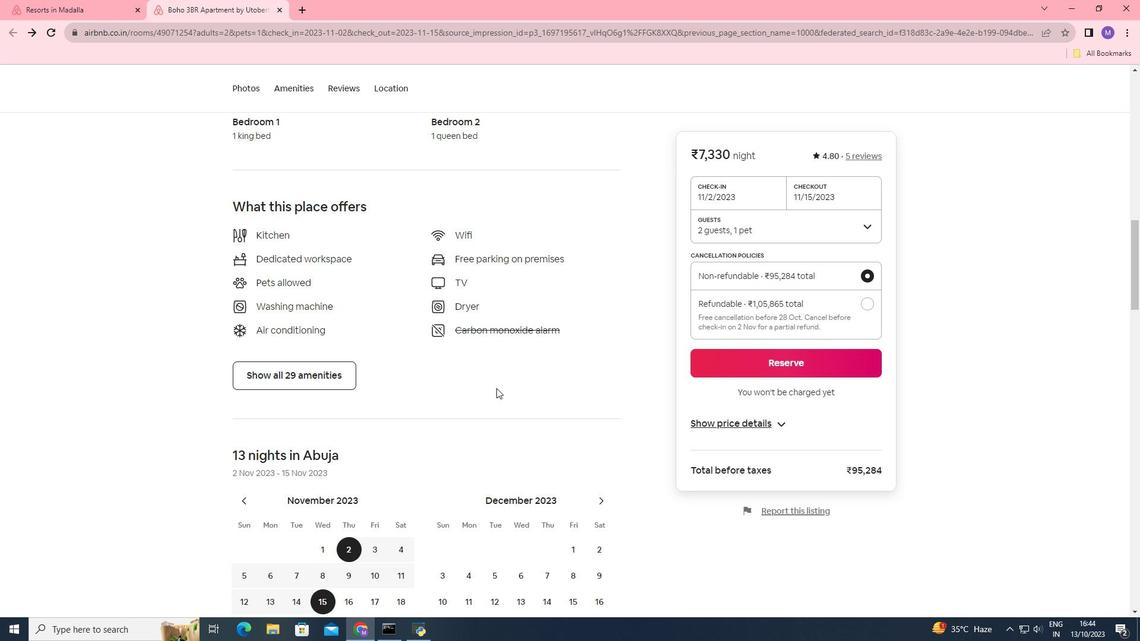 
Action: Mouse scrolled (496, 387) with delta (0, 0)
Screenshot: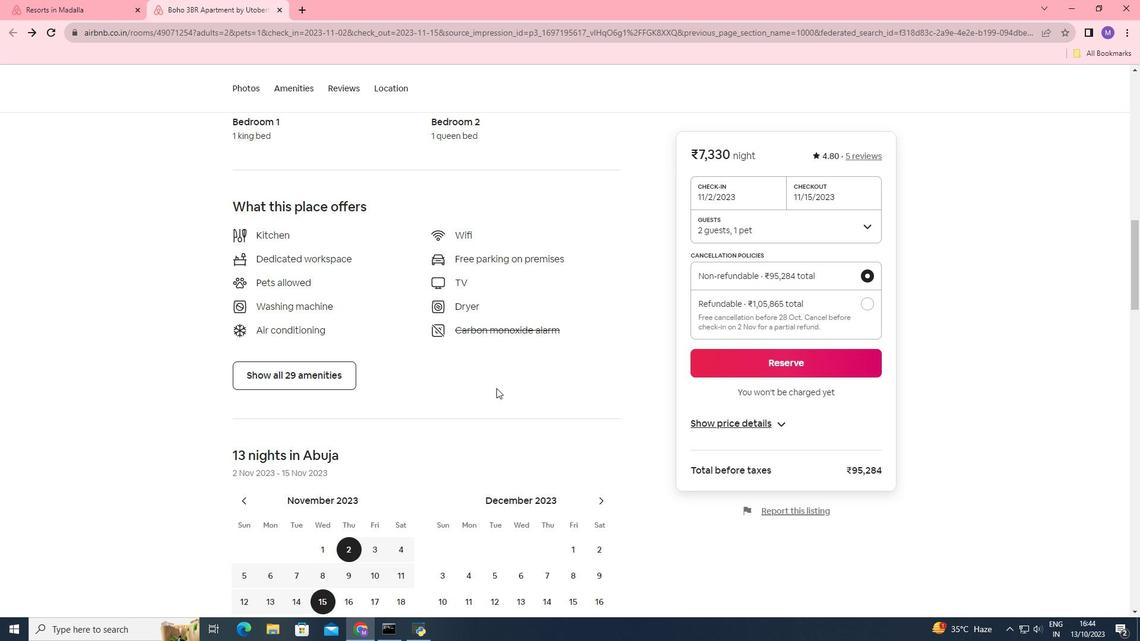 
Action: Mouse scrolled (496, 387) with delta (0, 0)
Screenshot: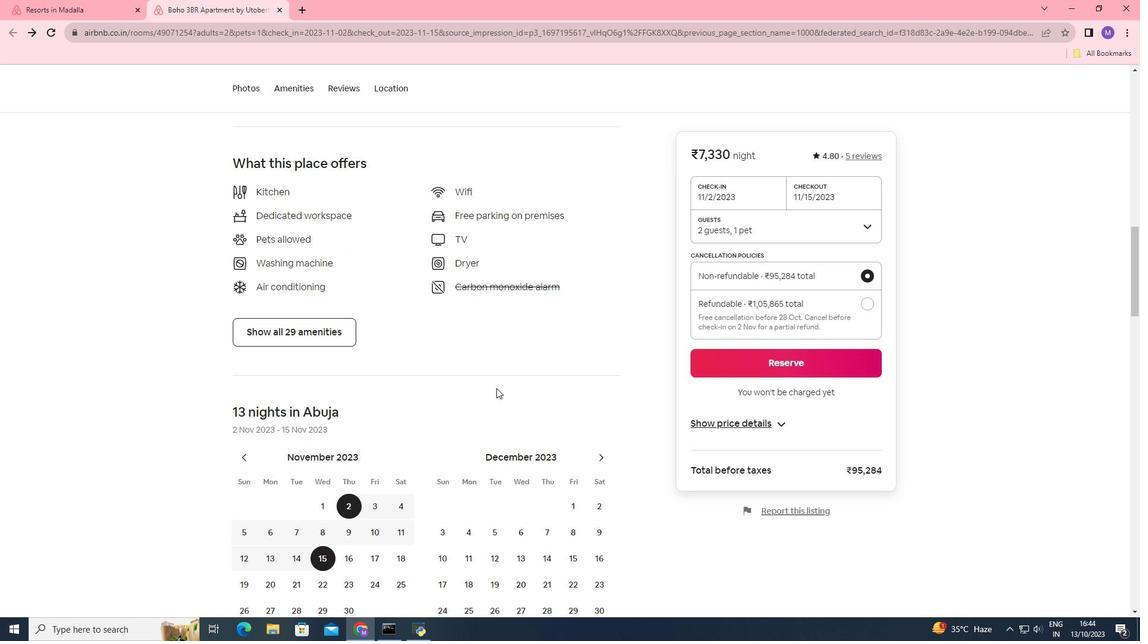 
Action: Mouse scrolled (496, 387) with delta (0, 0)
Screenshot: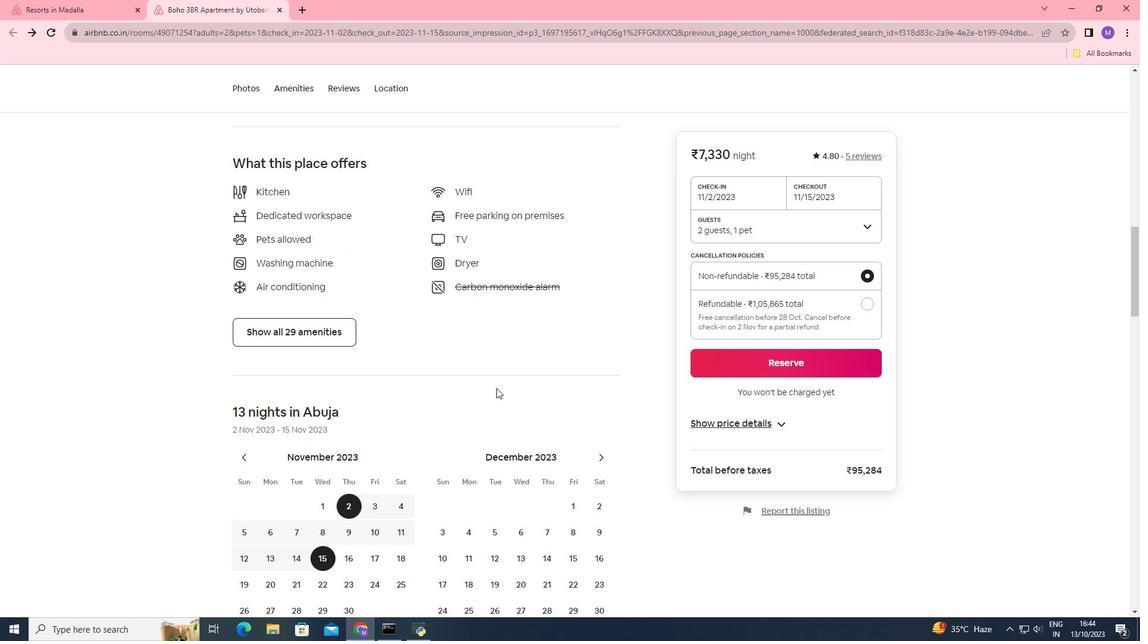 
Action: Mouse scrolled (496, 387) with delta (0, 0)
Screenshot: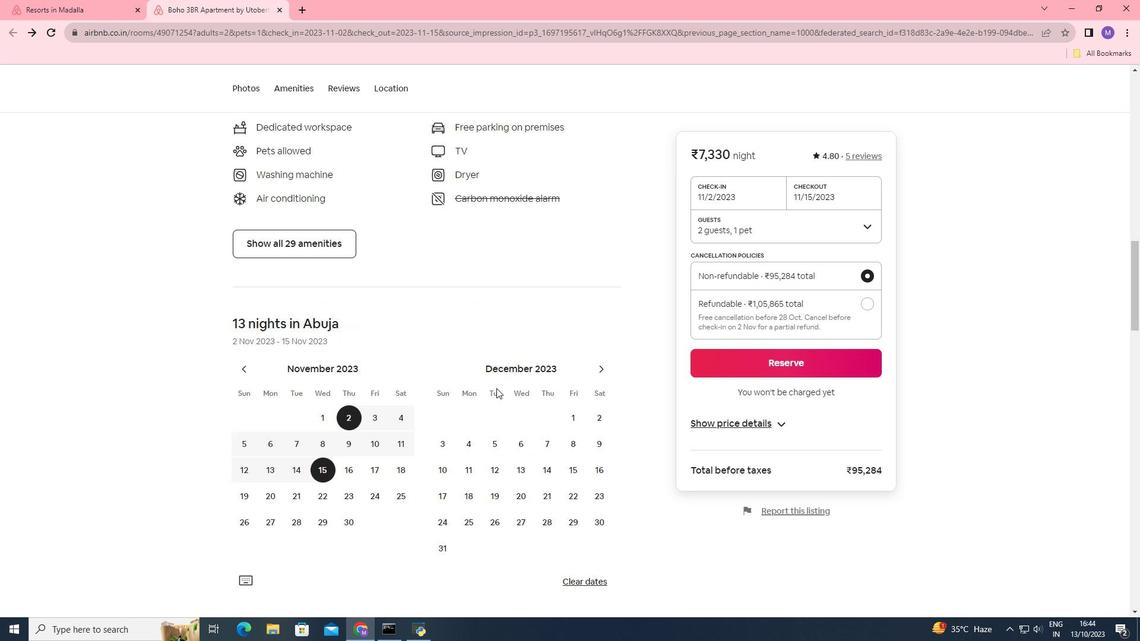 
Action: Mouse scrolled (496, 387) with delta (0, 0)
Screenshot: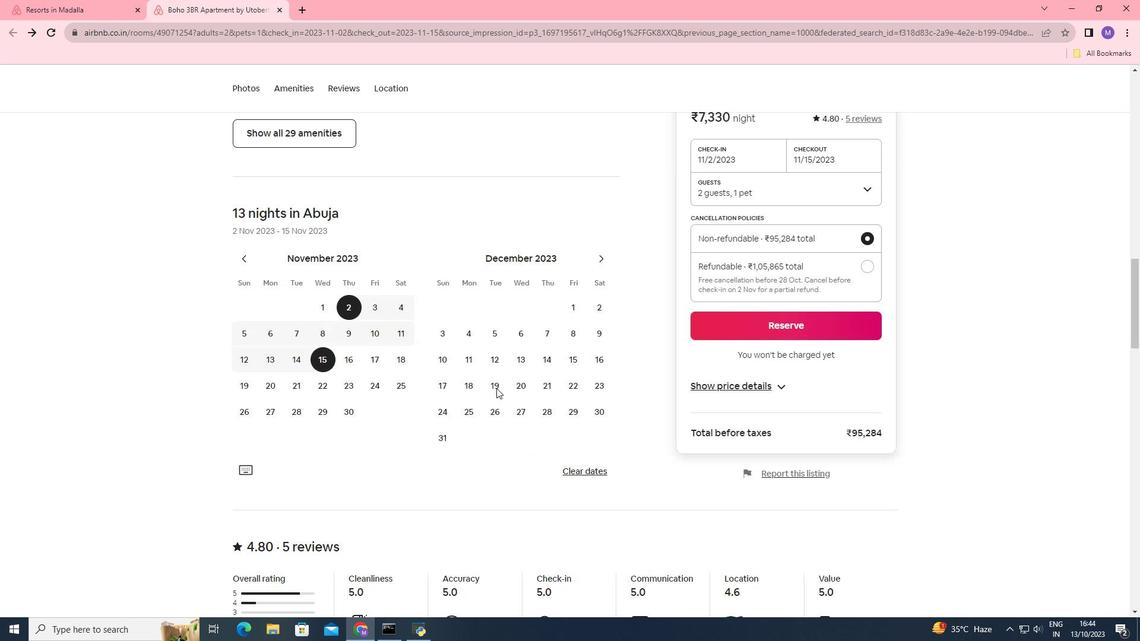 
Action: Mouse moved to (446, 381)
Screenshot: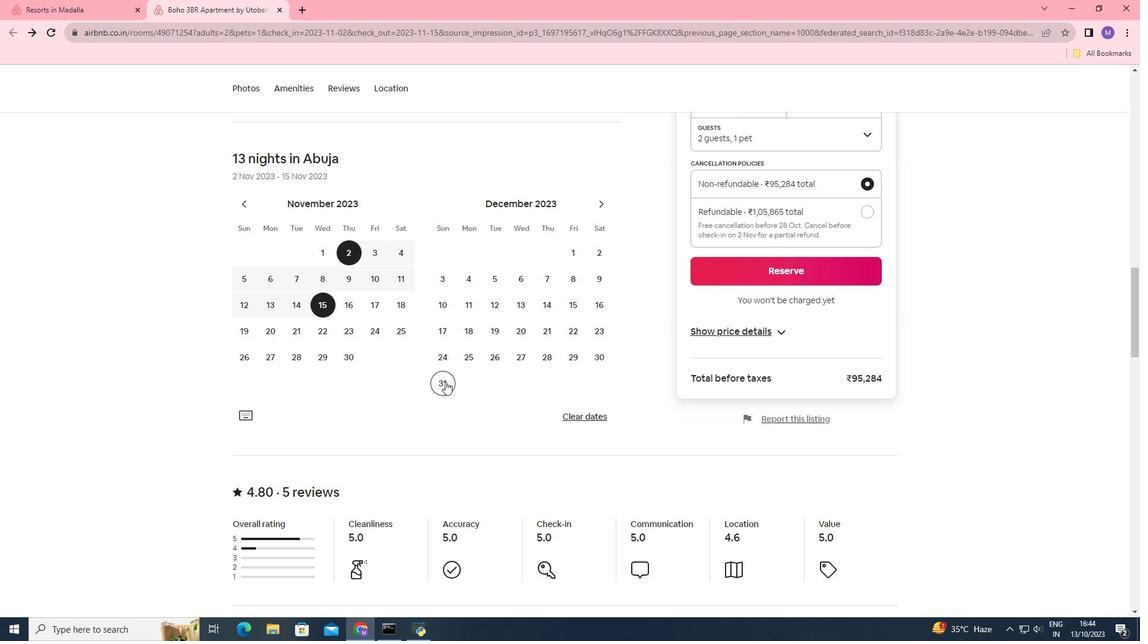 
Action: Mouse scrolled (446, 381) with delta (0, 0)
Screenshot: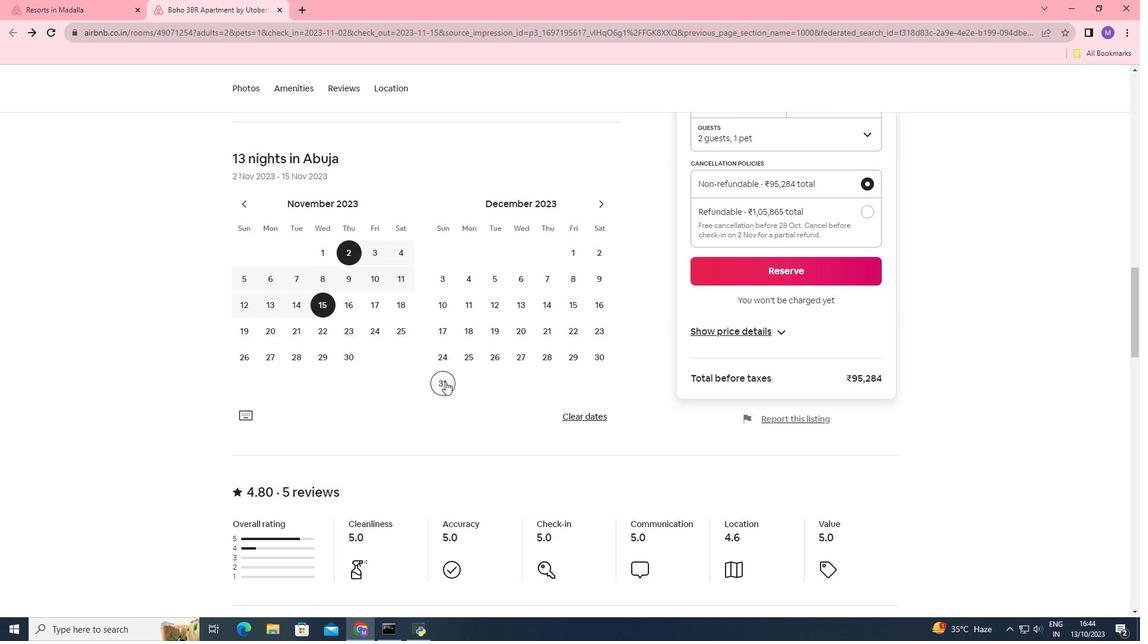 
Action: Mouse moved to (445, 381)
Screenshot: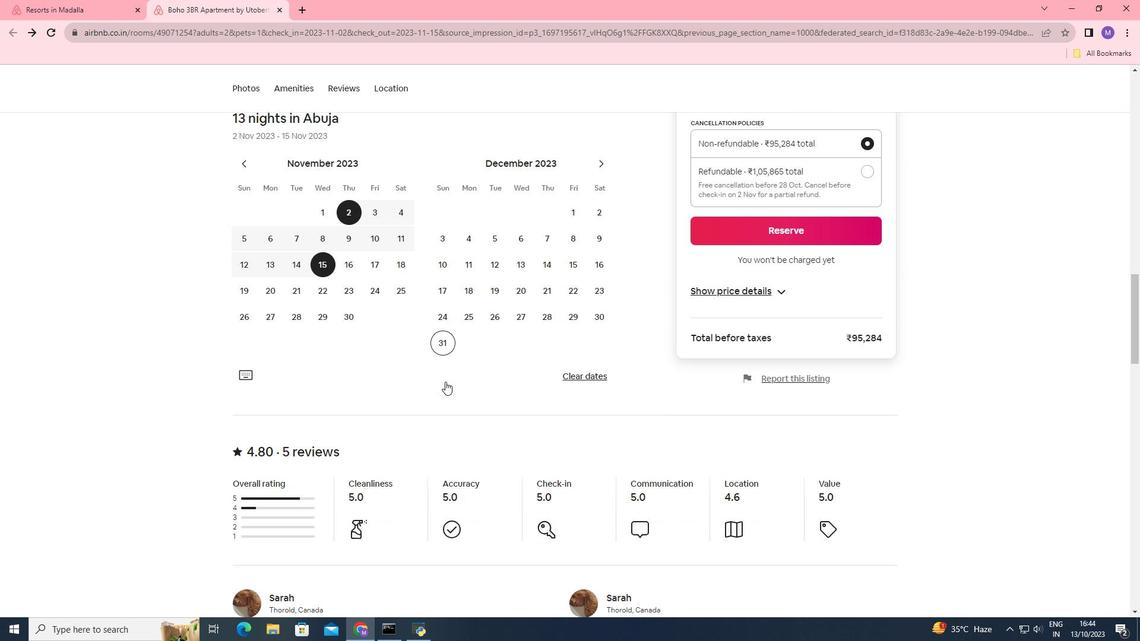 
Action: Mouse scrolled (445, 381) with delta (0, 0)
Screenshot: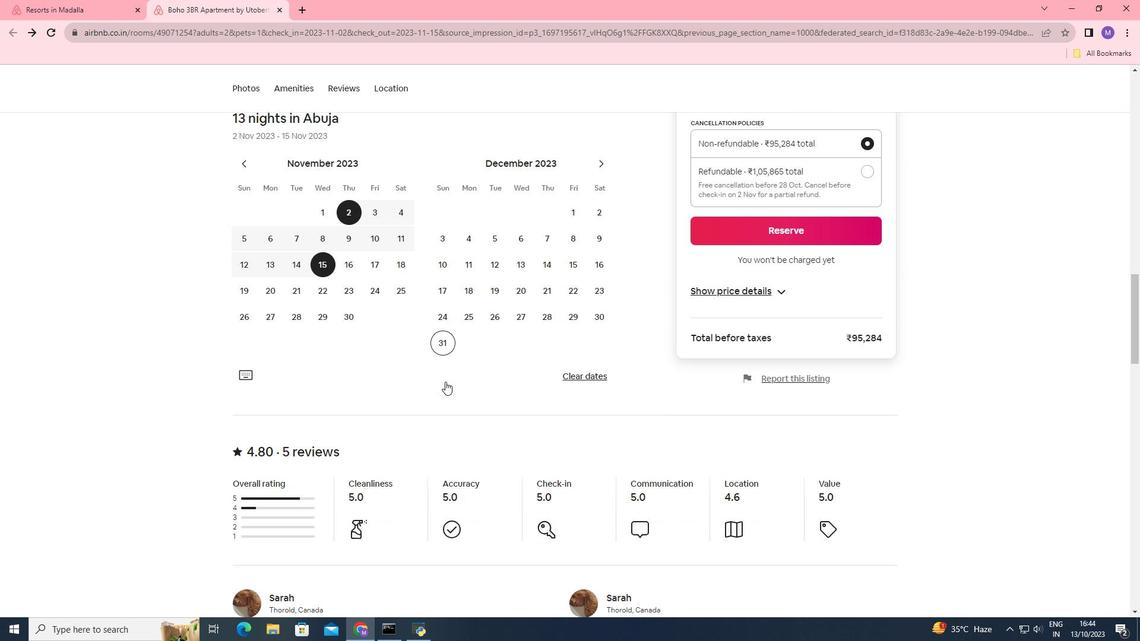 
Action: Mouse scrolled (445, 381) with delta (0, 0)
Screenshot: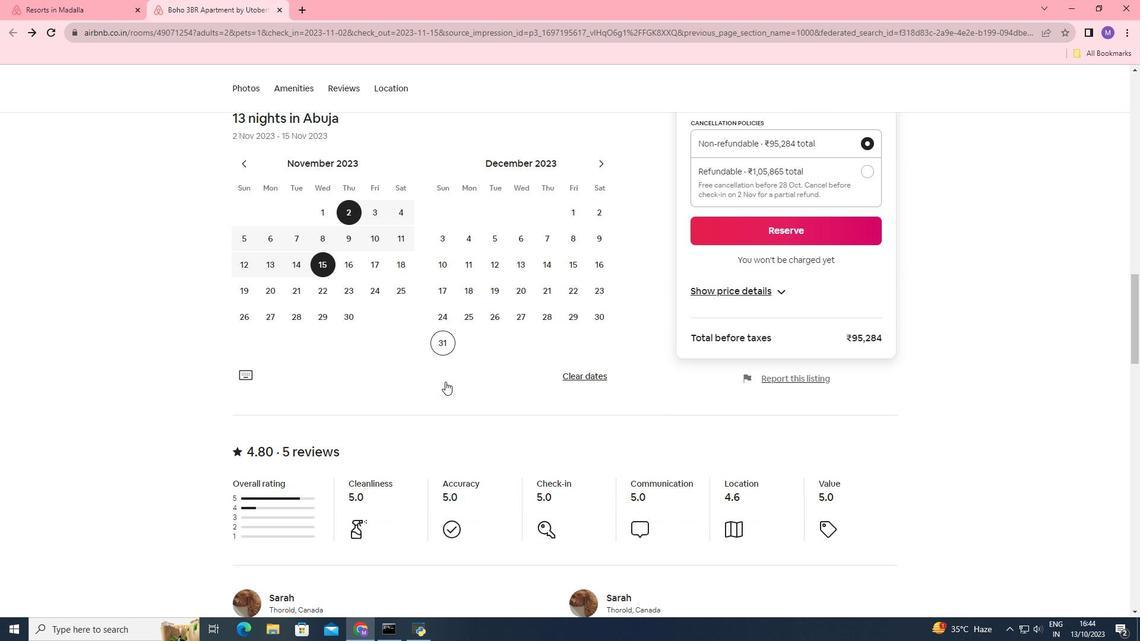 
Action: Mouse scrolled (445, 381) with delta (0, 0)
Screenshot: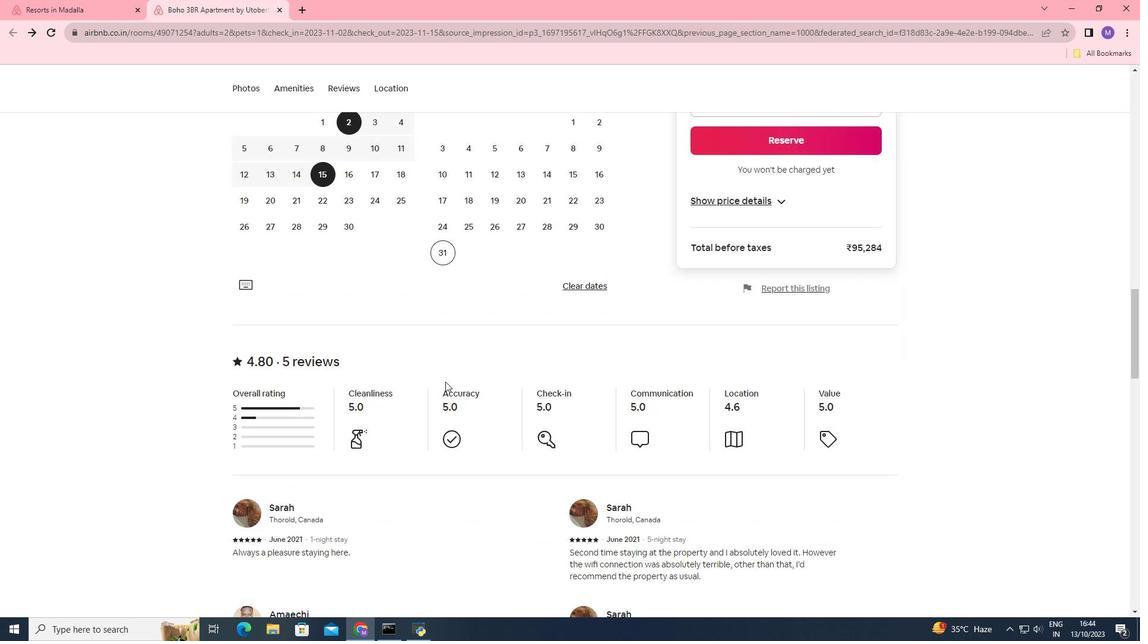 
Action: Mouse moved to (399, 406)
Screenshot: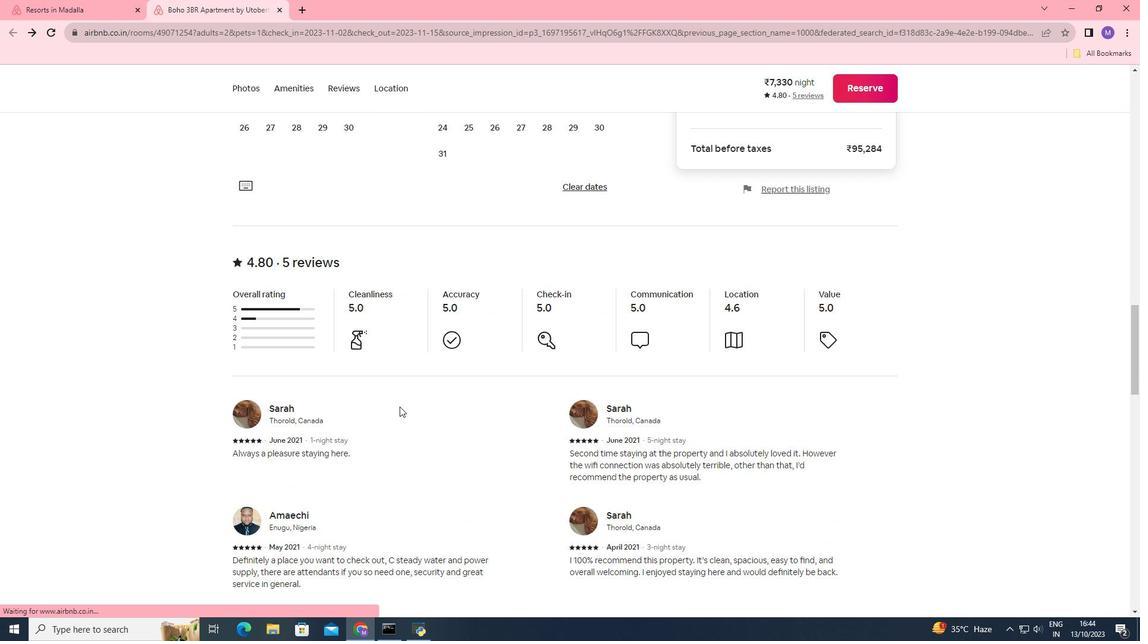 
Action: Mouse scrolled (399, 406) with delta (0, 0)
Screenshot: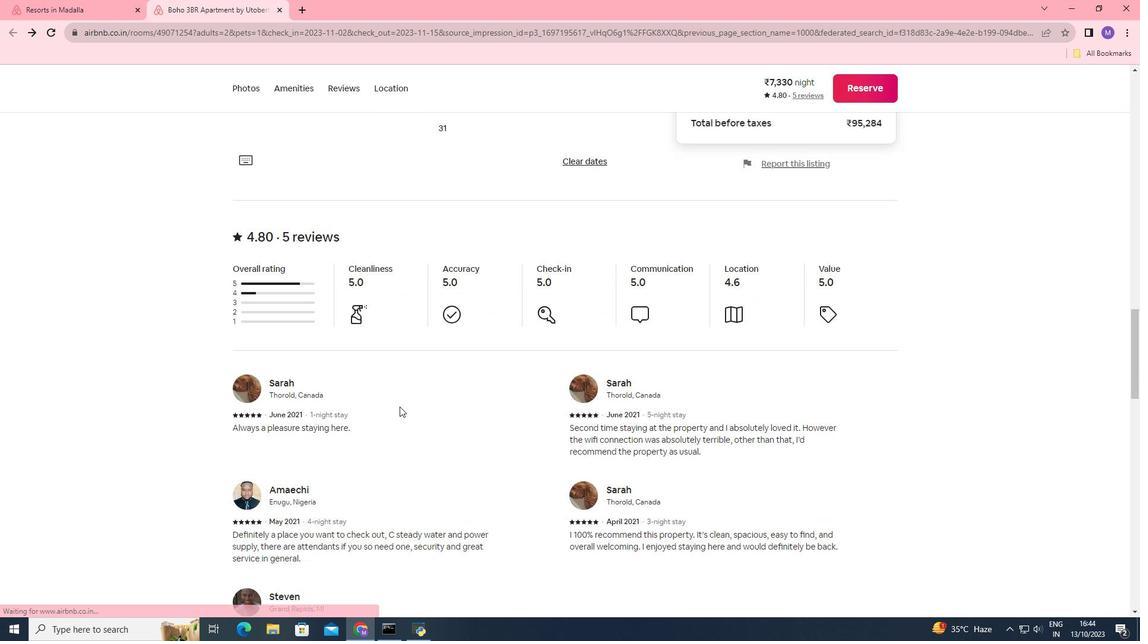 
Action: Mouse scrolled (399, 406) with delta (0, 0)
Screenshot: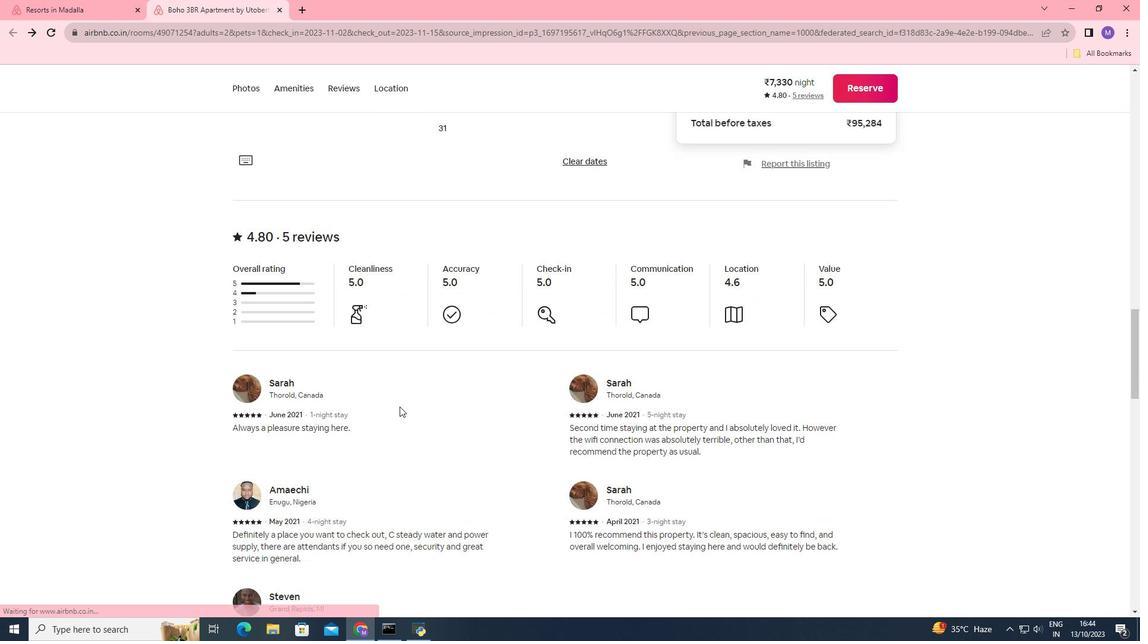 
Action: Mouse scrolled (399, 406) with delta (0, 0)
Screenshot: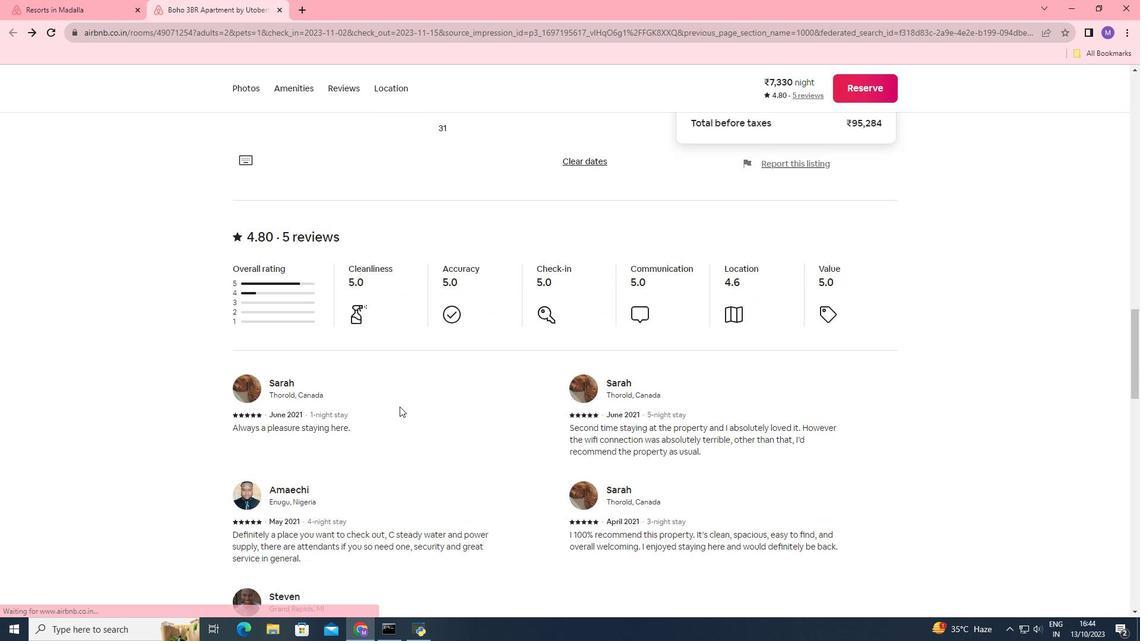
Action: Mouse scrolled (399, 406) with delta (0, 0)
Screenshot: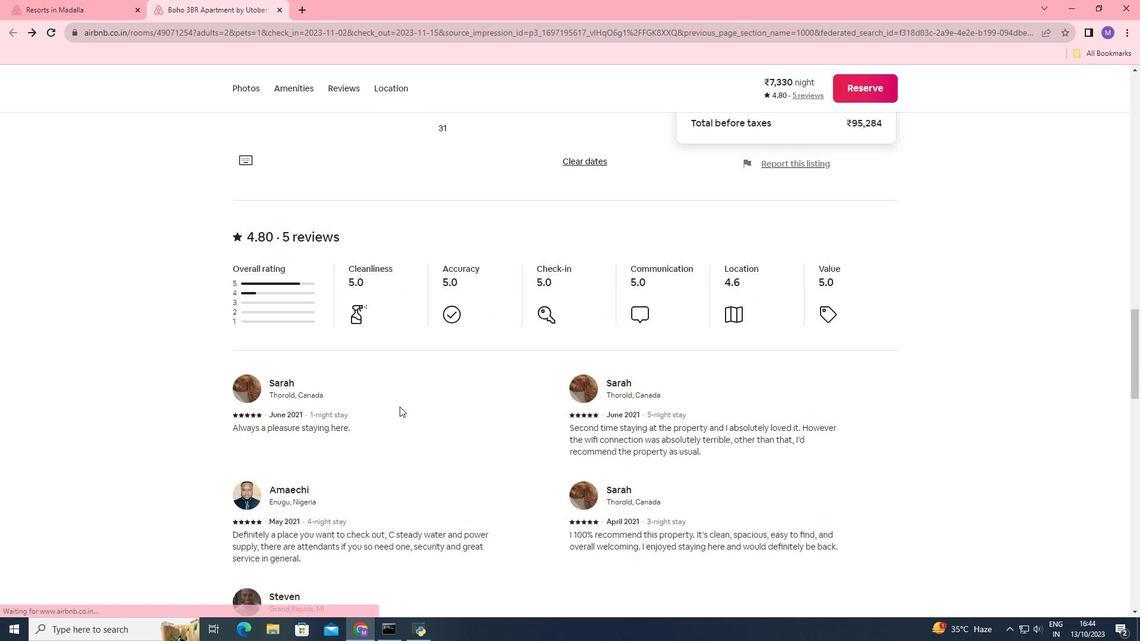 
Action: Mouse scrolled (399, 406) with delta (0, 0)
Screenshot: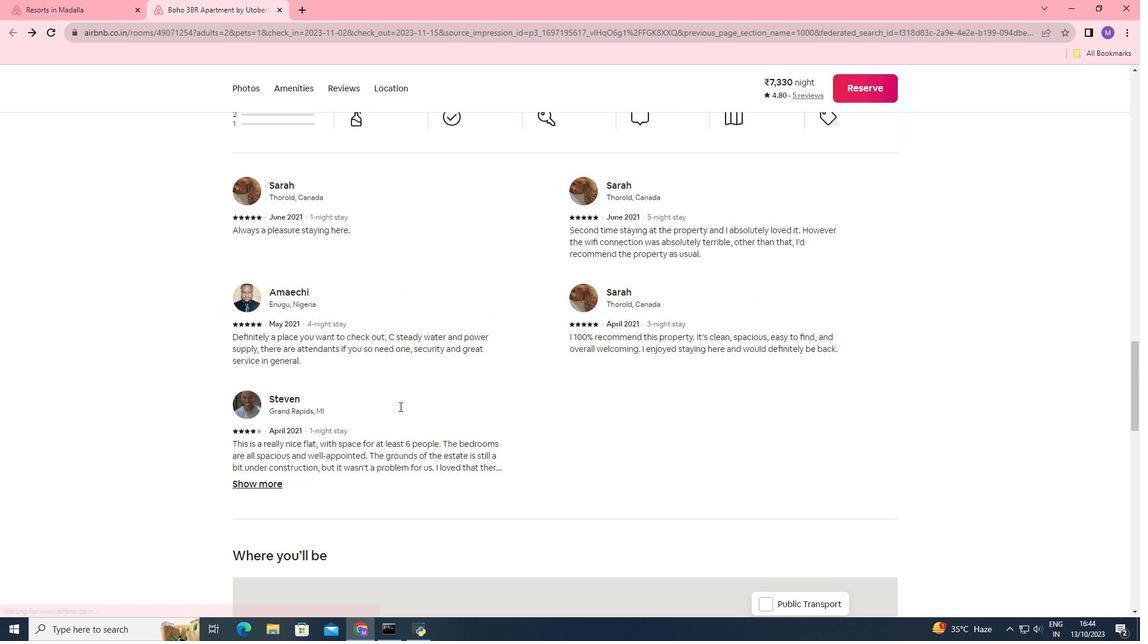 
Action: Mouse scrolled (399, 406) with delta (0, 0)
Screenshot: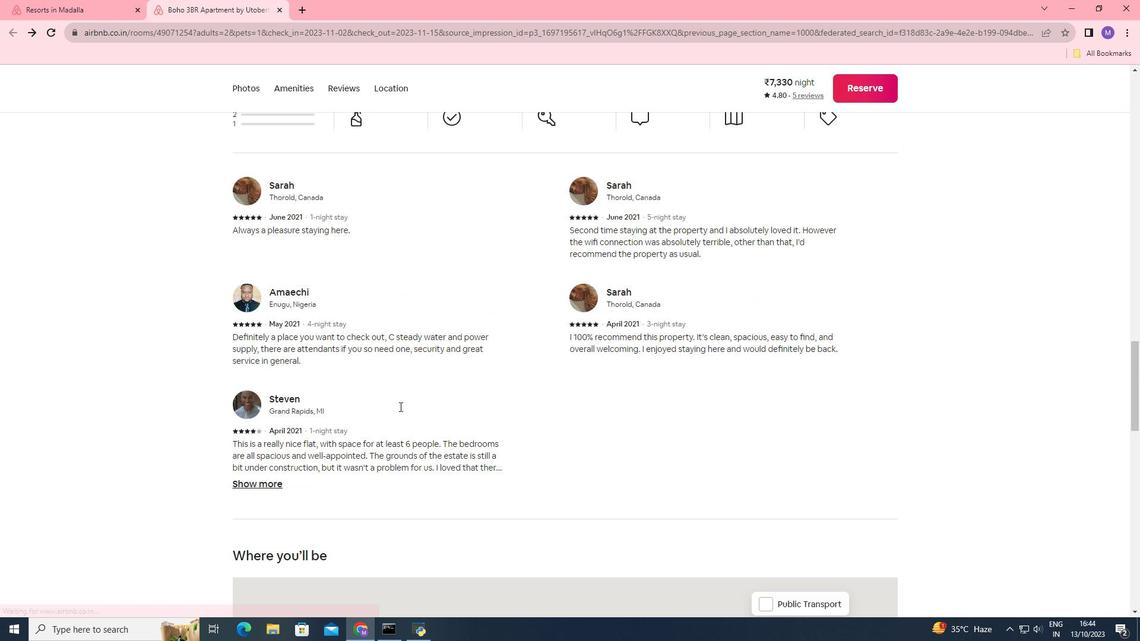 
Action: Mouse scrolled (399, 406) with delta (0, 0)
Screenshot: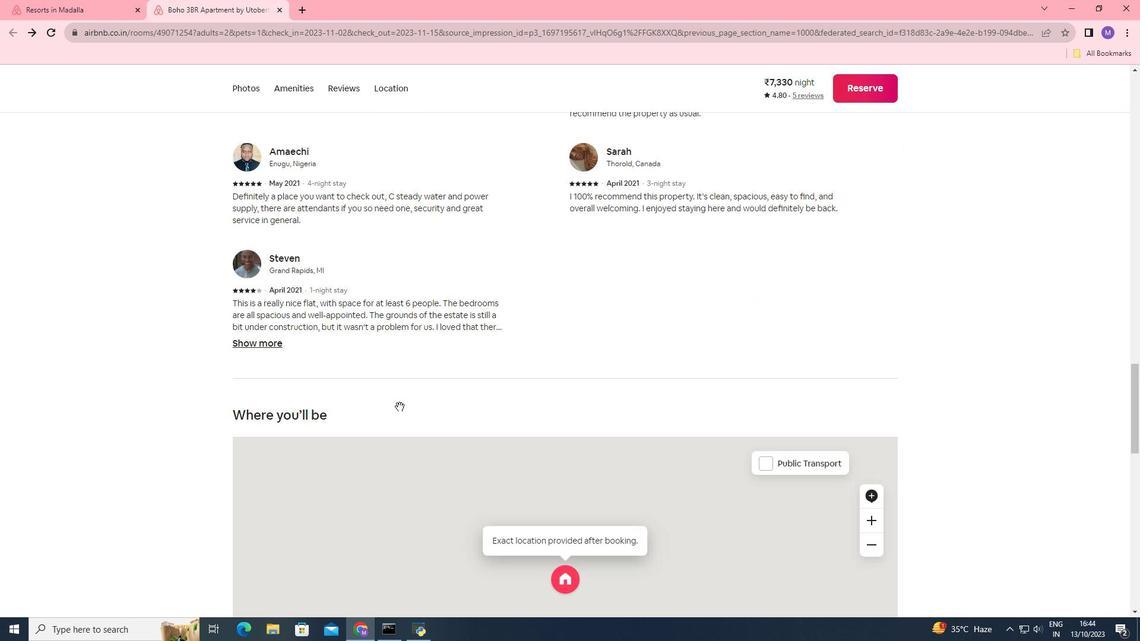 
Action: Mouse moved to (264, 292)
Screenshot: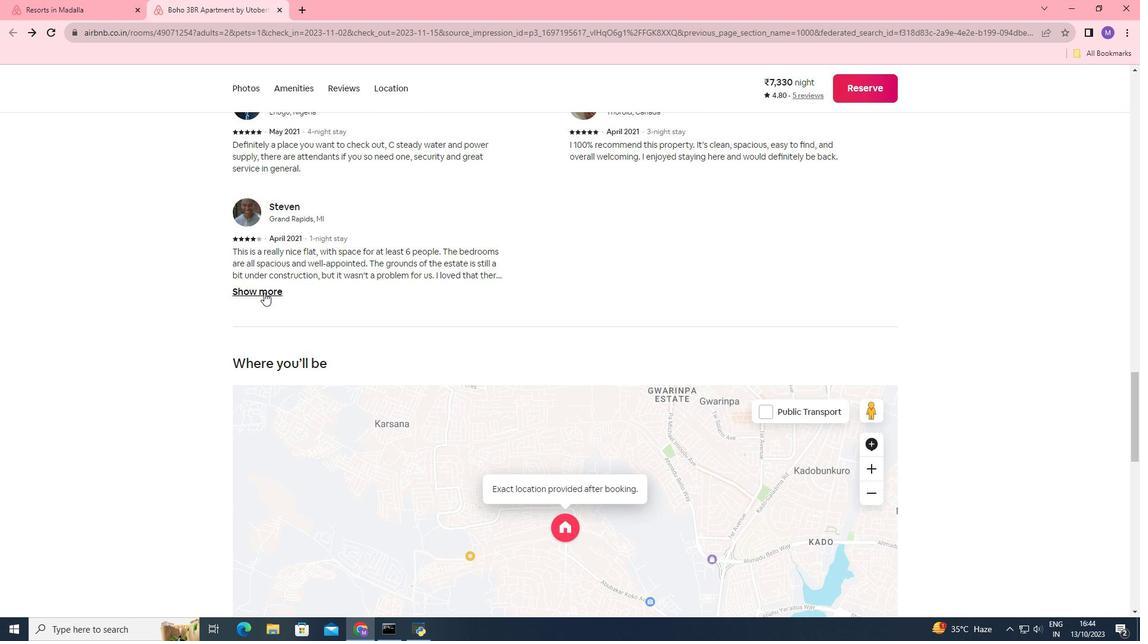
Action: Mouse pressed left at (264, 292)
Screenshot: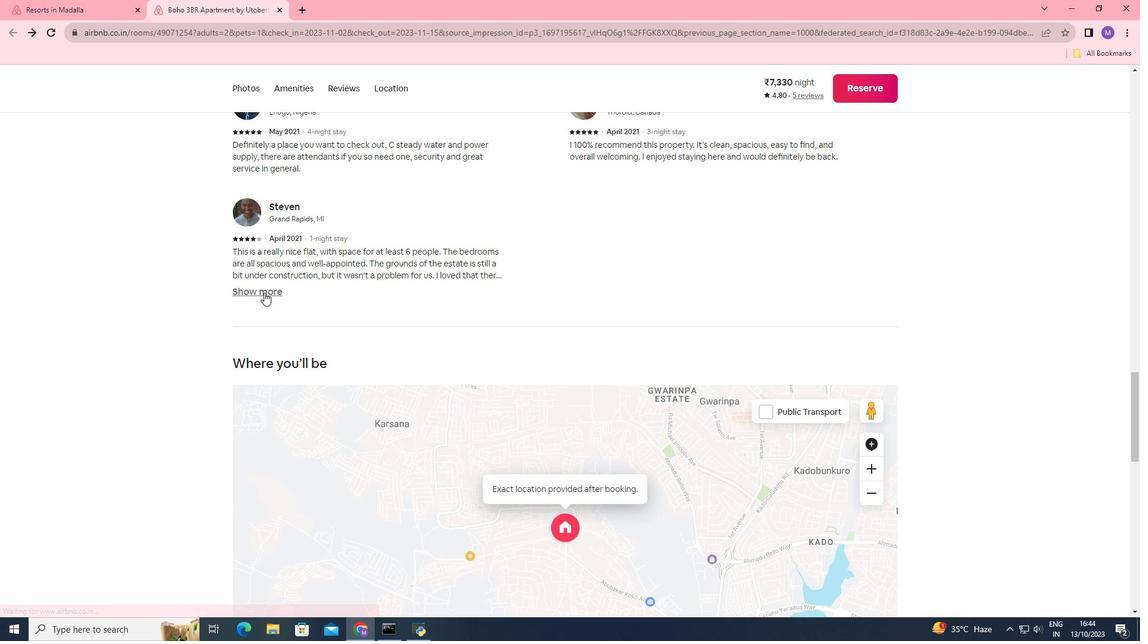 
Action: Mouse moved to (508, 365)
Screenshot: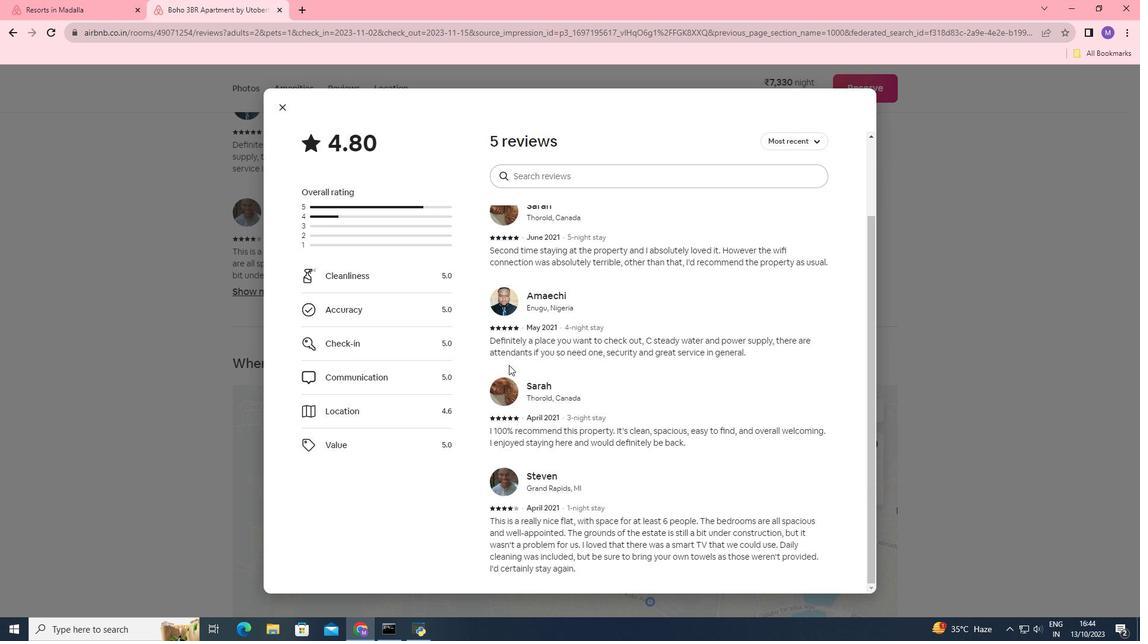 
Action: Mouse scrolled (508, 364) with delta (0, 0)
Screenshot: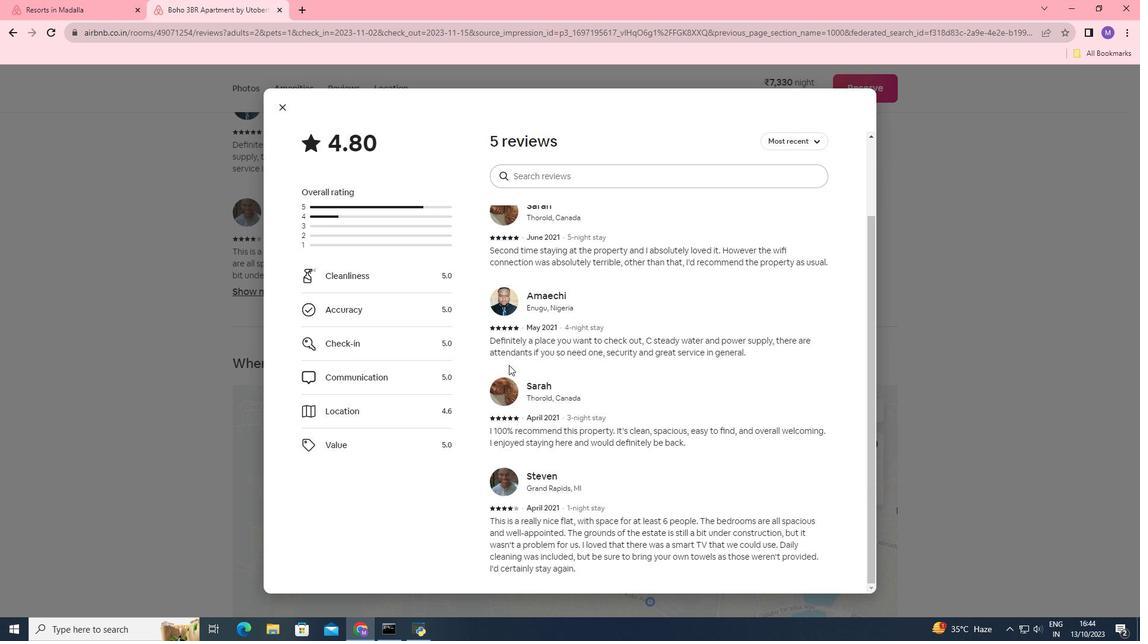 
Action: Mouse scrolled (508, 364) with delta (0, 0)
Screenshot: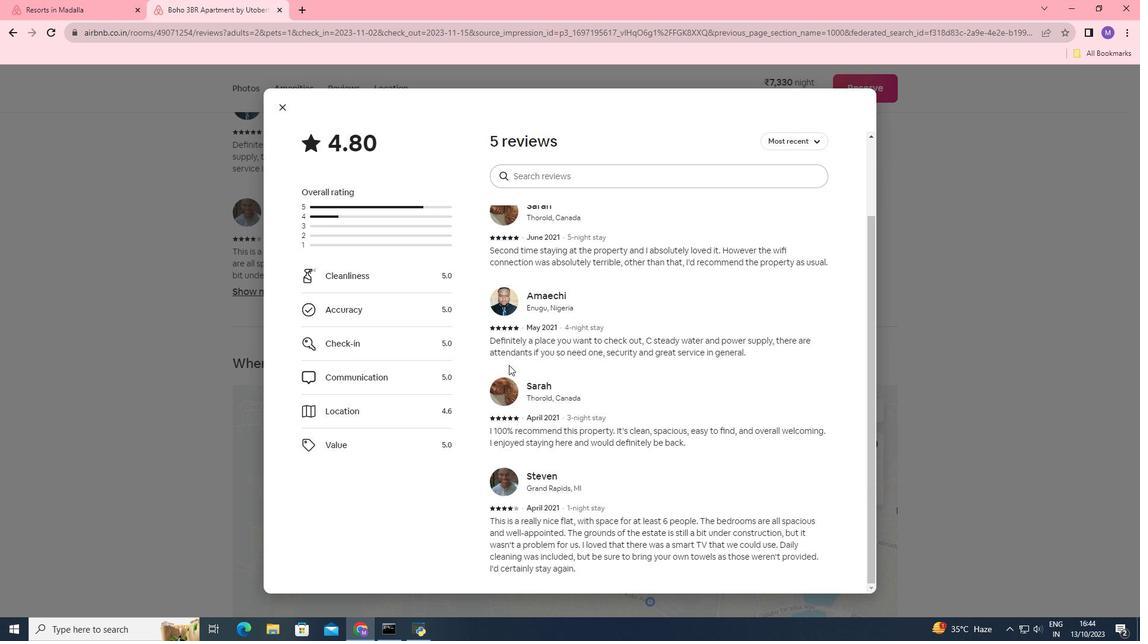 
Action: Mouse scrolled (508, 364) with delta (0, 0)
Screenshot: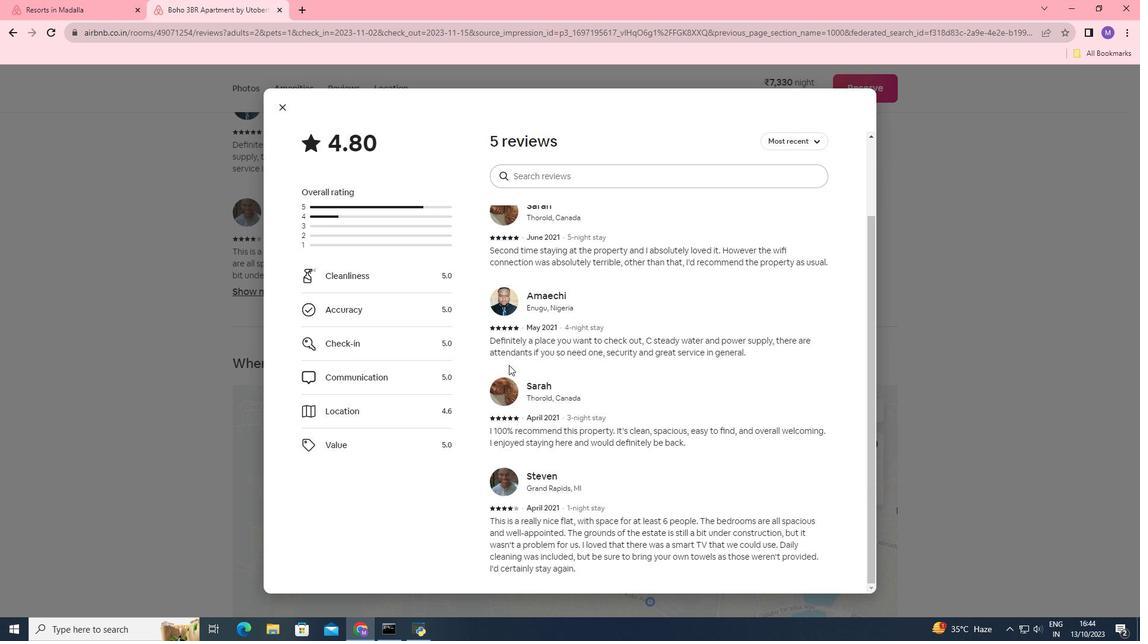 
Action: Mouse scrolled (508, 364) with delta (0, 0)
Screenshot: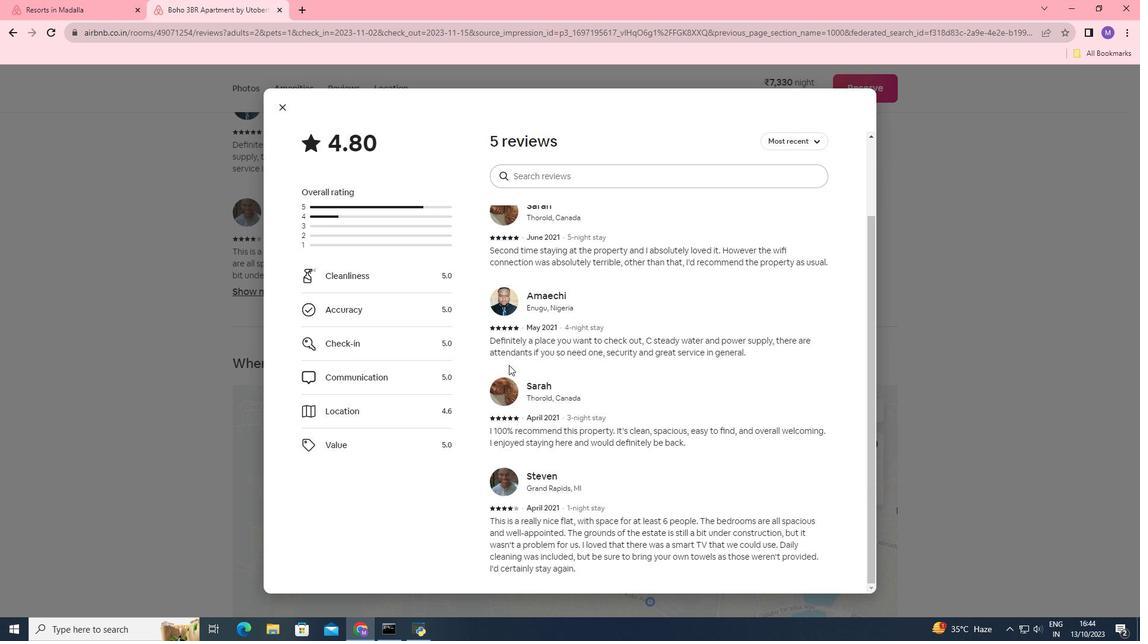 
Action: Mouse scrolled (508, 364) with delta (0, 0)
Screenshot: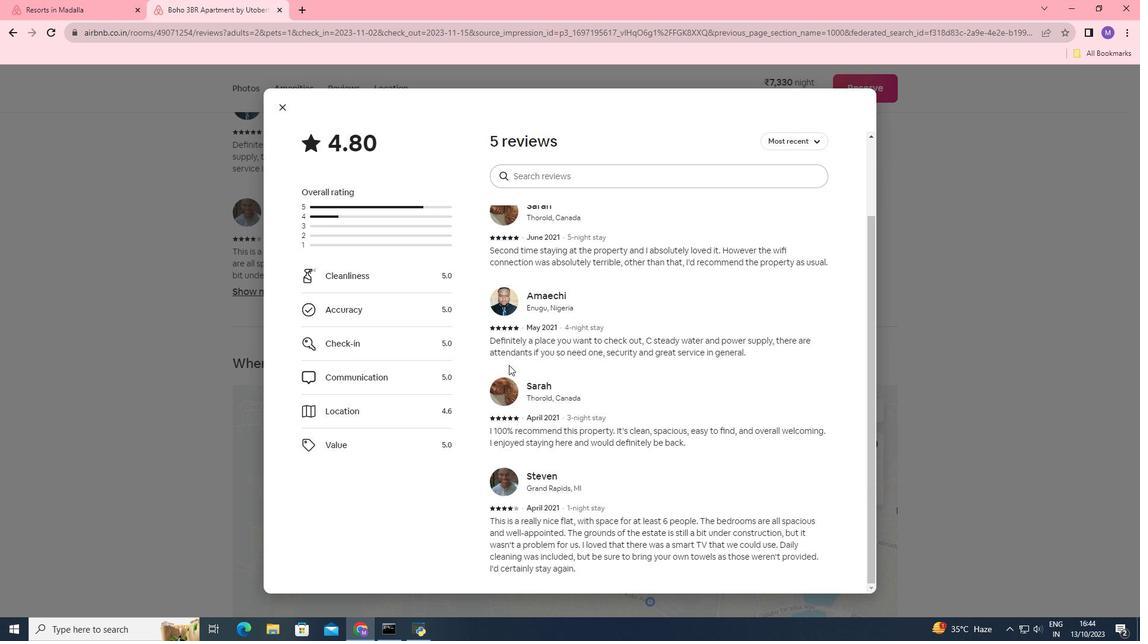 
Action: Mouse scrolled (508, 364) with delta (0, 0)
Screenshot: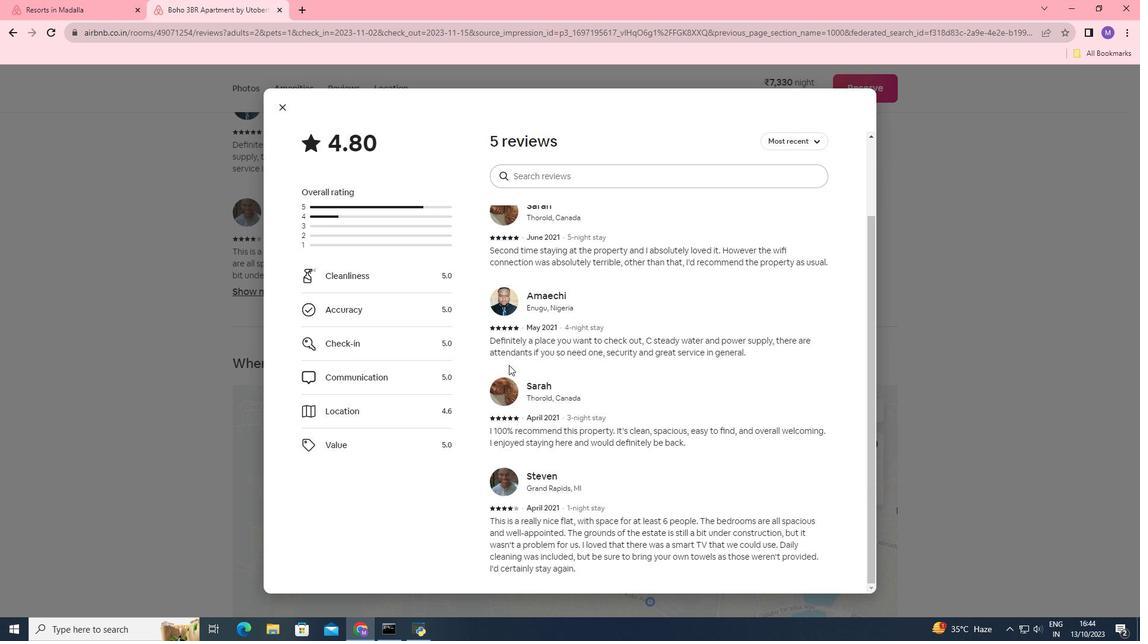 
Action: Mouse scrolled (508, 364) with delta (0, 0)
Screenshot: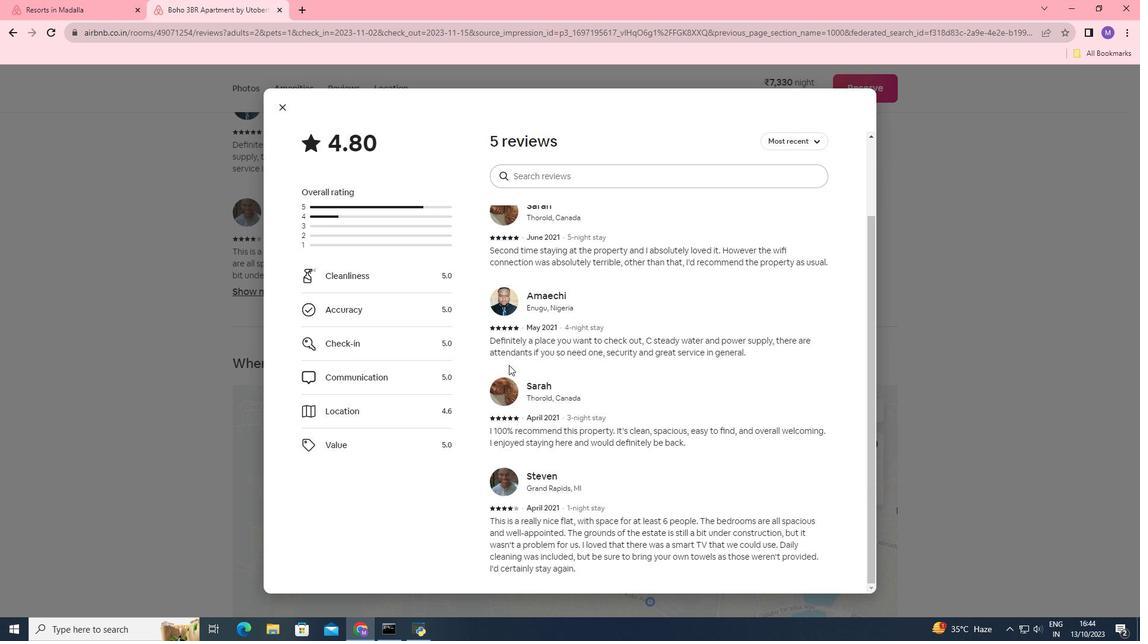 
Action: Mouse scrolled (508, 364) with delta (0, 0)
Screenshot: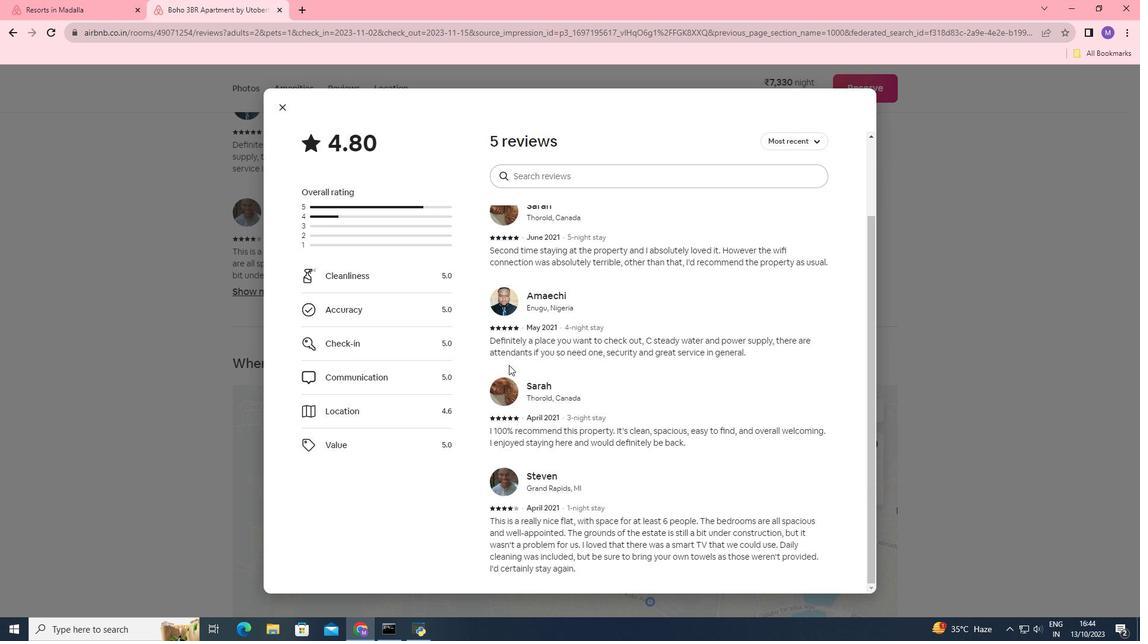 
Action: Mouse scrolled (508, 364) with delta (0, 0)
Screenshot: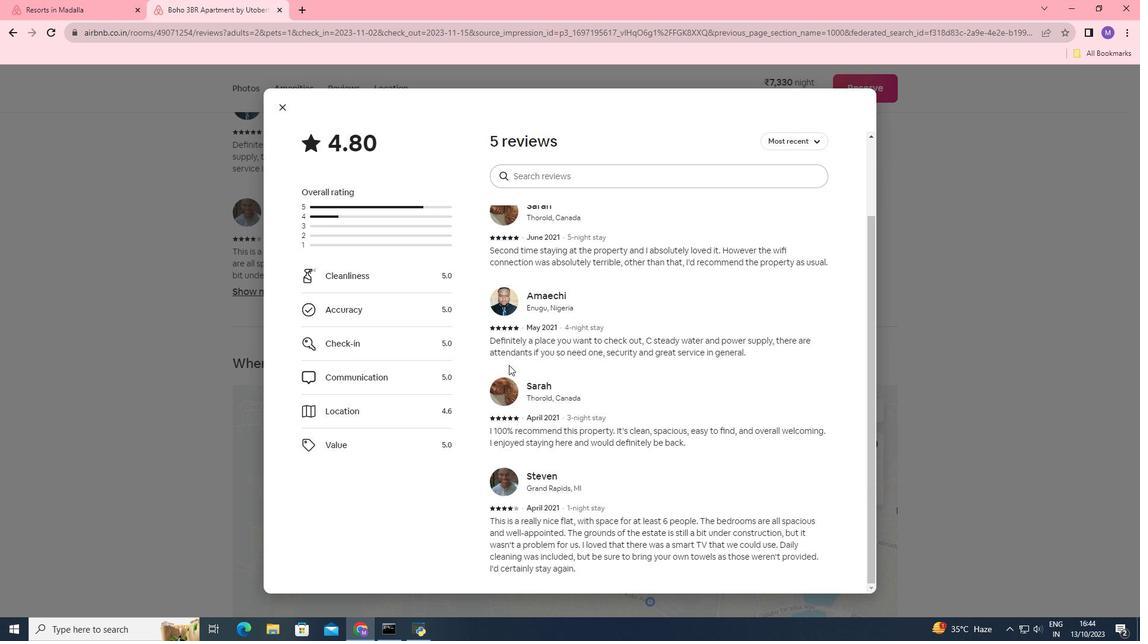 
Action: Mouse scrolled (508, 364) with delta (0, 0)
Screenshot: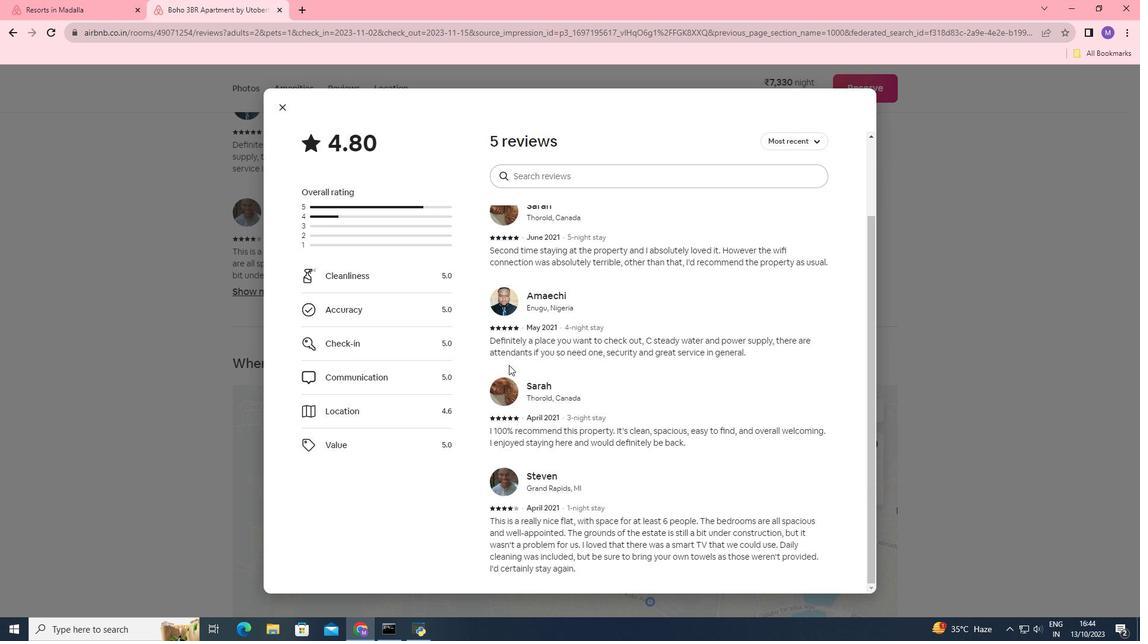 
Action: Mouse scrolled (508, 364) with delta (0, 0)
Screenshot: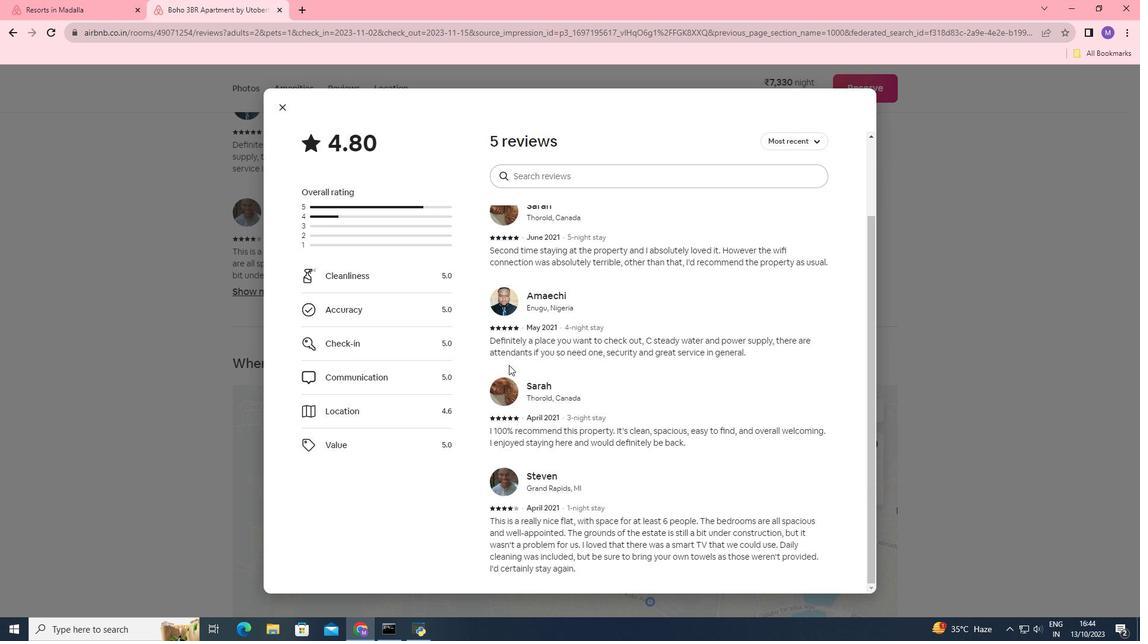 
Action: Mouse scrolled (508, 365) with delta (0, 0)
Screenshot: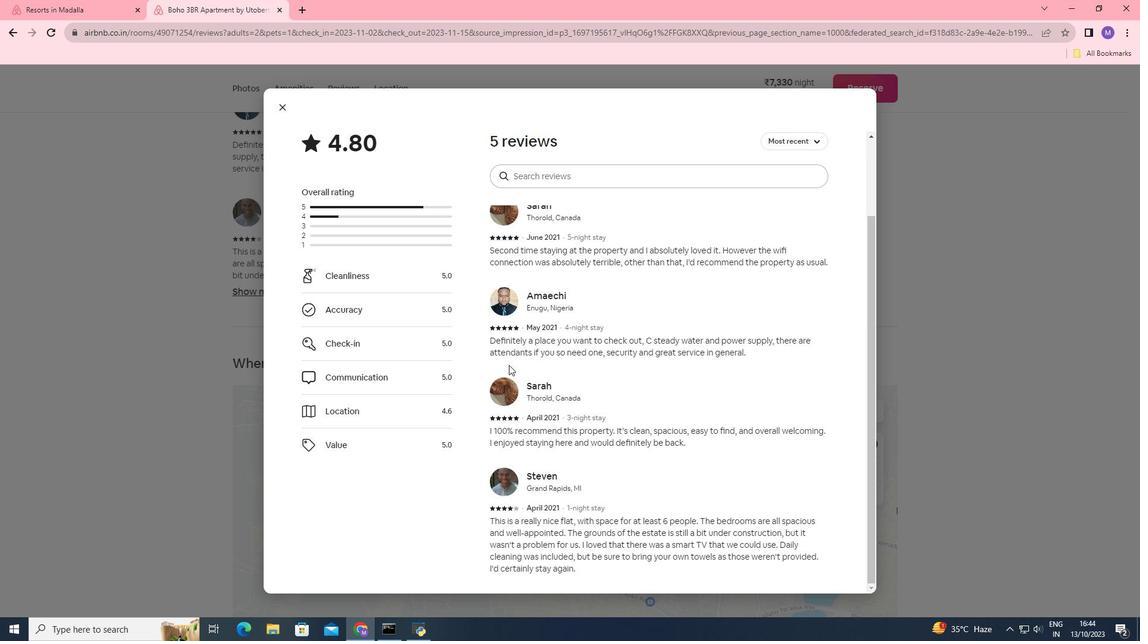 
Action: Mouse moved to (283, 108)
Screenshot: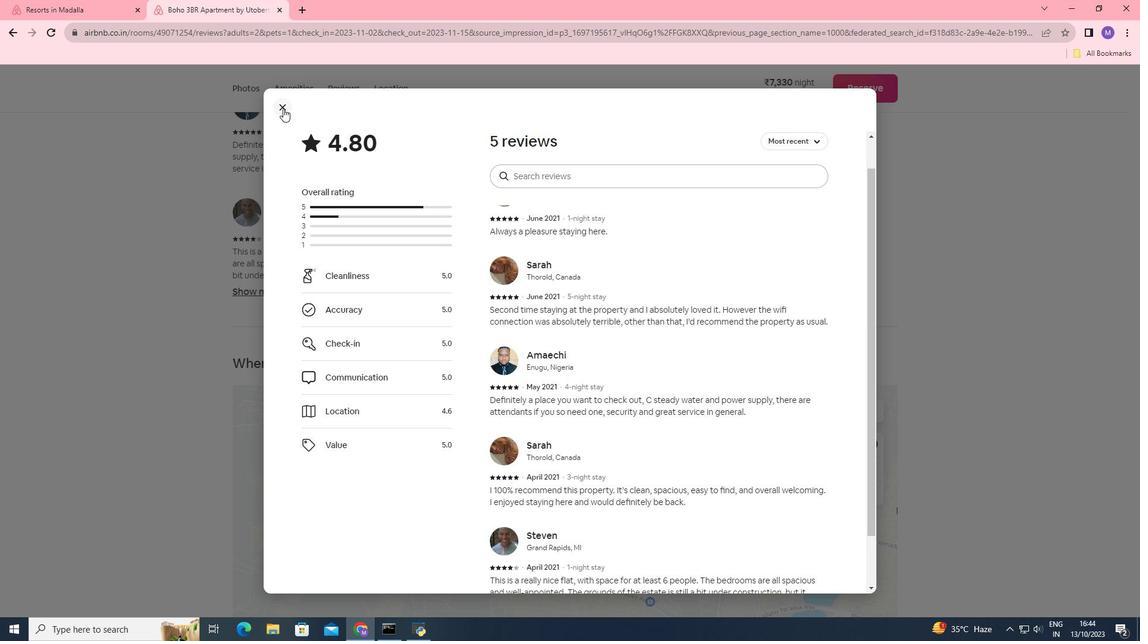 
Action: Mouse pressed left at (283, 108)
Screenshot: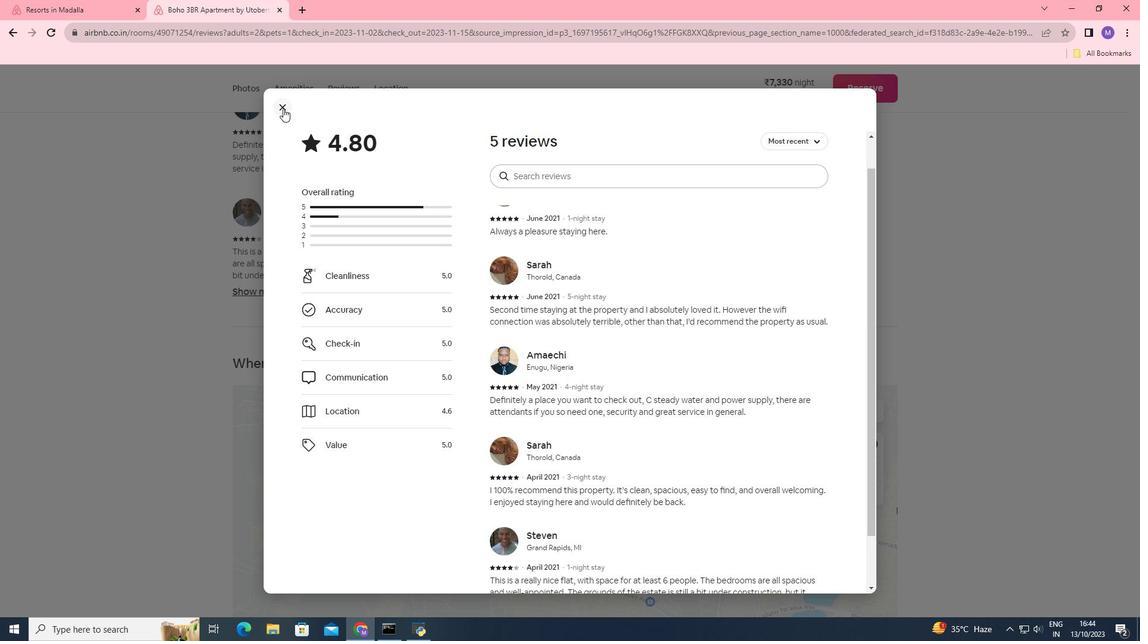 
Action: Mouse moved to (481, 344)
Screenshot: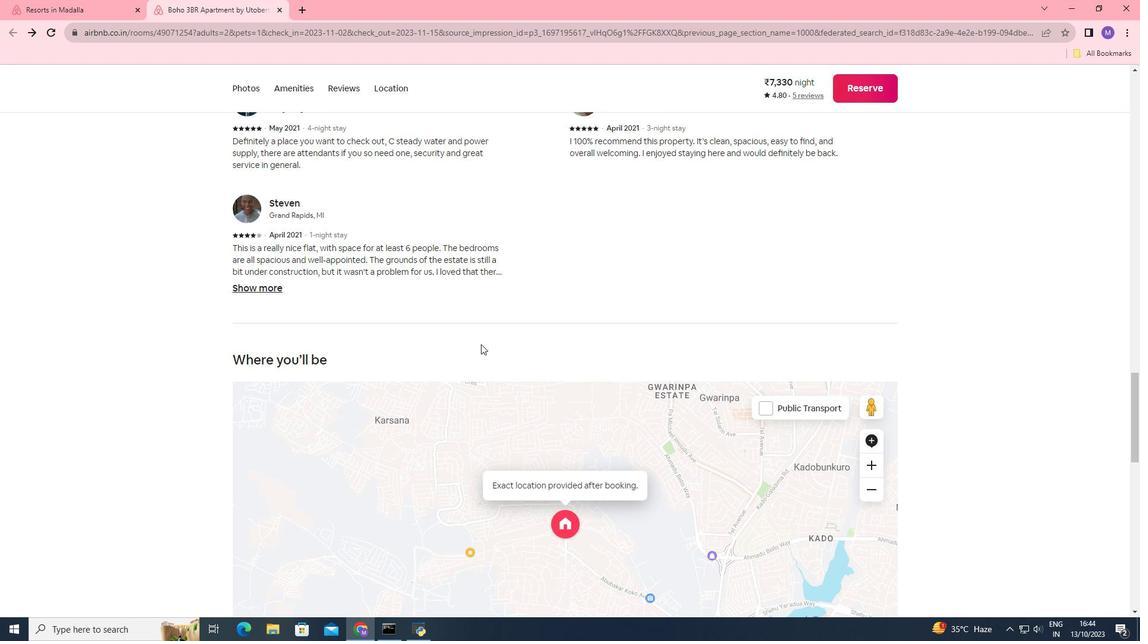 
Action: Mouse scrolled (481, 343) with delta (0, 0)
Screenshot: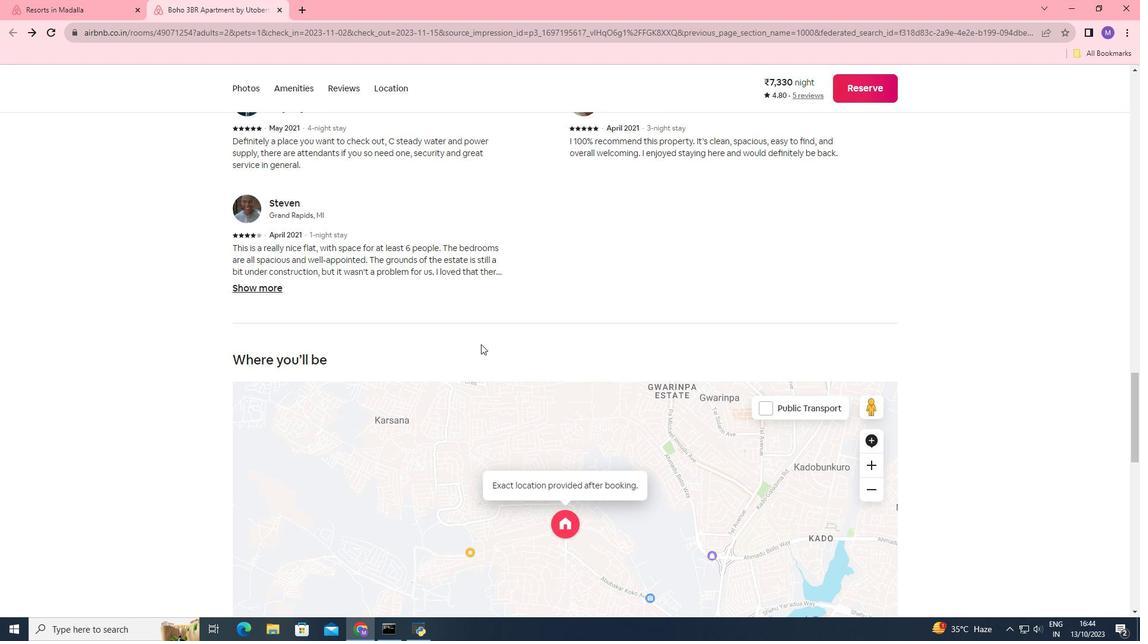 
Action: Mouse moved to (480, 344)
Screenshot: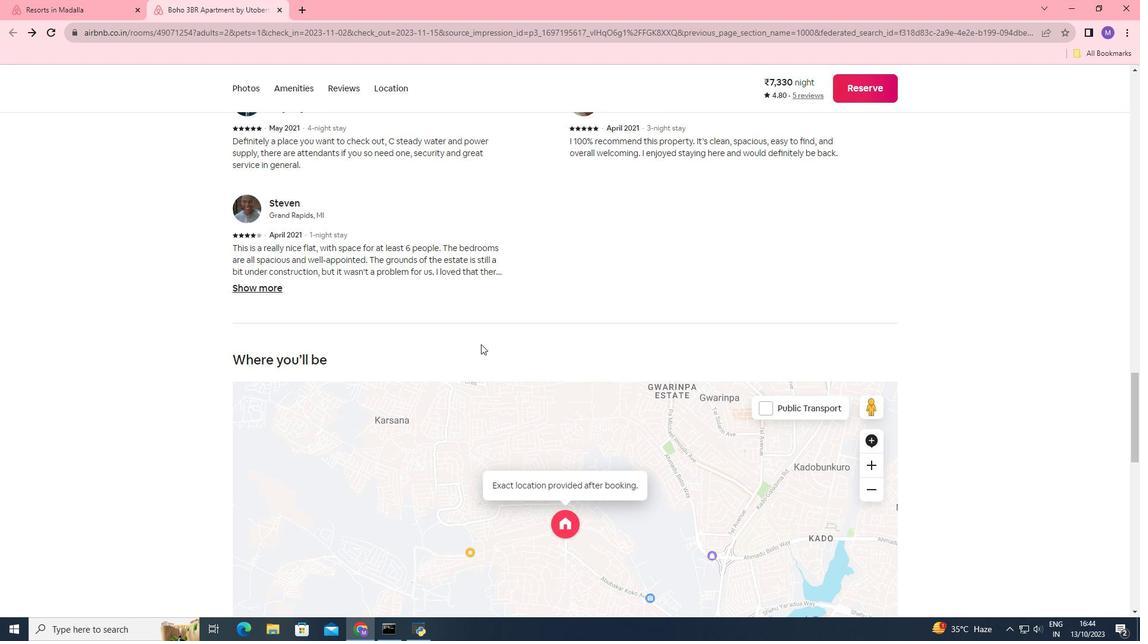 
Action: Mouse scrolled (480, 343) with delta (0, 0)
Screenshot: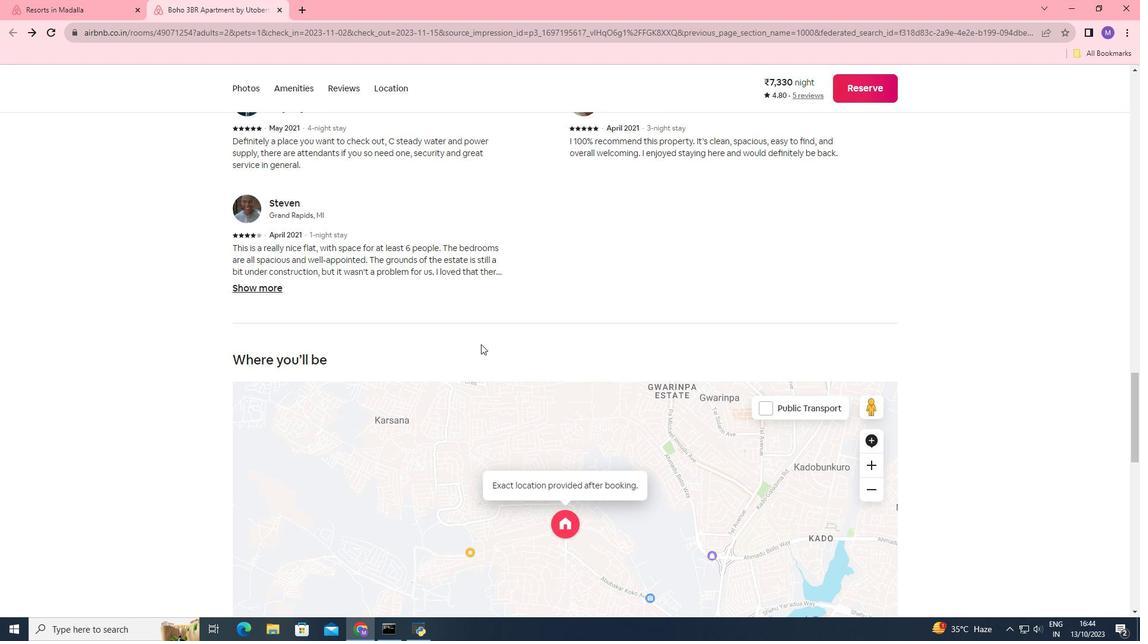 
Action: Mouse scrolled (480, 343) with delta (0, 0)
Screenshot: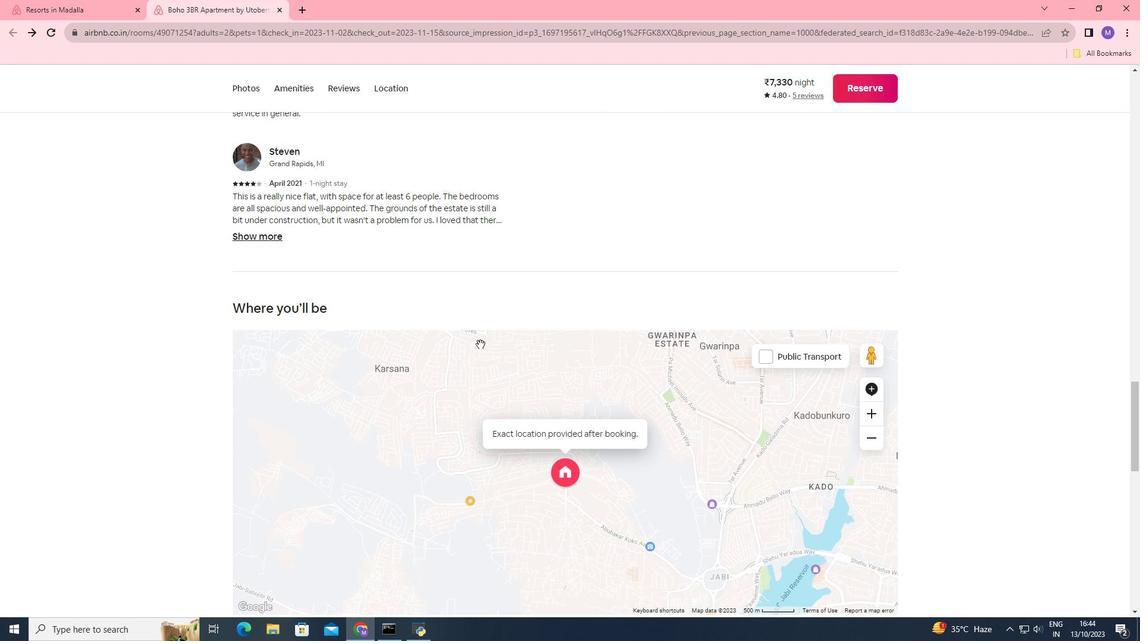 
Action: Mouse scrolled (480, 343) with delta (0, 0)
Screenshot: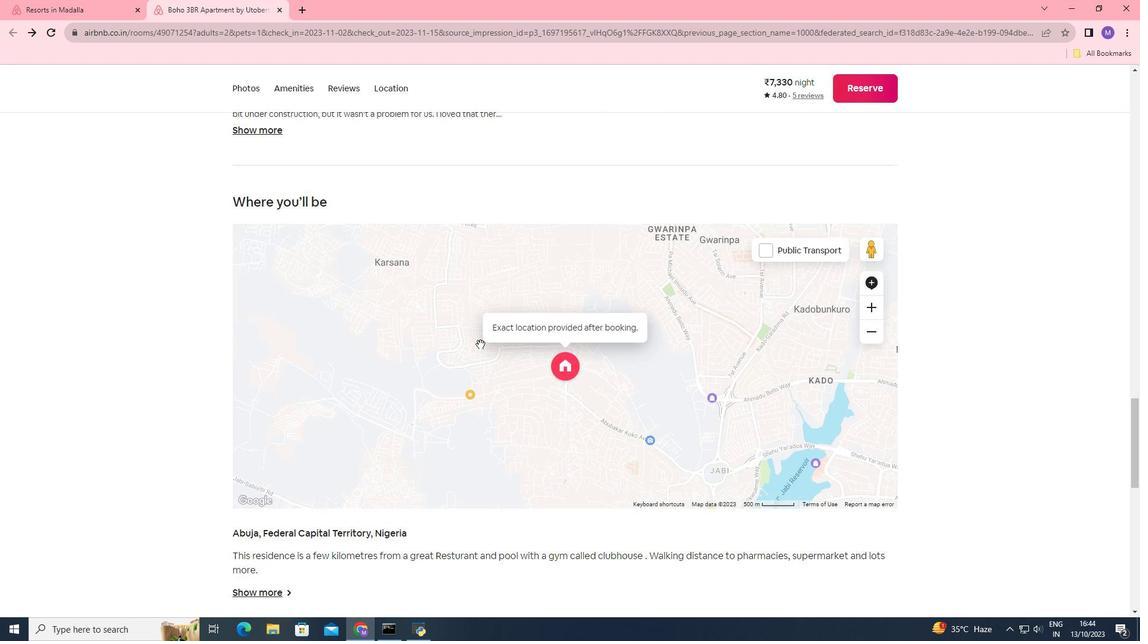 
Action: Mouse moved to (274, 515)
Screenshot: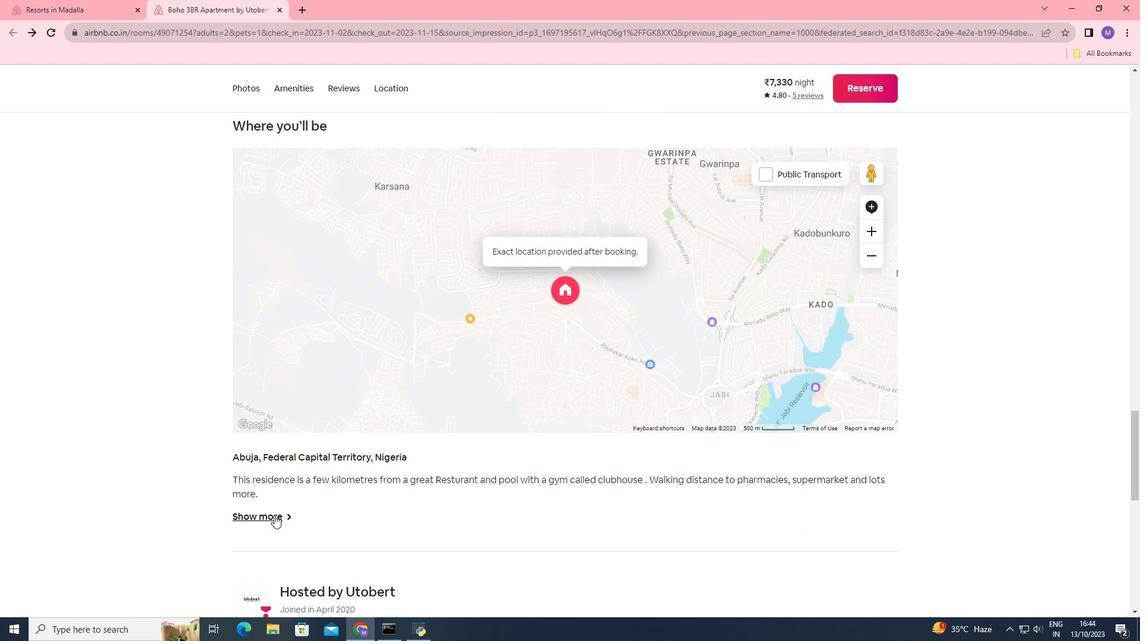 
Action: Mouse pressed left at (274, 515)
Screenshot: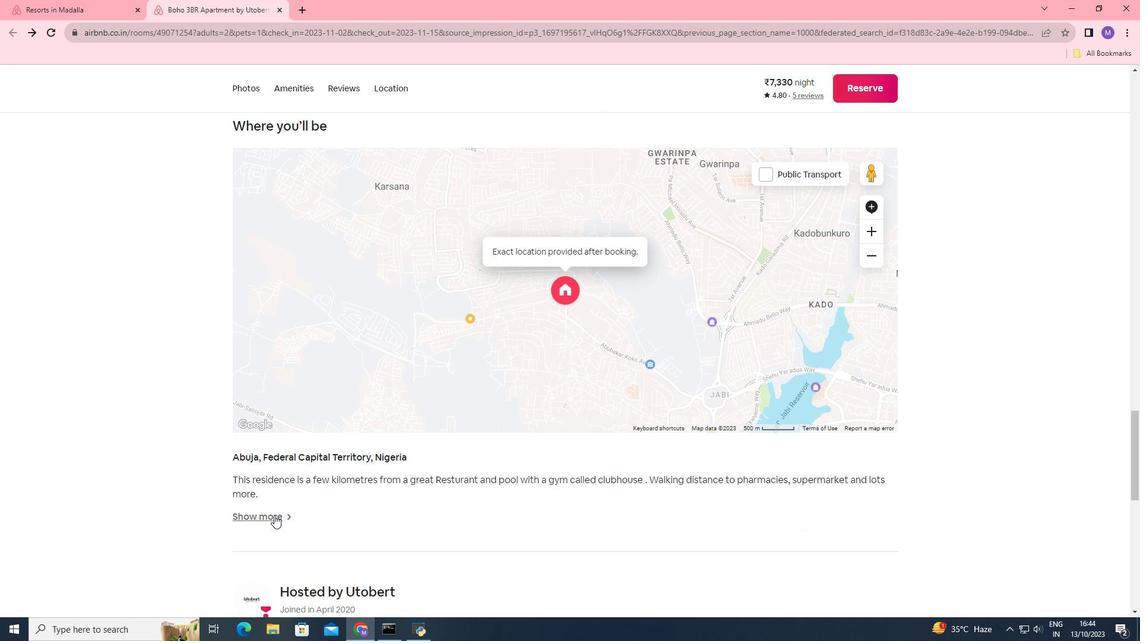 
Action: Mouse moved to (484, 390)
Screenshot: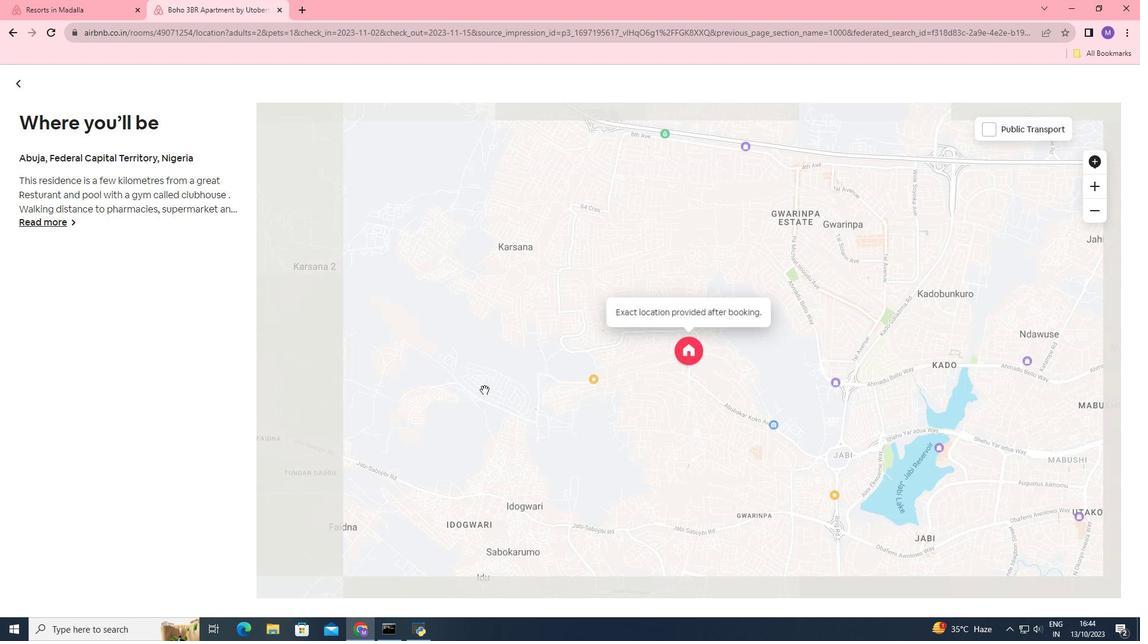 
Action: Mouse scrolled (484, 389) with delta (0, 0)
Screenshot: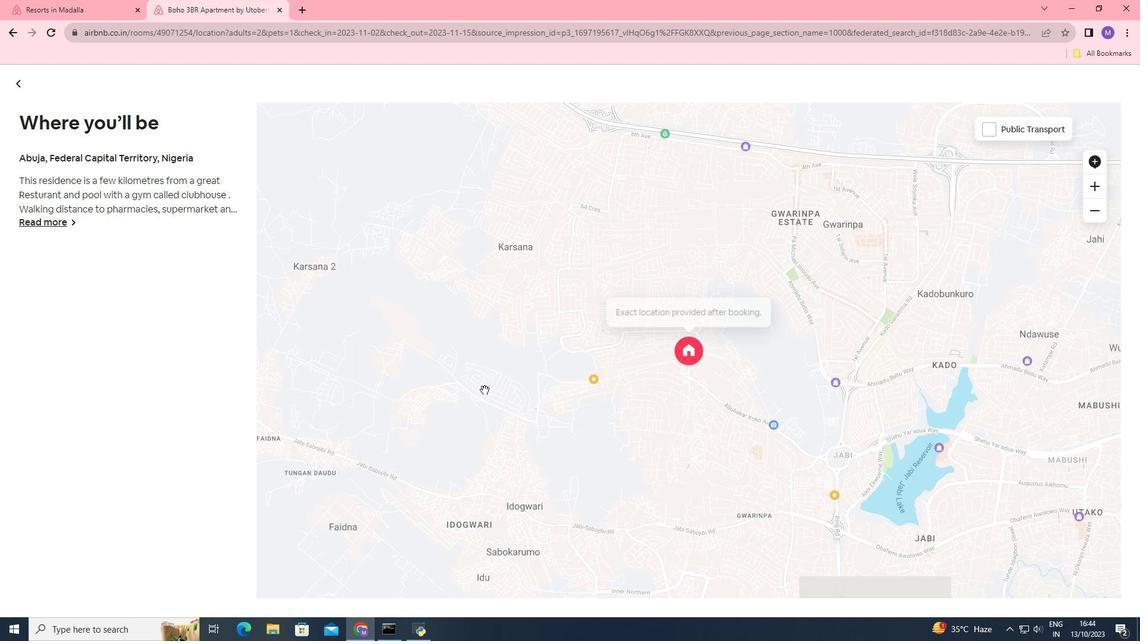 
Action: Mouse scrolled (484, 389) with delta (0, 0)
Screenshot: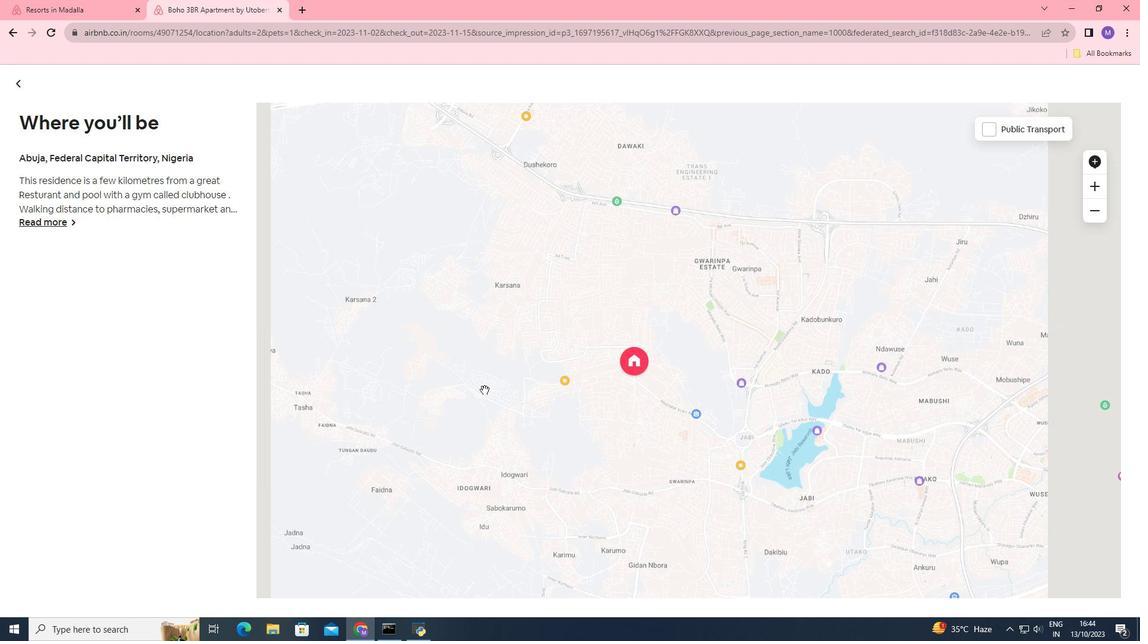 
Action: Mouse scrolled (484, 389) with delta (0, 0)
Screenshot: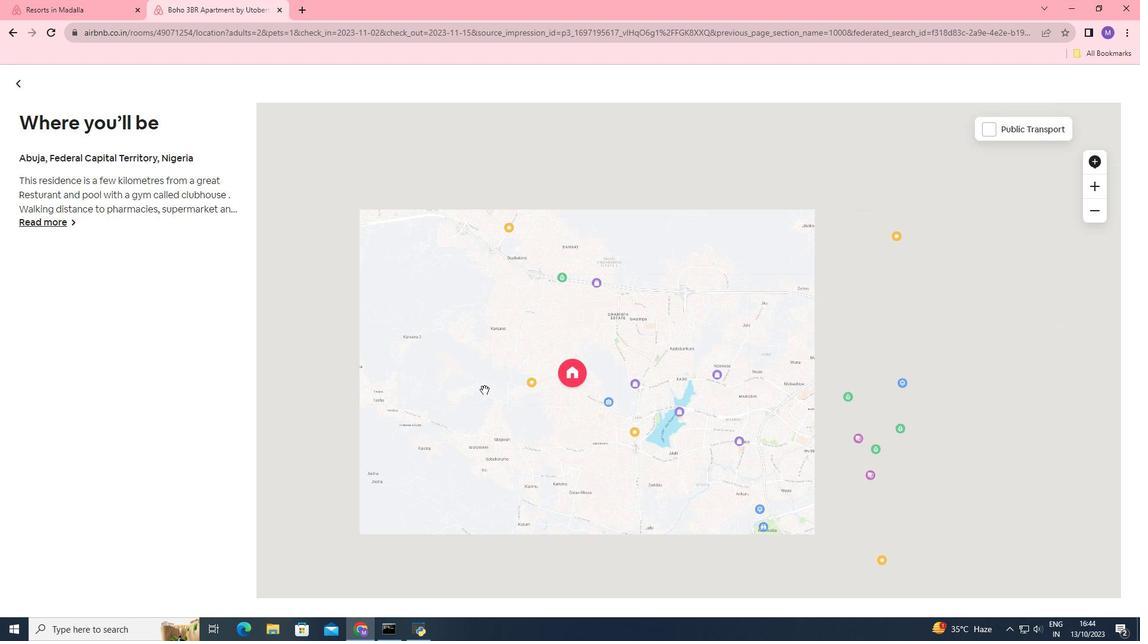 
Action: Mouse scrolled (484, 389) with delta (0, 0)
Screenshot: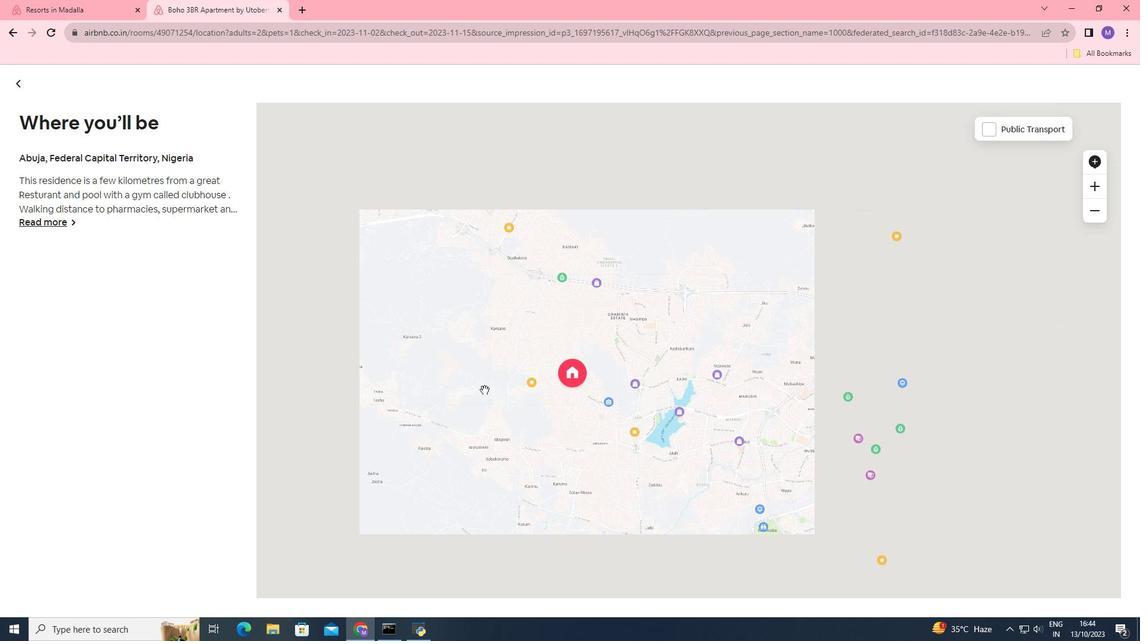 
Action: Mouse moved to (622, 401)
Screenshot: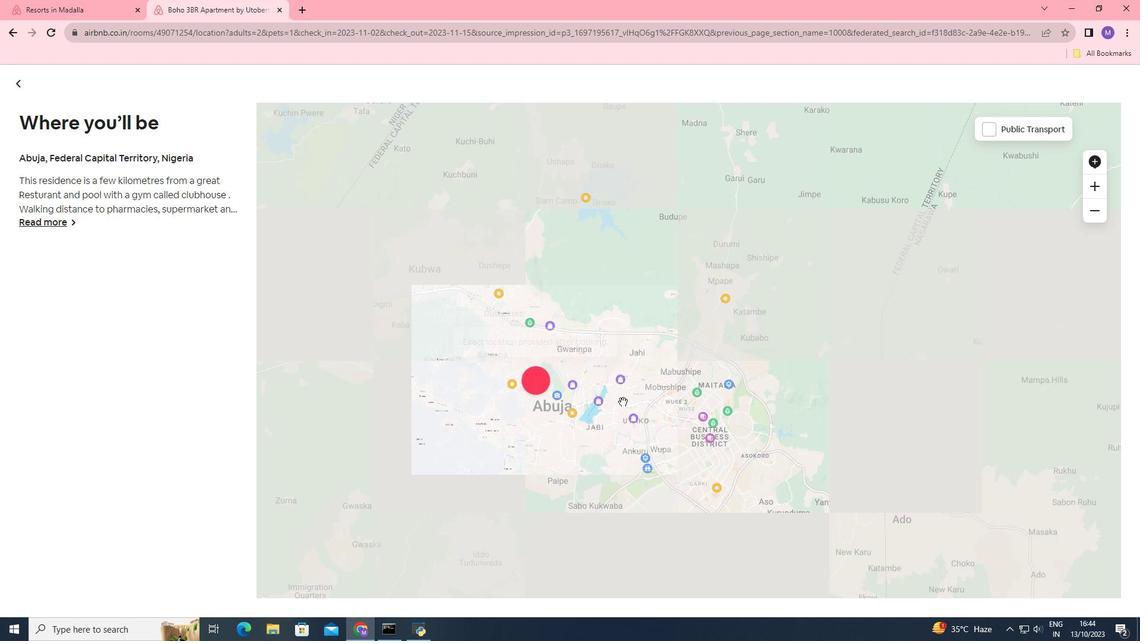 
Action: Mouse scrolled (622, 401) with delta (0, 0)
Screenshot: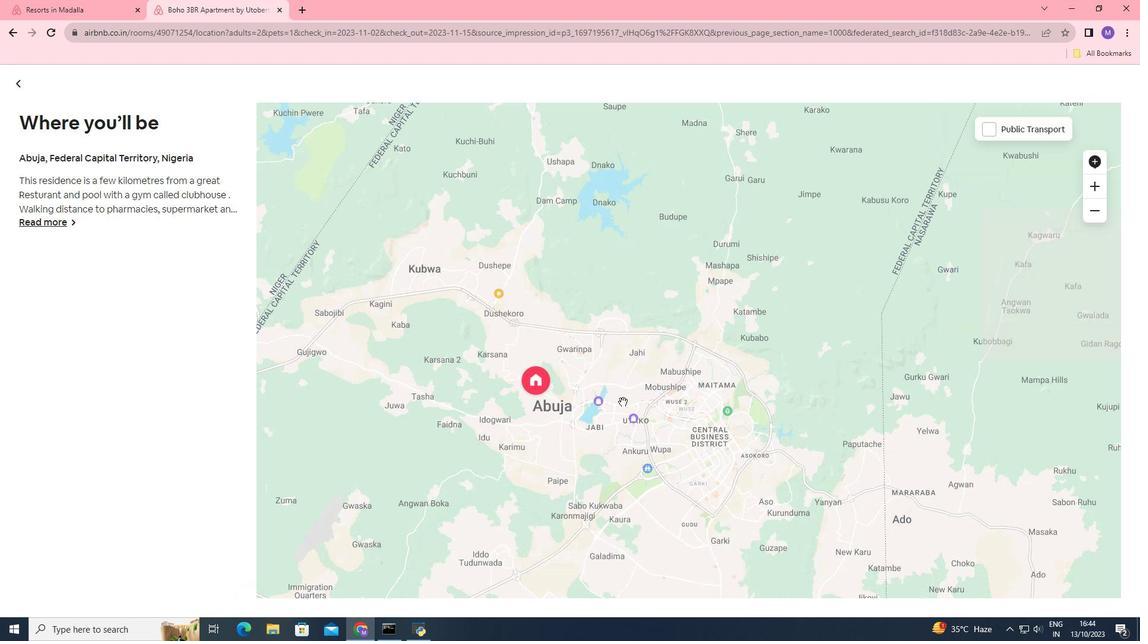 
Action: Mouse scrolled (622, 401) with delta (0, 0)
Screenshot: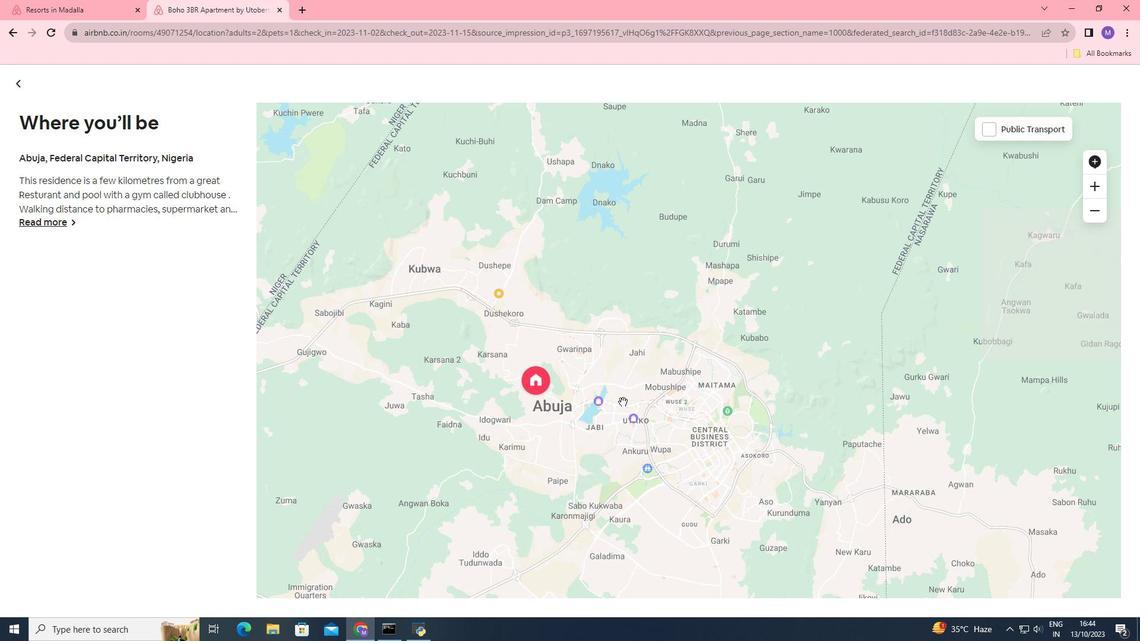 
Action: Mouse scrolled (622, 401) with delta (0, 0)
Screenshot: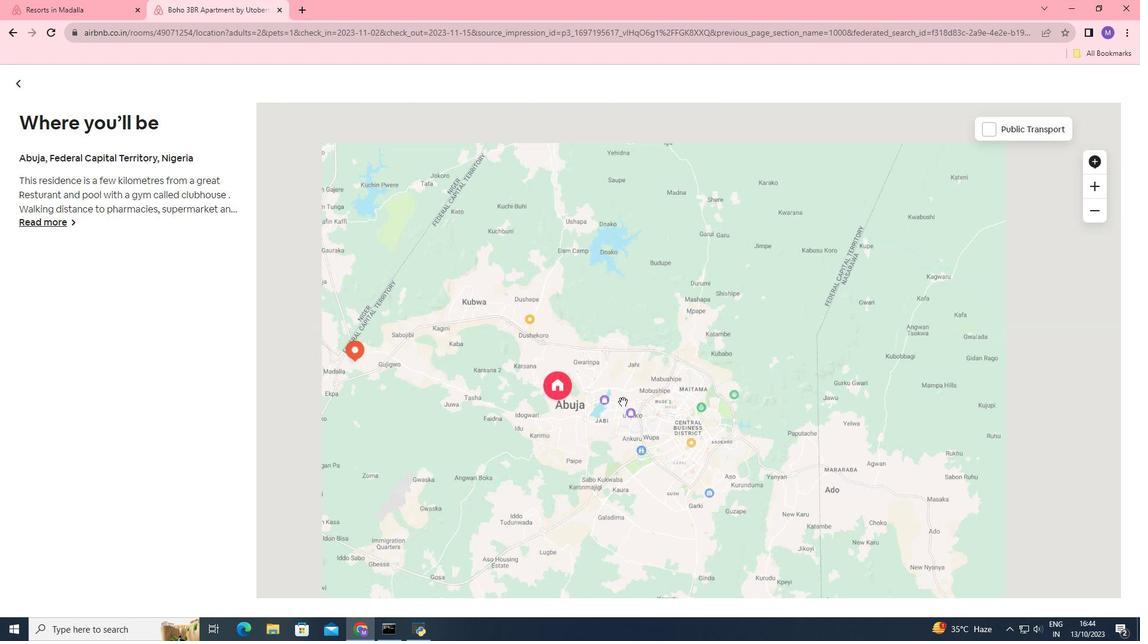 
Action: Mouse moved to (614, 399)
Screenshot: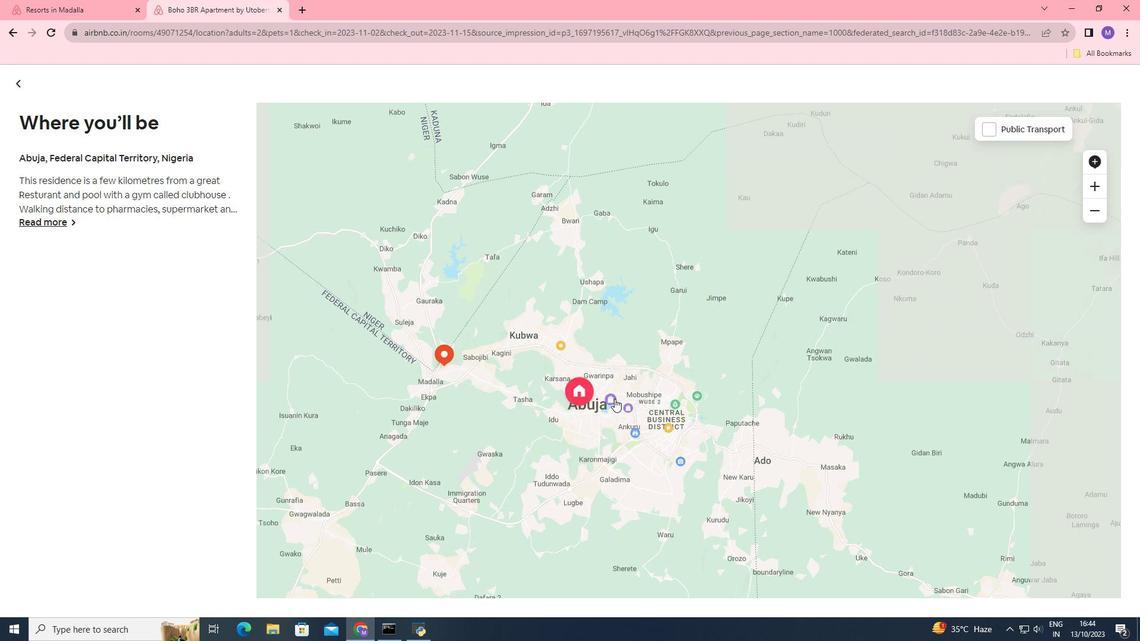 
Action: Mouse scrolled (614, 398) with delta (0, 0)
Screenshot: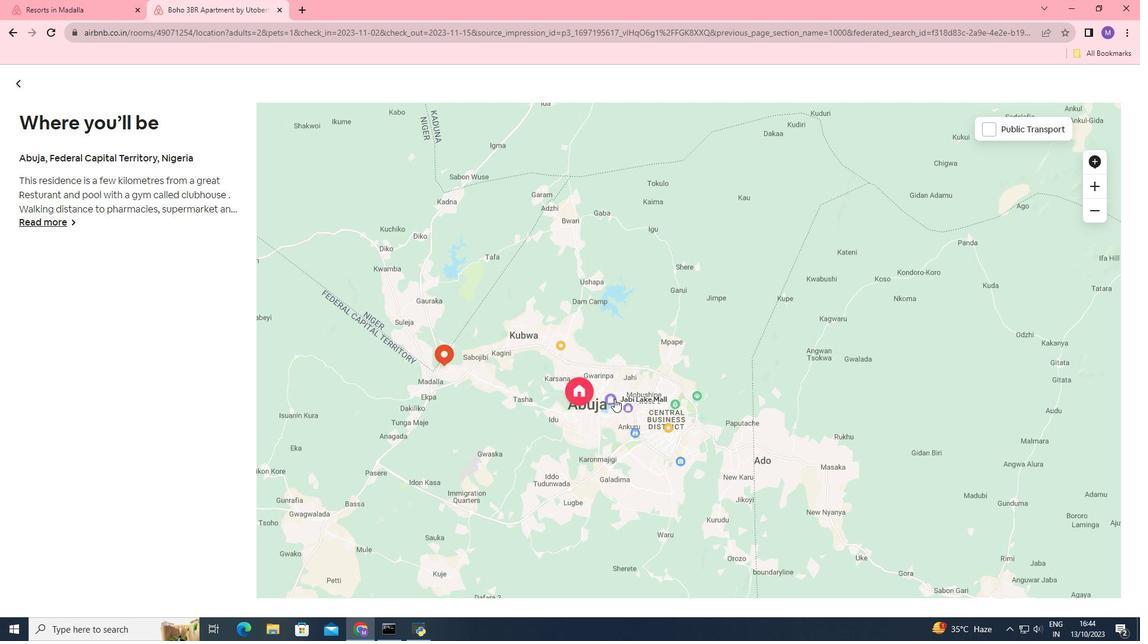 
Action: Mouse scrolled (614, 398) with delta (0, 0)
Screenshot: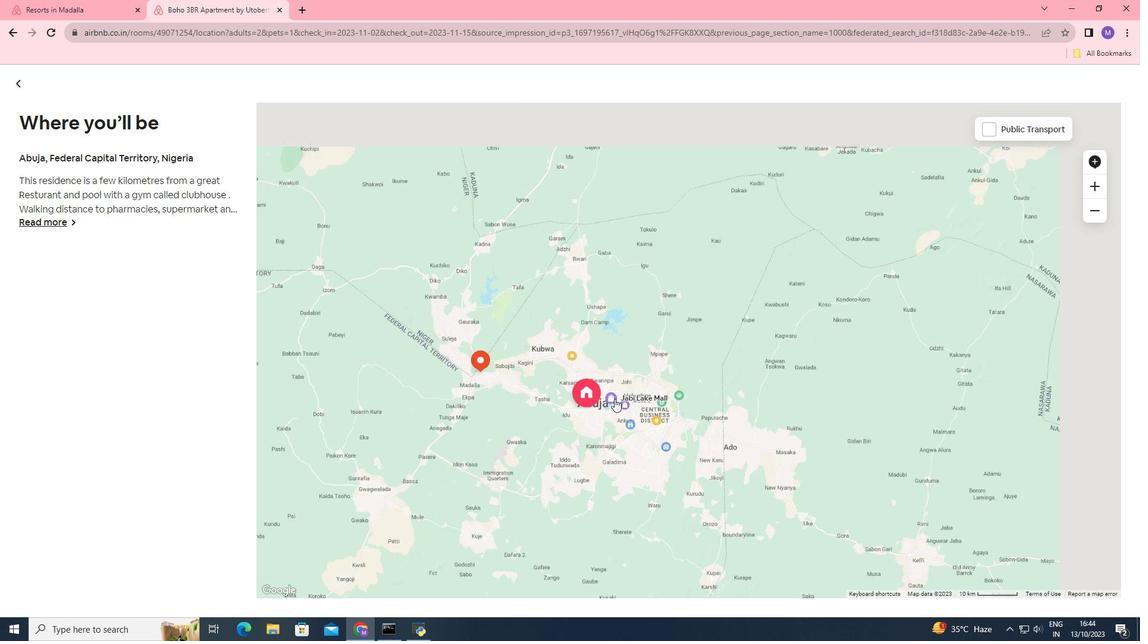 
Action: Mouse scrolled (614, 398) with delta (0, 0)
Screenshot: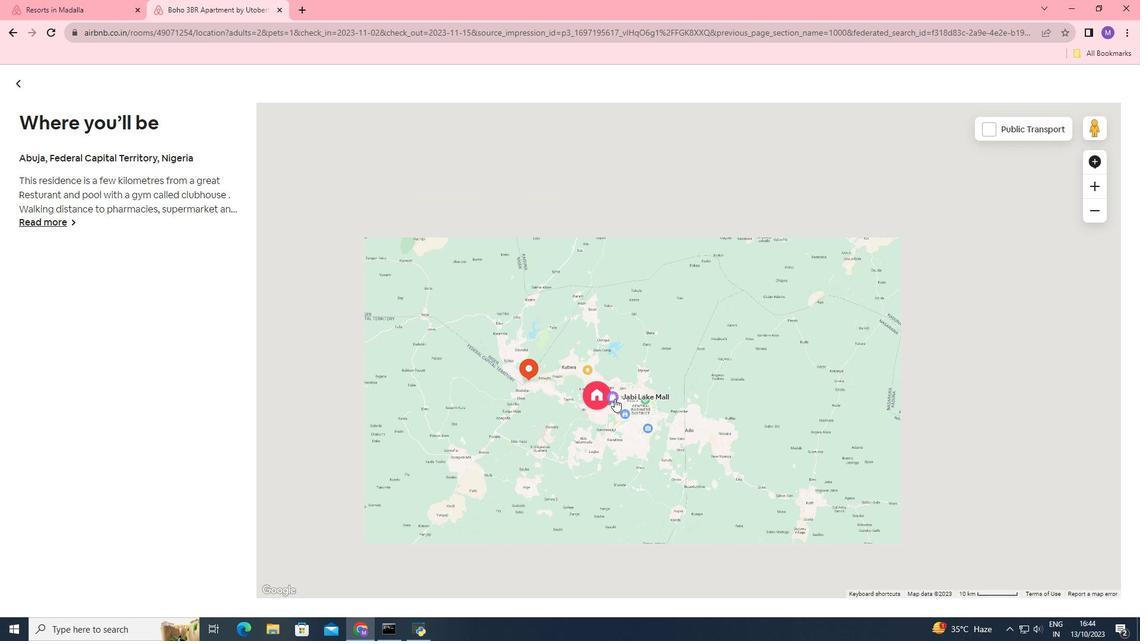 
Action: Mouse moved to (613, 399)
Screenshot: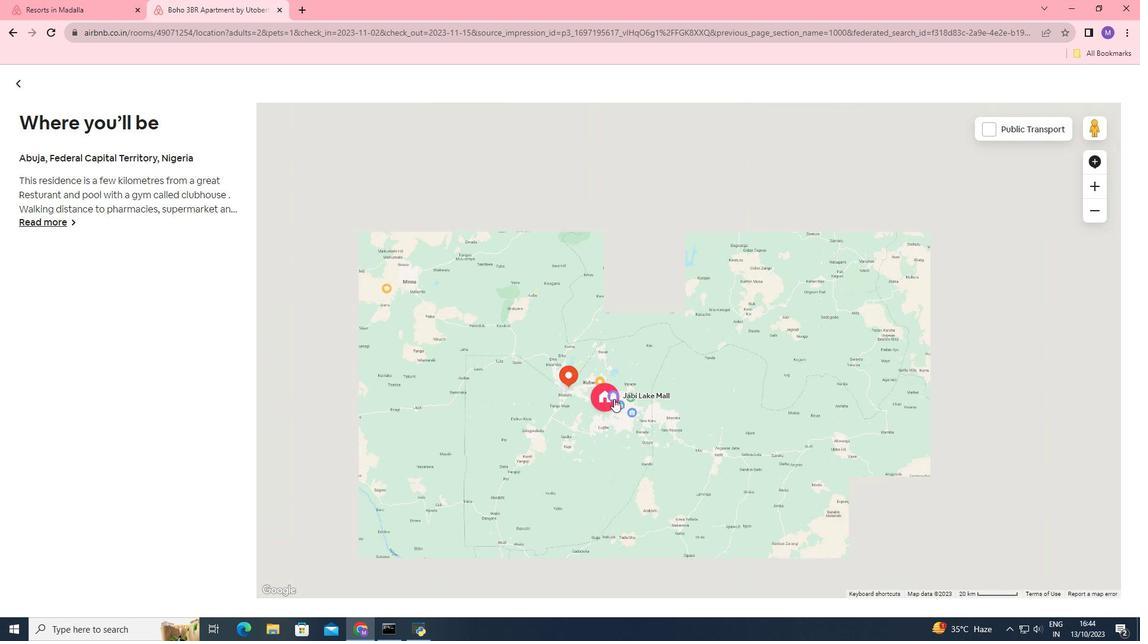 
Action: Mouse scrolled (613, 398) with delta (0, 0)
Screenshot: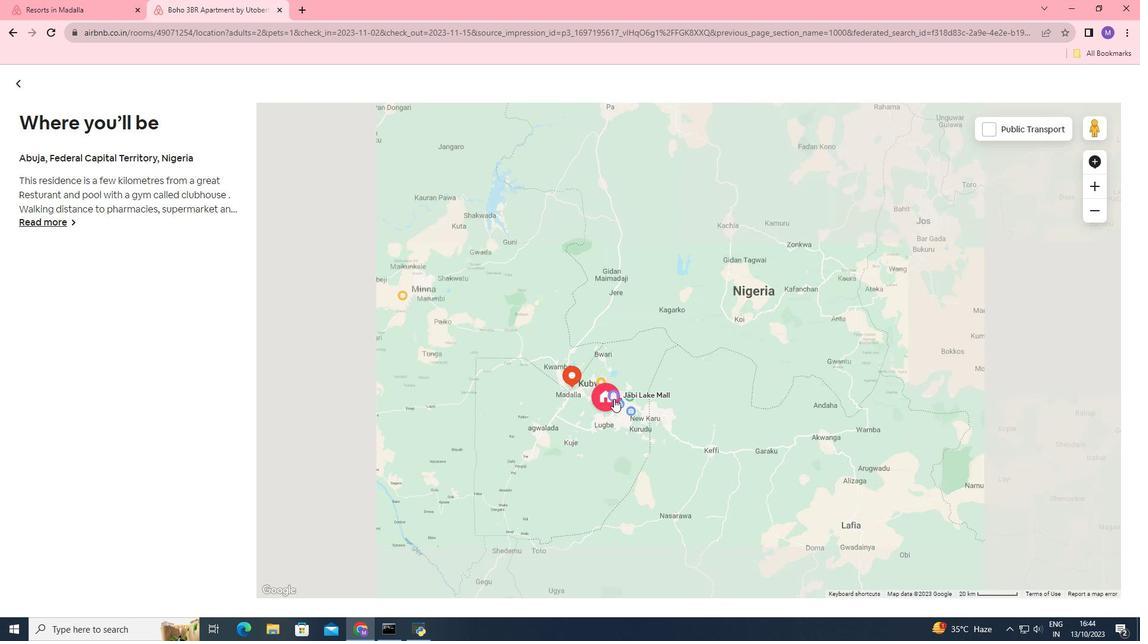 
Action: Mouse scrolled (613, 398) with delta (0, 0)
Screenshot: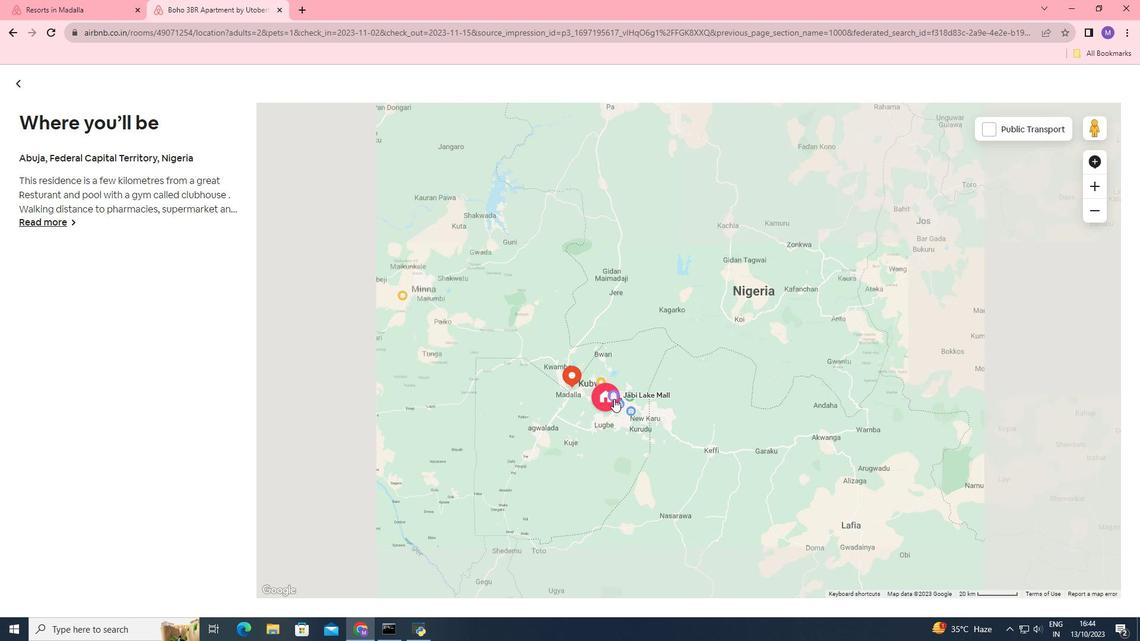 
Action: Mouse moved to (586, 376)
